 Task: Use the "Grammarly" extension for improving writing and grammar.
Action: Mouse moved to (1095, 30)
Screenshot: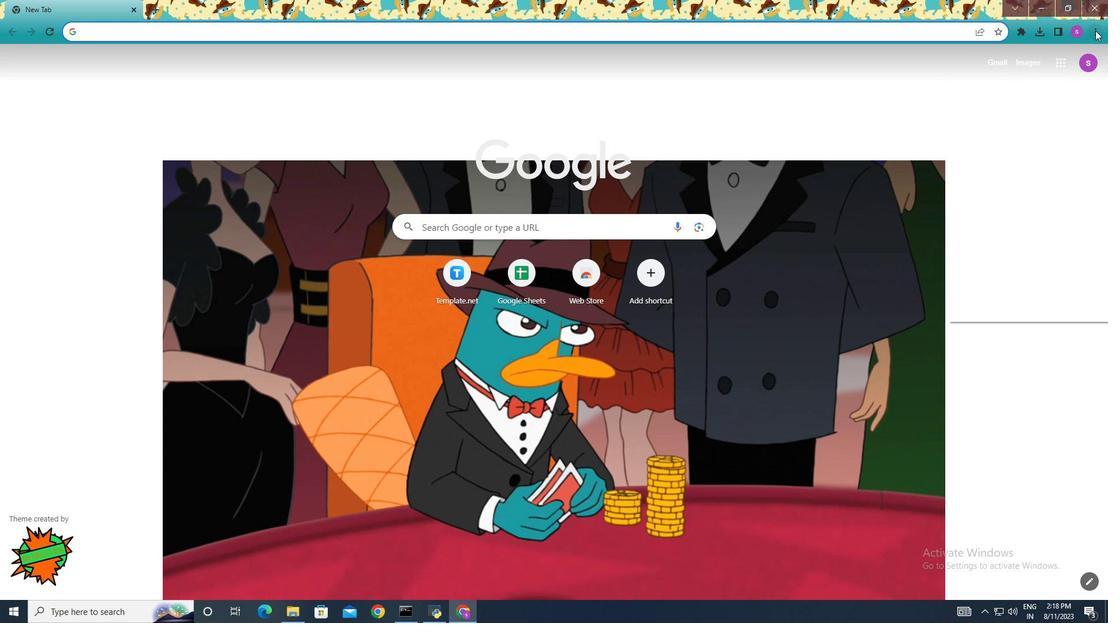 
Action: Mouse pressed left at (1095, 30)
Screenshot: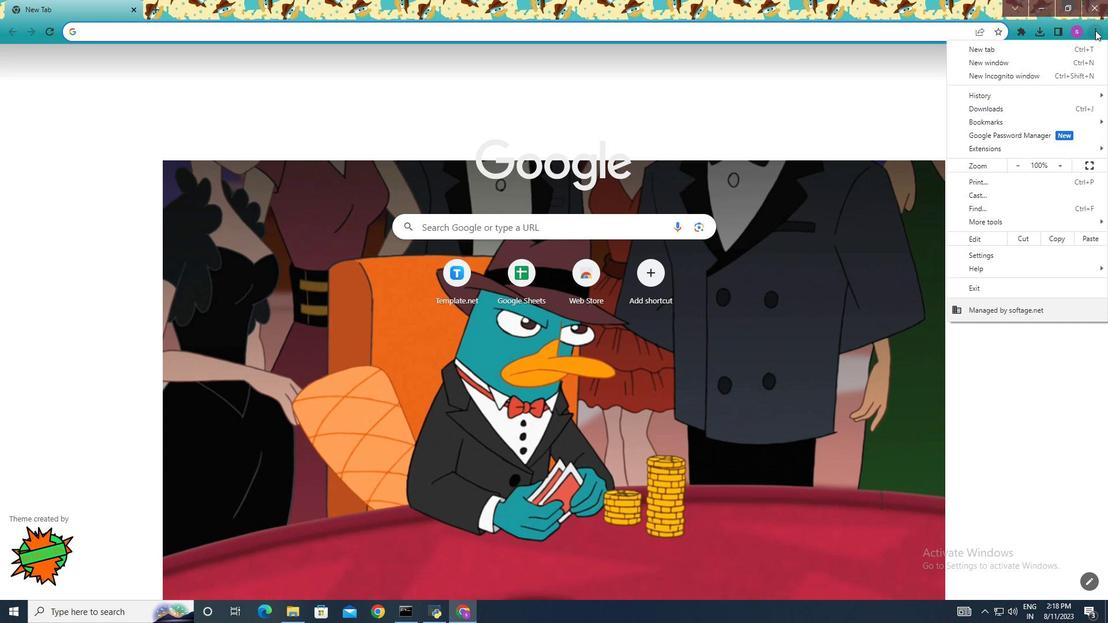 
Action: Mouse moved to (1014, 255)
Screenshot: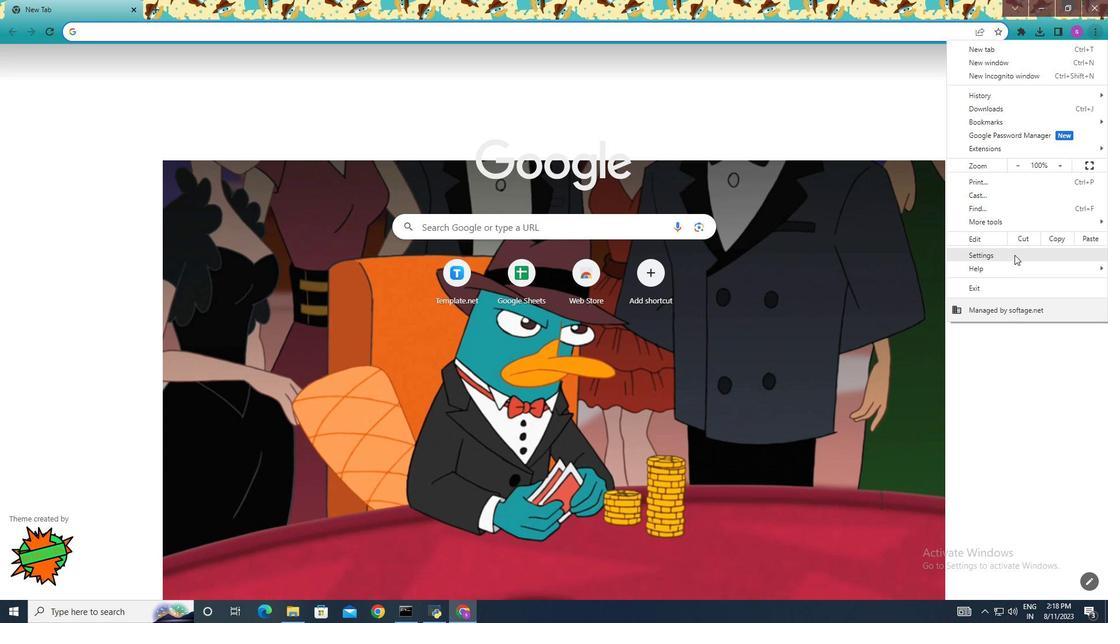 
Action: Mouse pressed left at (1014, 255)
Screenshot: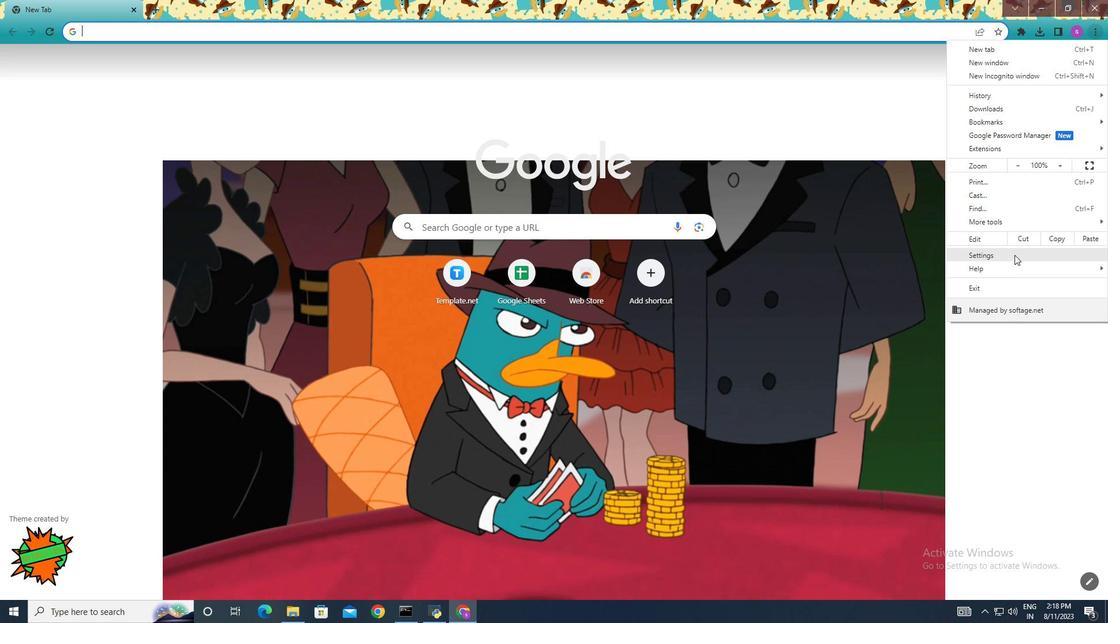 
Action: Mouse moved to (56, 412)
Screenshot: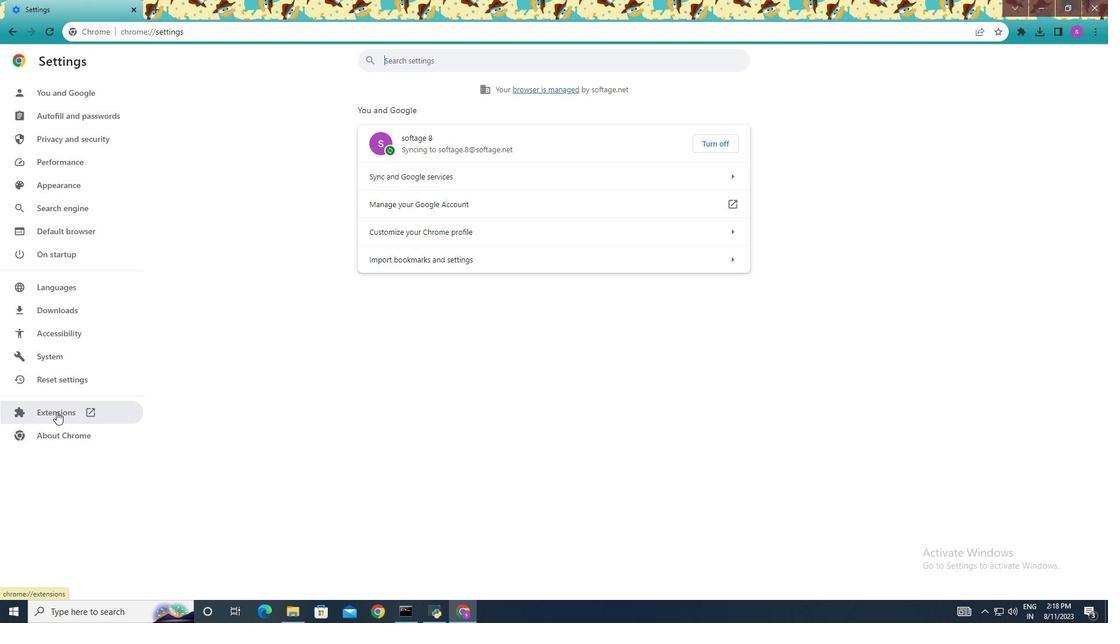 
Action: Mouse pressed left at (56, 412)
Screenshot: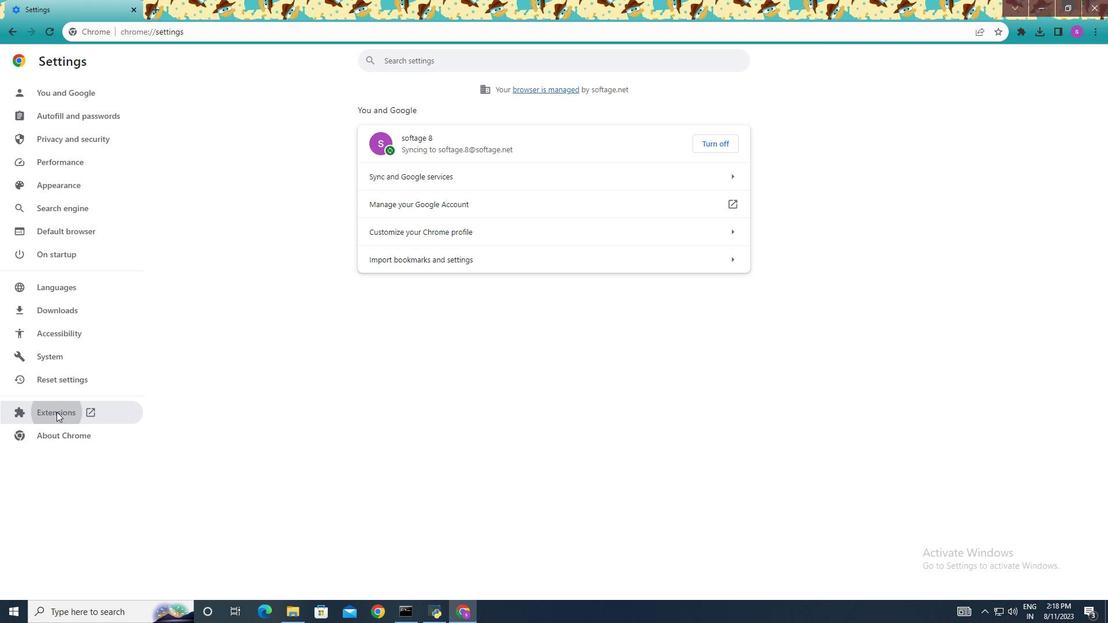 
Action: Mouse moved to (18, 61)
Screenshot: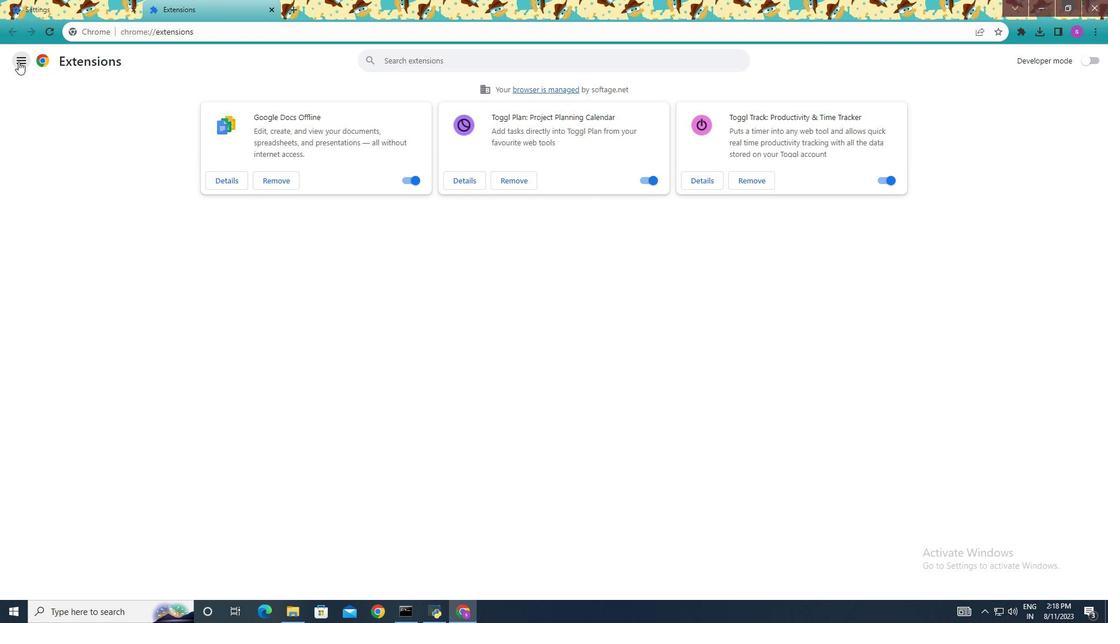 
Action: Mouse pressed left at (18, 61)
Screenshot: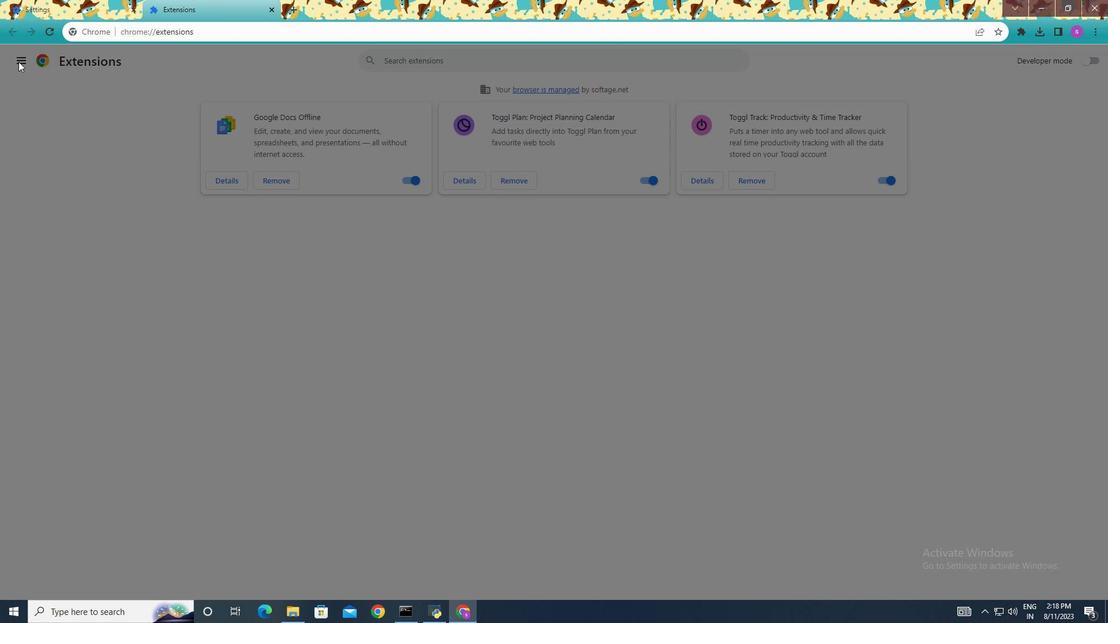 
Action: Mouse moved to (62, 587)
Screenshot: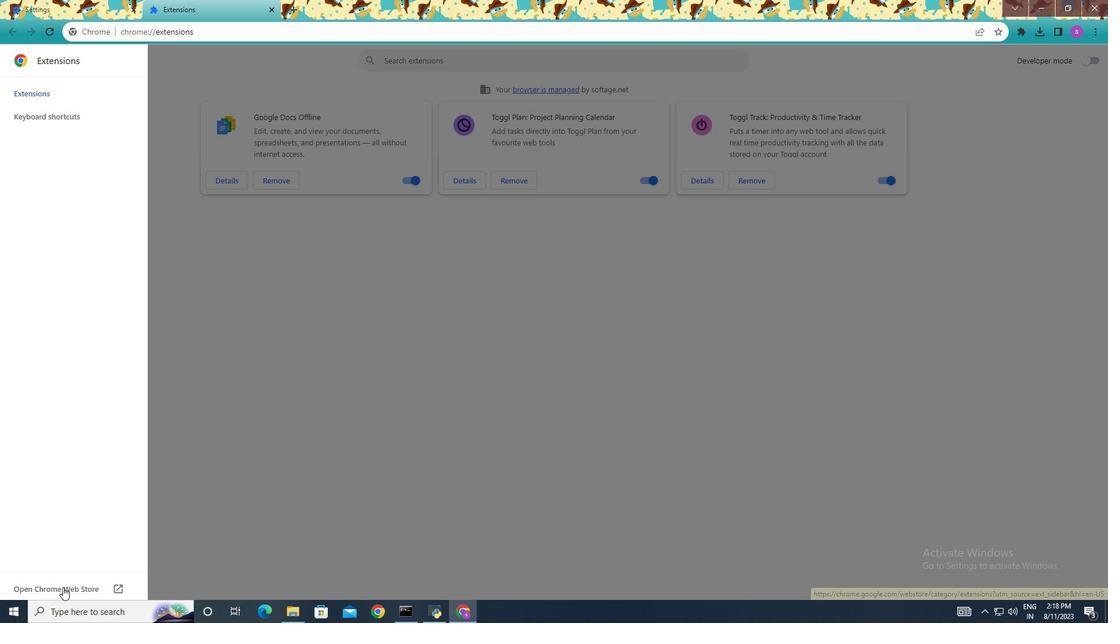 
Action: Mouse pressed left at (62, 587)
Screenshot: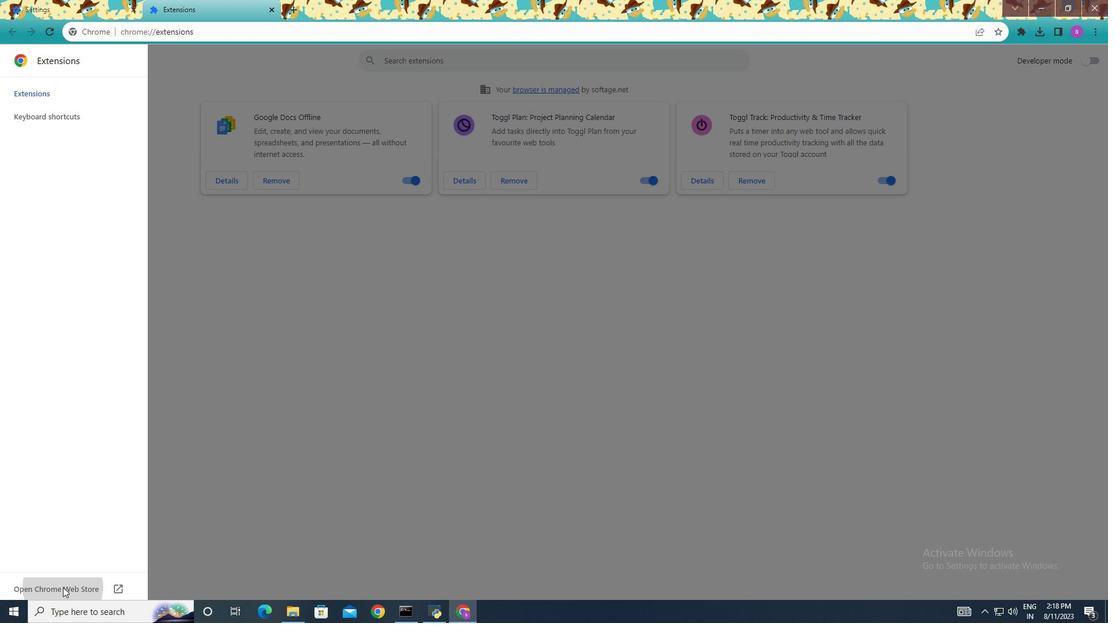 
Action: Mouse moved to (259, 100)
Screenshot: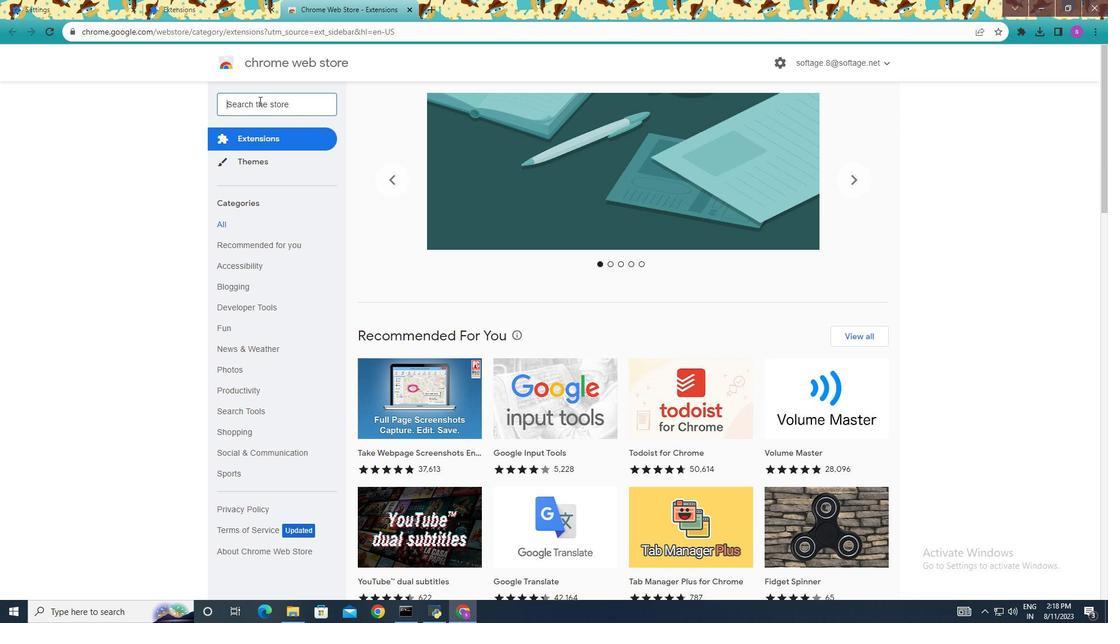 
Action: Mouse pressed left at (259, 100)
Screenshot: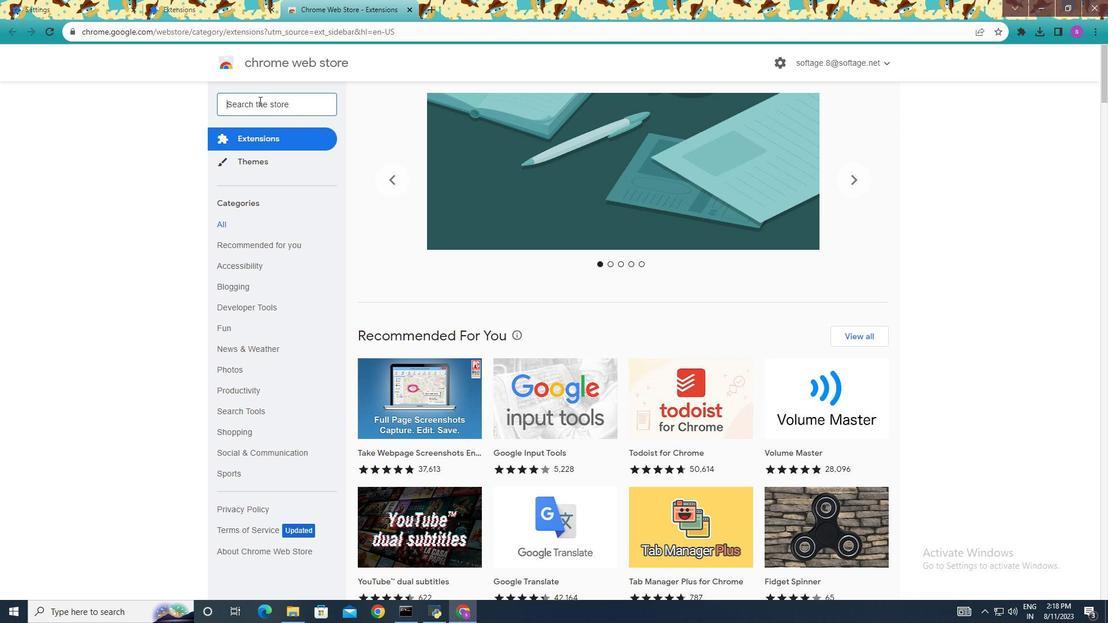 
Action: Mouse moved to (257, 100)
Screenshot: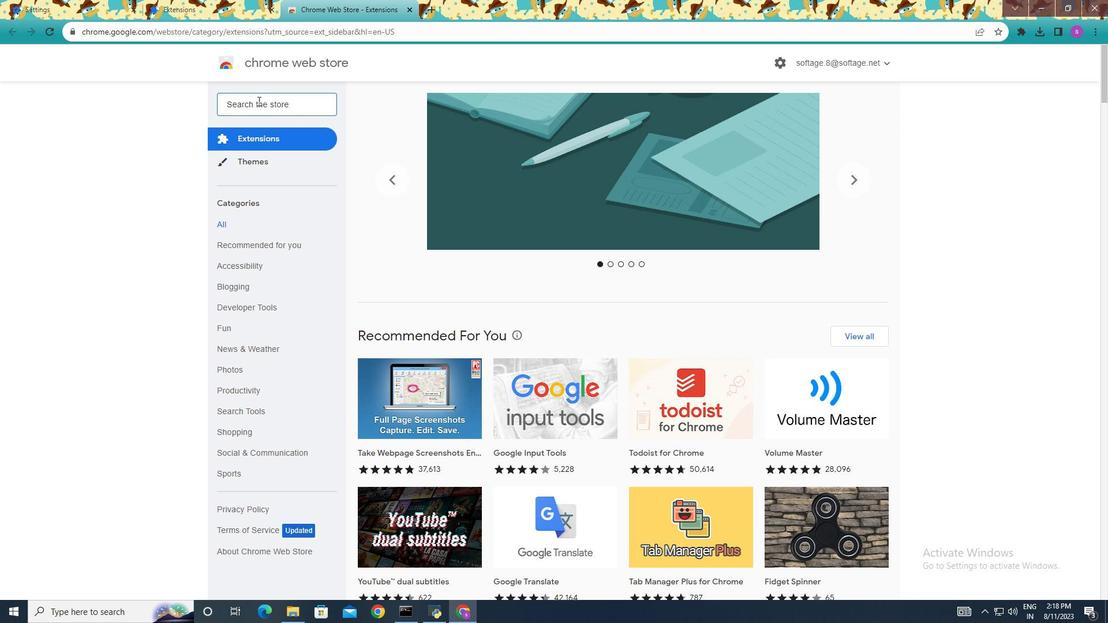 
Action: Key pressed <Key.shift>Grammarly
Screenshot: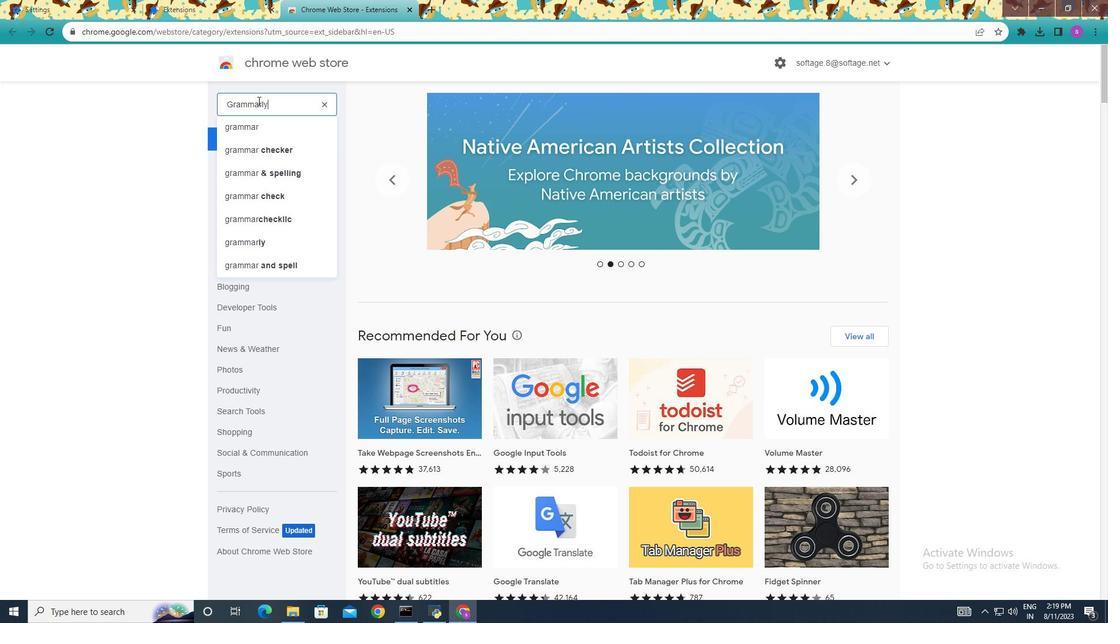 
Action: Mouse moved to (279, 131)
Screenshot: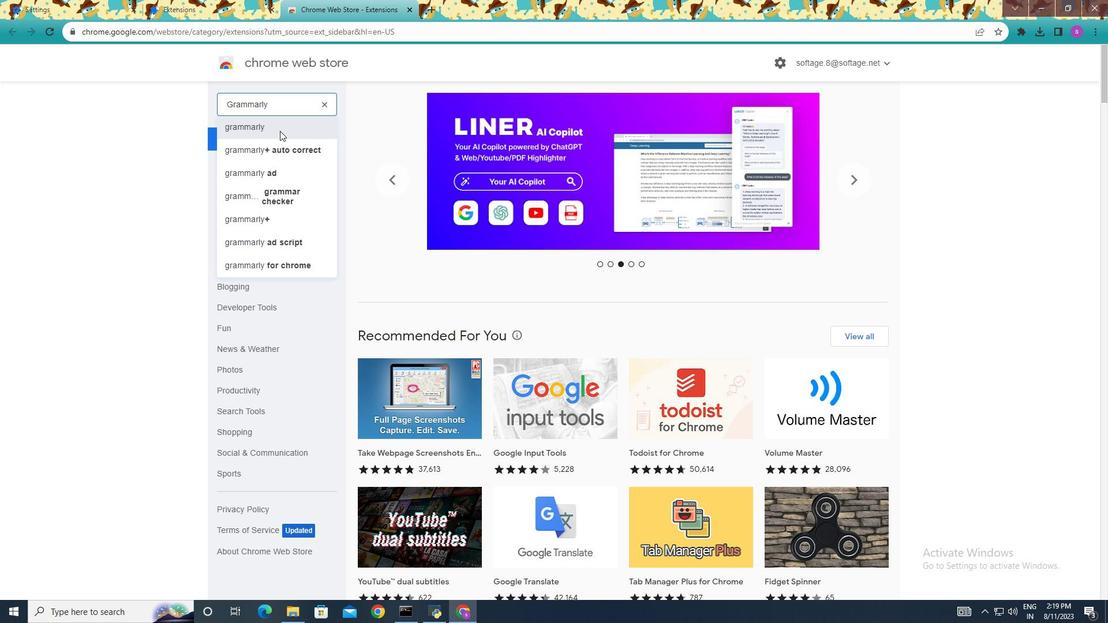 
Action: Mouse pressed left at (279, 131)
Screenshot: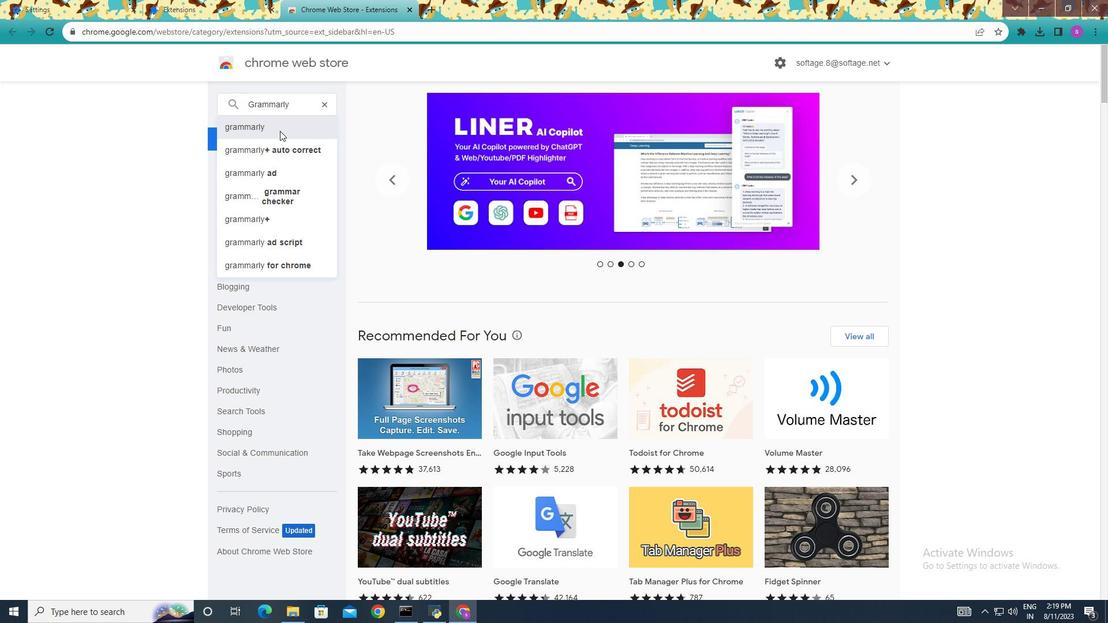 
Action: Mouse moved to (410, 169)
Screenshot: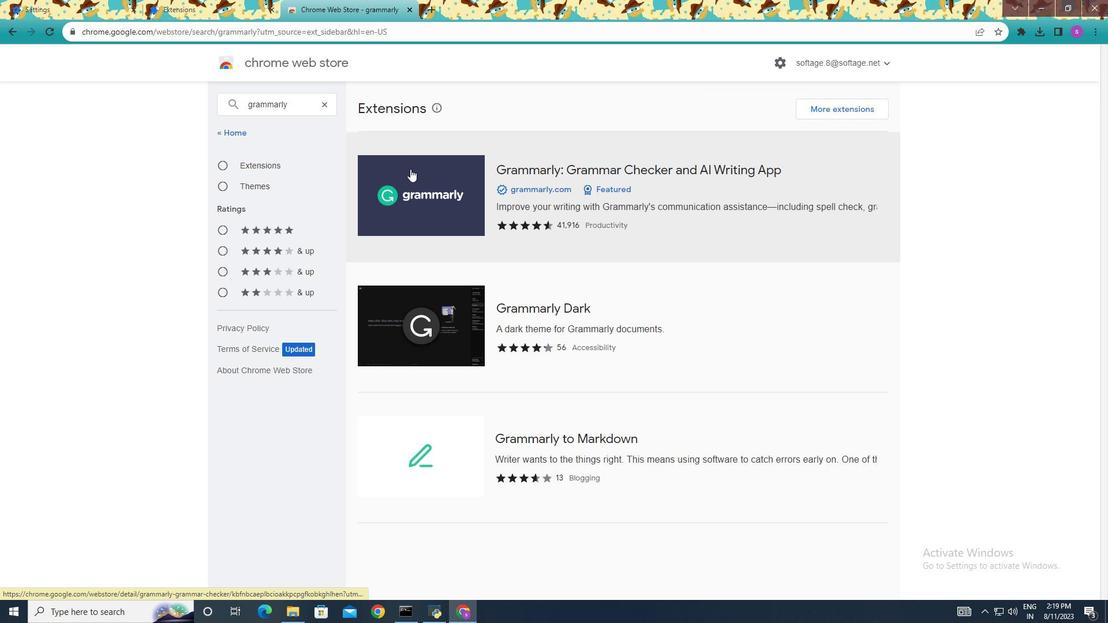 
Action: Mouse pressed left at (410, 169)
Screenshot: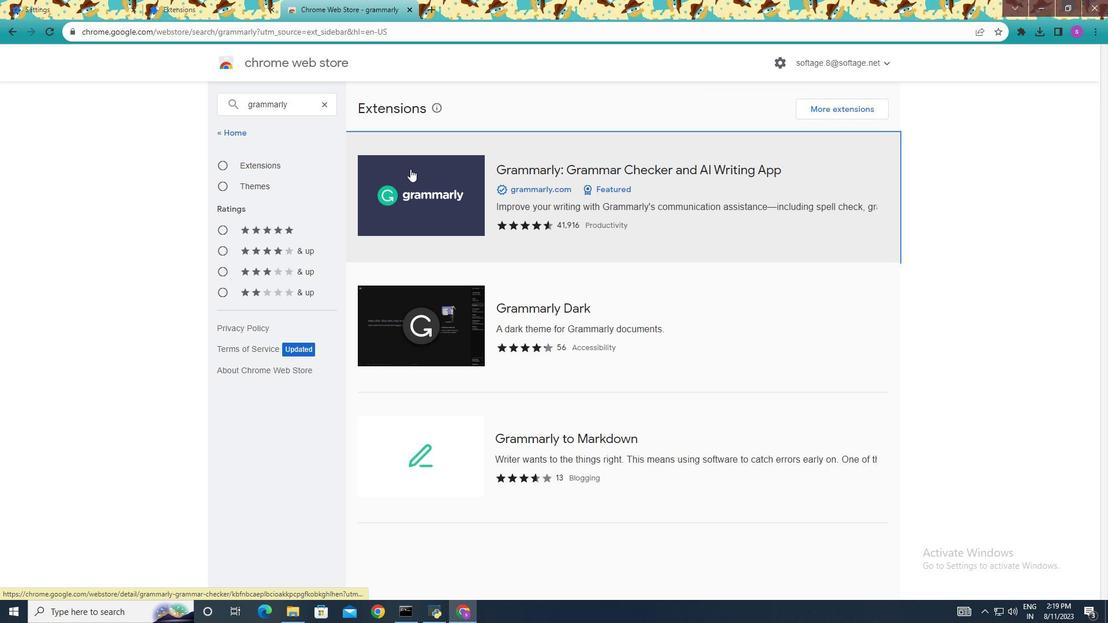 
Action: Mouse moved to (790, 143)
Screenshot: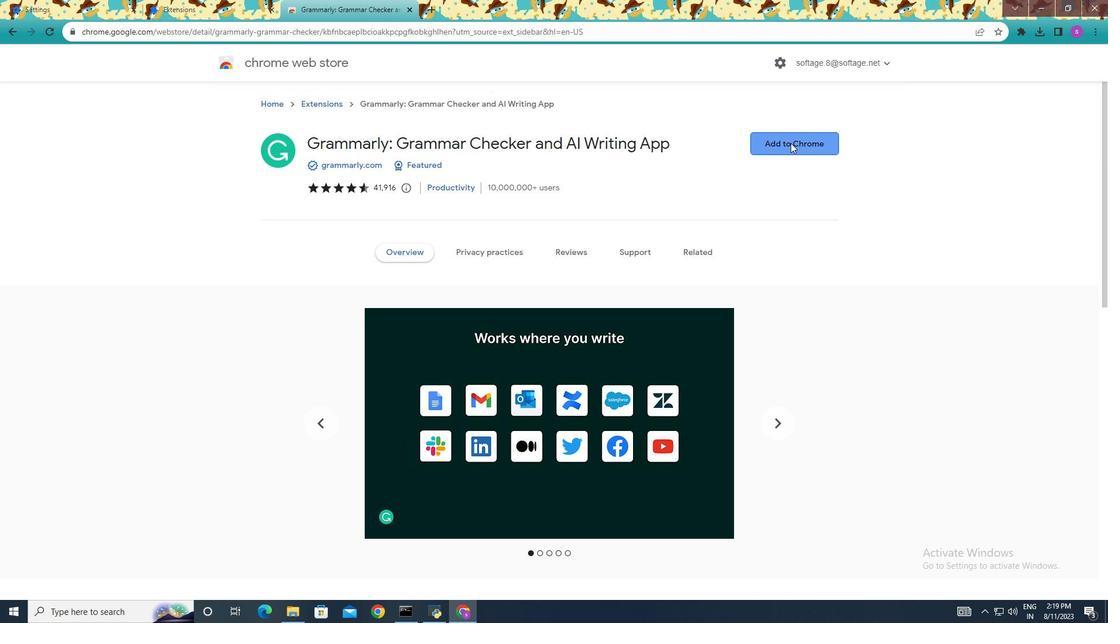 
Action: Mouse pressed left at (790, 143)
Screenshot: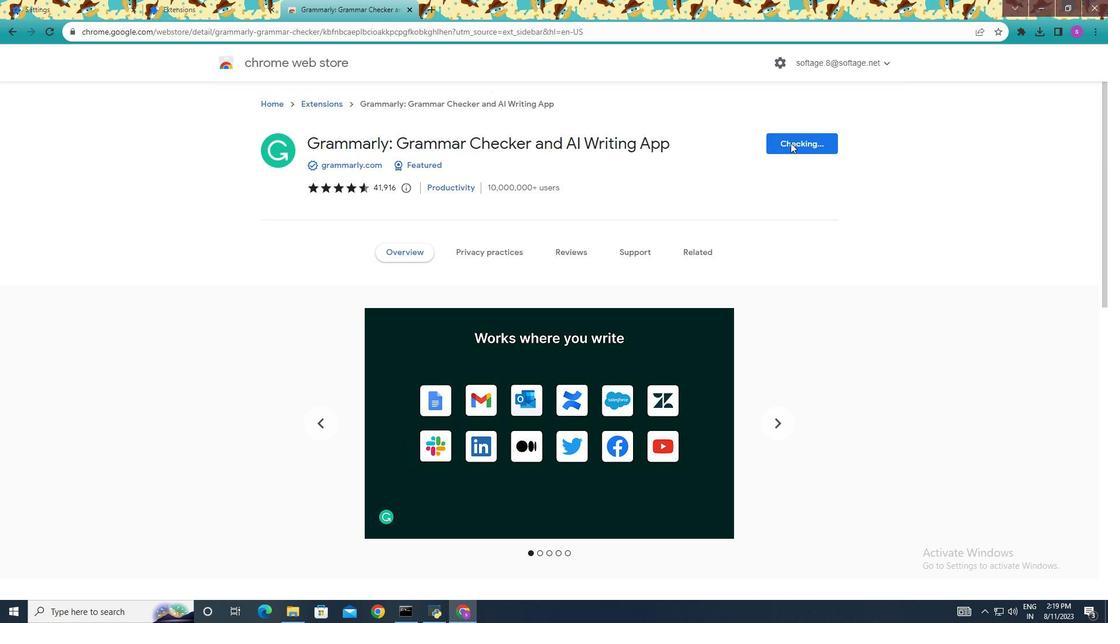 
Action: Mouse moved to (573, 155)
Screenshot: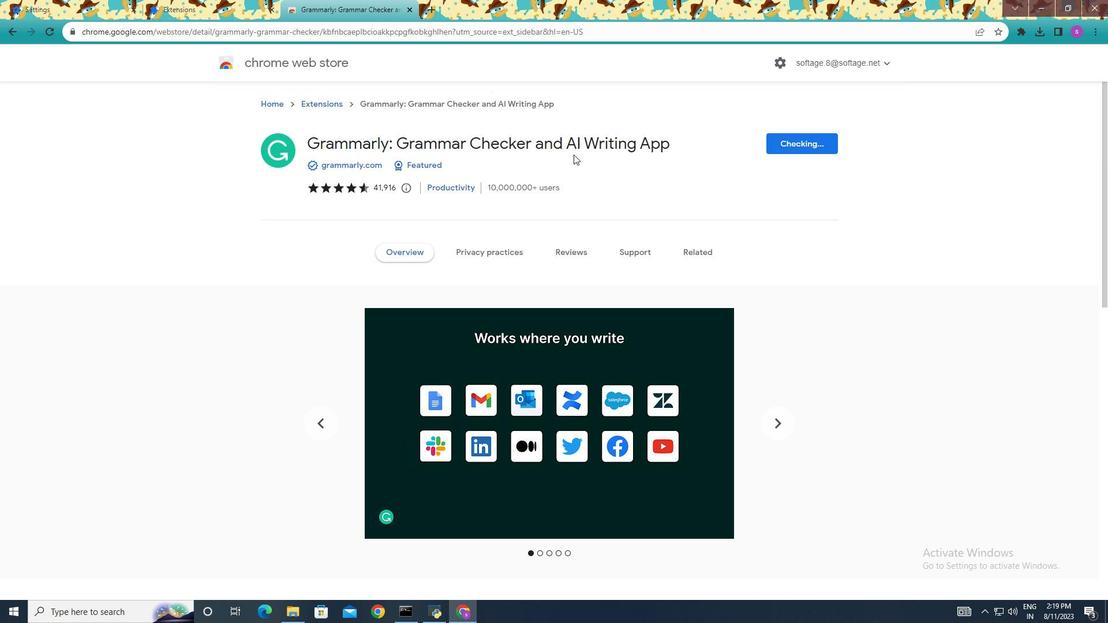 
Action: Mouse pressed left at (573, 155)
Screenshot: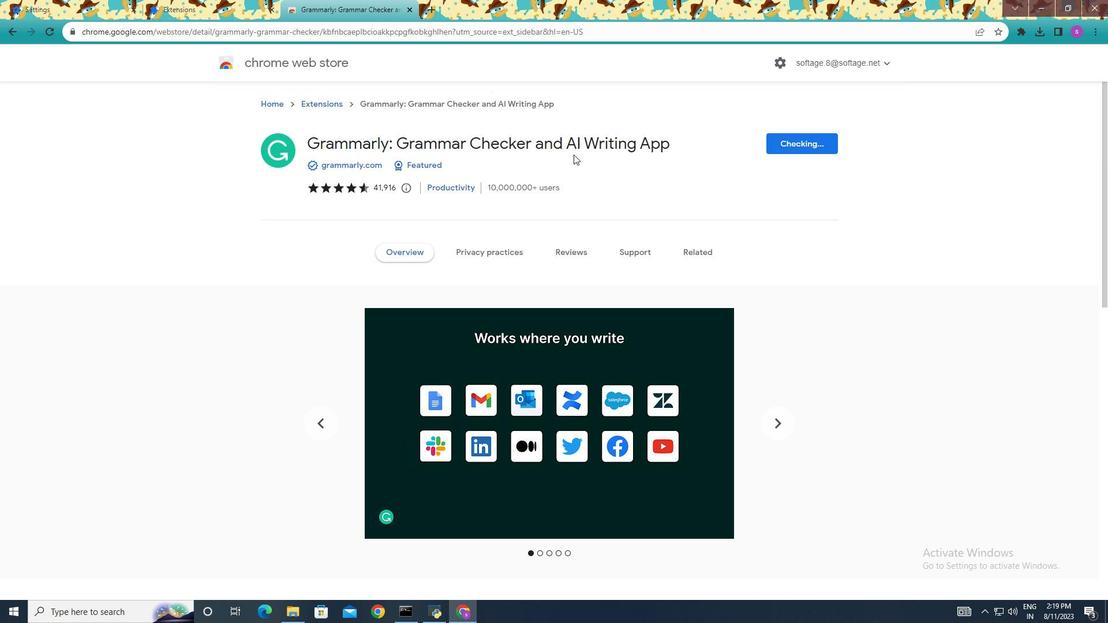 
Action: Mouse moved to (1039, 33)
Screenshot: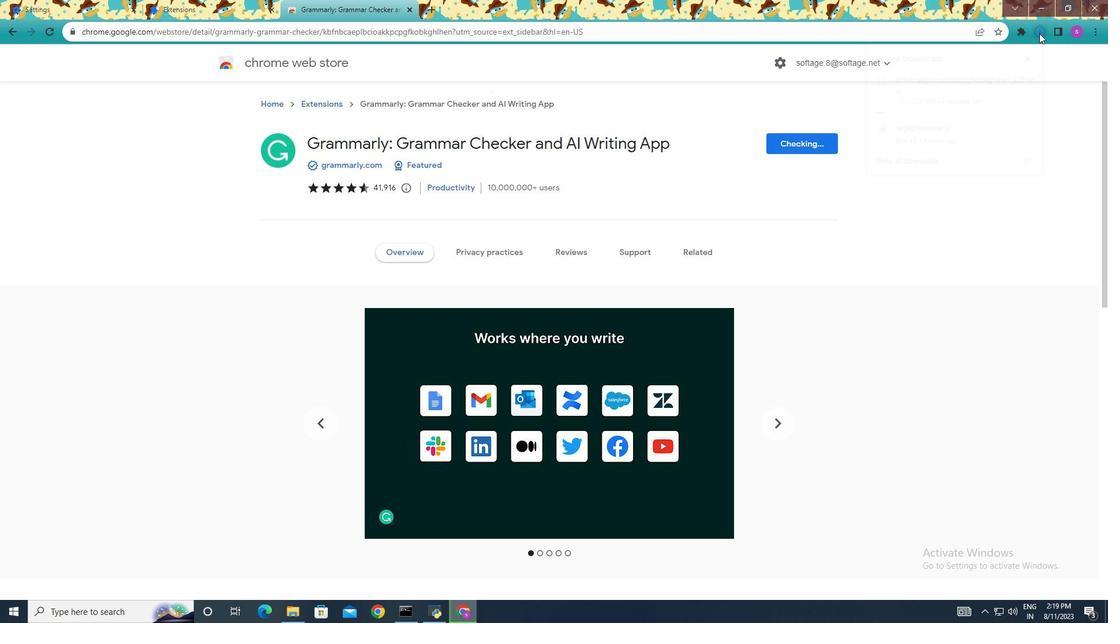 
Action: Mouse pressed left at (1039, 33)
Screenshot: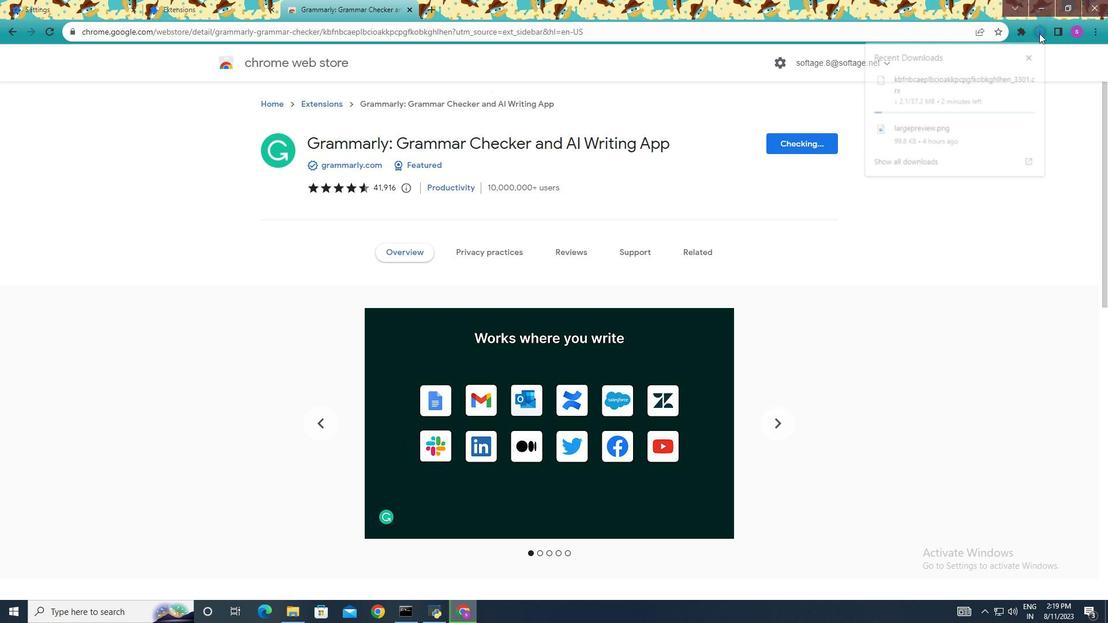 
Action: Mouse moved to (1031, 56)
Screenshot: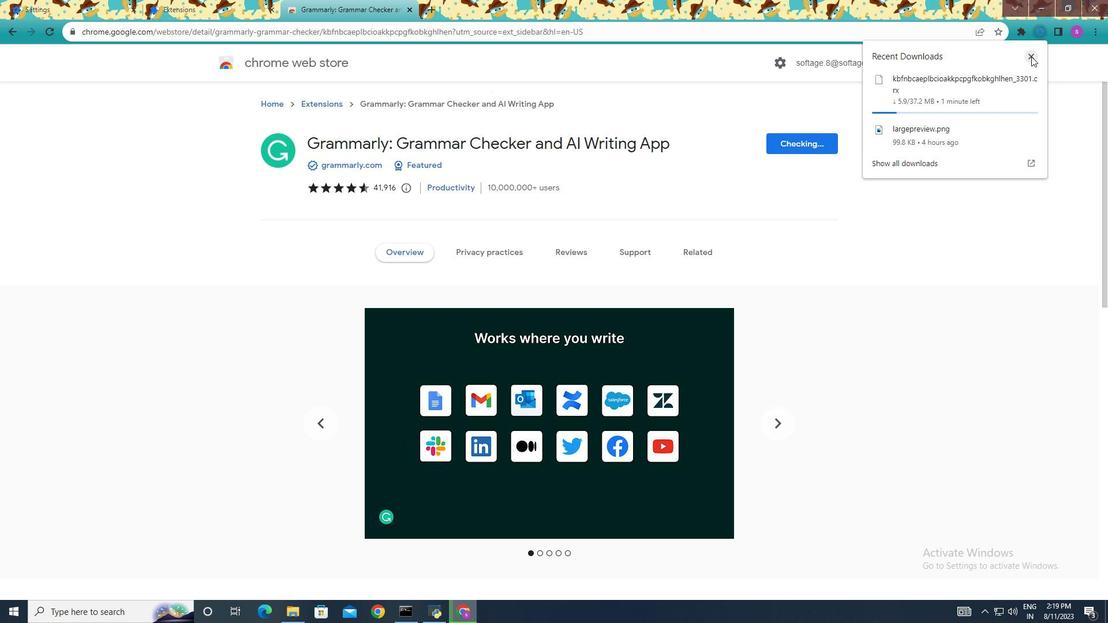 
Action: Mouse pressed left at (1031, 56)
Screenshot: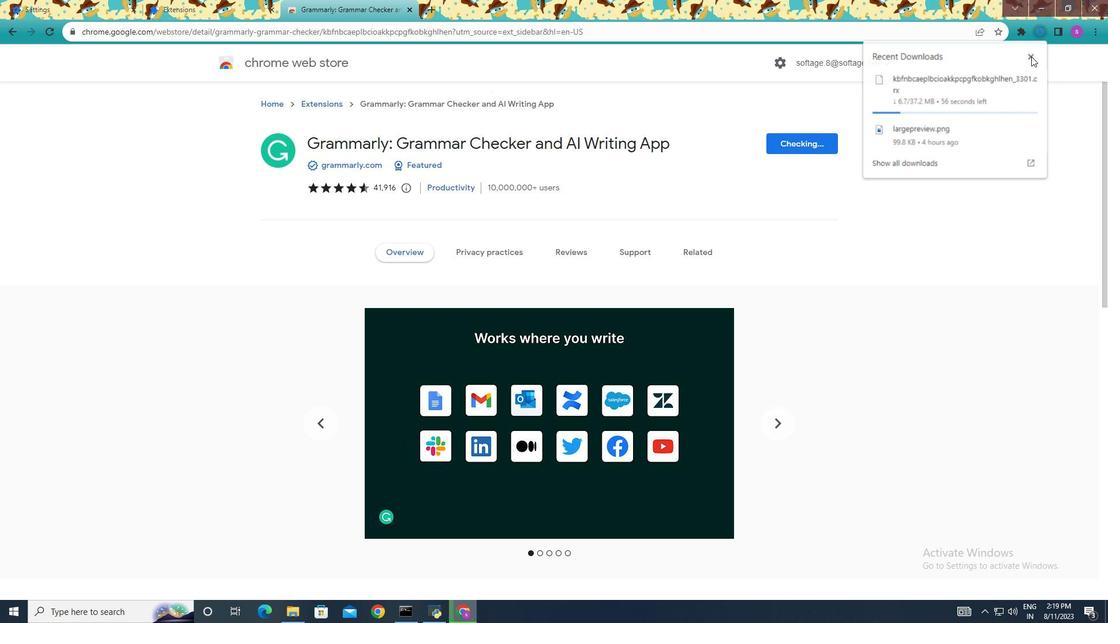 
Action: Mouse moved to (802, 151)
Screenshot: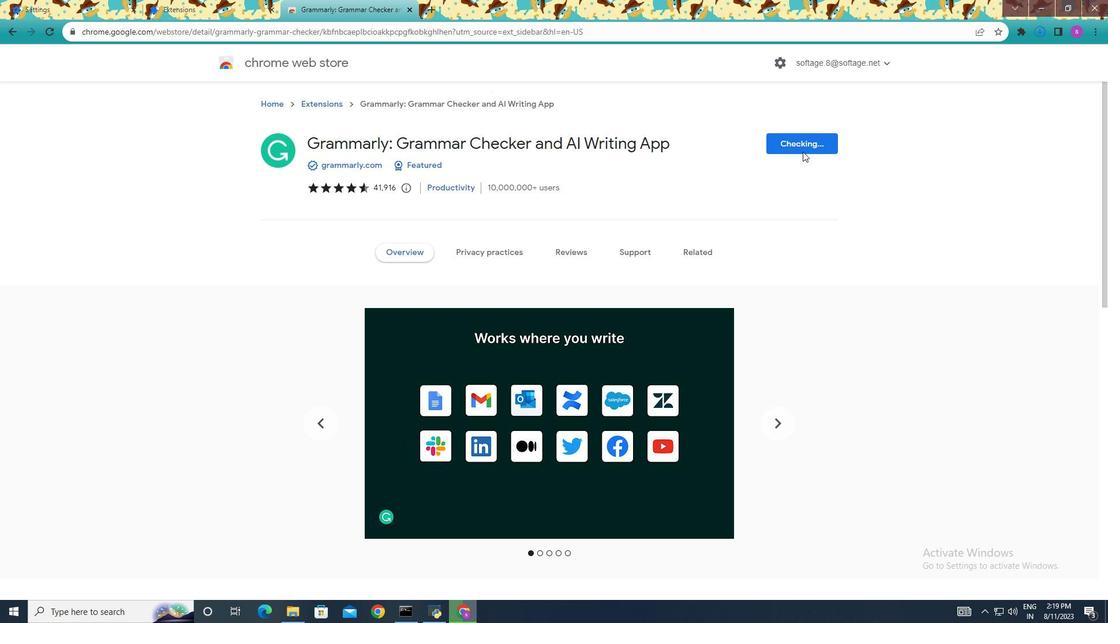 
Action: Mouse scrolled (802, 151) with delta (0, 0)
Screenshot: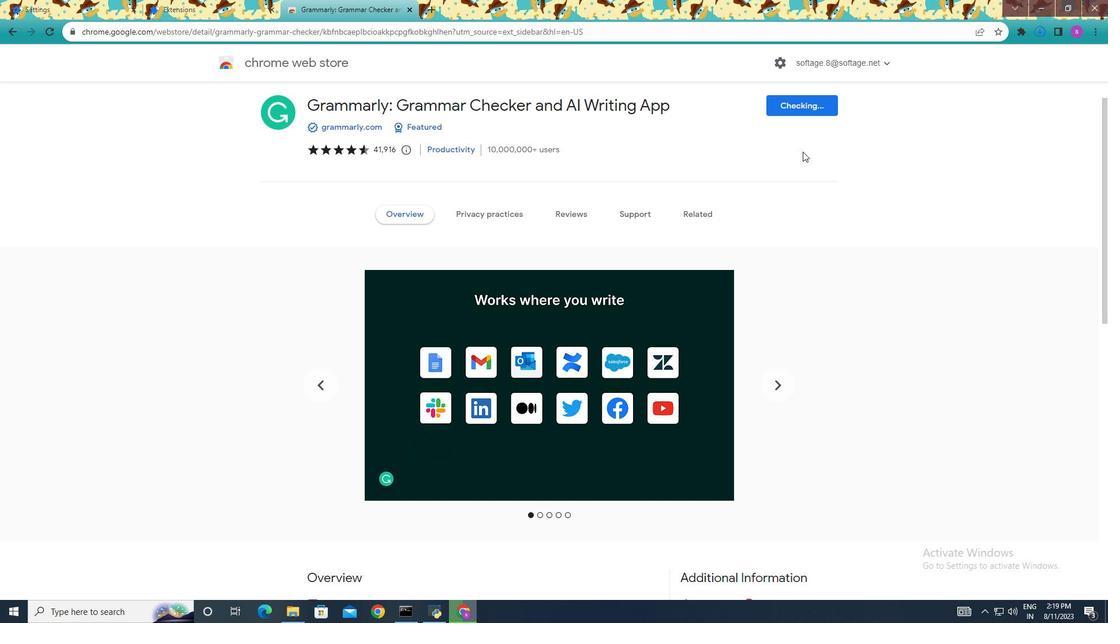 
Action: Mouse moved to (804, 150)
Screenshot: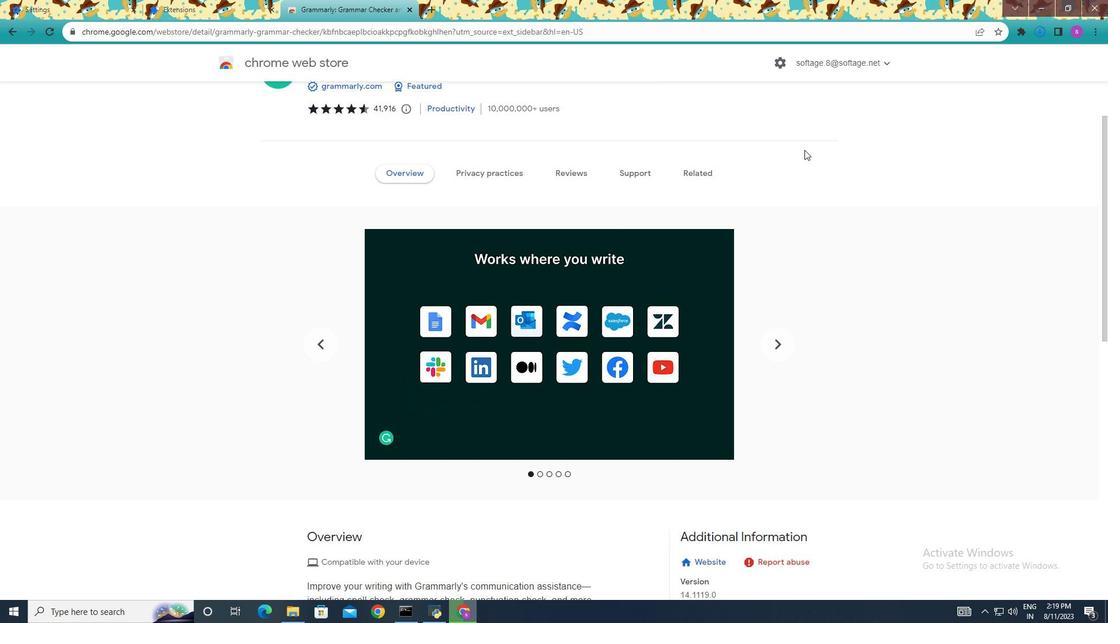 
Action: Mouse scrolled (804, 149) with delta (0, 0)
Screenshot: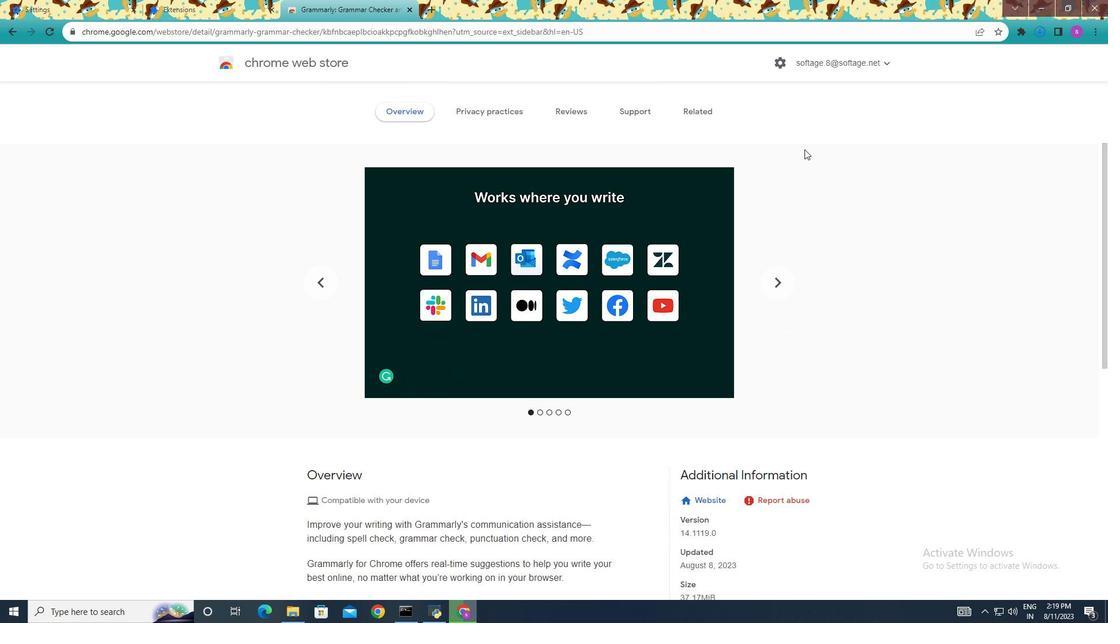 
Action: Mouse scrolled (804, 149) with delta (0, 0)
Screenshot: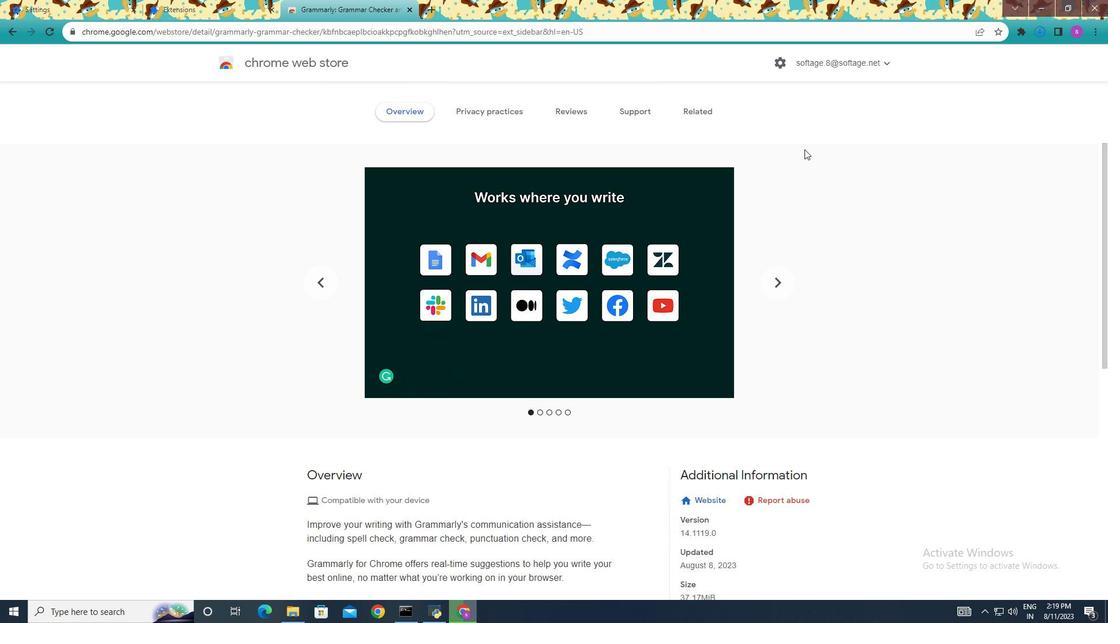 
Action: Mouse moved to (775, 247)
Screenshot: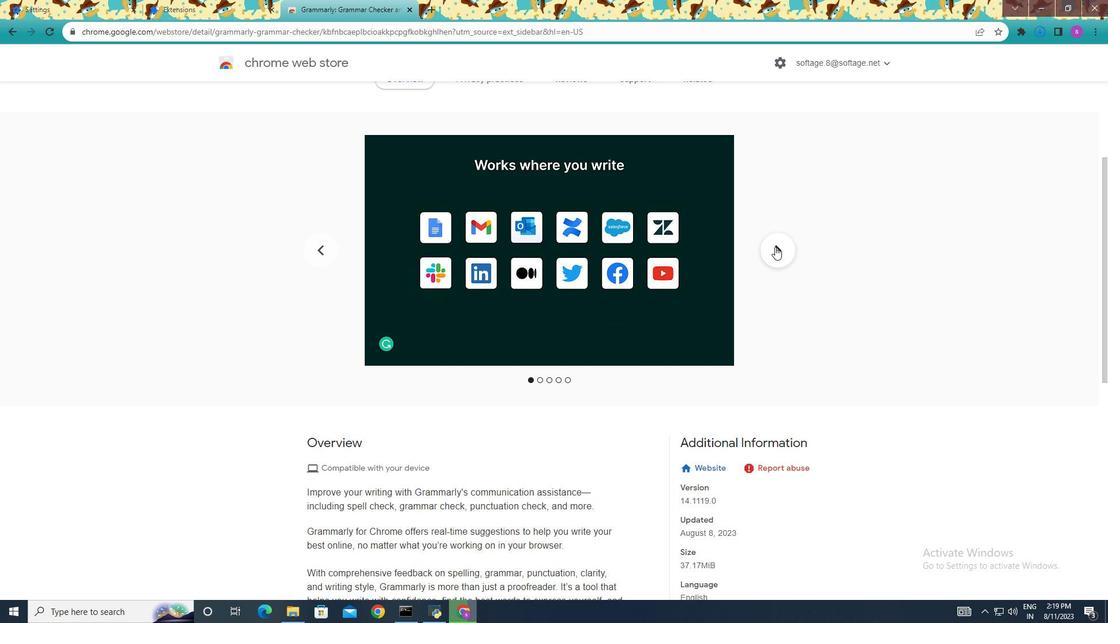 
Action: Mouse pressed left at (775, 247)
Screenshot: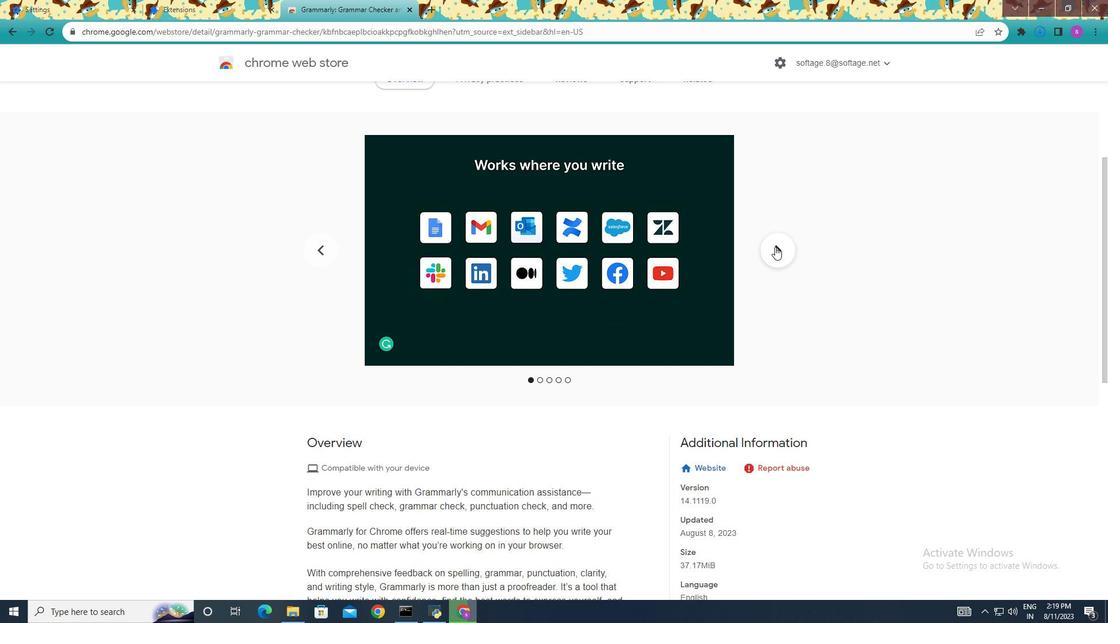 
Action: Mouse pressed left at (775, 247)
Screenshot: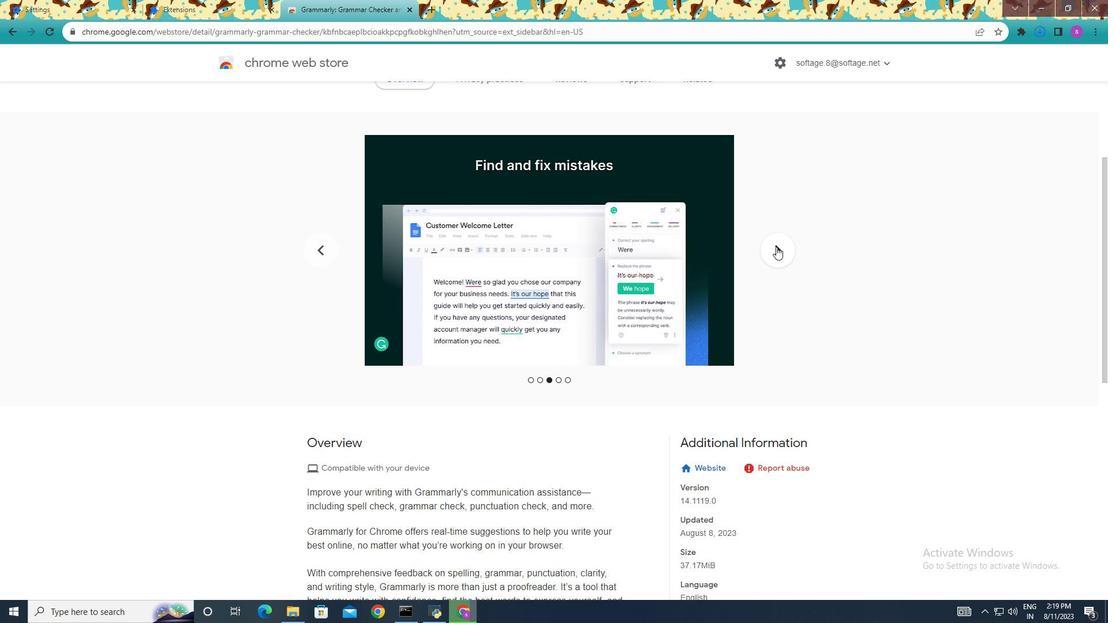 
Action: Mouse moved to (776, 252)
Screenshot: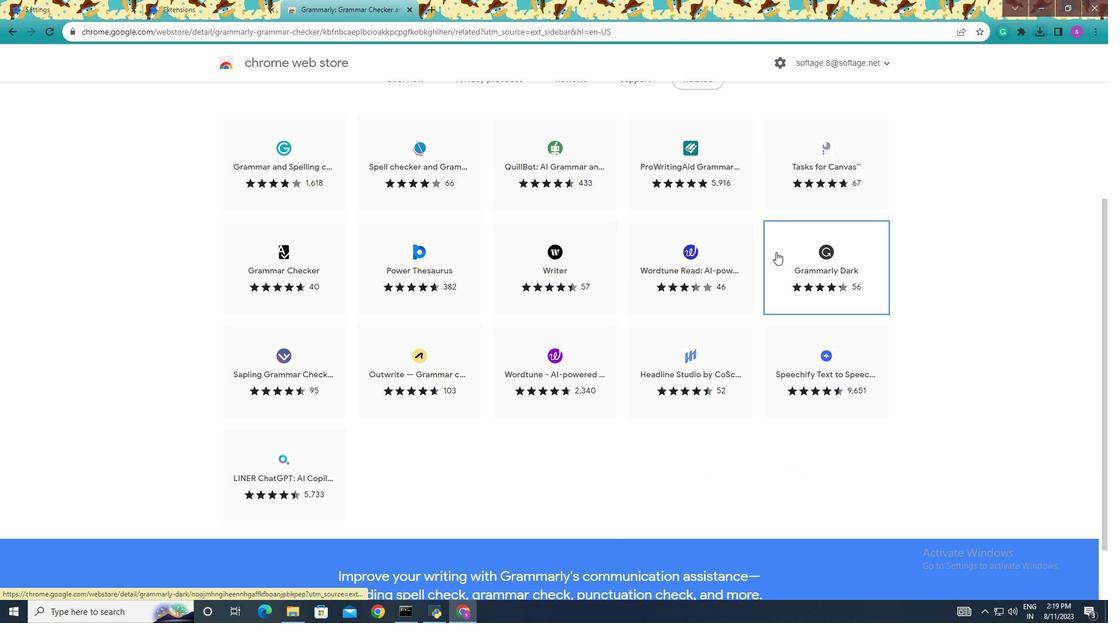 
Action: Mouse pressed left at (776, 252)
Screenshot: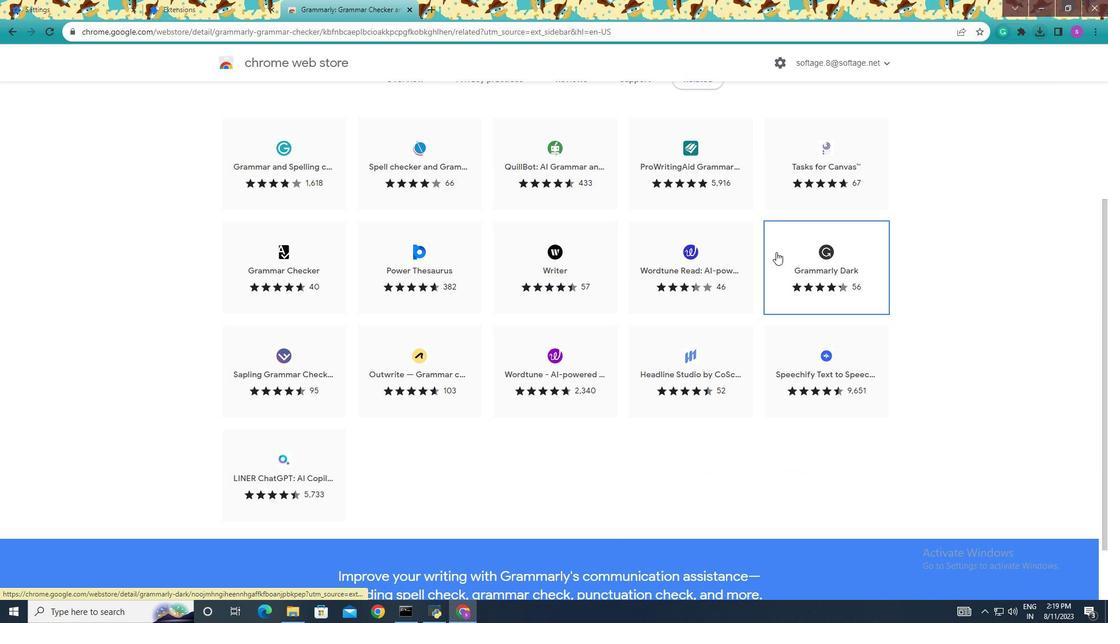 
Action: Mouse moved to (316, 5)
Screenshot: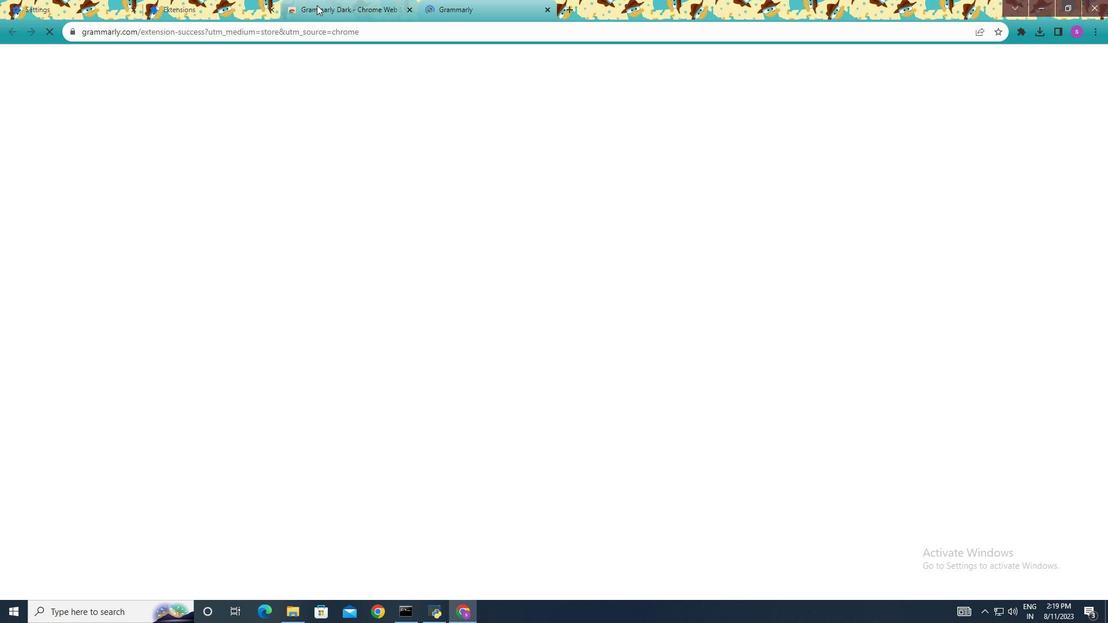 
Action: Mouse pressed left at (316, 5)
Screenshot: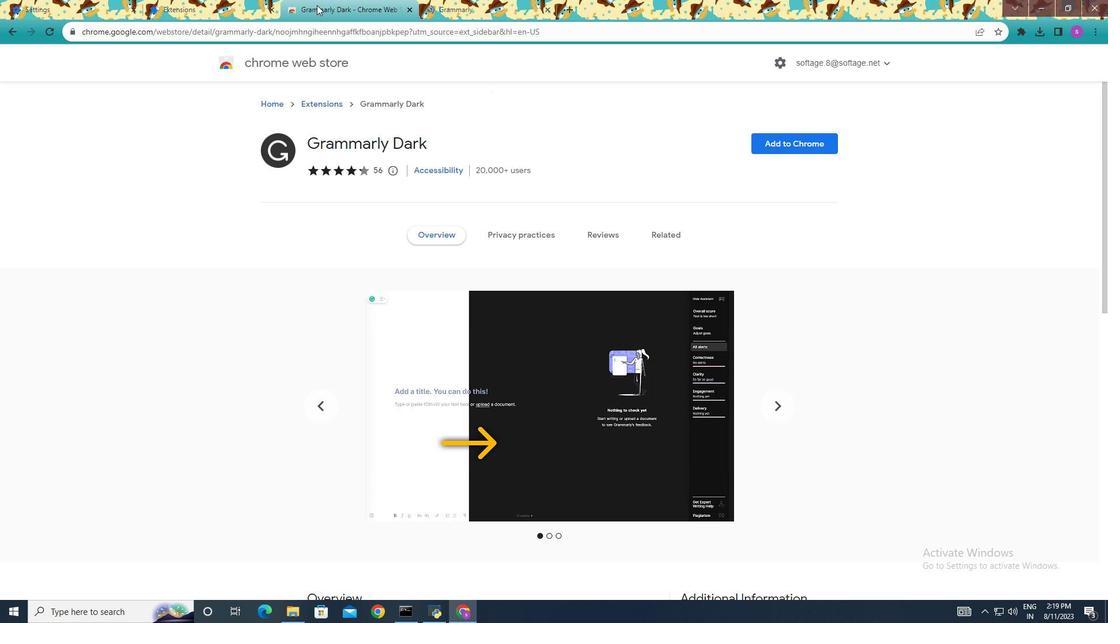 
Action: Mouse moved to (762, 319)
Screenshot: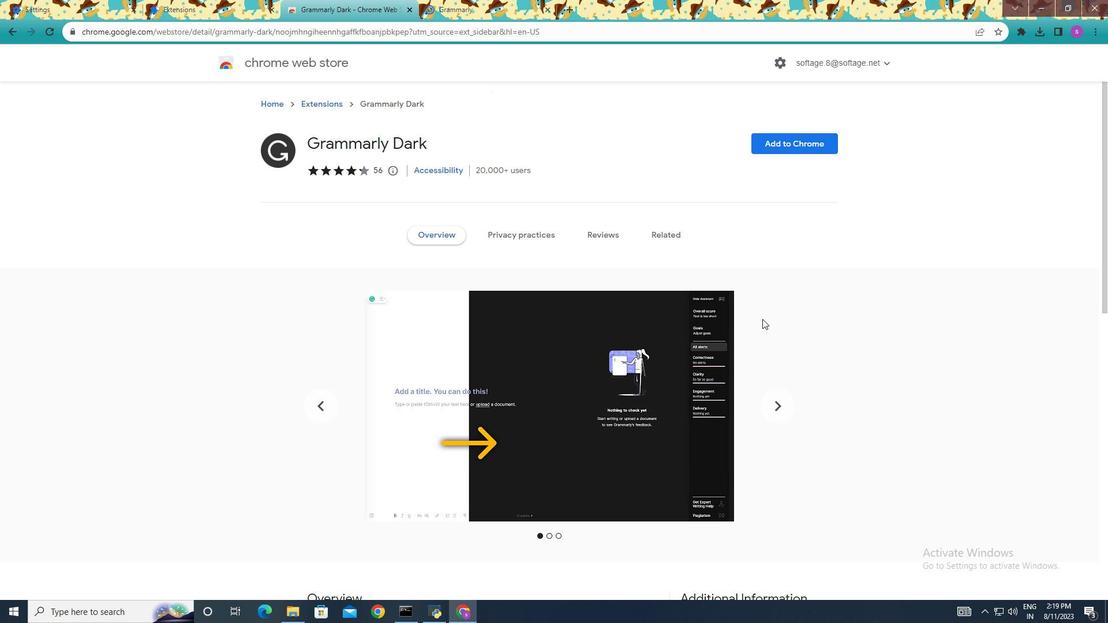 
Action: Mouse scrolled (762, 319) with delta (0, 0)
Screenshot: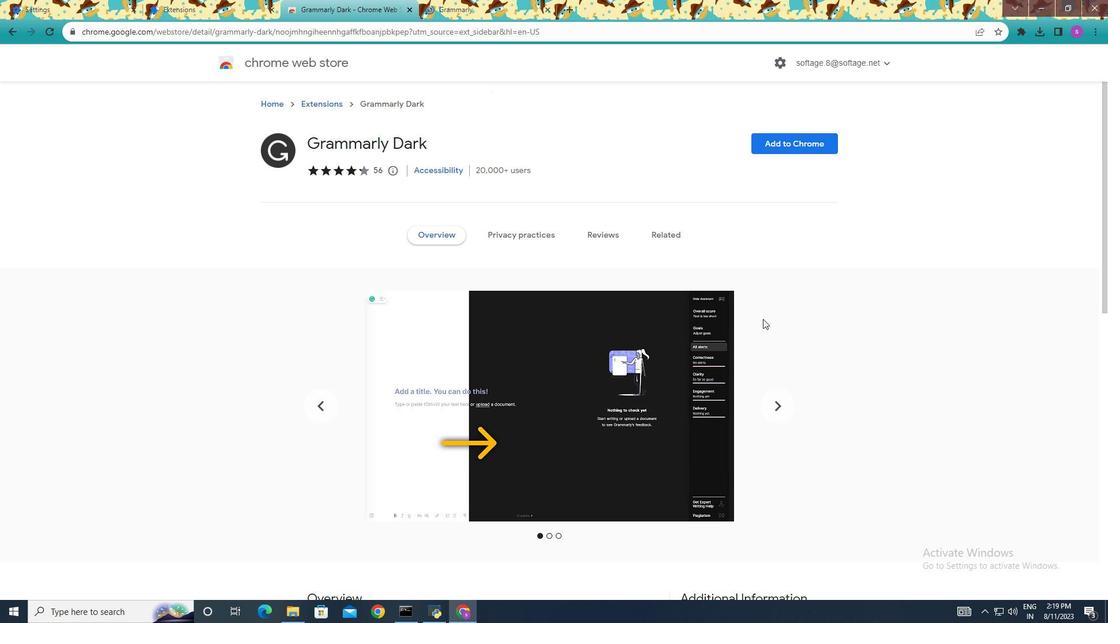 
Action: Mouse scrolled (762, 319) with delta (0, 0)
Screenshot: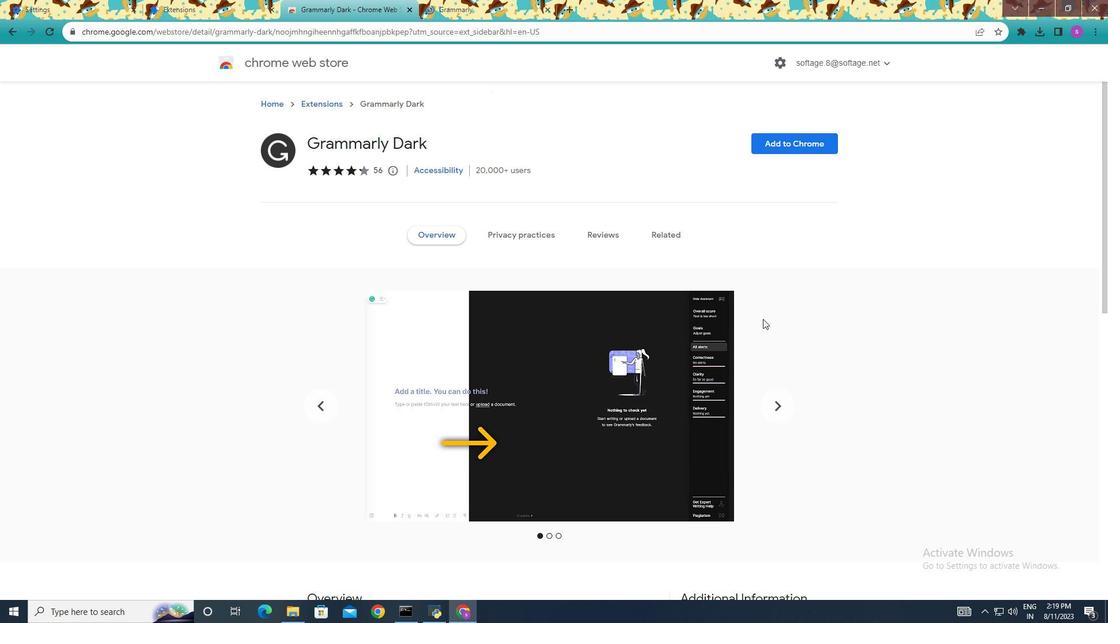 
Action: Mouse scrolled (762, 319) with delta (0, 0)
Screenshot: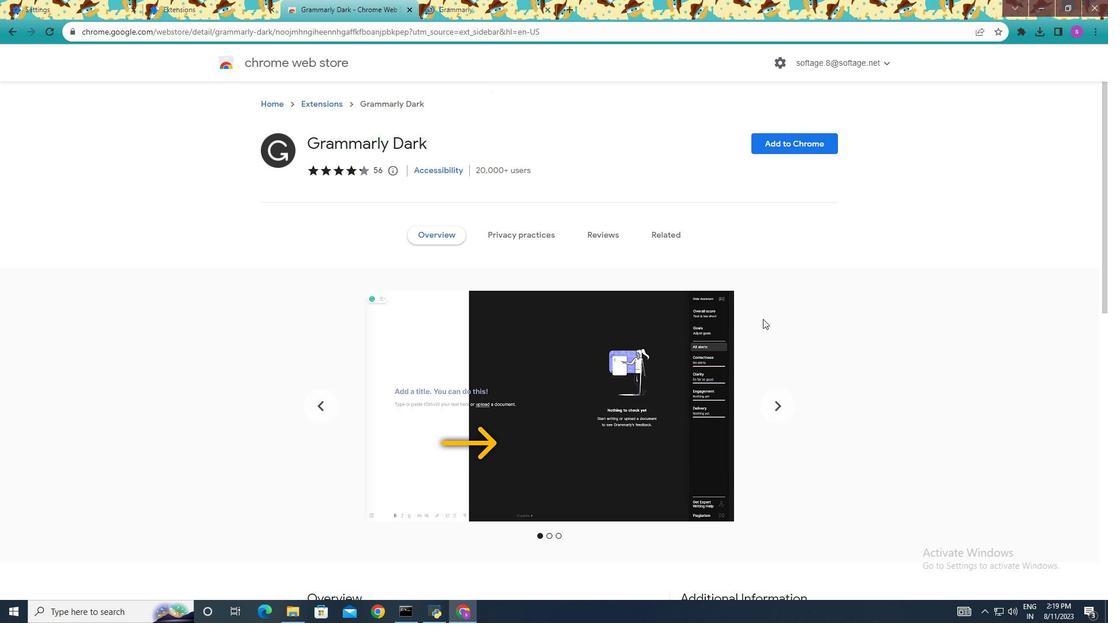 
Action: Mouse scrolled (762, 319) with delta (0, 0)
Screenshot: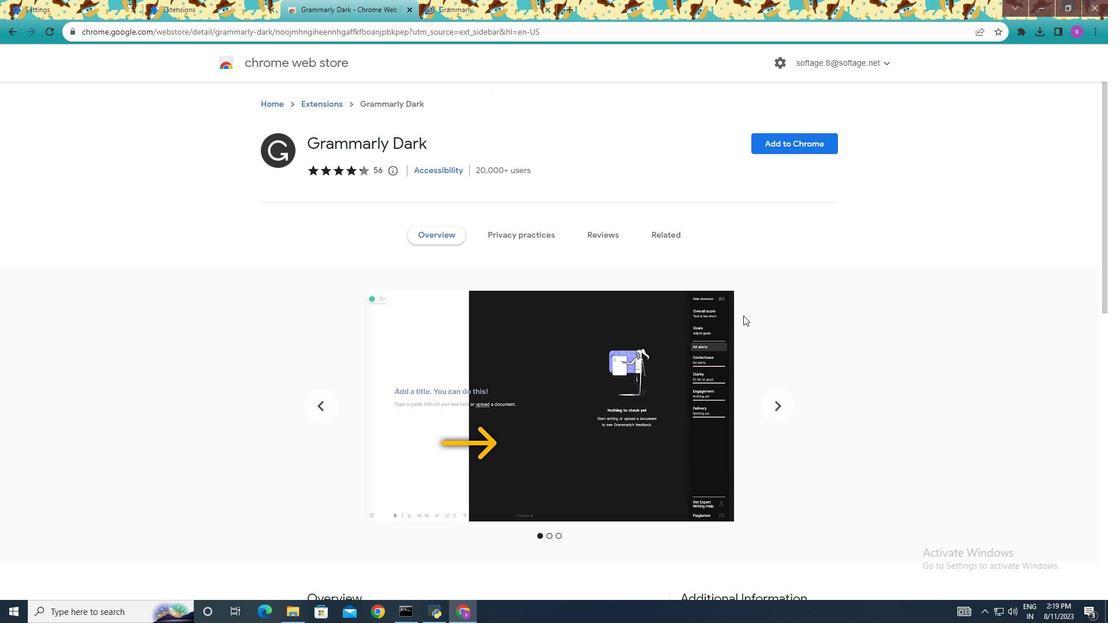 
Action: Mouse moved to (10, 30)
Screenshot: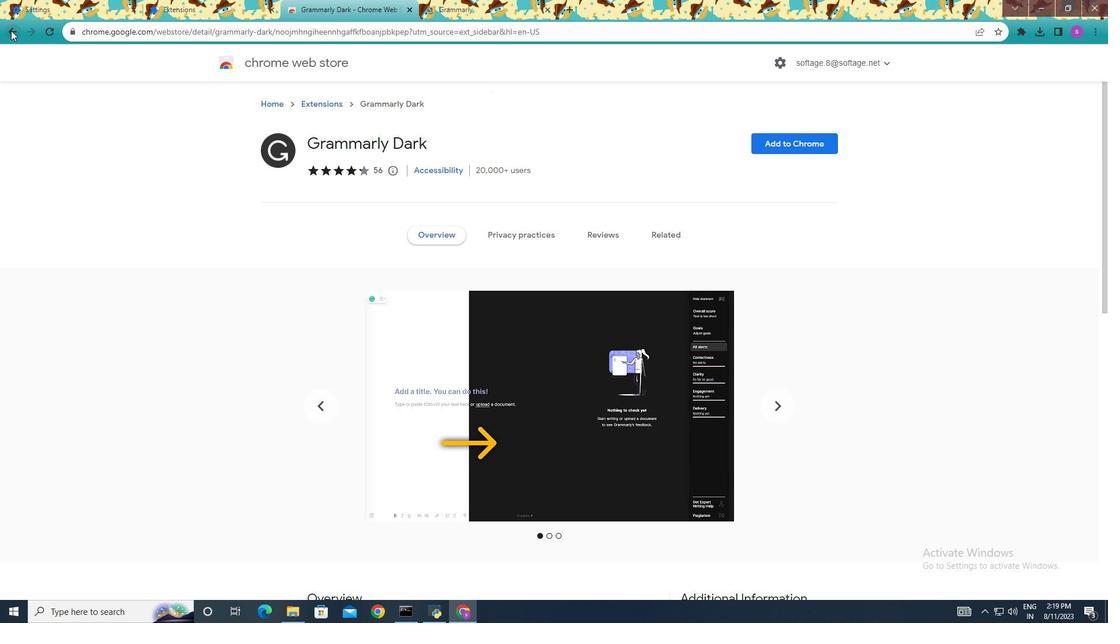 
Action: Mouse pressed left at (10, 30)
Screenshot: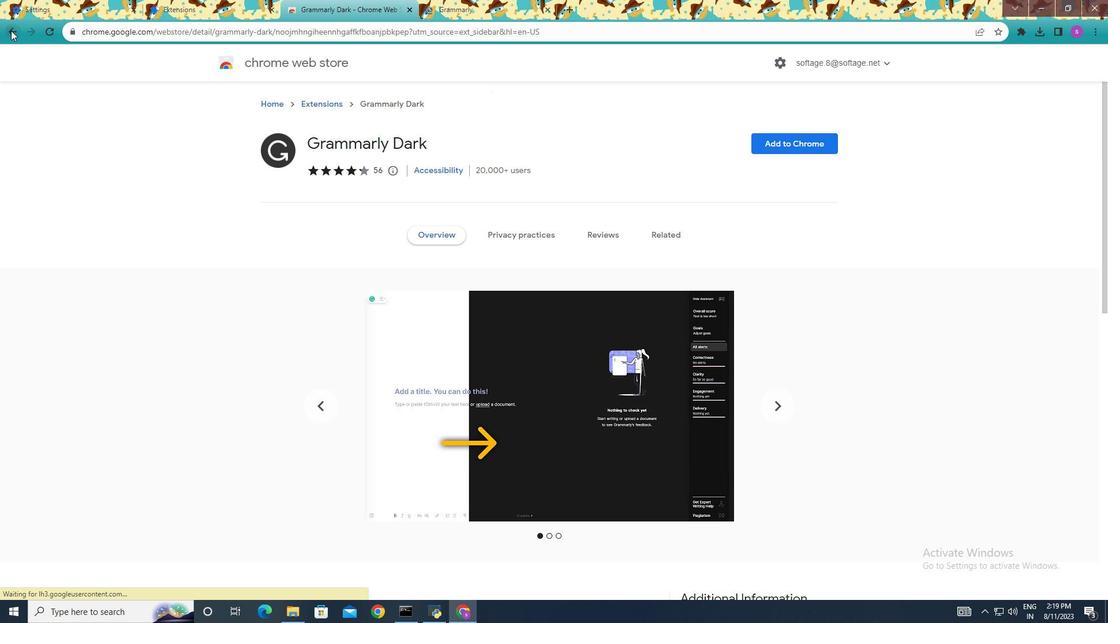 
Action: Mouse moved to (1022, 33)
Screenshot: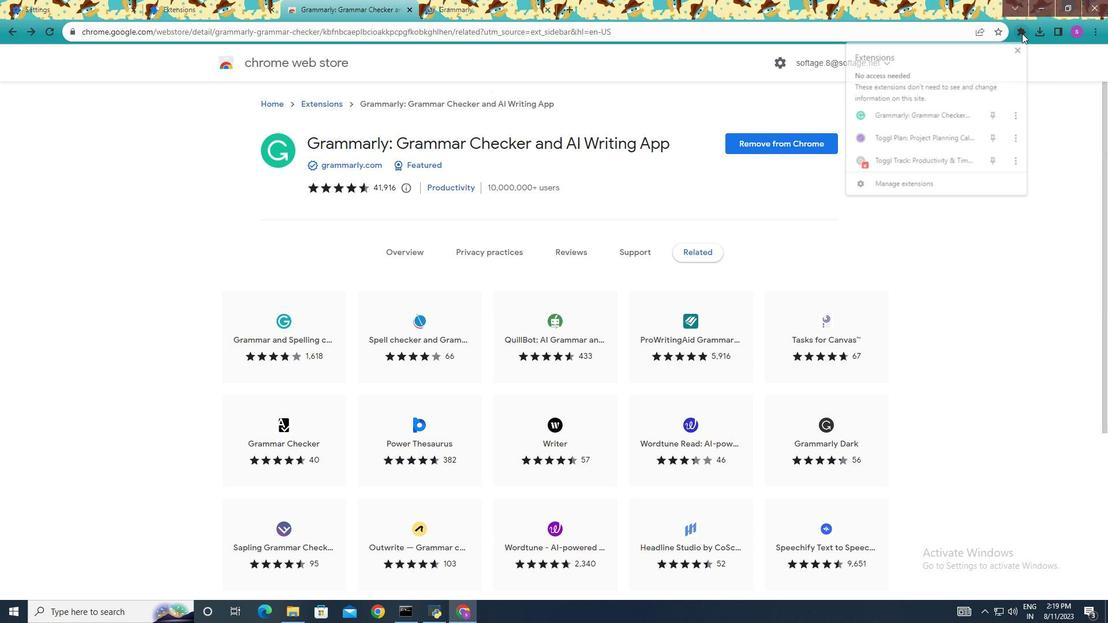 
Action: Mouse pressed left at (1022, 33)
Screenshot: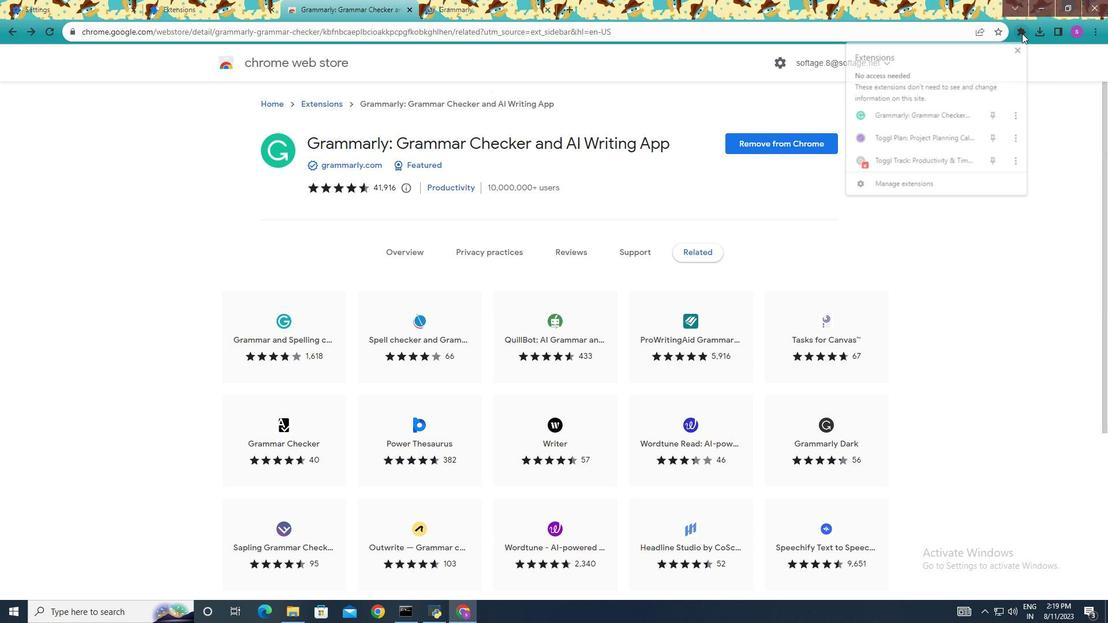 
Action: Mouse moved to (928, 116)
Screenshot: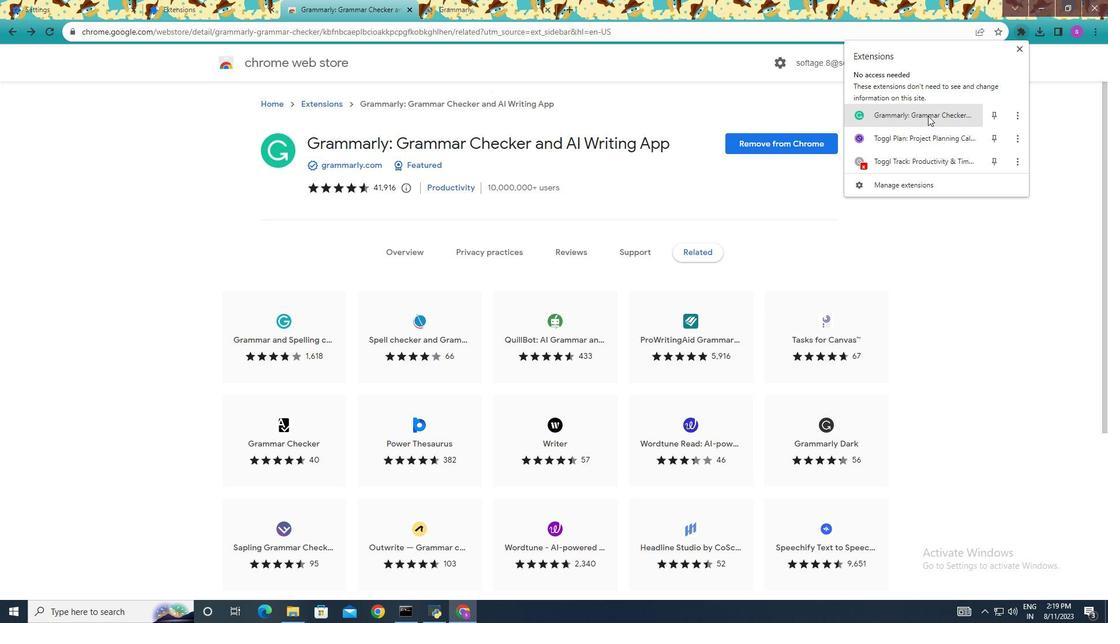 
Action: Mouse pressed left at (928, 116)
Screenshot: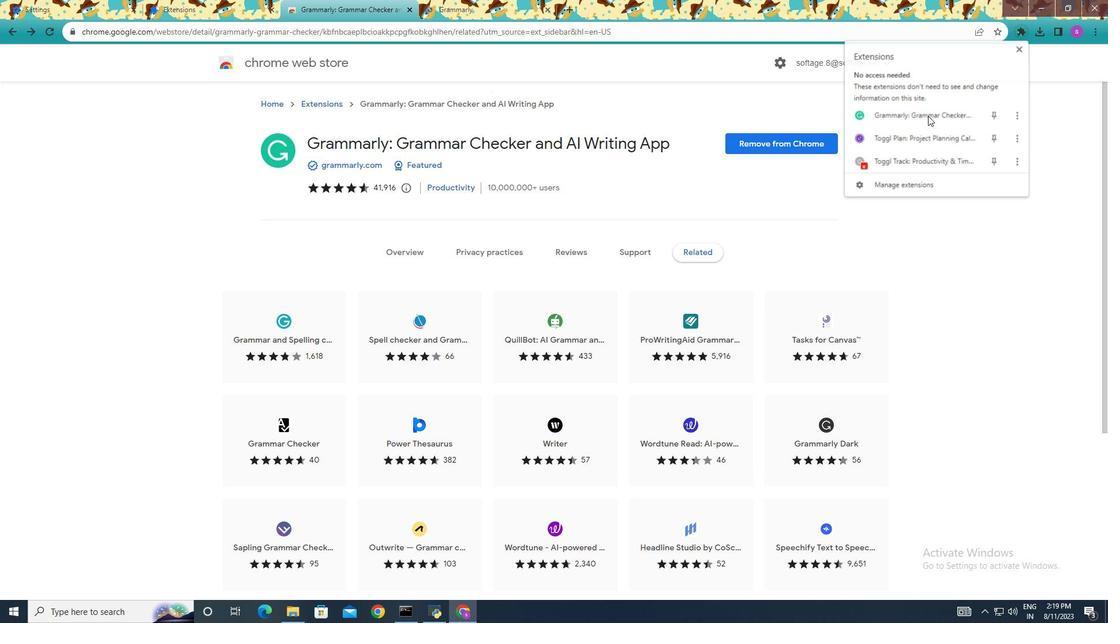 
Action: Mouse moved to (861, 191)
Screenshot: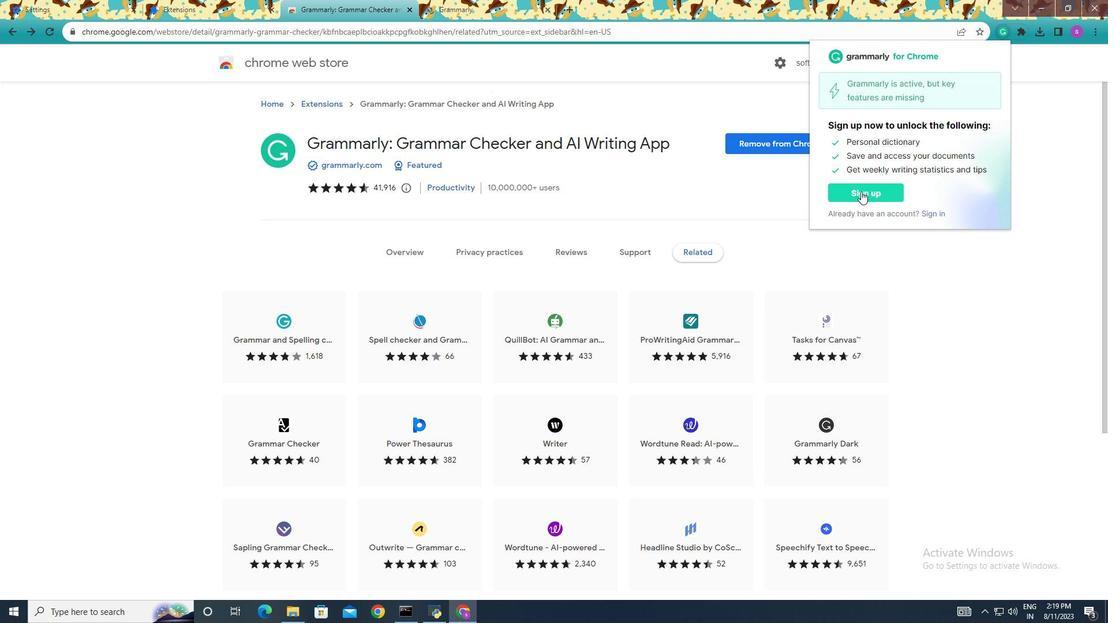 
Action: Mouse pressed left at (861, 191)
Screenshot: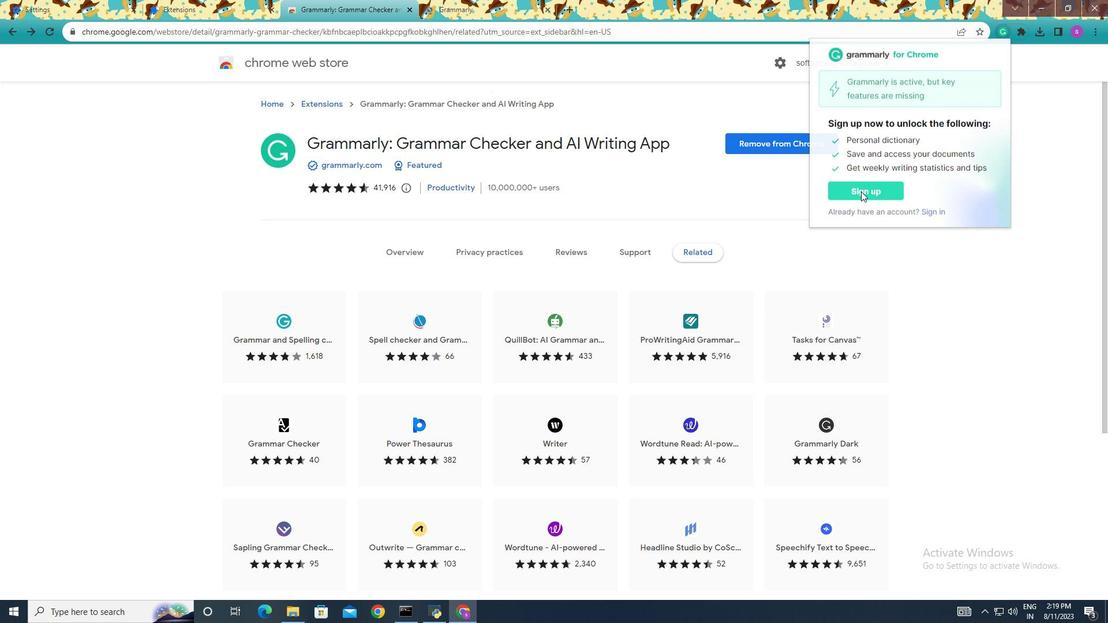 
Action: Mouse moved to (560, 274)
Screenshot: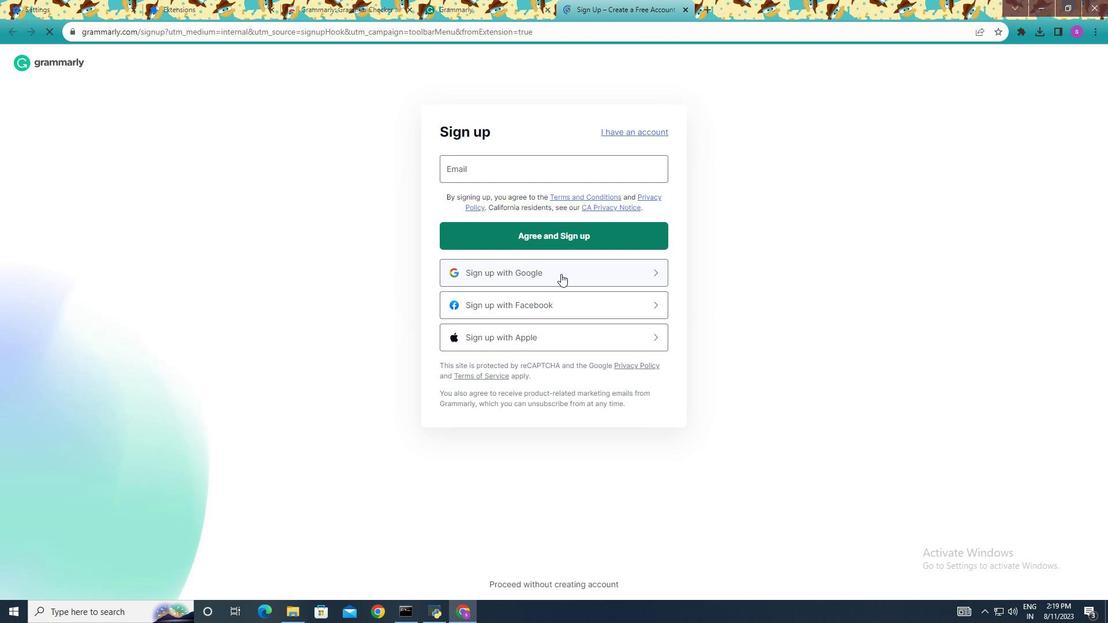 
Action: Mouse pressed left at (560, 274)
Screenshot: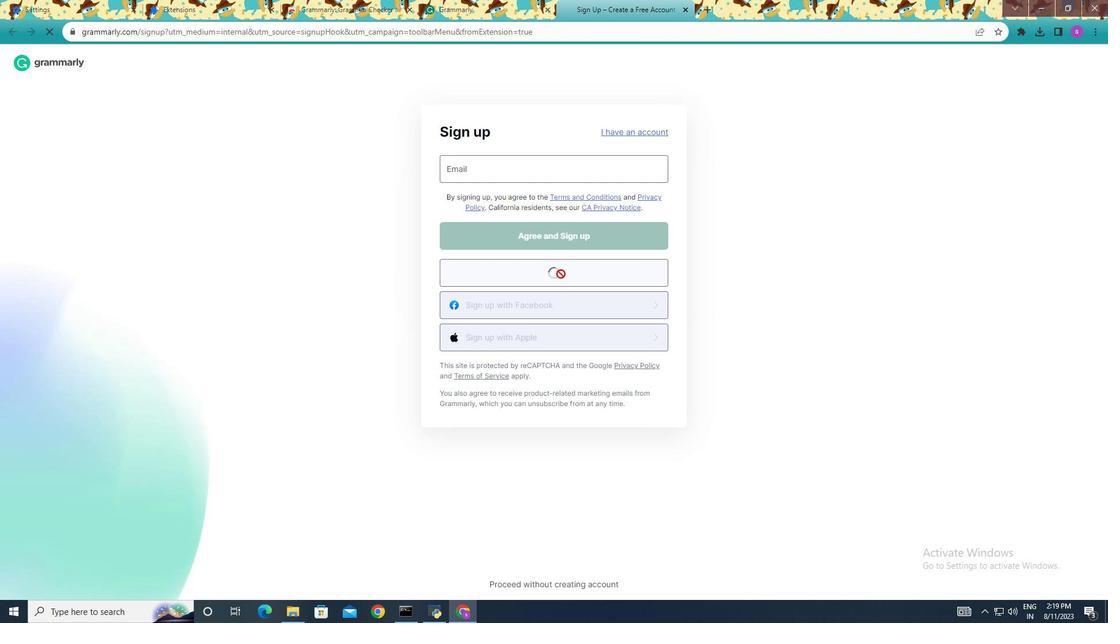 
Action: Mouse moved to (500, 322)
Screenshot: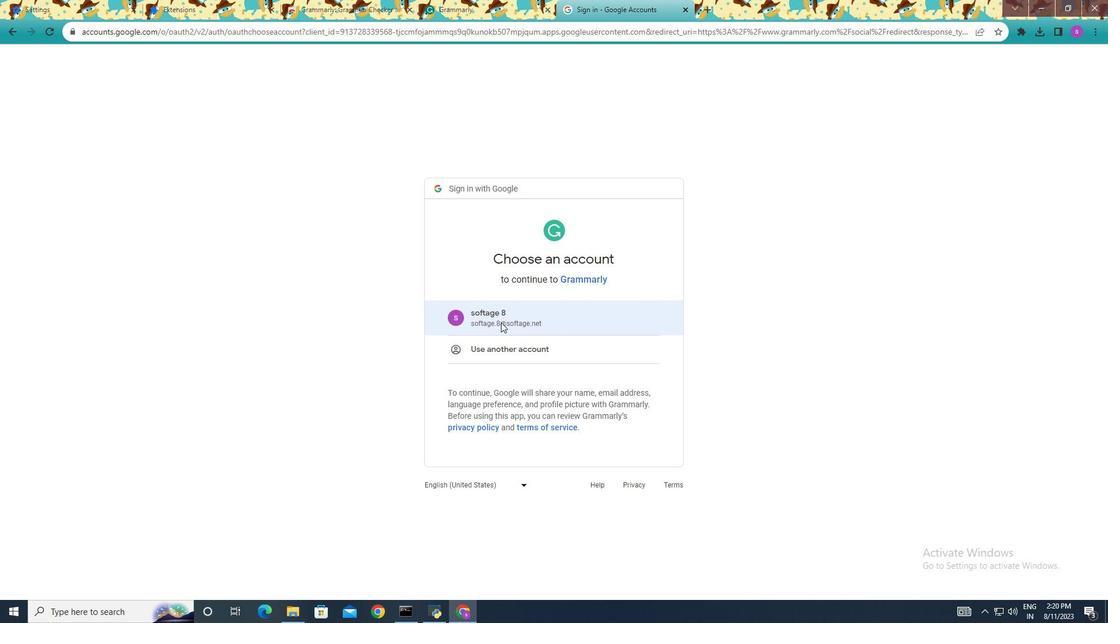 
Action: Mouse pressed left at (500, 322)
Screenshot: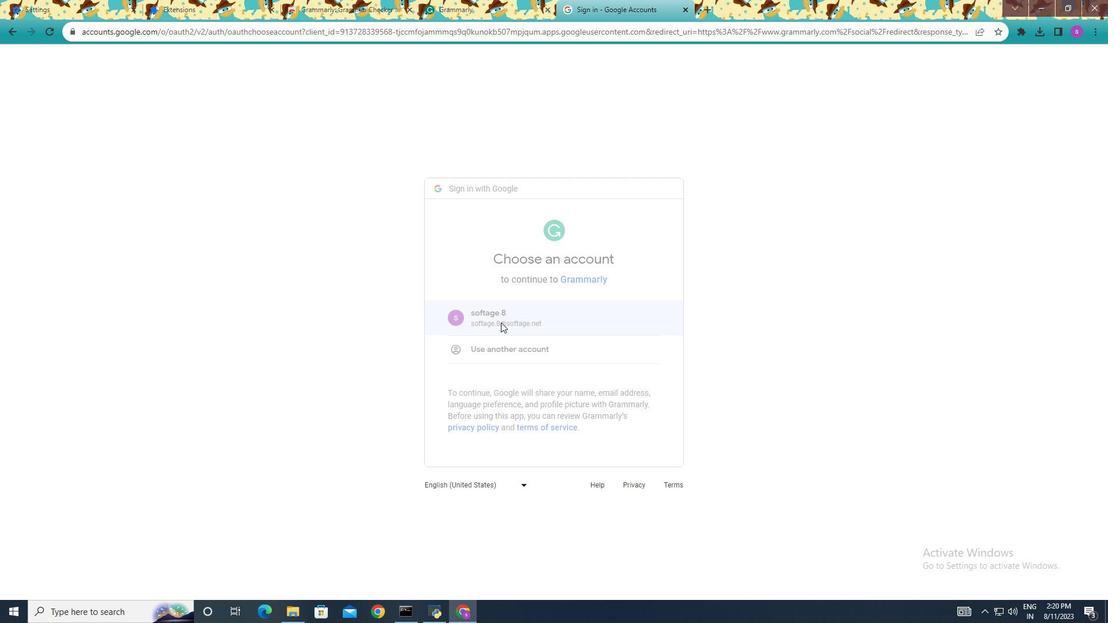 
Action: Mouse moved to (189, 278)
Screenshot: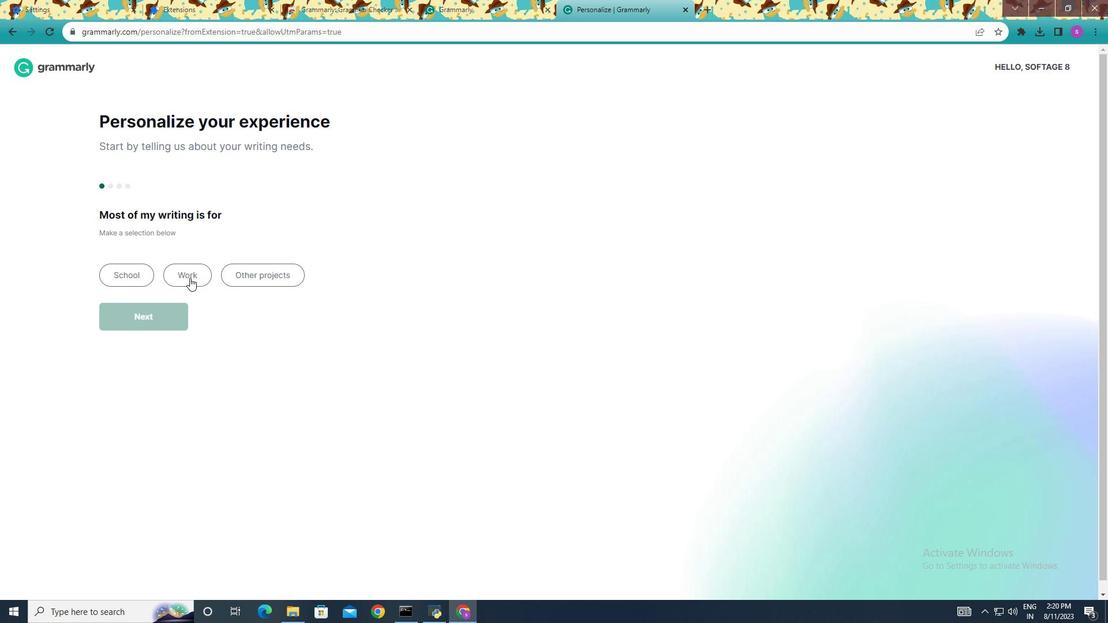 
Action: Mouse pressed left at (189, 278)
Screenshot: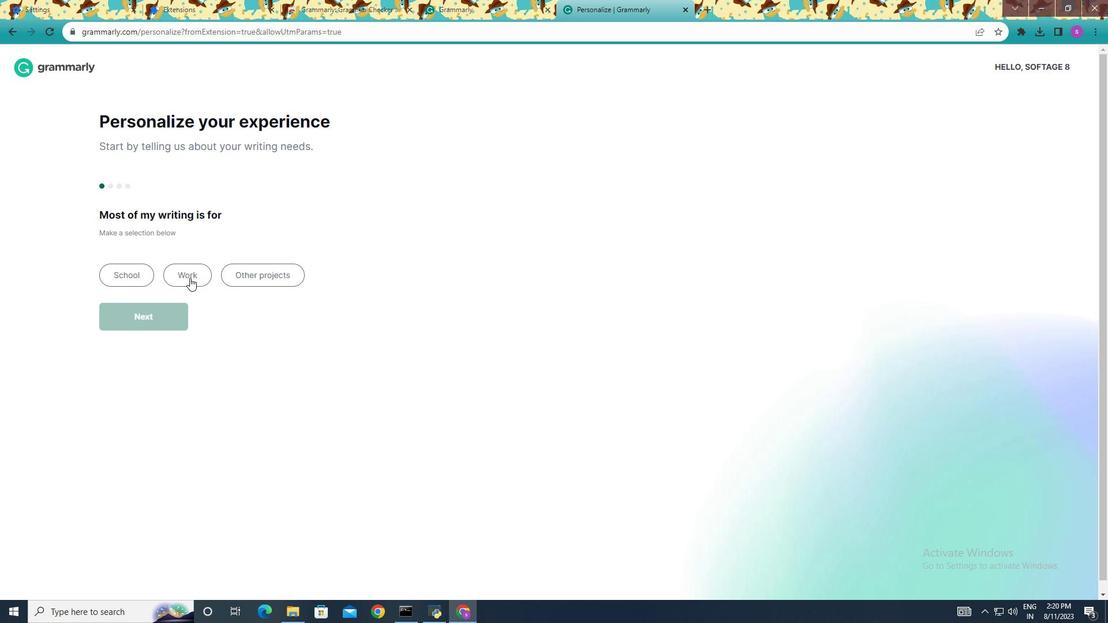 
Action: Mouse moved to (132, 322)
Screenshot: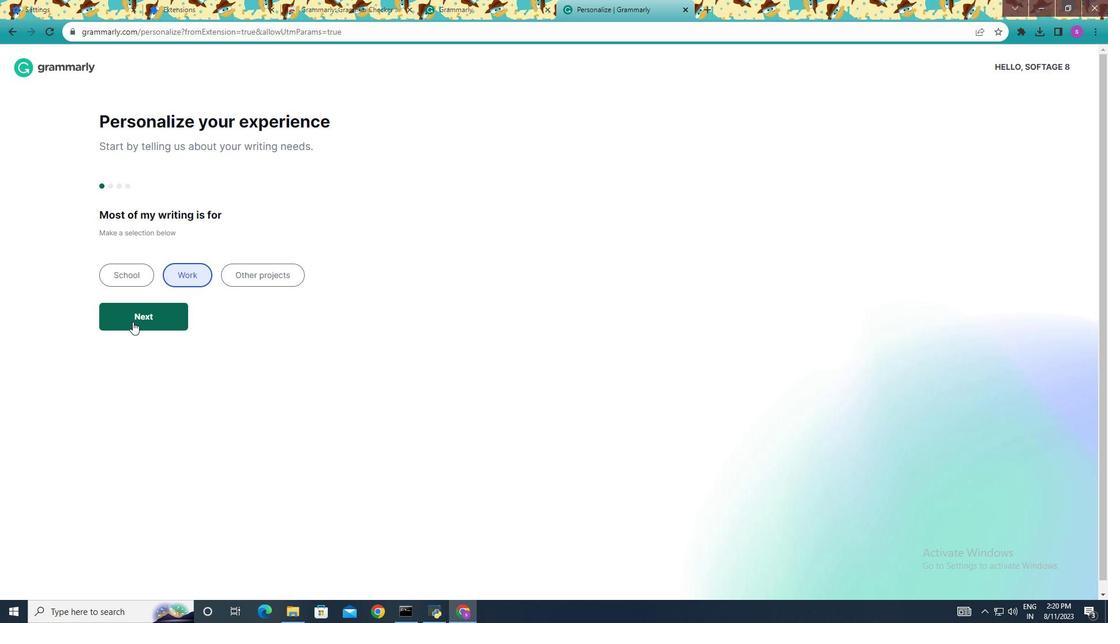 
Action: Mouse pressed left at (132, 322)
Screenshot: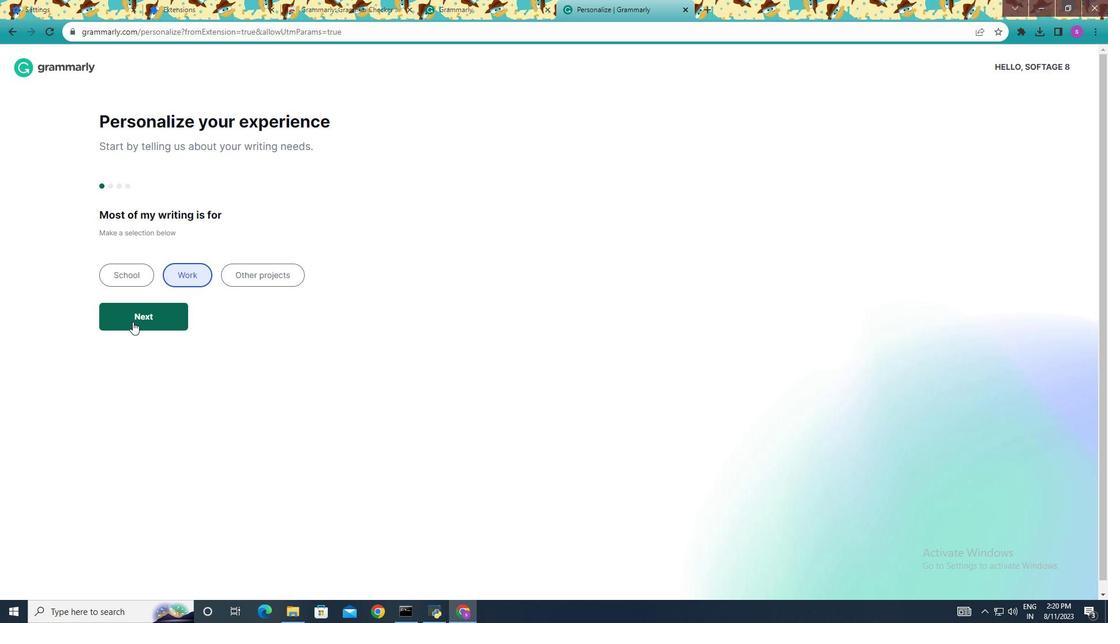 
Action: Mouse moved to (457, 211)
Screenshot: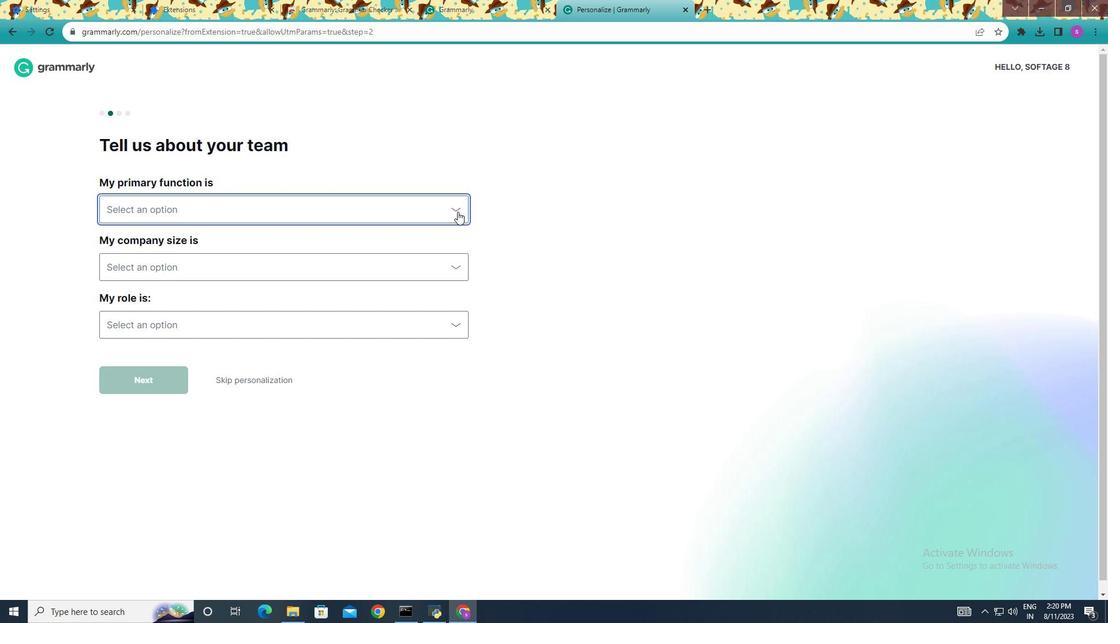 
Action: Mouse pressed left at (457, 211)
Screenshot: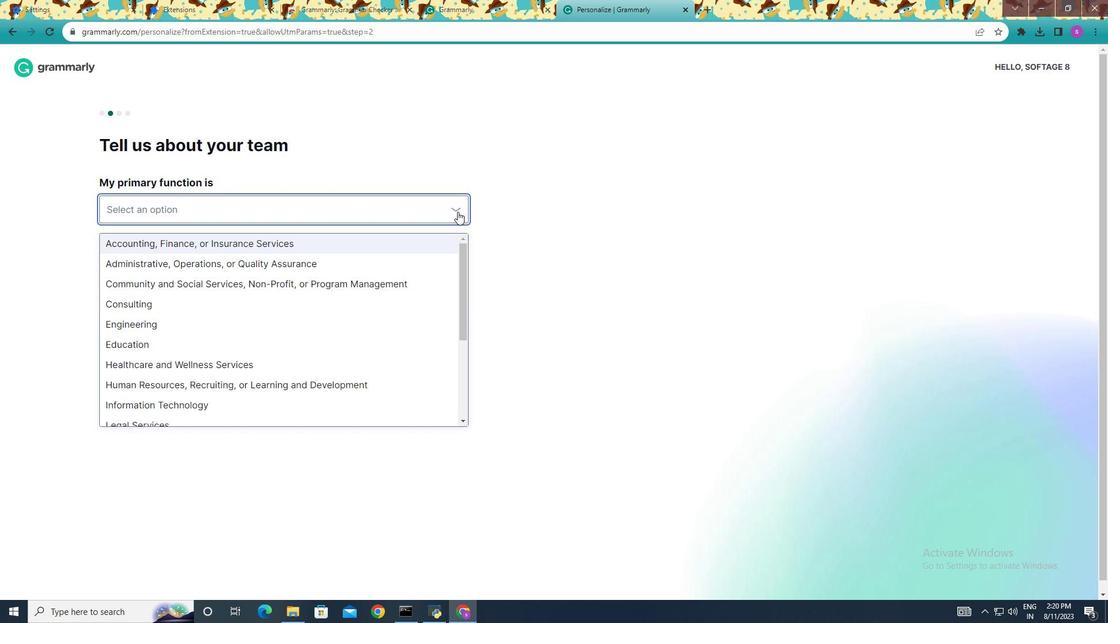 
Action: Mouse moved to (143, 342)
Screenshot: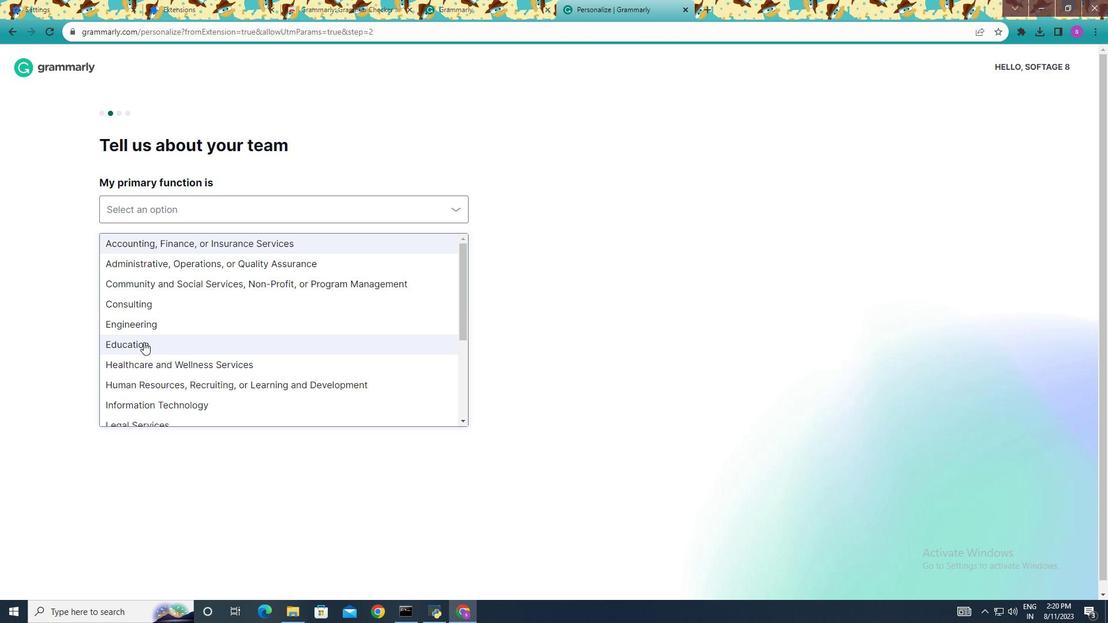 
Action: Mouse pressed left at (143, 342)
Screenshot: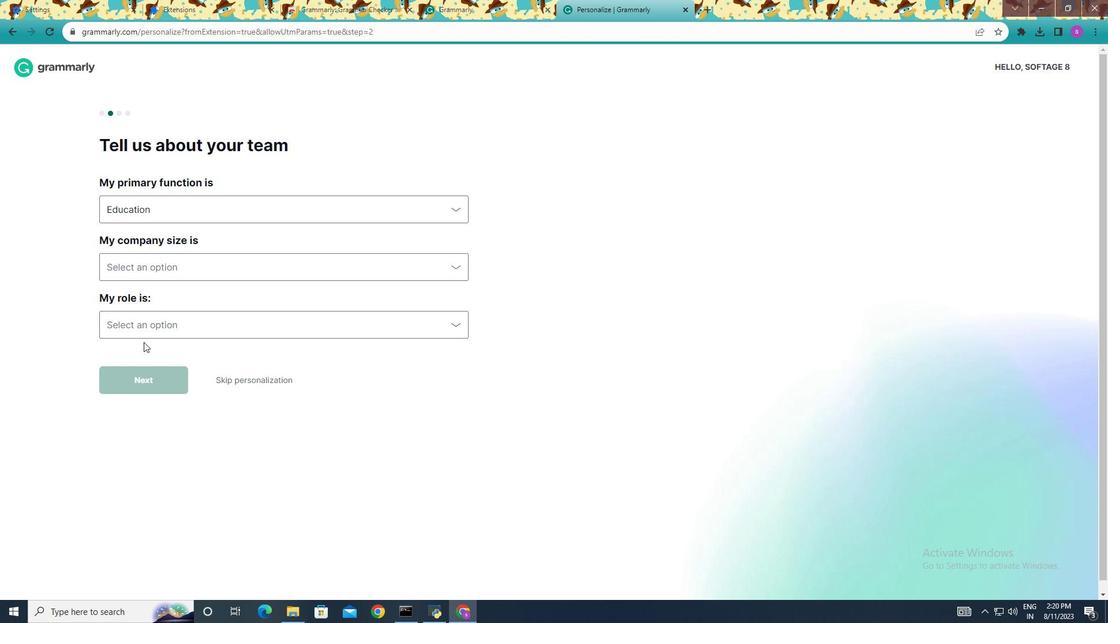 
Action: Mouse moved to (457, 268)
Screenshot: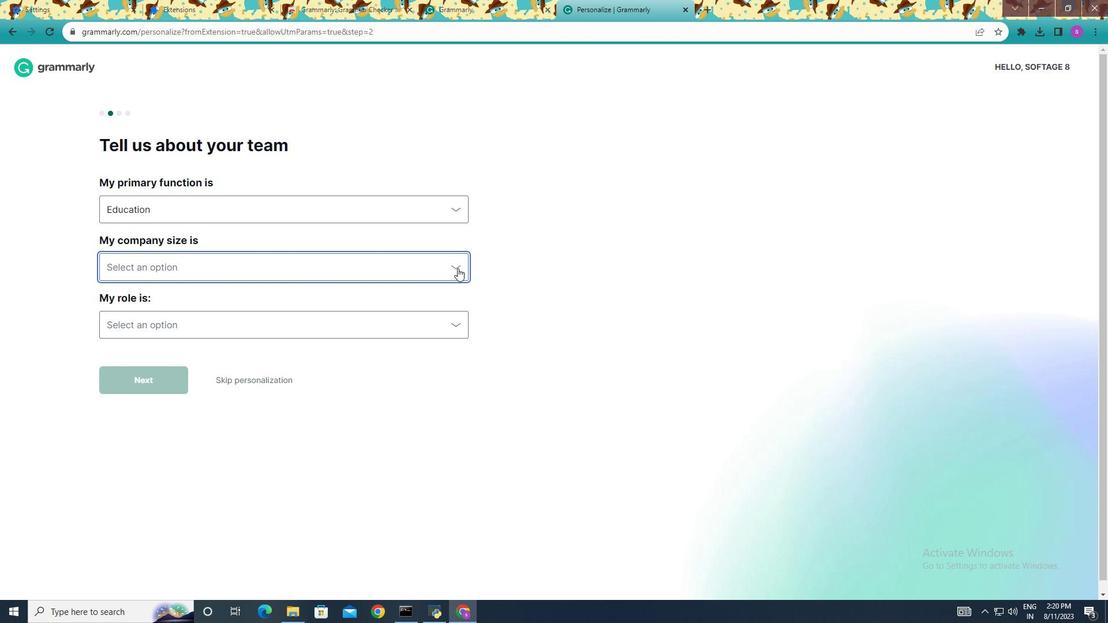 
Action: Mouse pressed left at (457, 268)
Screenshot: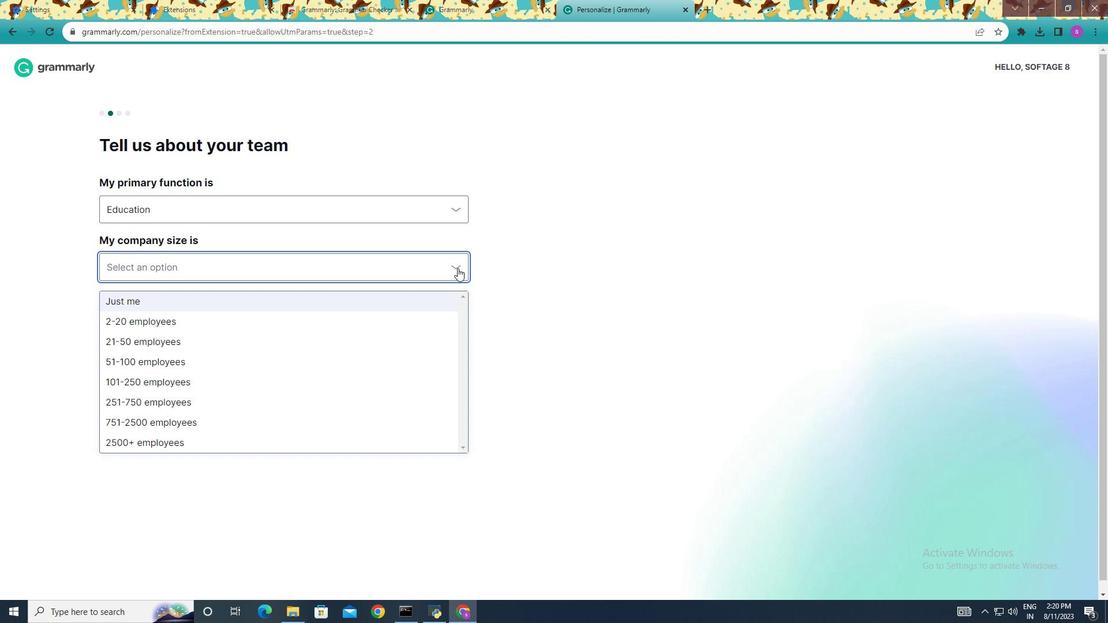 
Action: Mouse moved to (185, 302)
Screenshot: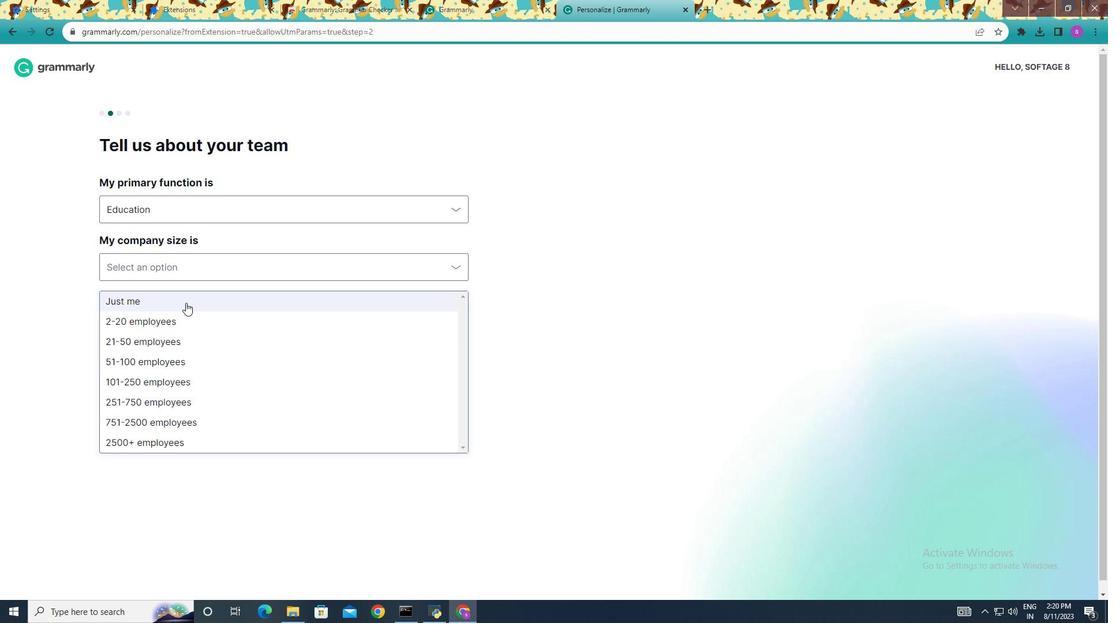 
Action: Mouse pressed left at (185, 302)
Screenshot: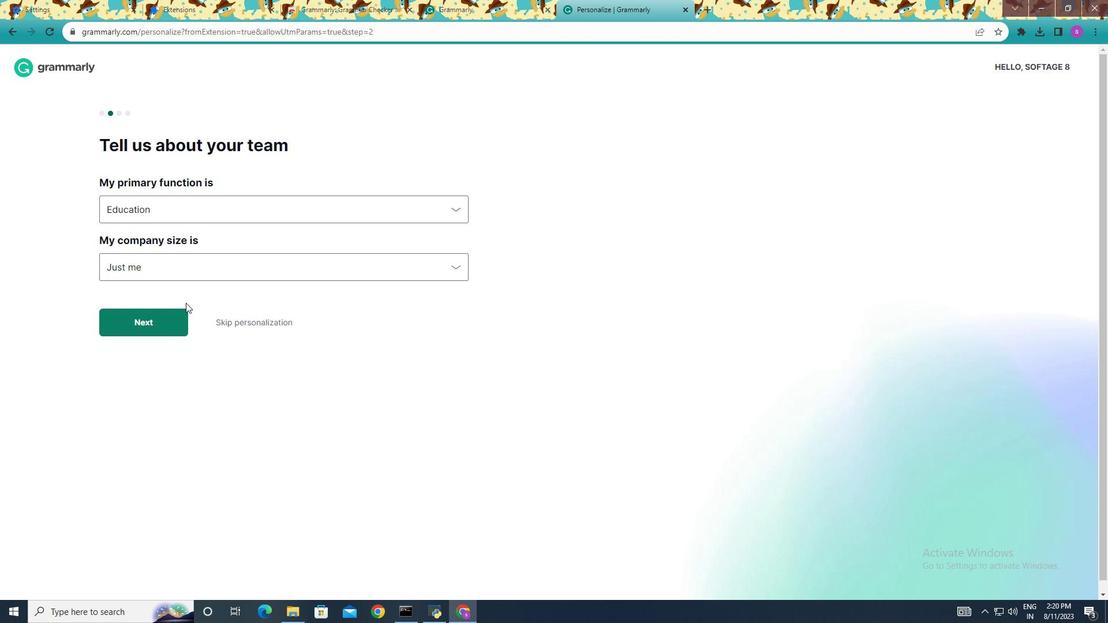 
Action: Mouse moved to (138, 323)
Screenshot: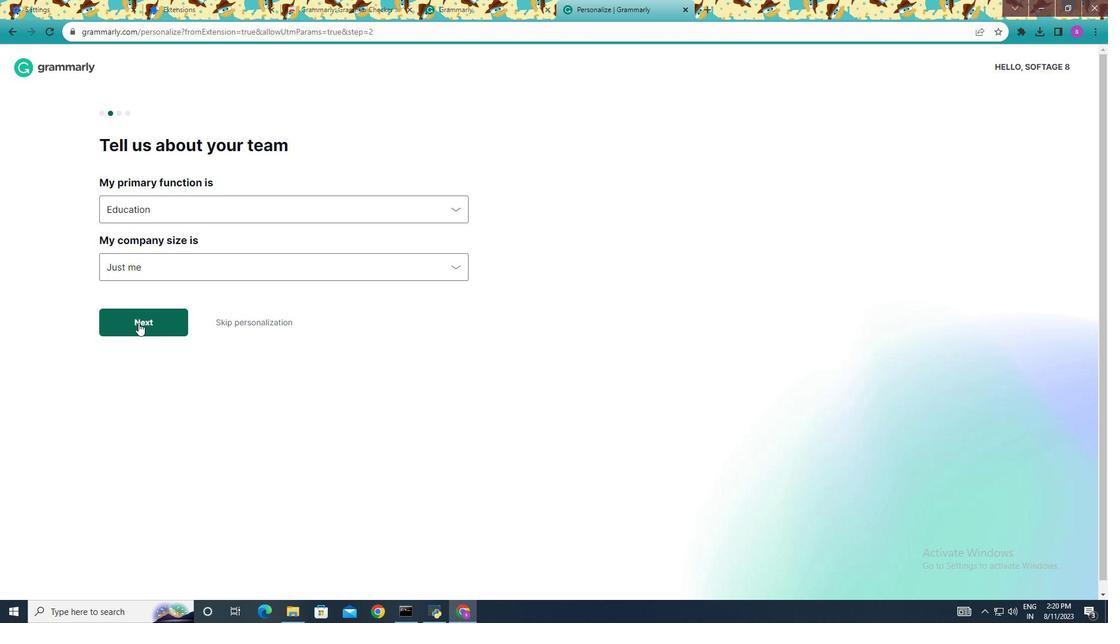 
Action: Mouse pressed left at (138, 323)
Screenshot: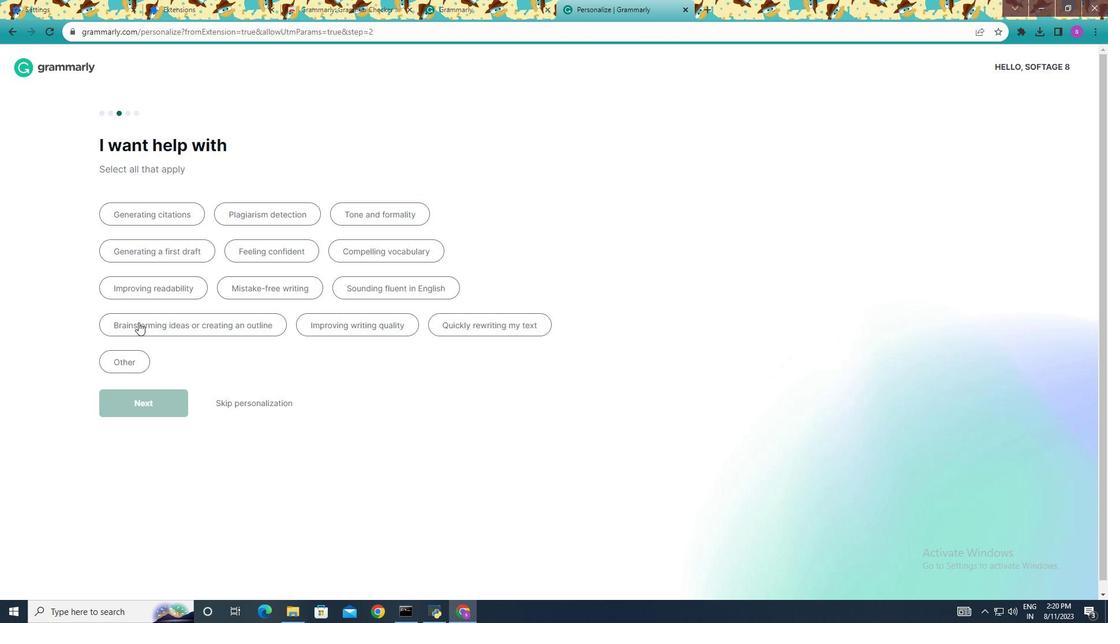 
Action: Mouse moved to (121, 361)
Screenshot: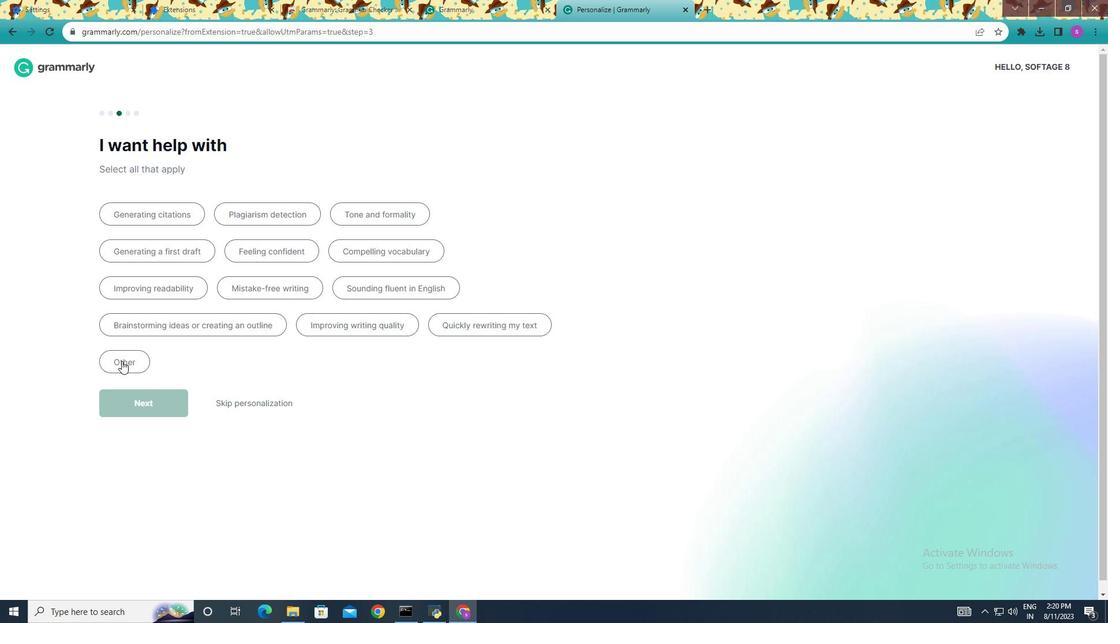 
Action: Mouse pressed left at (121, 361)
Screenshot: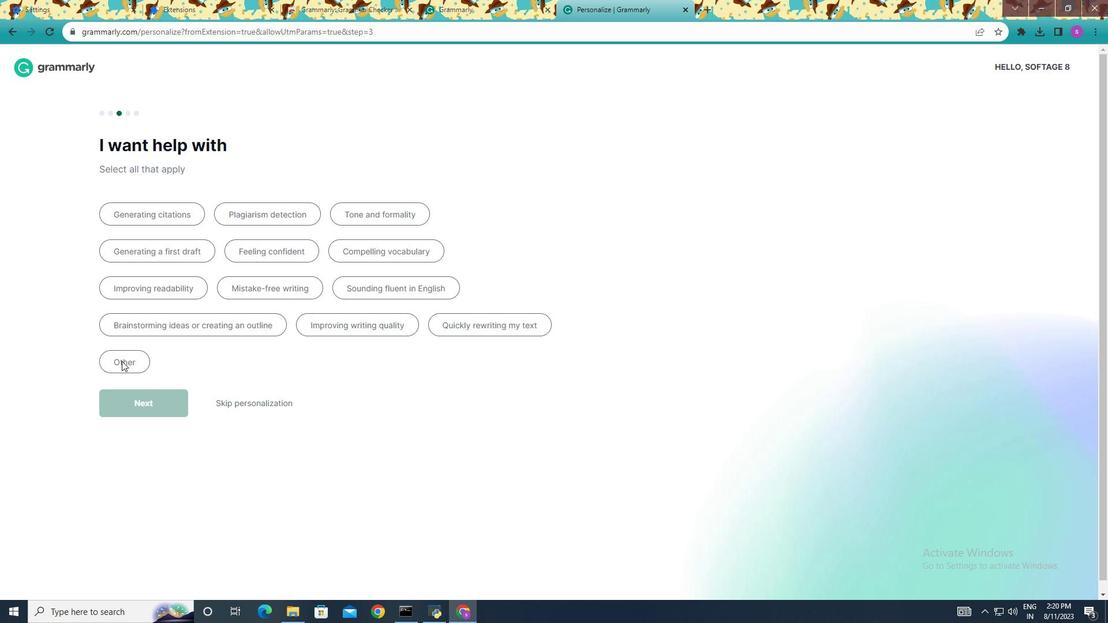 
Action: Mouse moved to (156, 412)
Screenshot: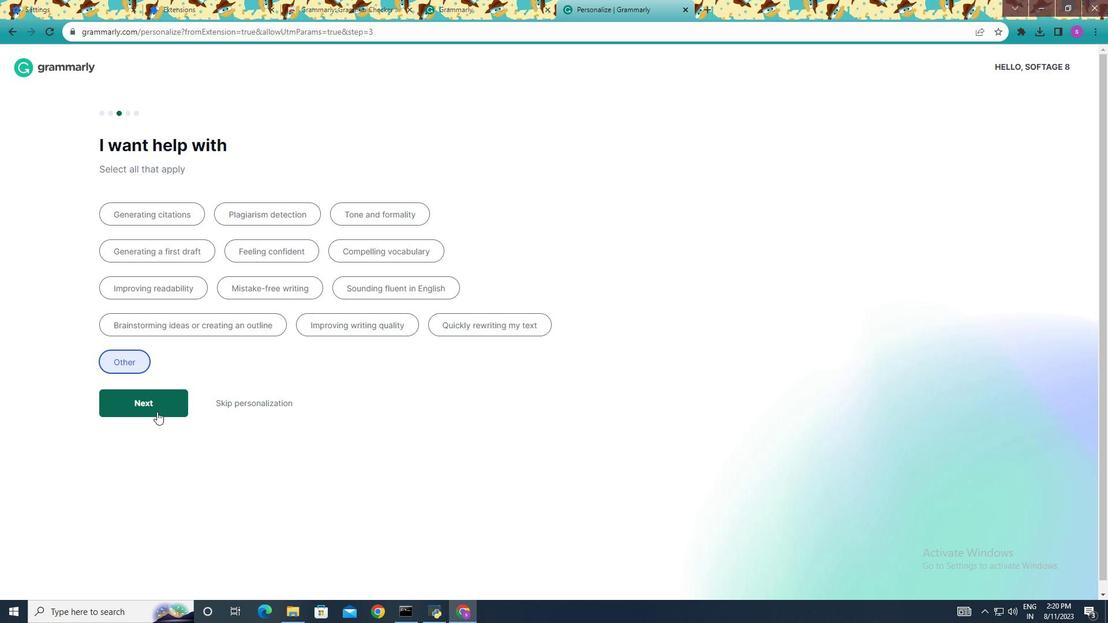 
Action: Mouse pressed left at (156, 412)
Screenshot: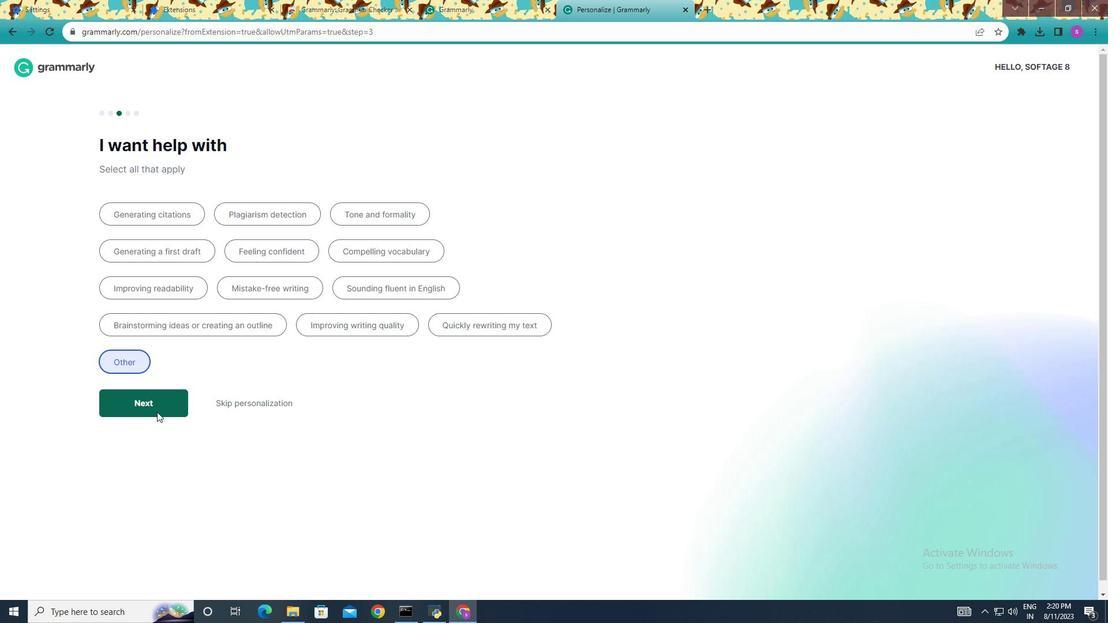 
Action: Mouse moved to (203, 222)
Screenshot: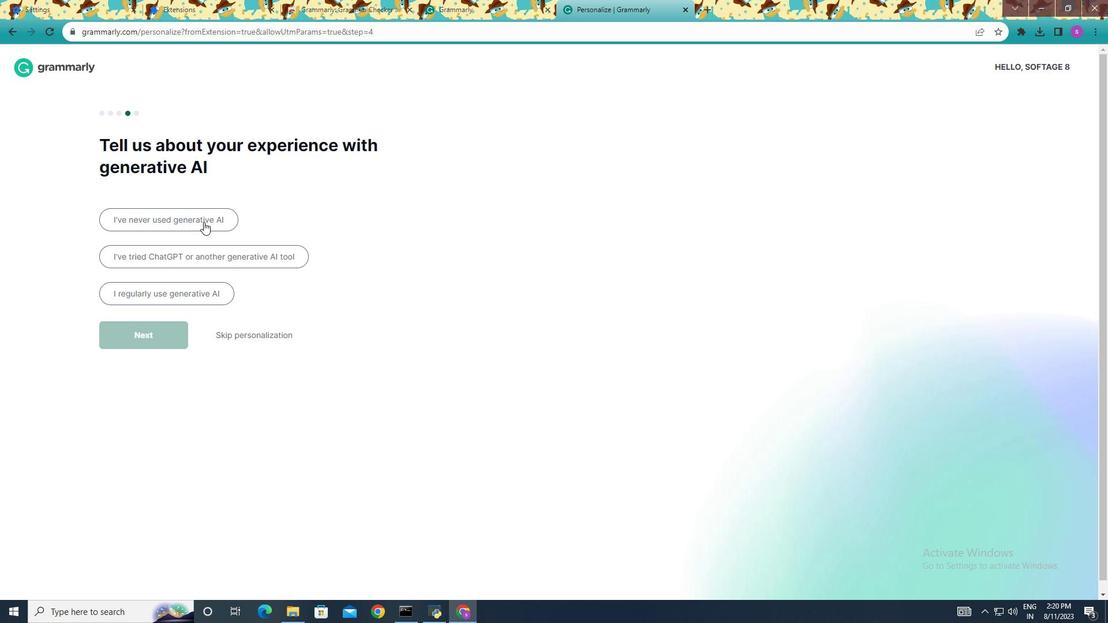 
Action: Mouse pressed left at (203, 222)
Screenshot: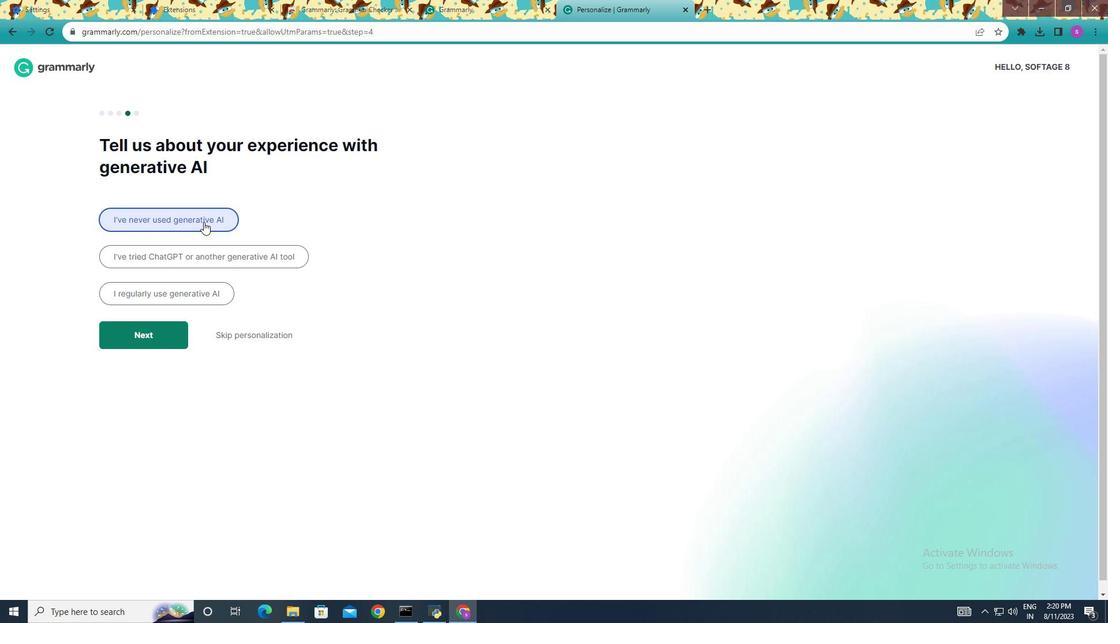 
Action: Mouse moved to (165, 334)
Screenshot: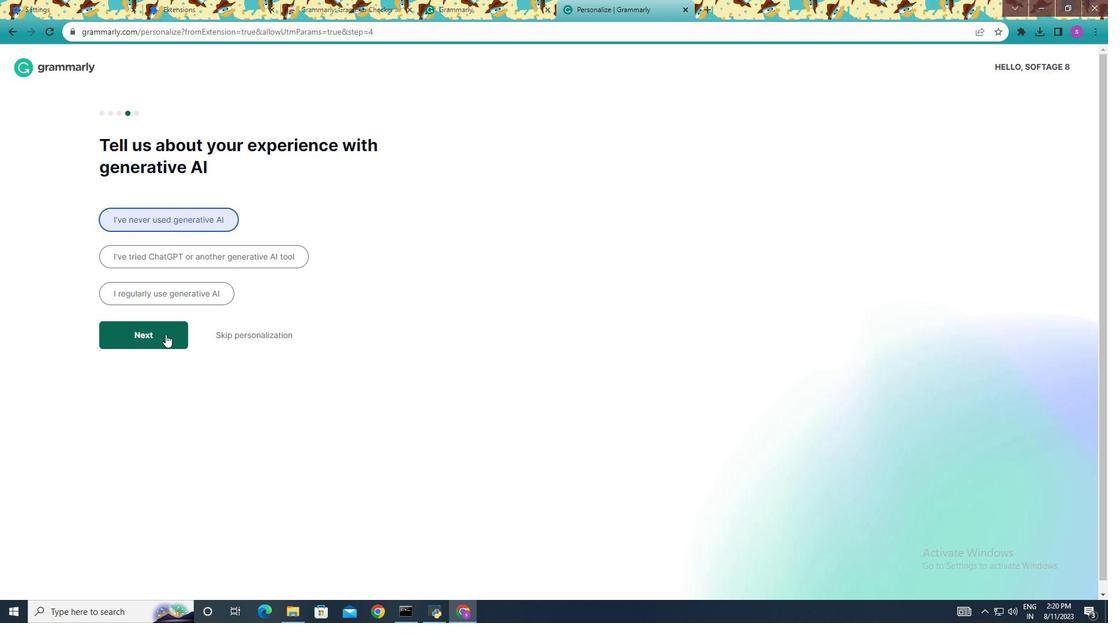 
Action: Mouse pressed left at (165, 334)
Screenshot: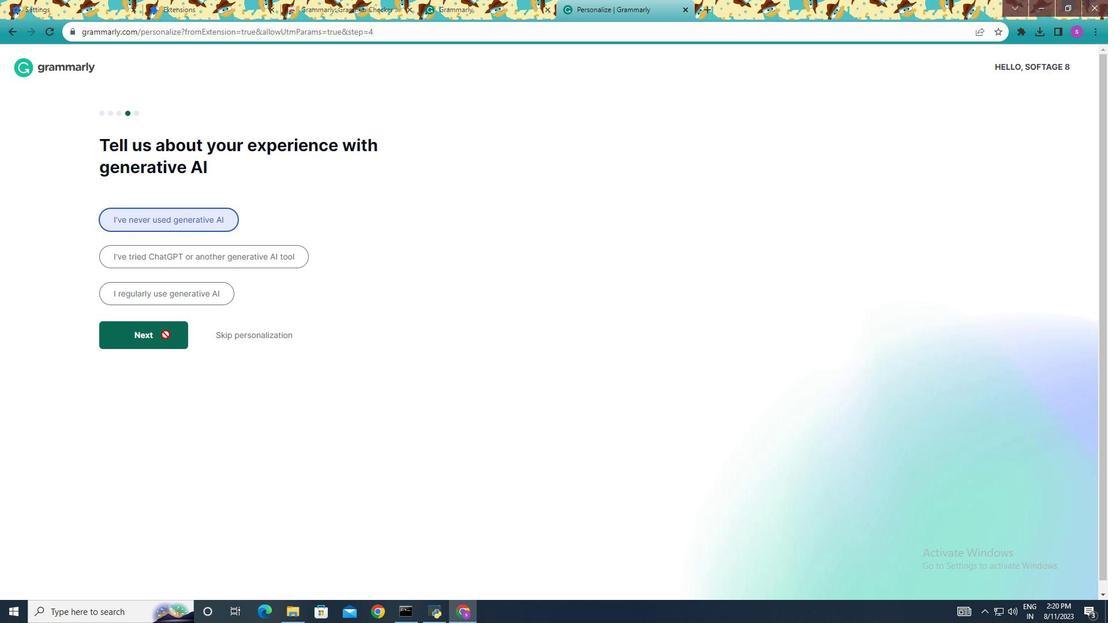 
Action: Mouse moved to (322, 216)
Screenshot: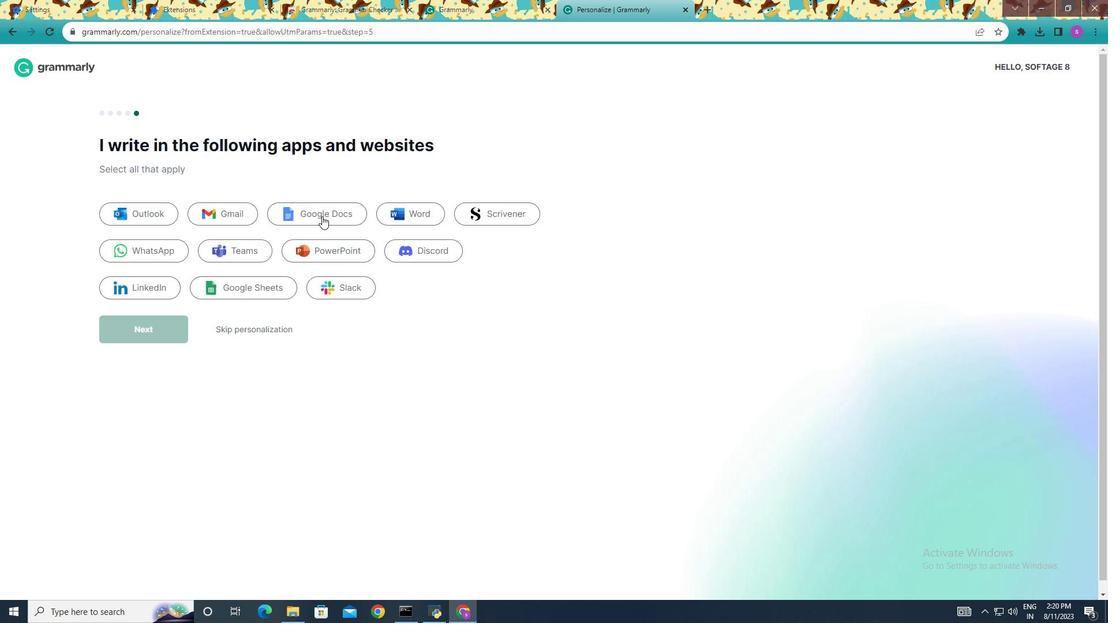
Action: Mouse pressed left at (322, 216)
Screenshot: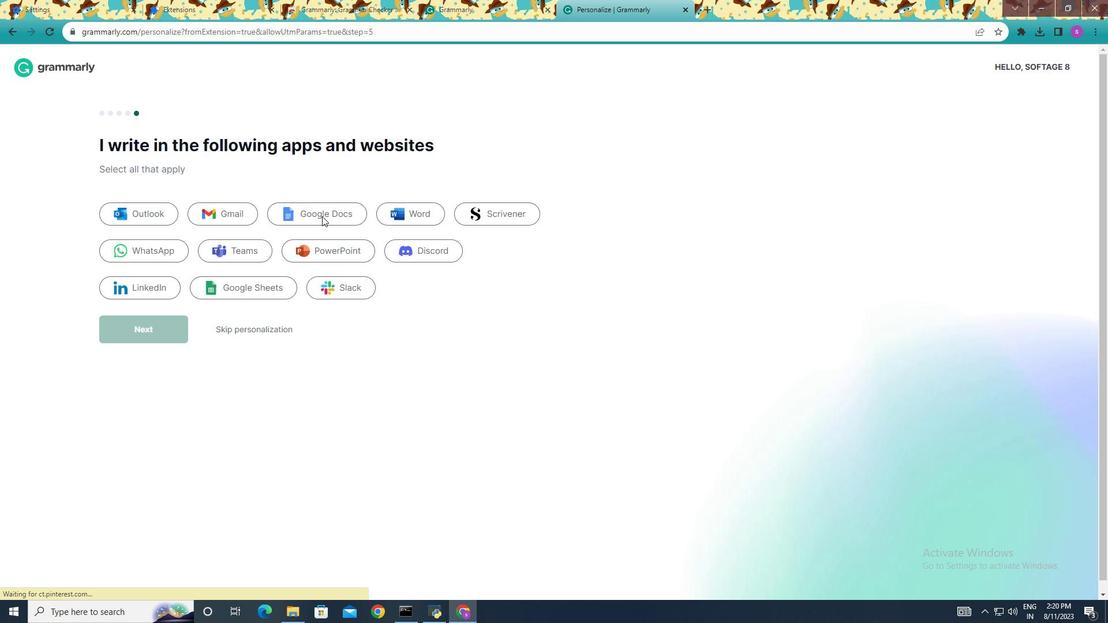 
Action: Mouse moved to (143, 339)
Screenshot: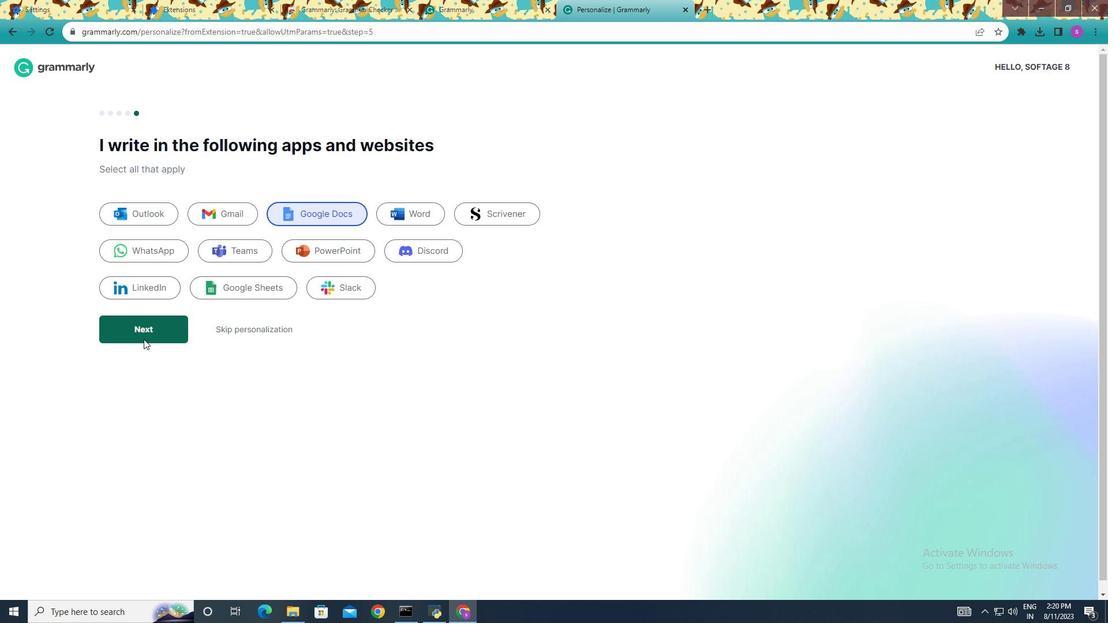 
Action: Mouse pressed left at (143, 339)
Screenshot: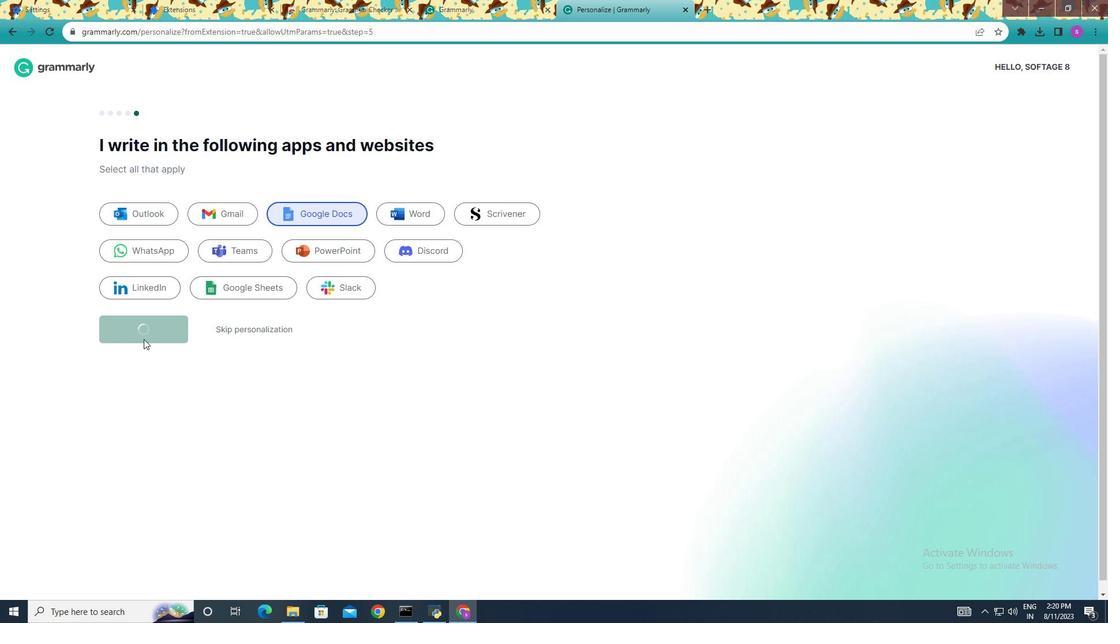 
Action: Mouse moved to (543, 413)
Screenshot: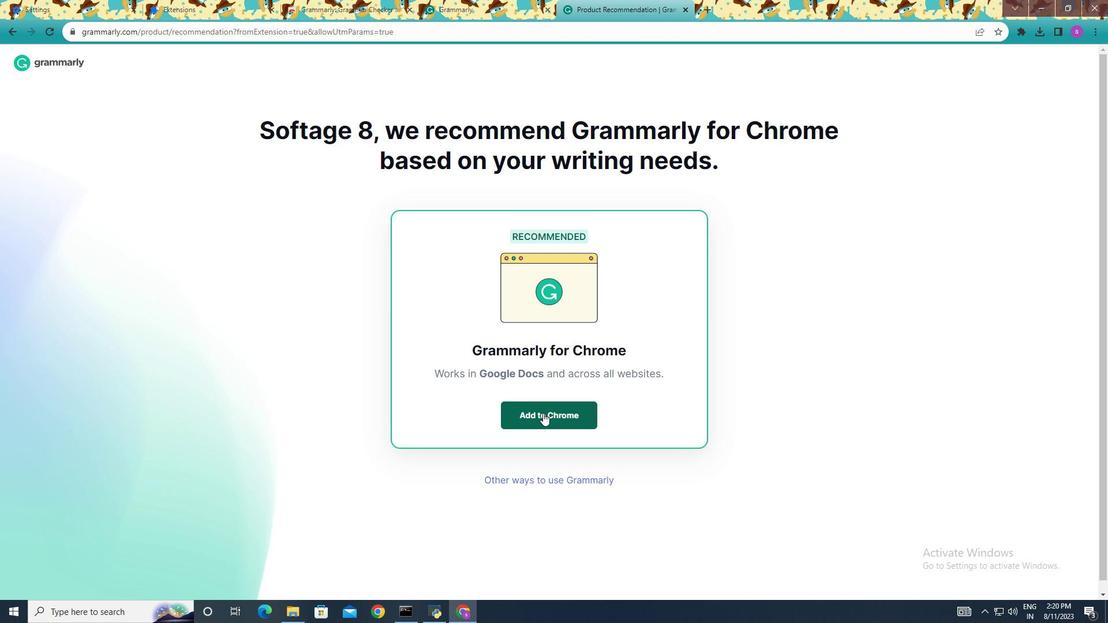 
Action: Mouse pressed left at (543, 413)
Screenshot: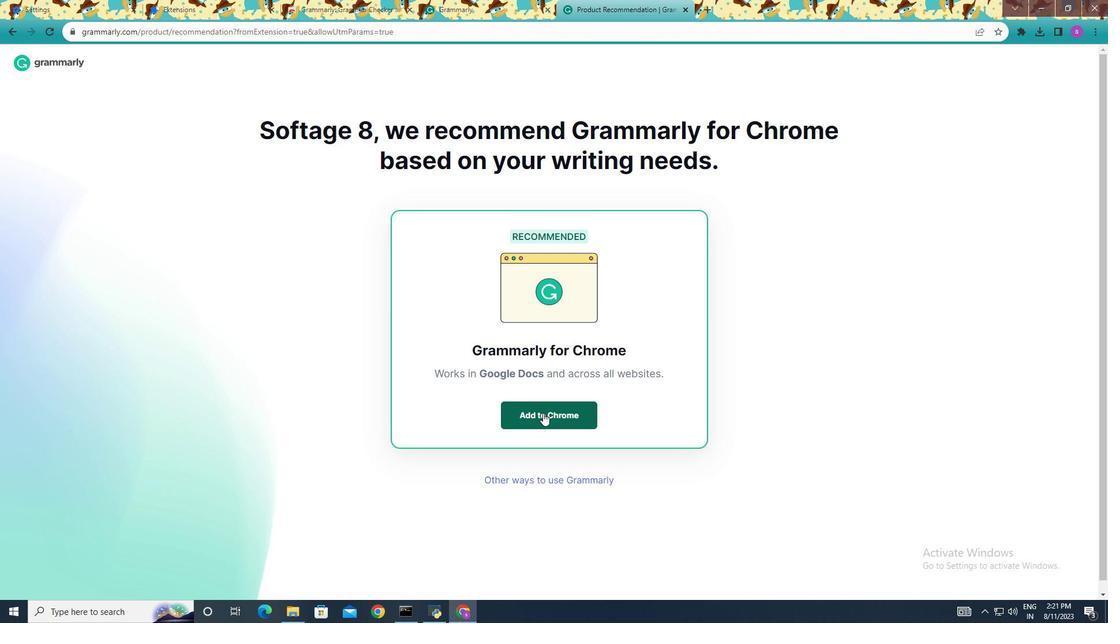 
Action: Mouse moved to (550, 408)
Screenshot: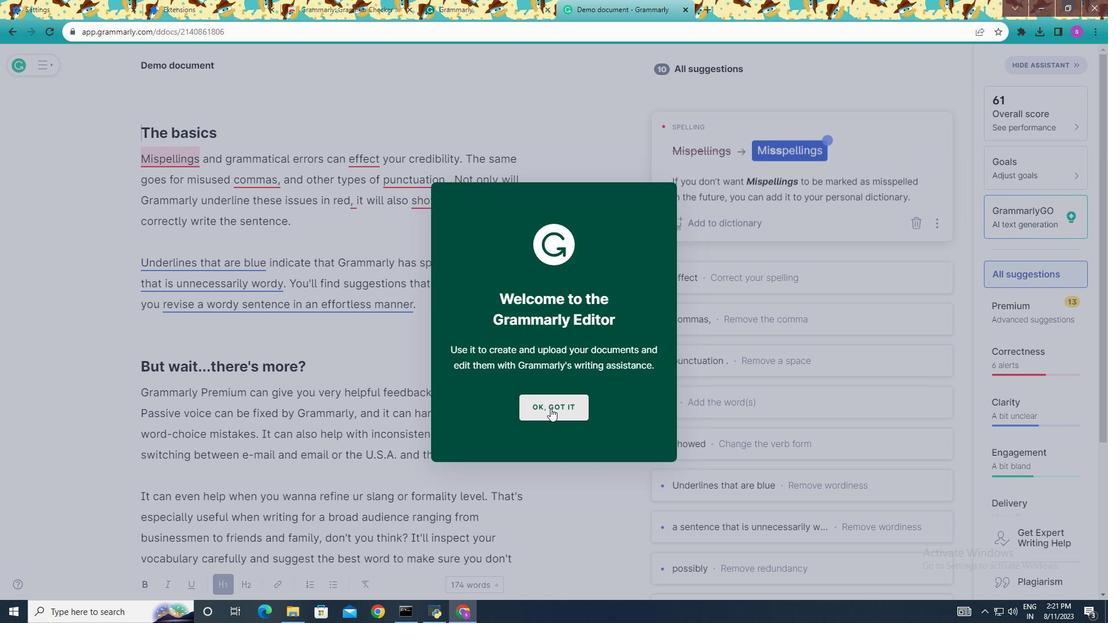 
Action: Mouse pressed left at (550, 408)
Screenshot: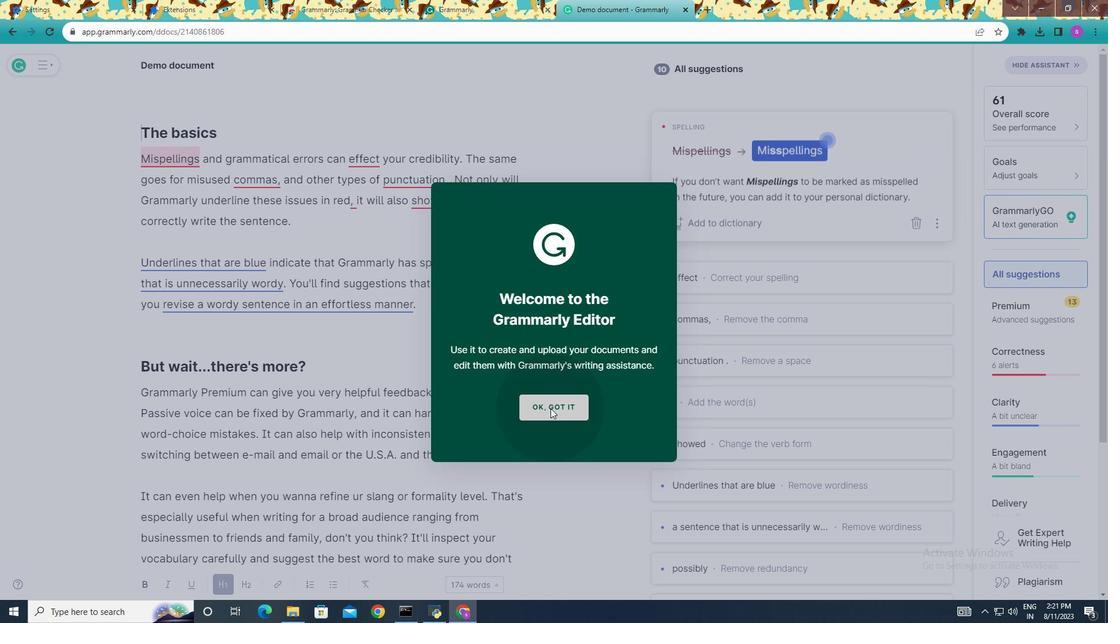 
Action: Mouse moved to (662, 255)
Screenshot: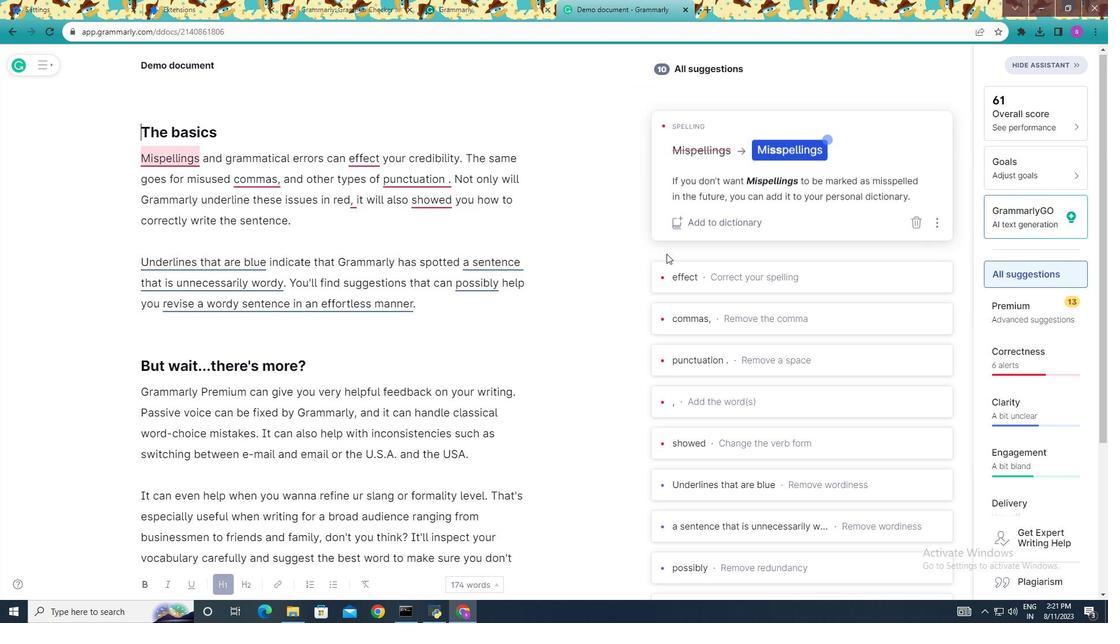 
Action: Mouse scrolled (662, 255) with delta (0, 0)
Screenshot: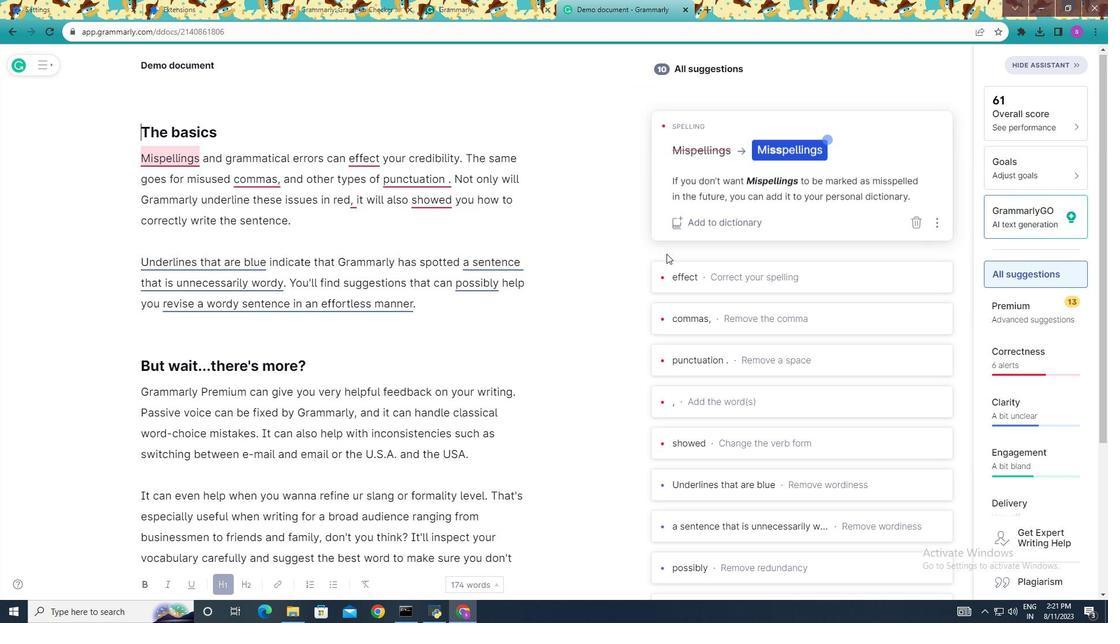 
Action: Mouse scrolled (662, 255) with delta (0, 0)
Screenshot: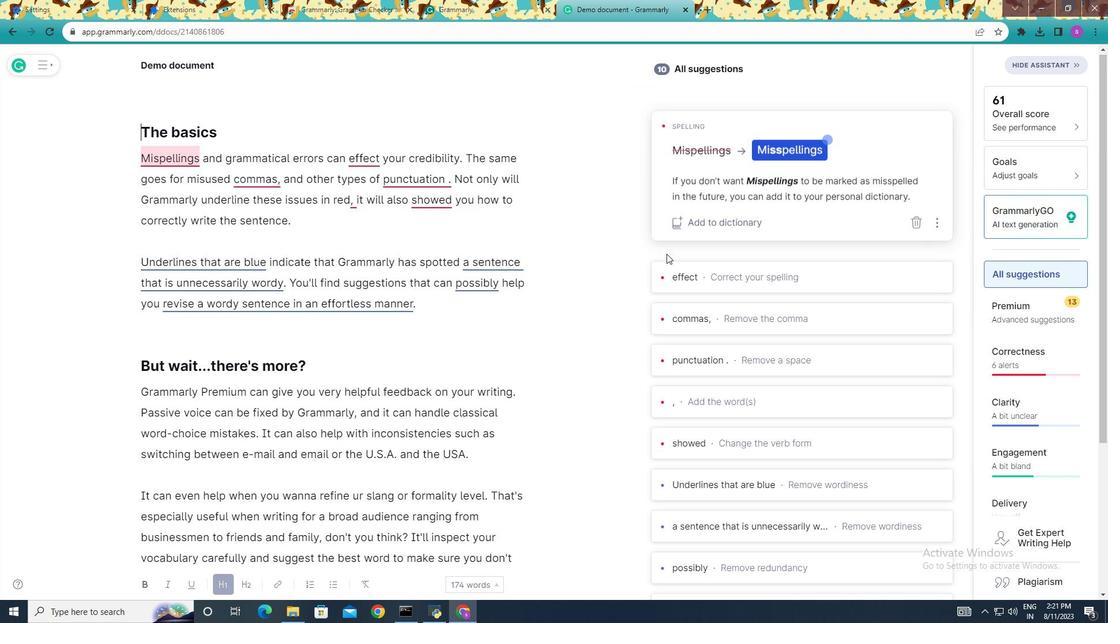 
Action: Mouse scrolled (662, 255) with delta (0, 0)
Screenshot: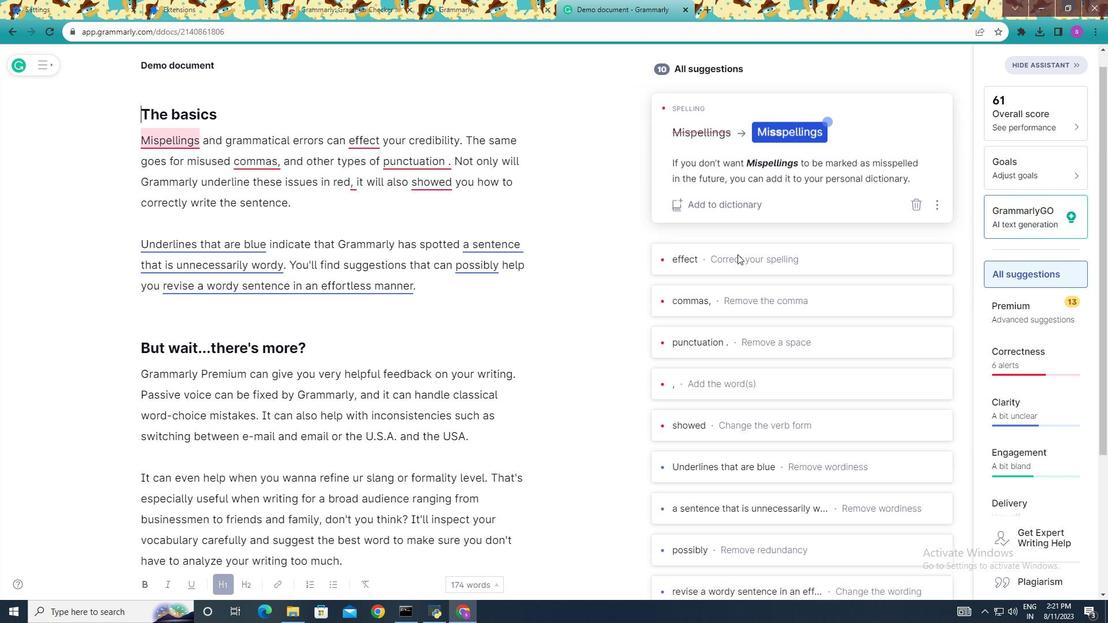 
Action: Mouse scrolled (662, 255) with delta (0, 0)
Screenshot: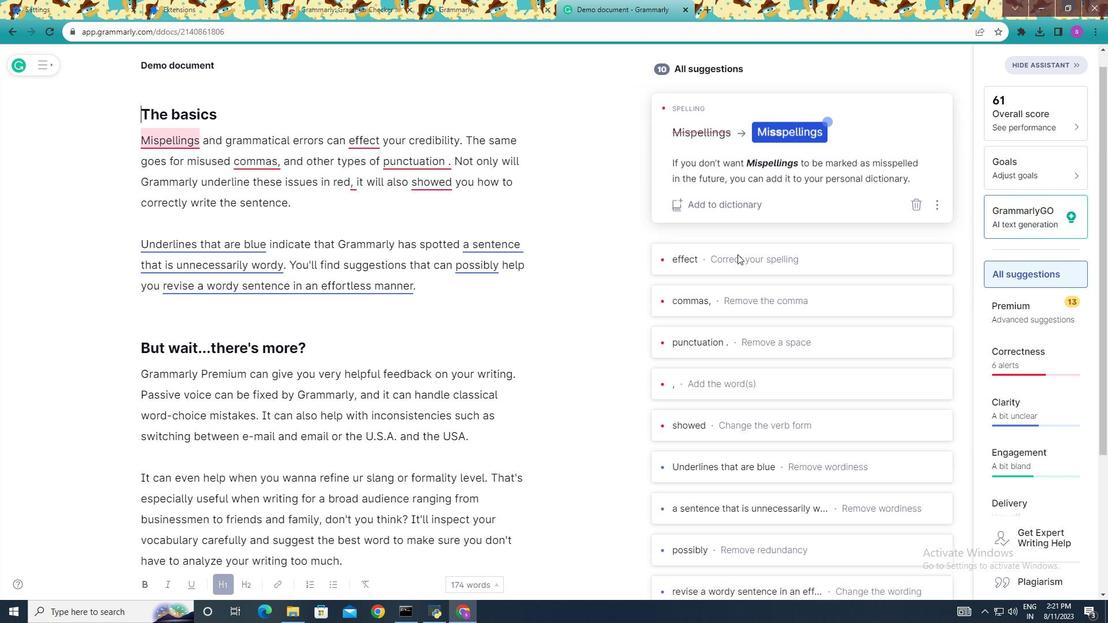 
Action: Mouse moved to (351, 270)
Screenshot: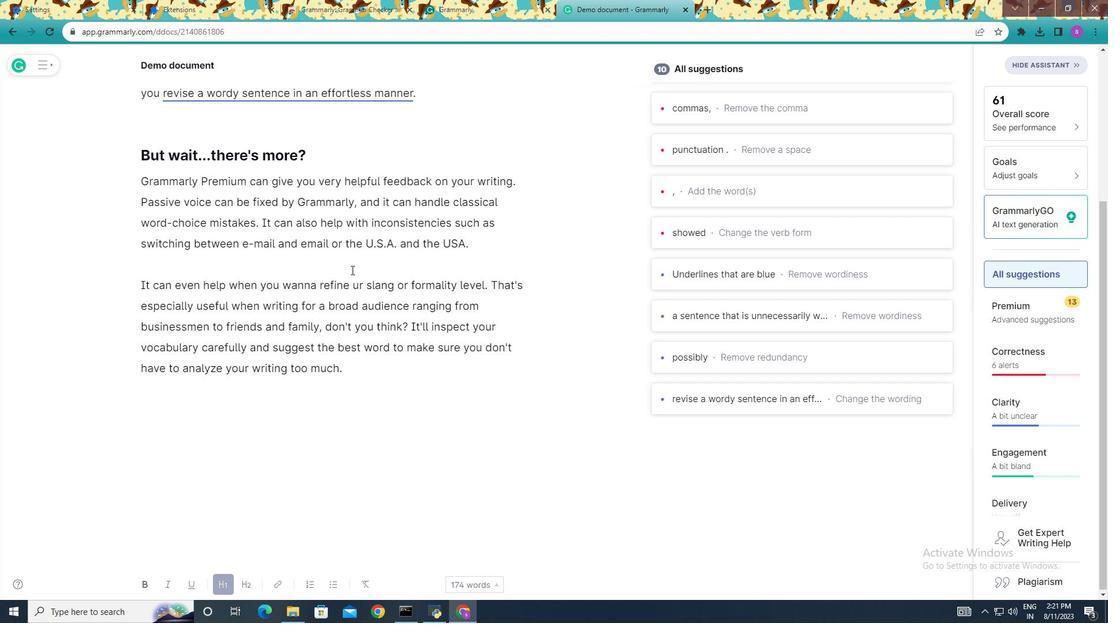 
Action: Mouse scrolled (351, 270) with delta (0, 0)
Screenshot: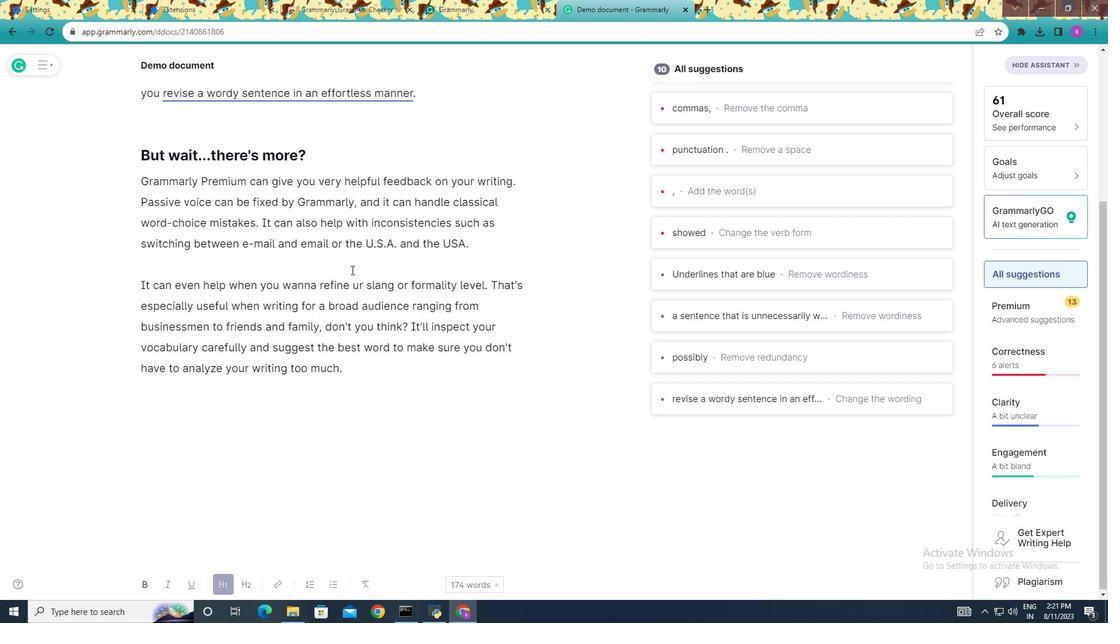 
Action: Mouse scrolled (351, 270) with delta (0, 0)
Screenshot: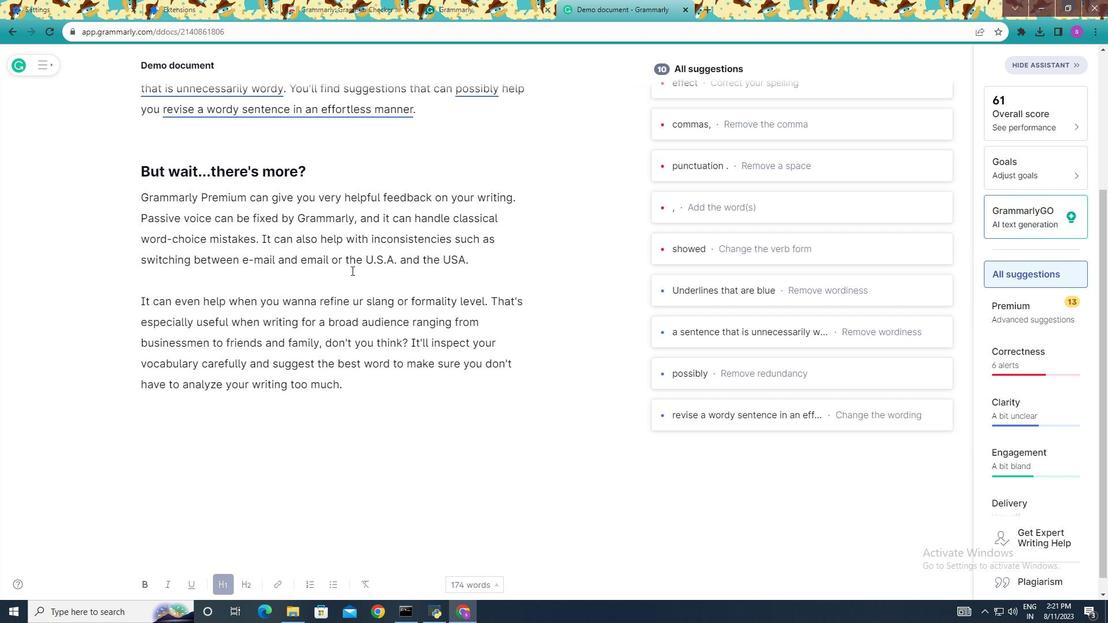 
Action: Mouse scrolled (351, 270) with delta (0, 0)
Screenshot: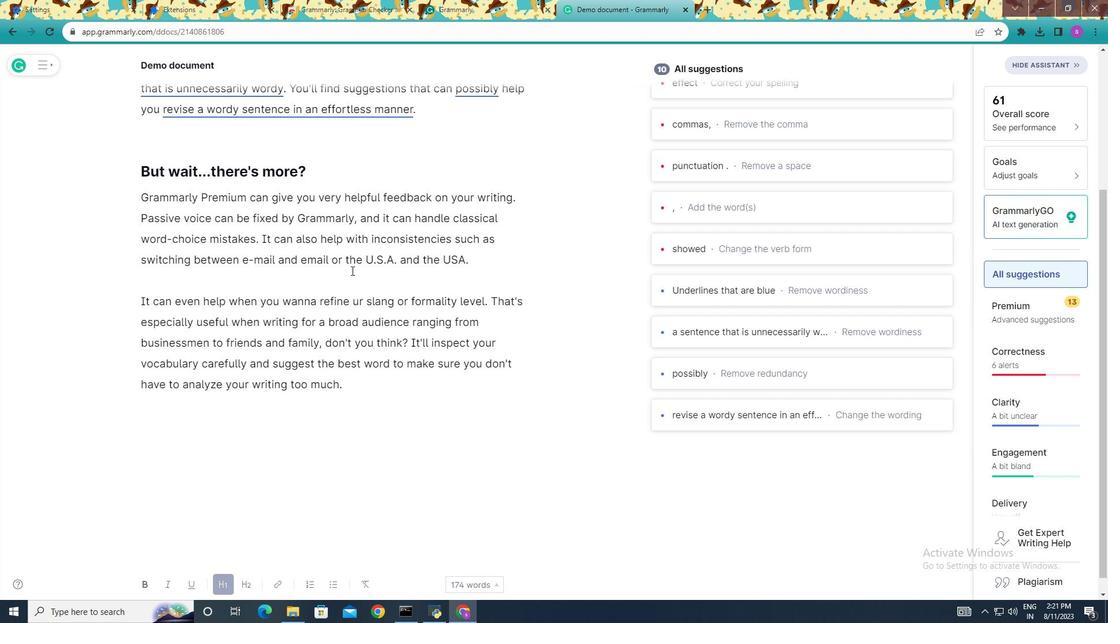
Action: Mouse scrolled (351, 270) with delta (0, 0)
Screenshot: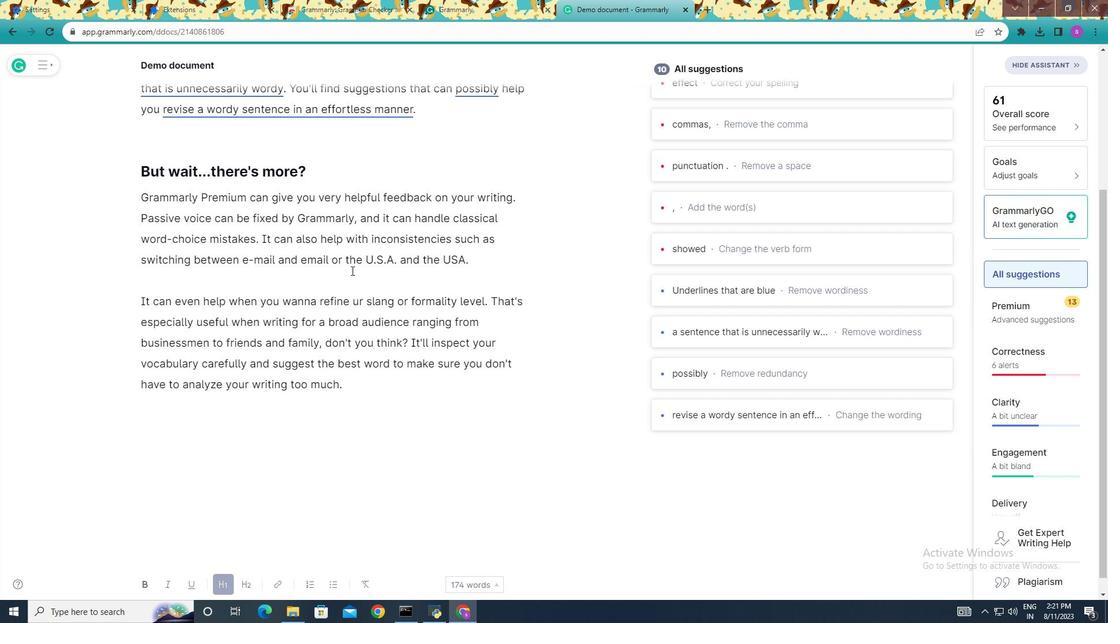 
Action: Mouse scrolled (351, 270) with delta (0, 0)
Screenshot: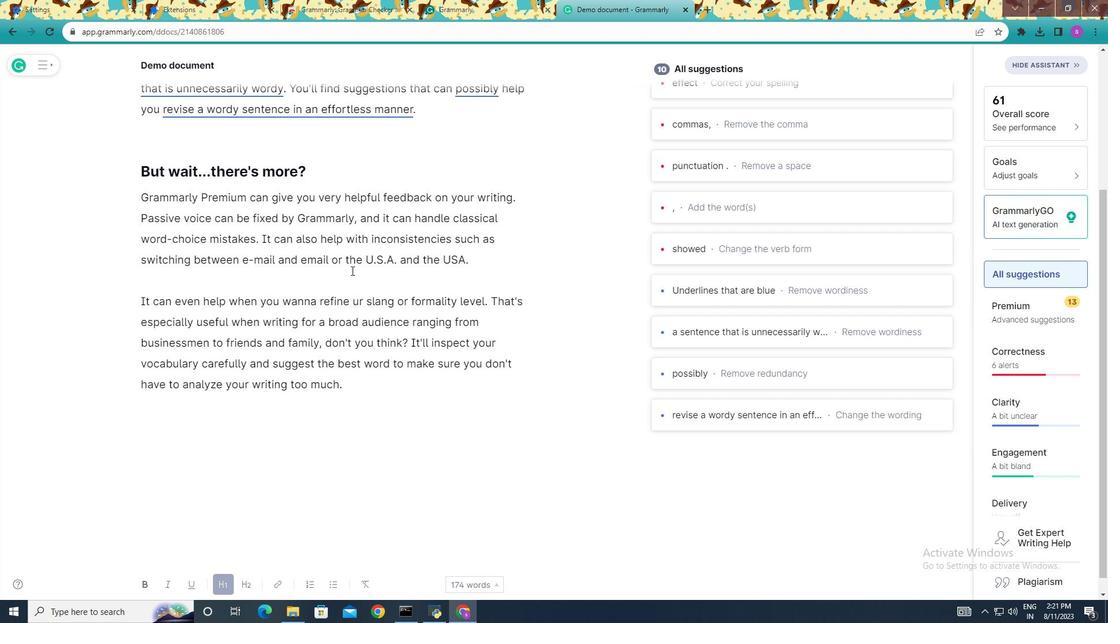 
Action: Mouse moved to (351, 270)
Screenshot: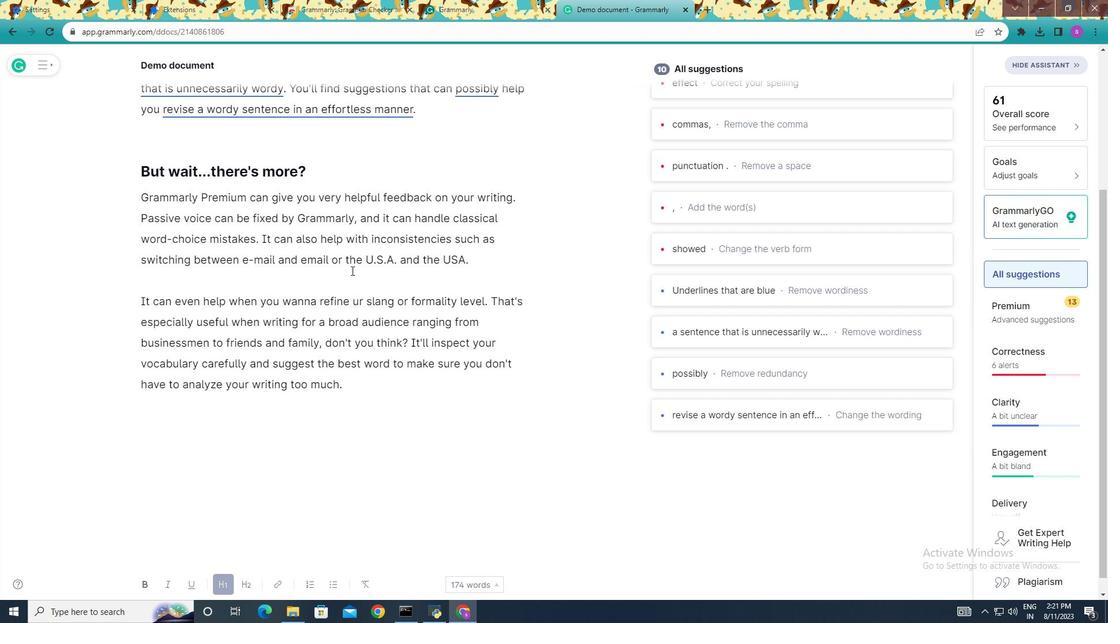 
Action: Mouse scrolled (351, 271) with delta (0, 0)
Screenshot: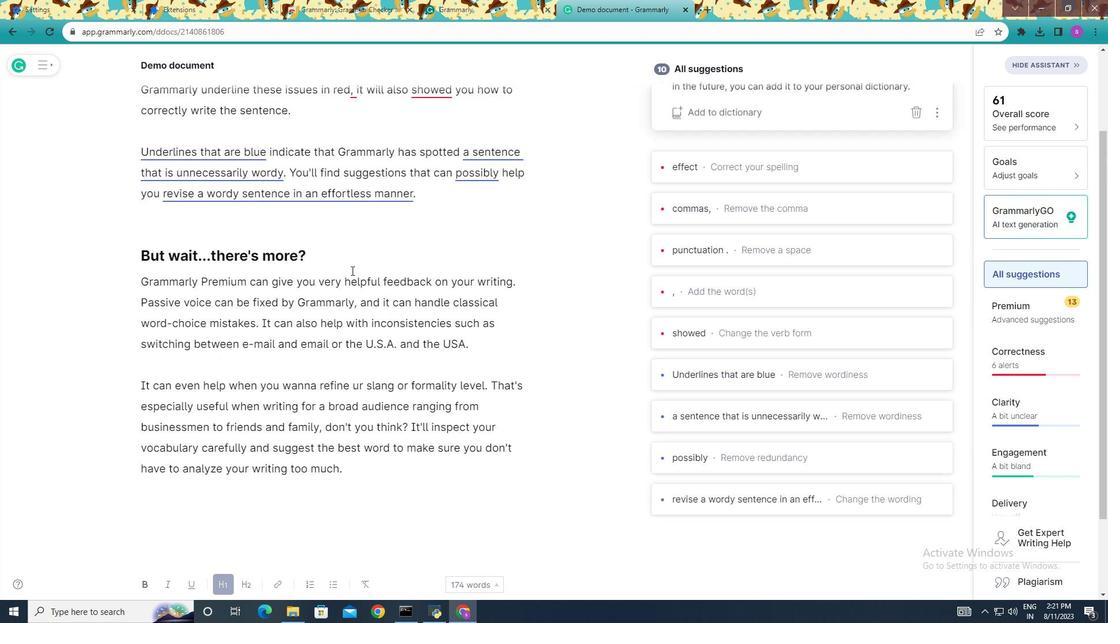
Action: Mouse scrolled (351, 271) with delta (0, 0)
Screenshot: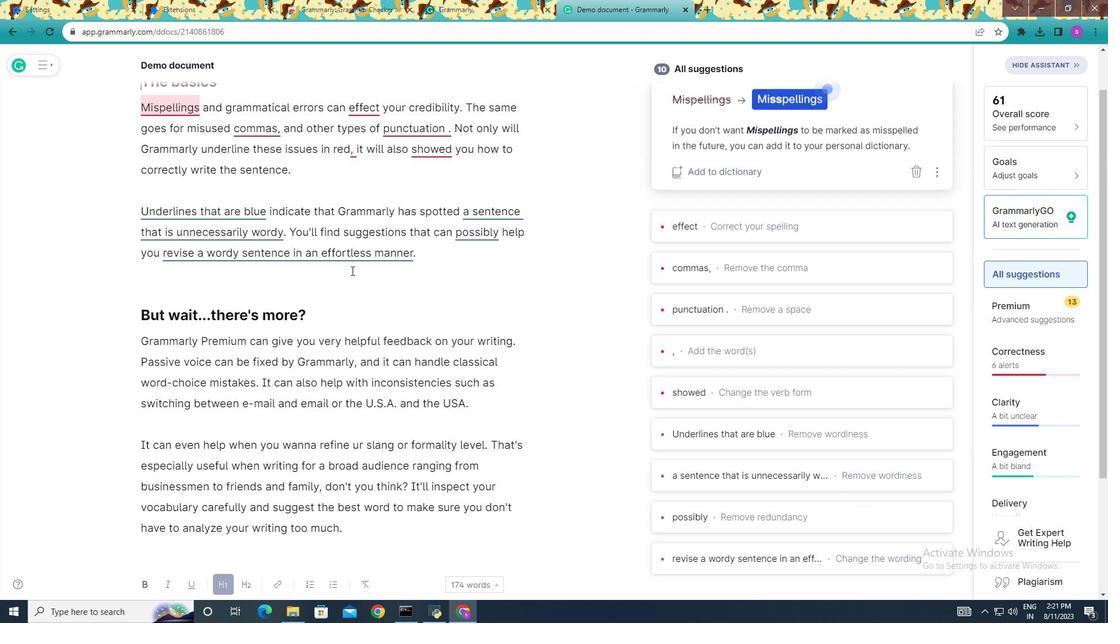 
Action: Mouse scrolled (351, 271) with delta (0, 0)
Screenshot: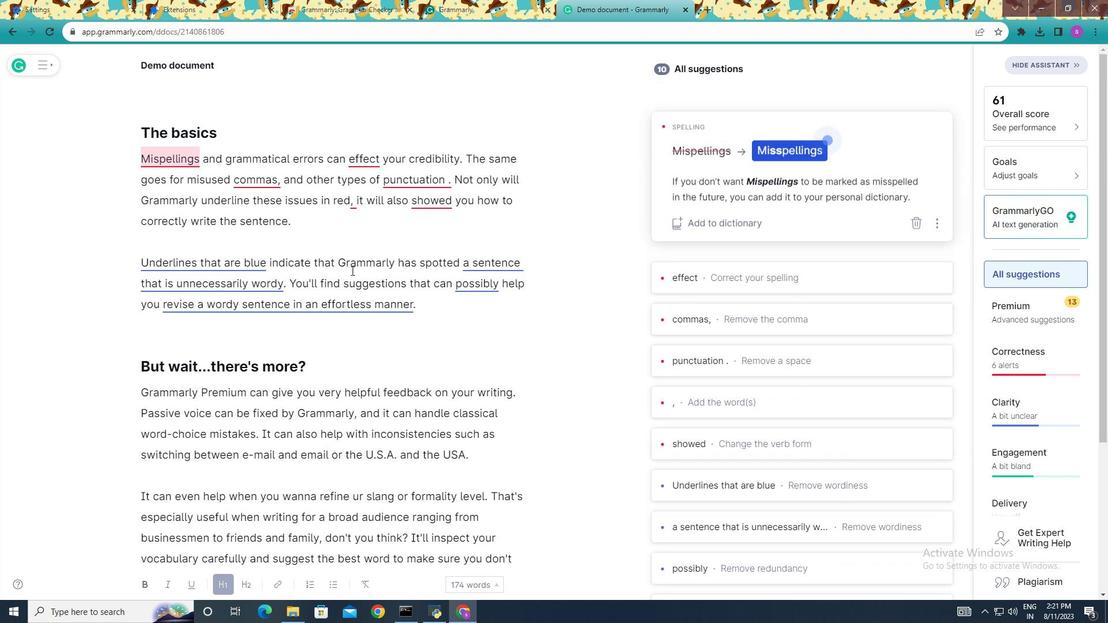 
Action: Mouse moved to (398, 181)
Screenshot: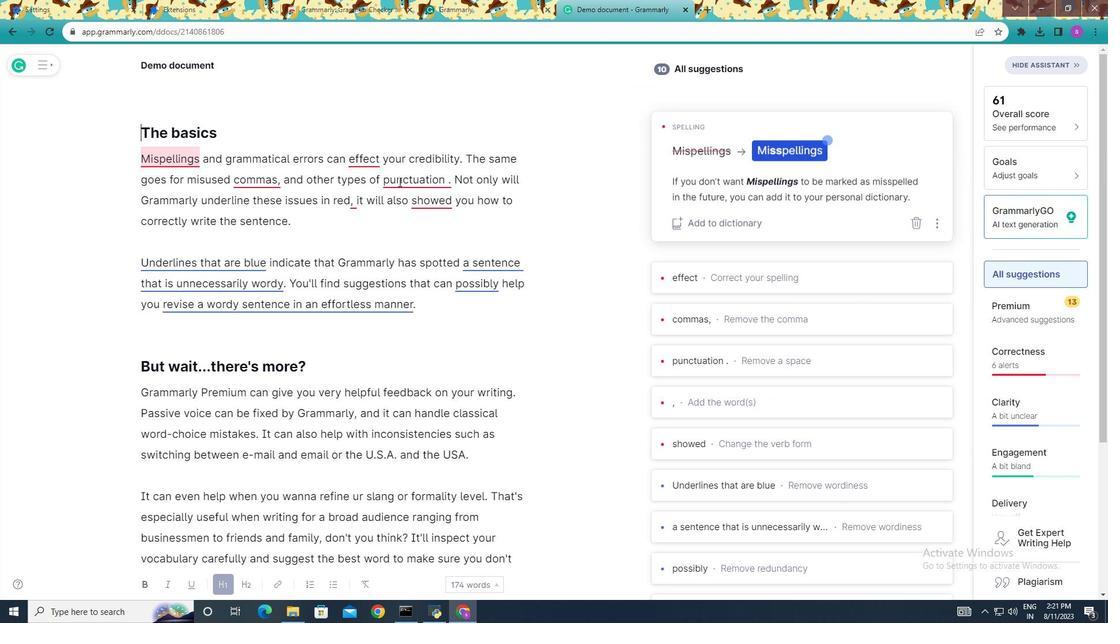 
Action: Mouse pressed left at (398, 181)
Screenshot: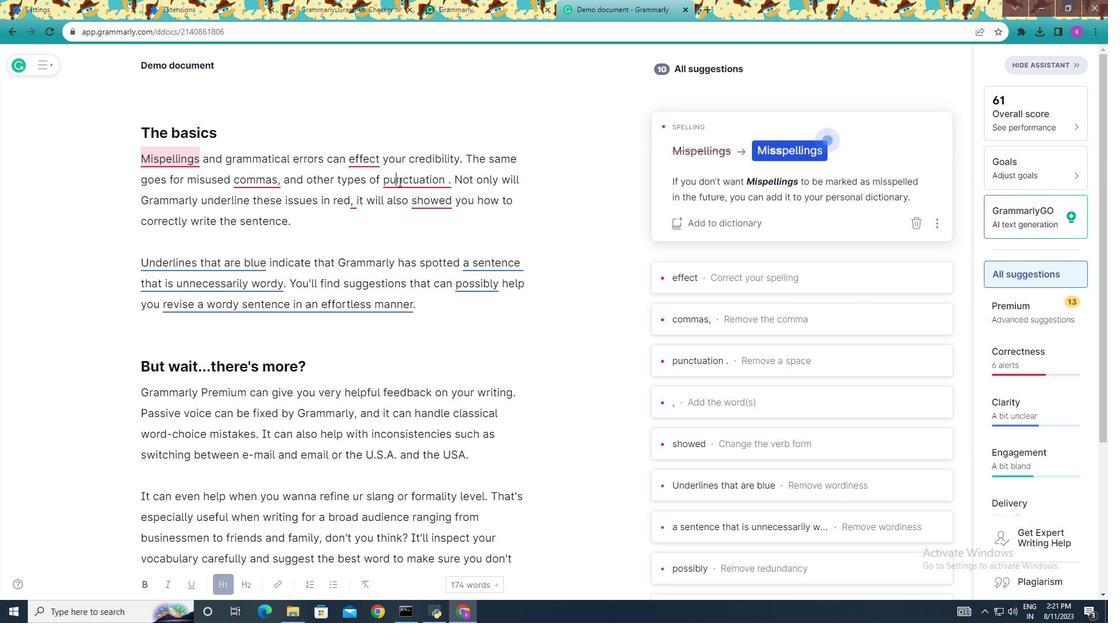 
Action: Mouse moved to (682, 170)
Screenshot: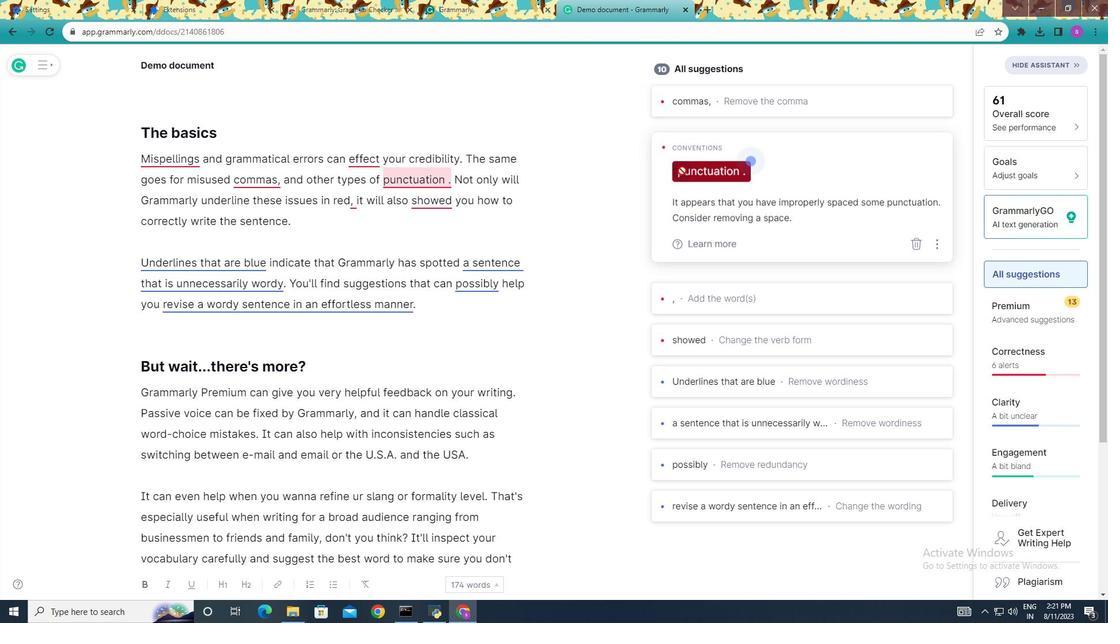 
Action: Mouse pressed left at (682, 170)
Screenshot: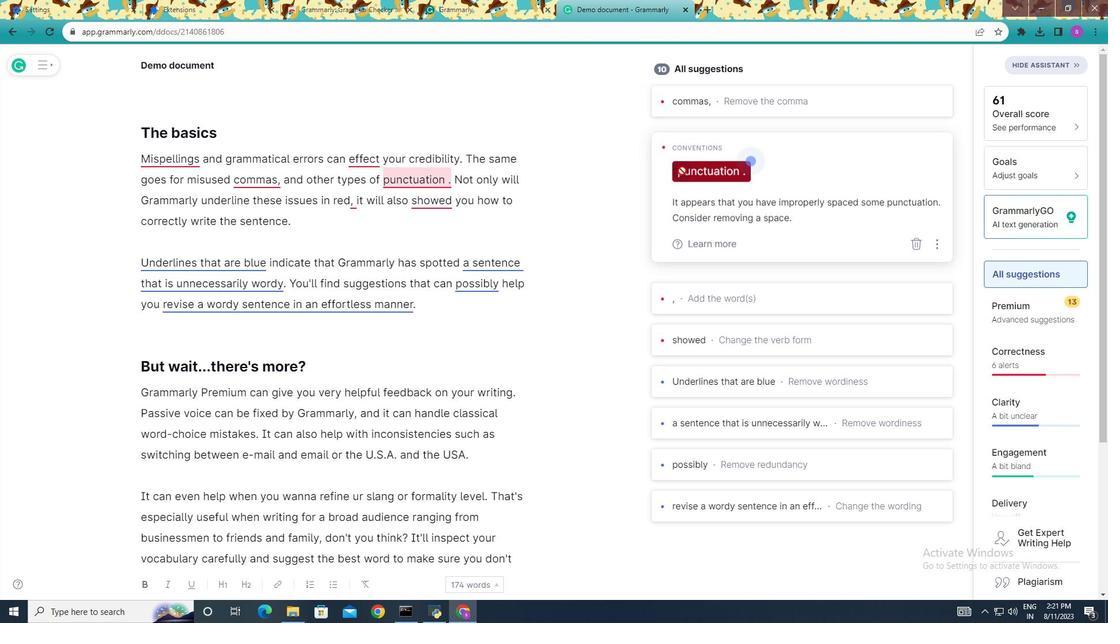 
Action: Mouse moved to (425, 208)
Screenshot: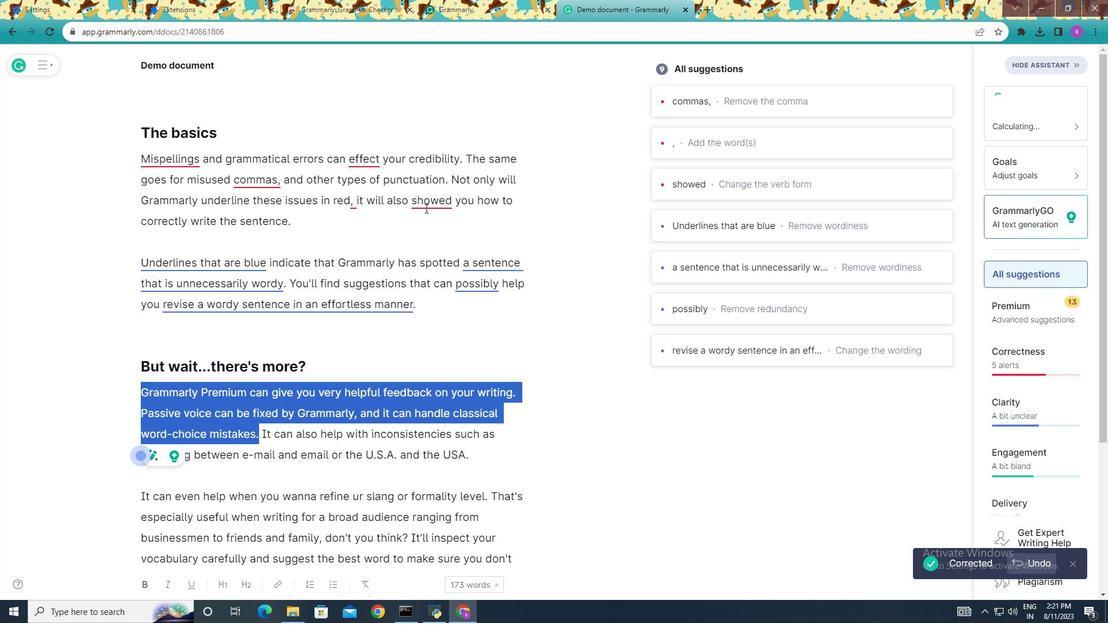 
Action: Mouse pressed left at (425, 208)
Screenshot: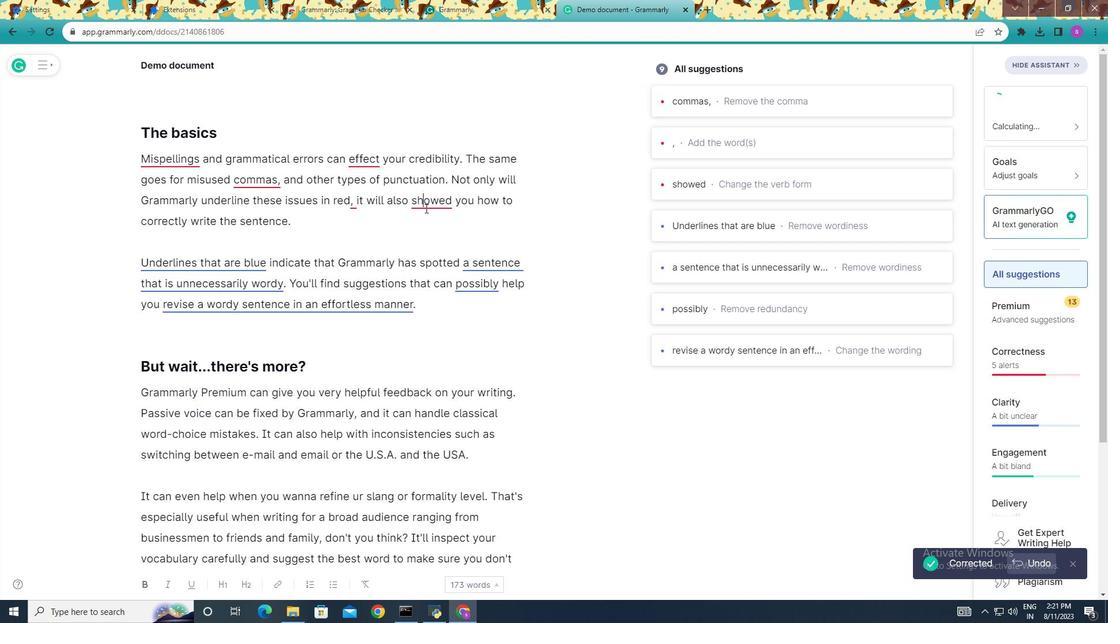 
Action: Mouse moved to (759, 188)
Screenshot: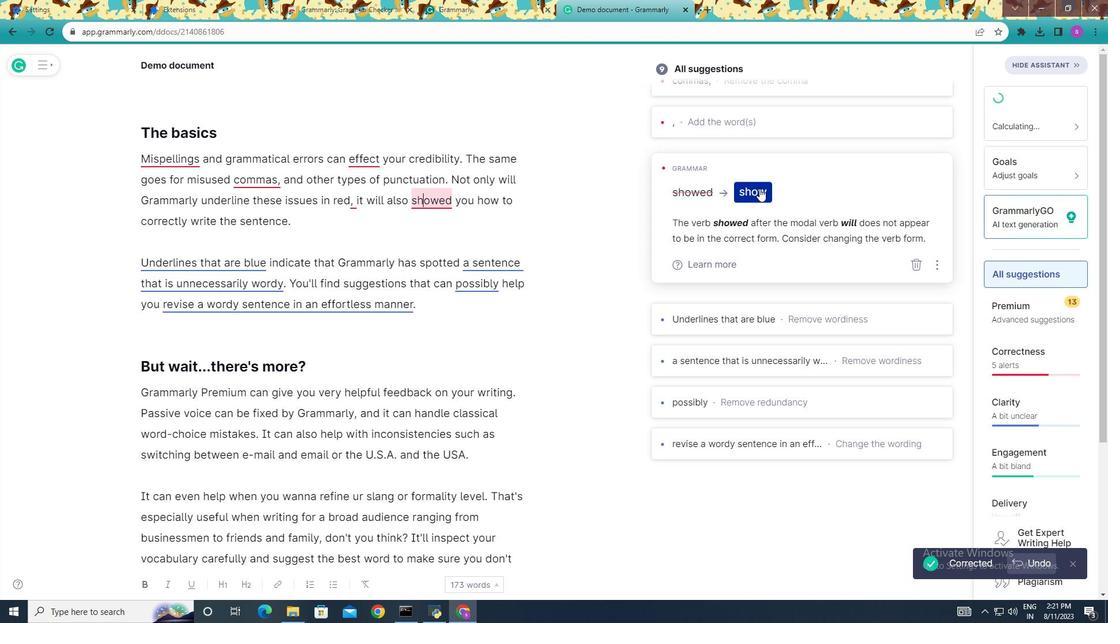 
Action: Mouse pressed left at (759, 188)
Screenshot: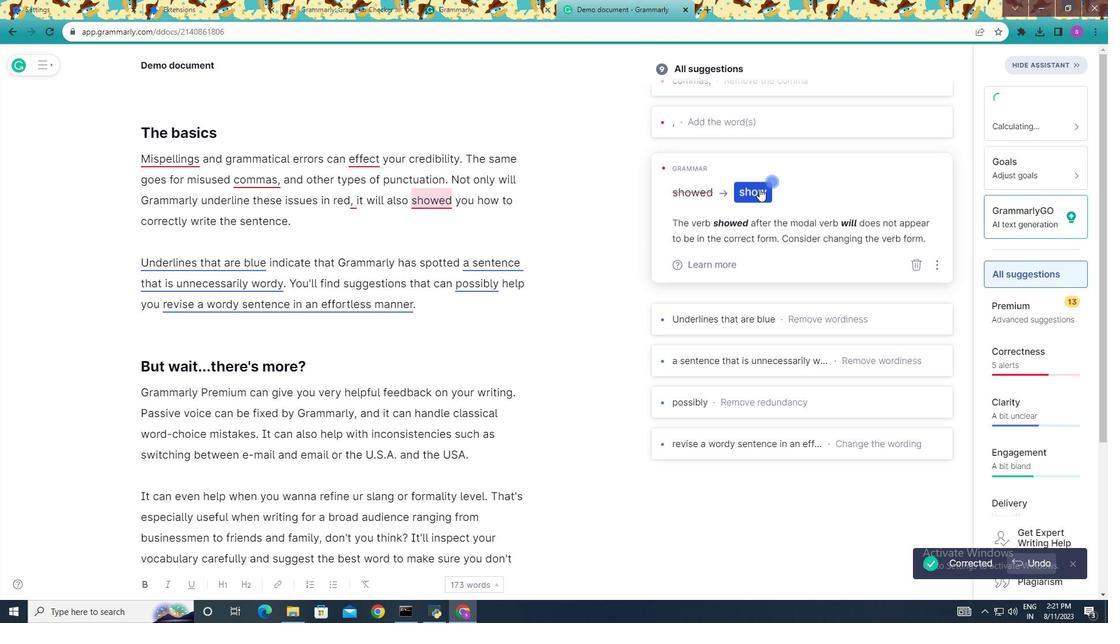 
Action: Mouse moved to (260, 184)
Screenshot: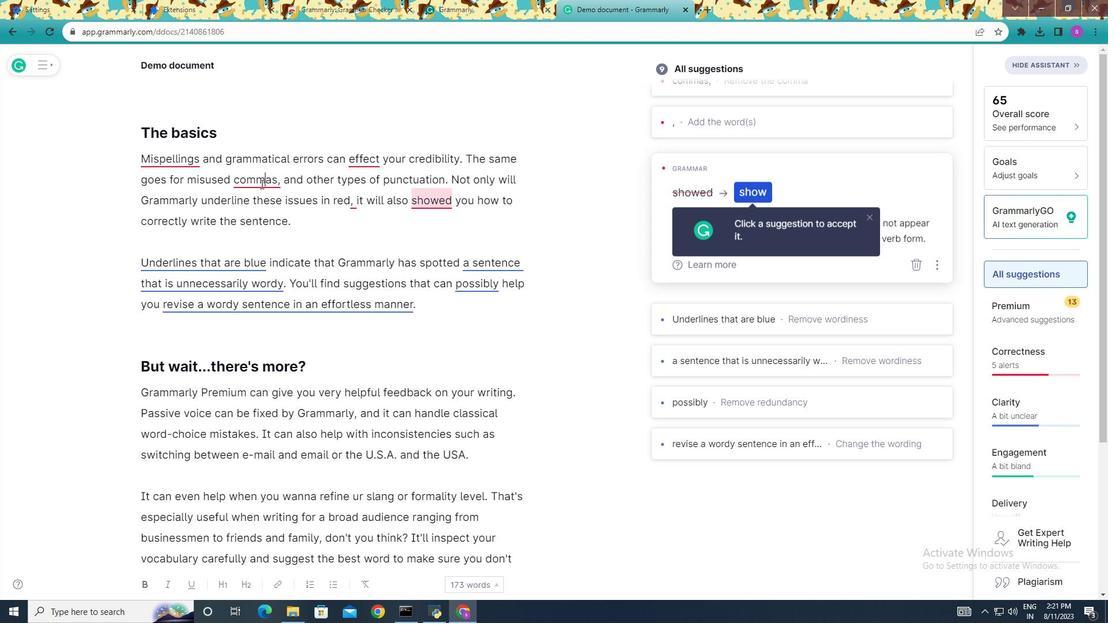 
Action: Mouse pressed left at (260, 184)
Screenshot: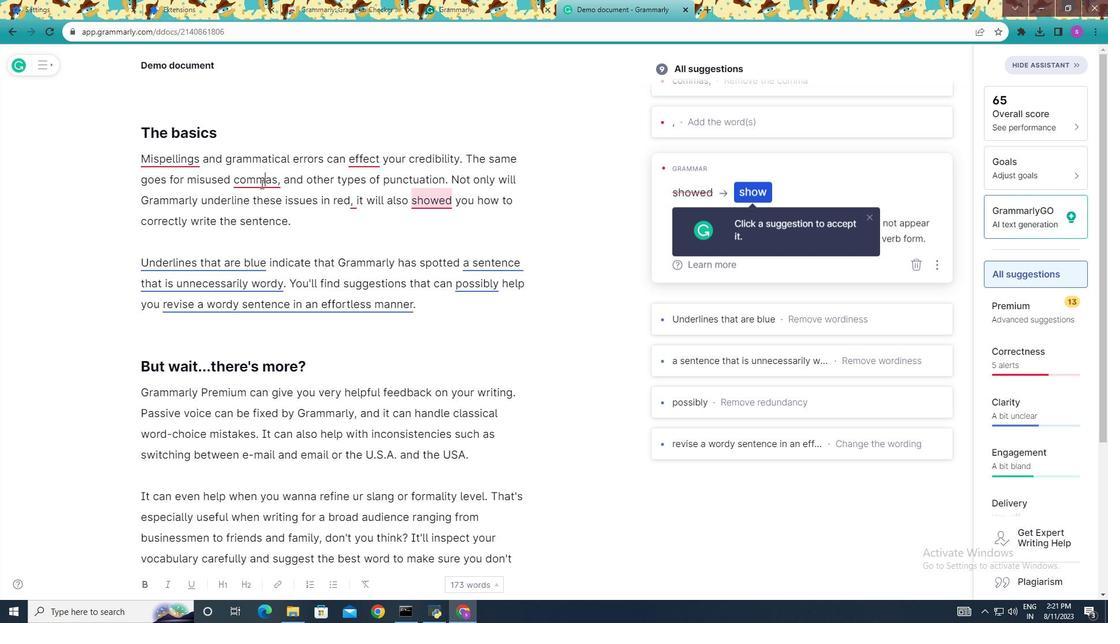 
Action: Mouse moved to (718, 174)
Screenshot: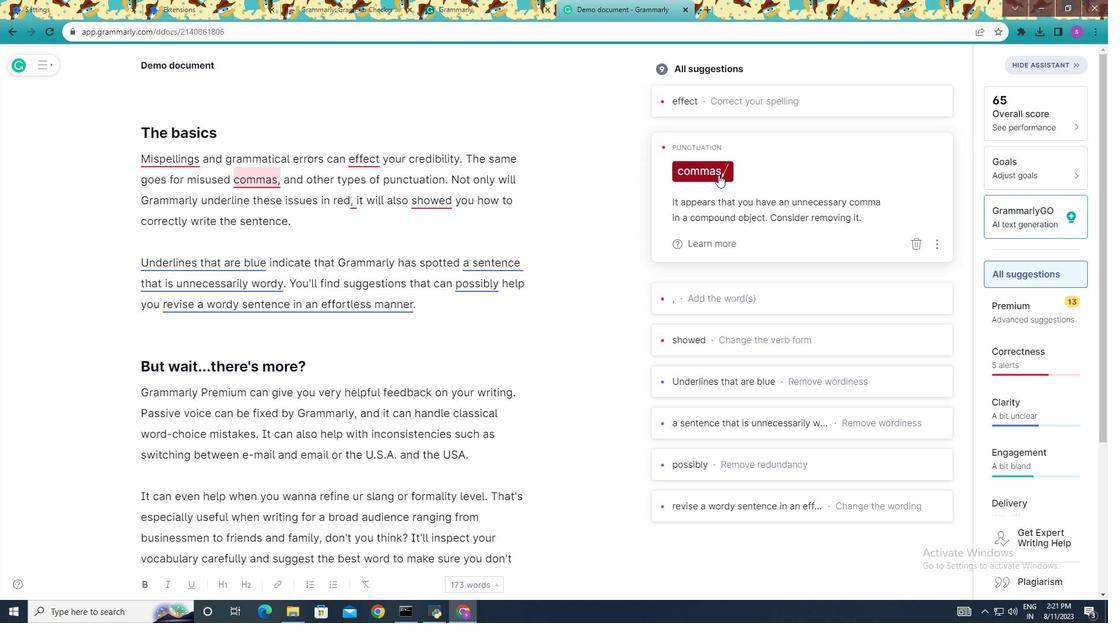 
Action: Mouse pressed left at (718, 174)
Screenshot: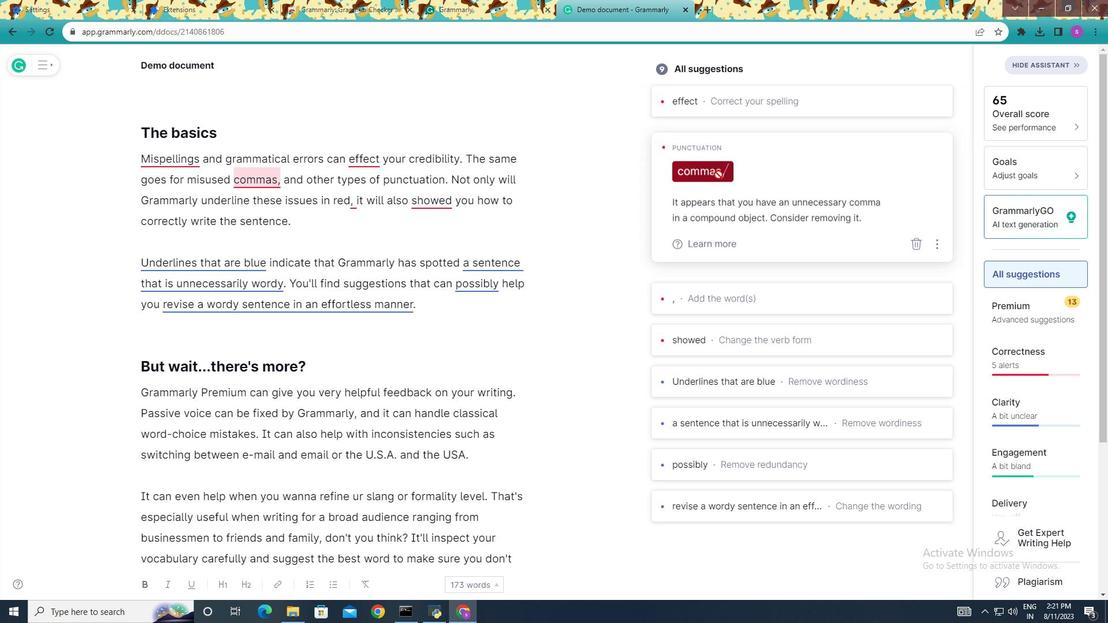 
Action: Mouse moved to (163, 161)
Screenshot: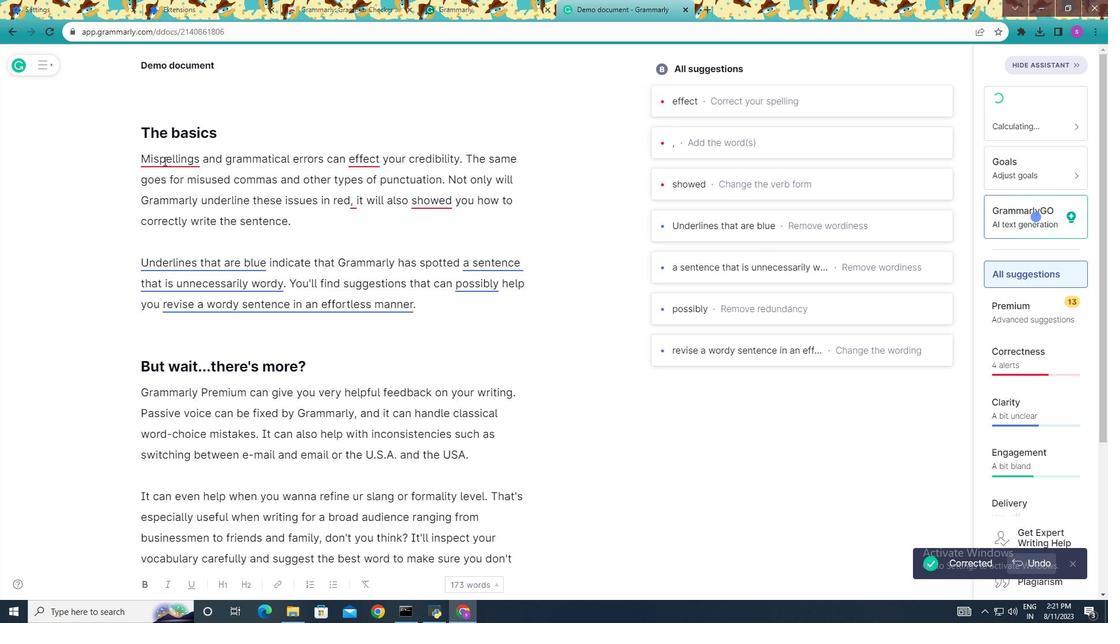 
Action: Mouse pressed left at (163, 161)
Screenshot: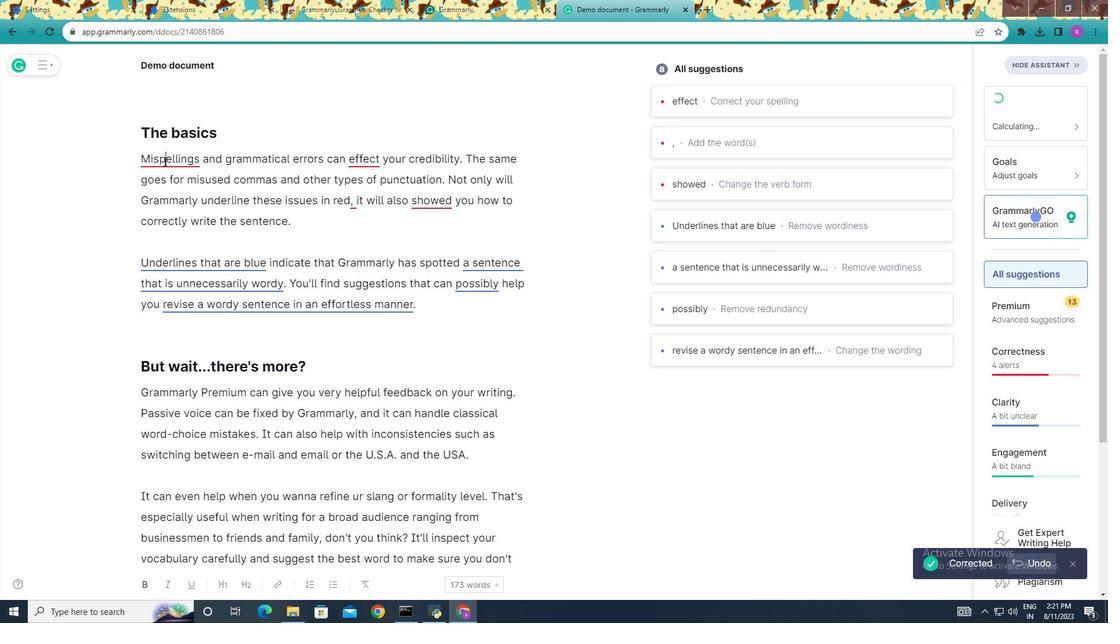 
Action: Mouse moved to (792, 147)
Screenshot: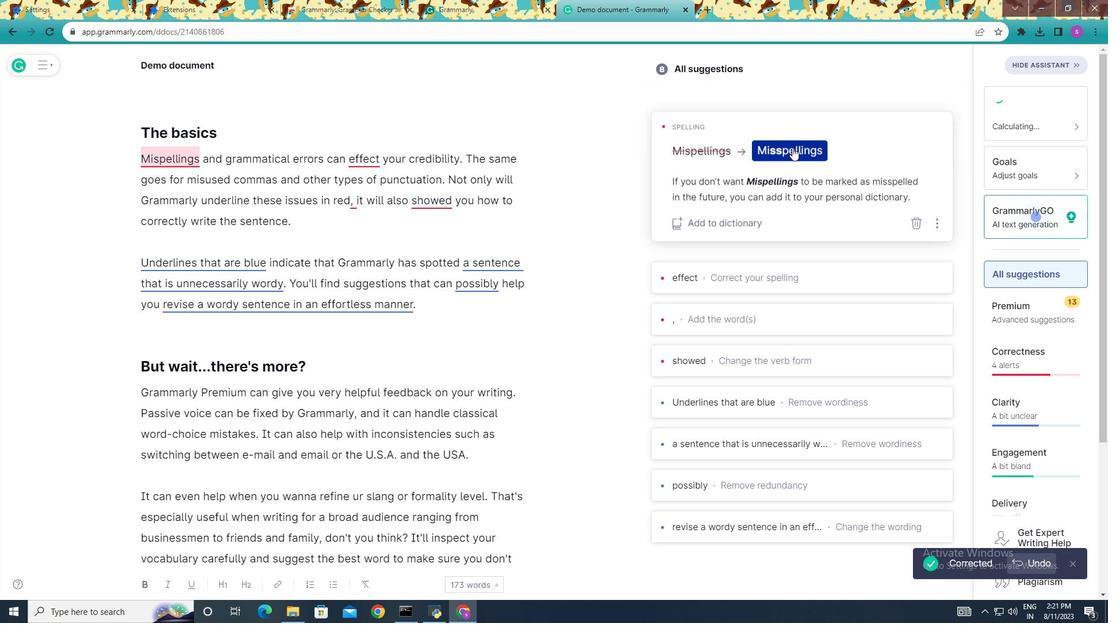 
Action: Mouse pressed left at (792, 147)
Screenshot: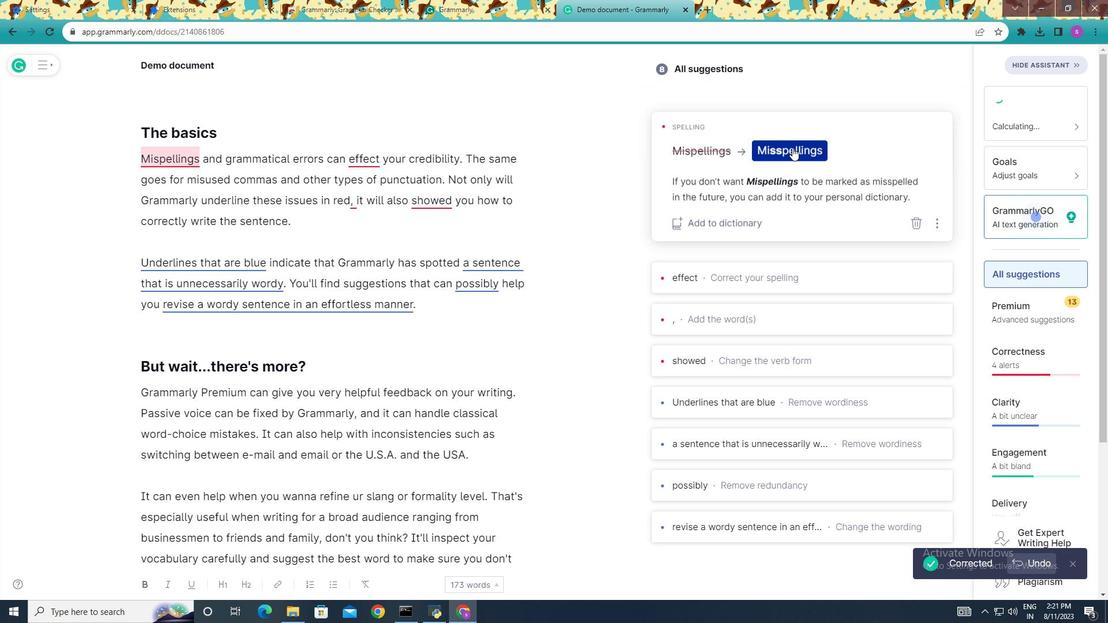 
Action: Mouse moved to (342, 258)
Screenshot: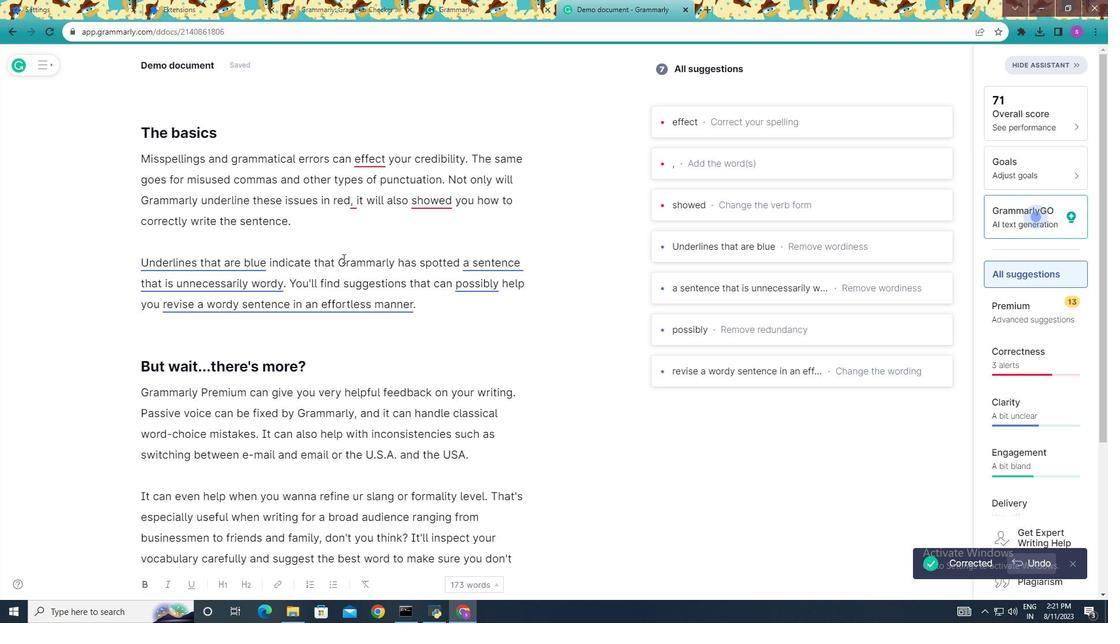 
Action: Mouse scrolled (342, 257) with delta (0, 0)
Screenshot: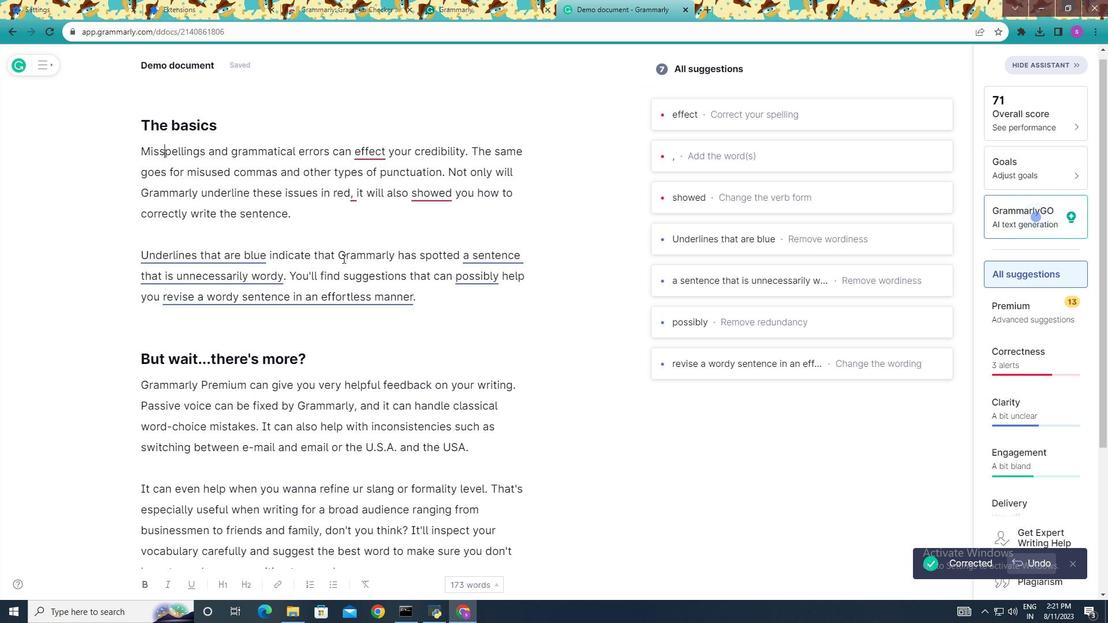 
Action: Mouse scrolled (342, 257) with delta (0, 0)
Screenshot: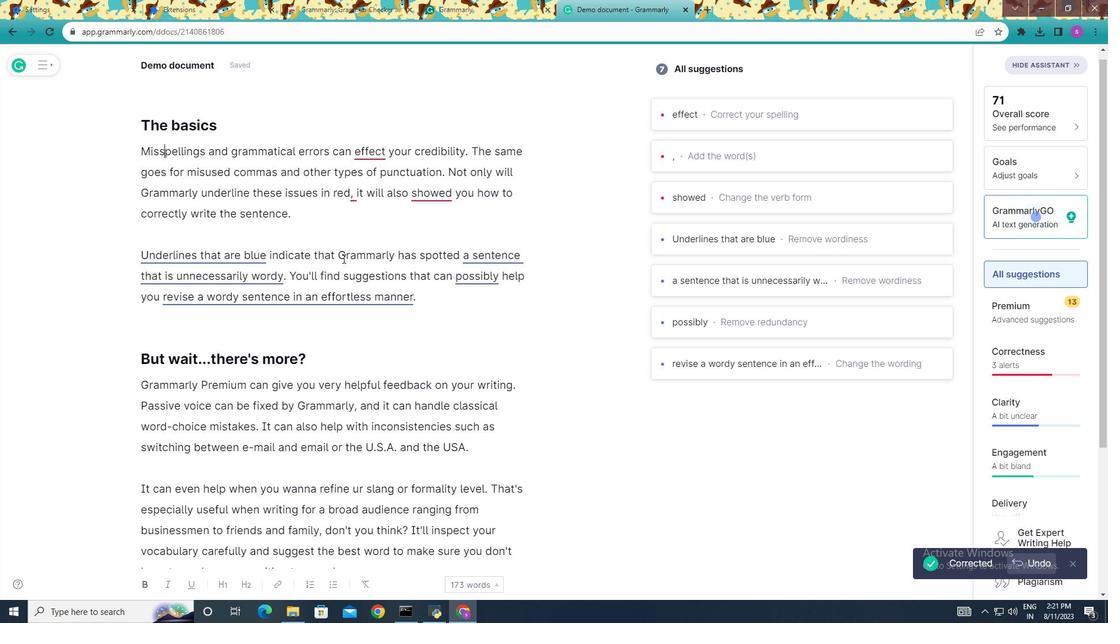 
Action: Mouse scrolled (342, 257) with delta (0, 0)
Screenshot: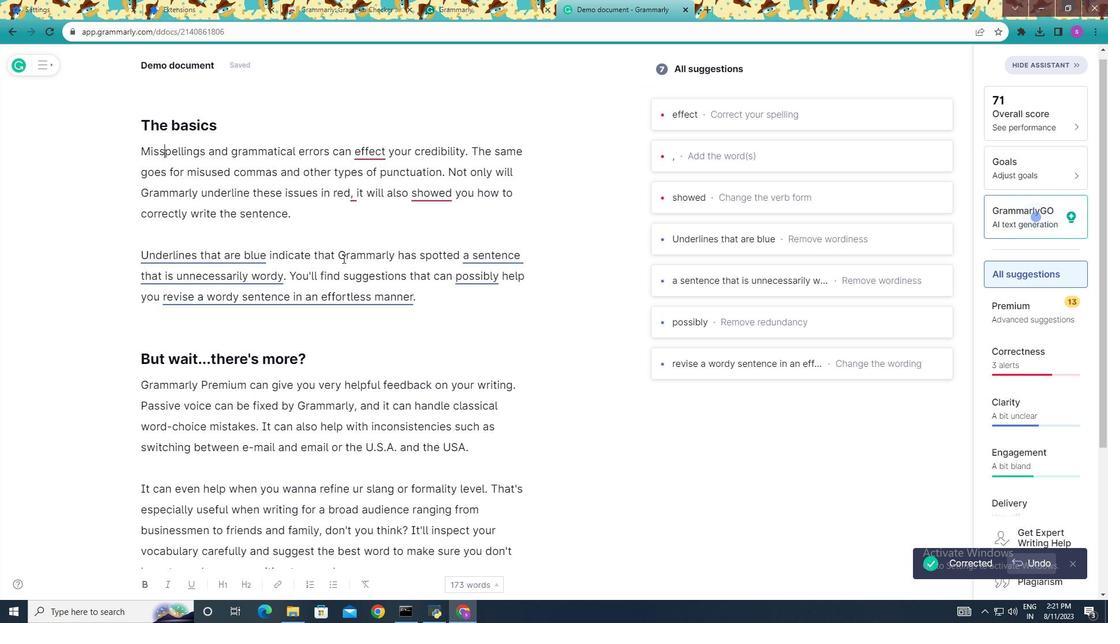 
Action: Mouse scrolled (342, 257) with delta (0, 0)
Screenshot: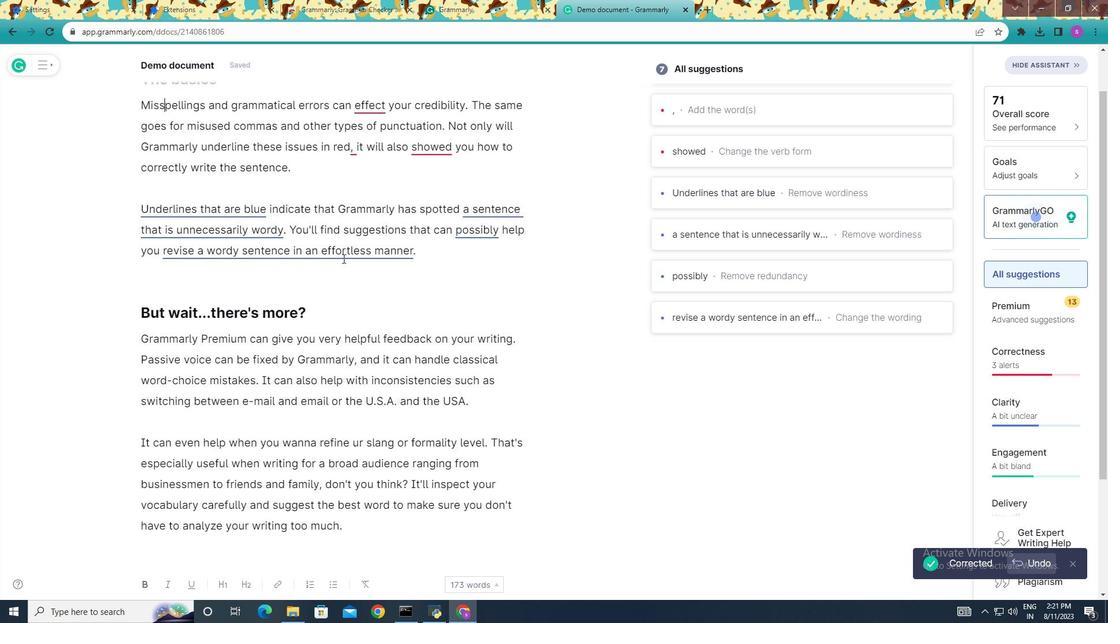 
Action: Mouse pressed middle at (342, 258)
Screenshot: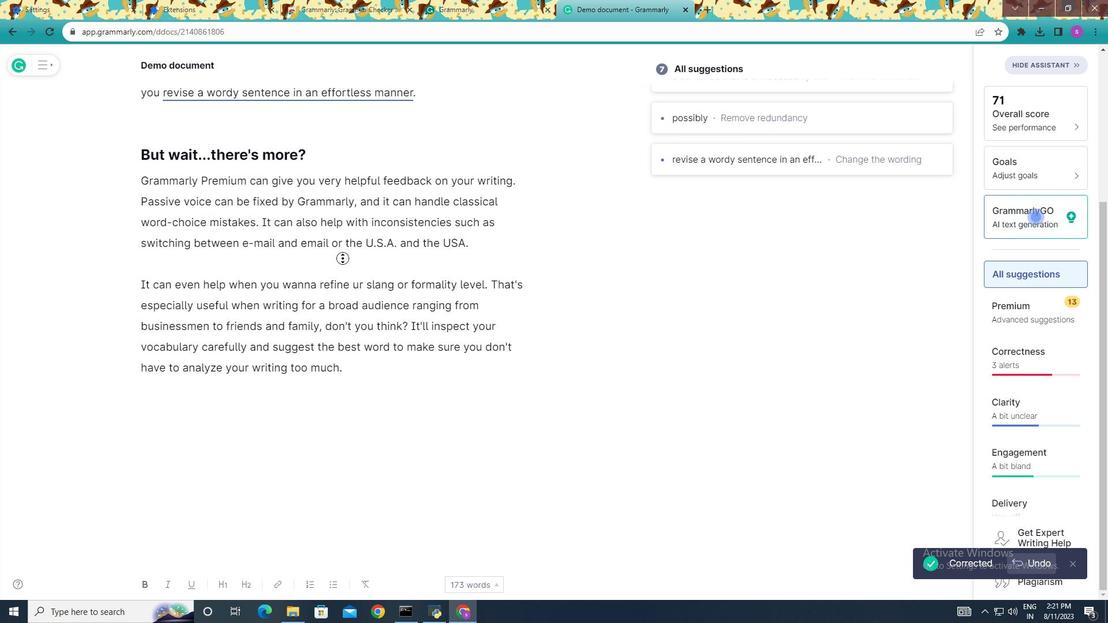 
Action: Mouse scrolled (342, 259) with delta (0, 0)
Screenshot: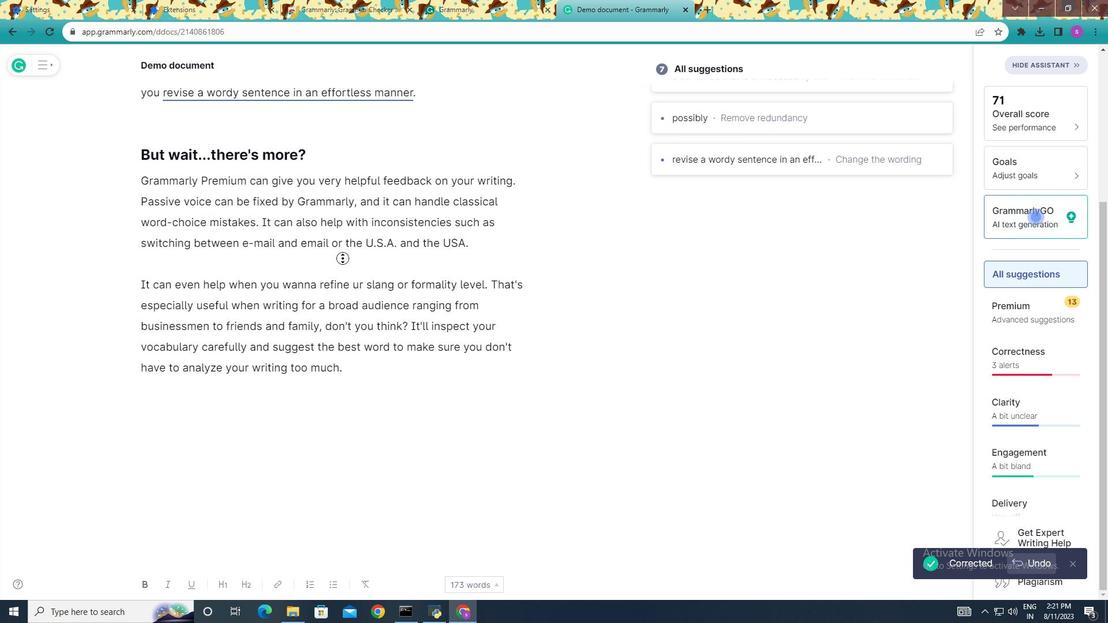 
Action: Mouse scrolled (342, 259) with delta (0, 0)
Screenshot: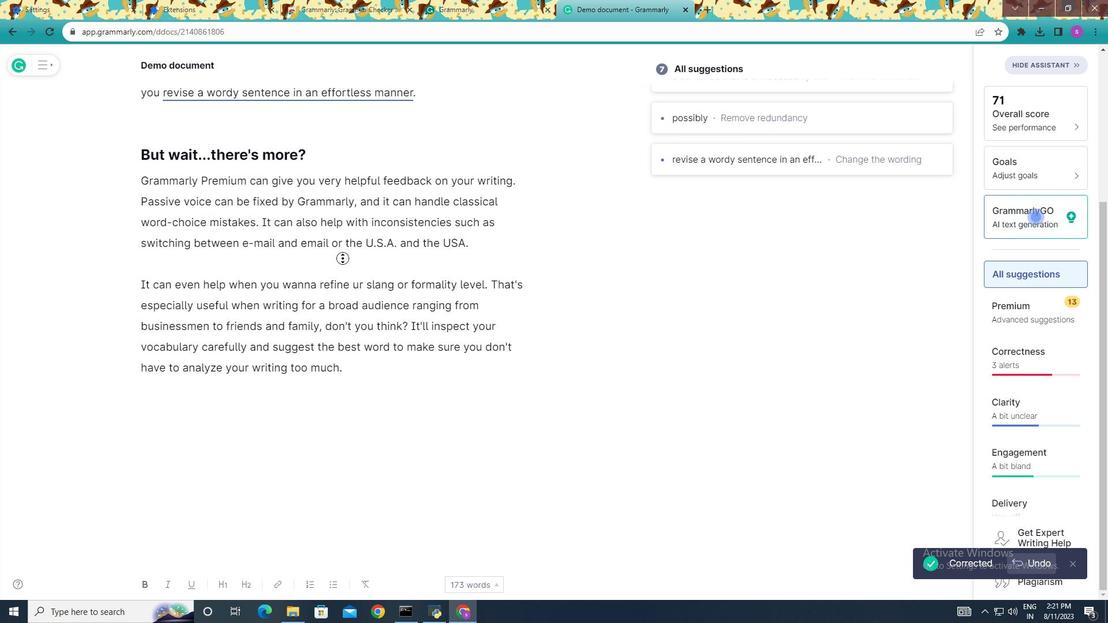 
Action: Mouse scrolled (342, 259) with delta (0, 0)
Screenshot: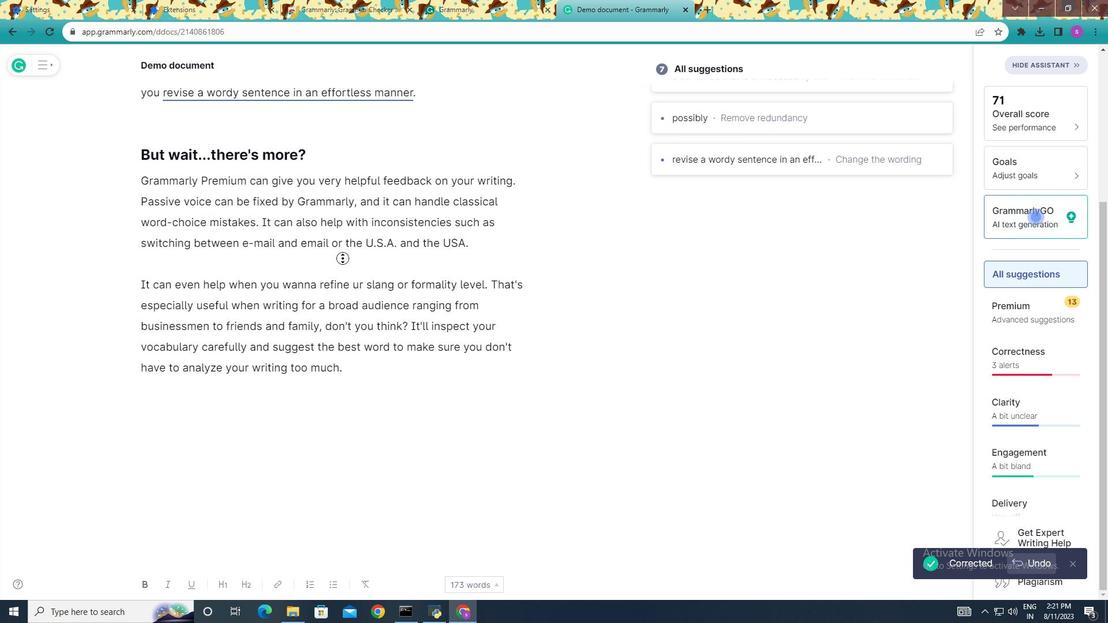 
Action: Mouse scrolled (342, 259) with delta (0, 0)
Screenshot: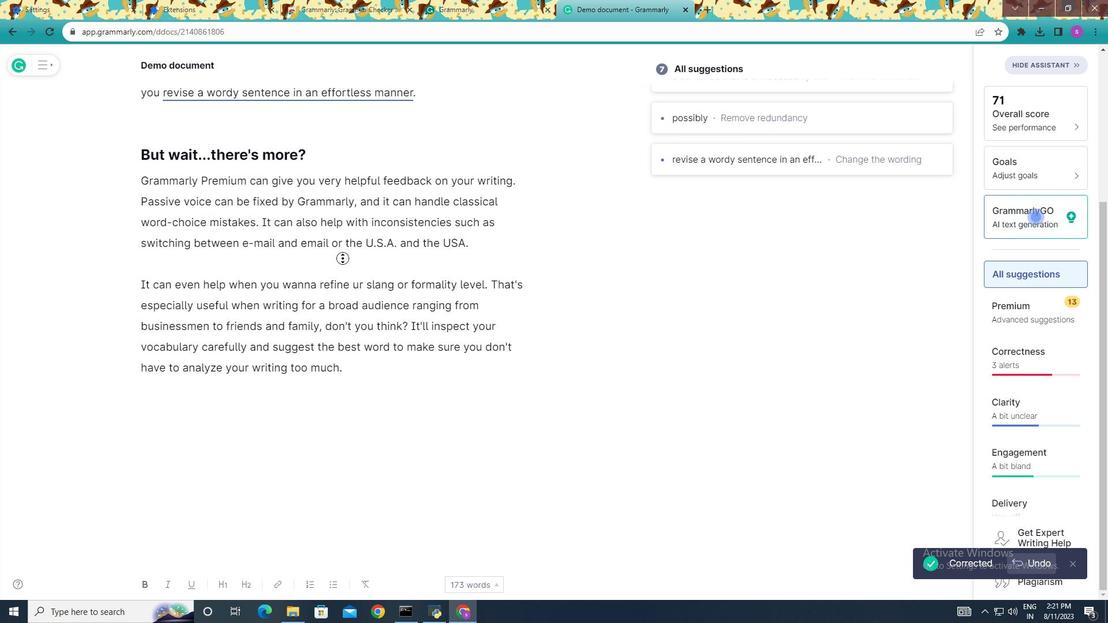 
Action: Mouse scrolled (342, 259) with delta (0, 0)
Screenshot: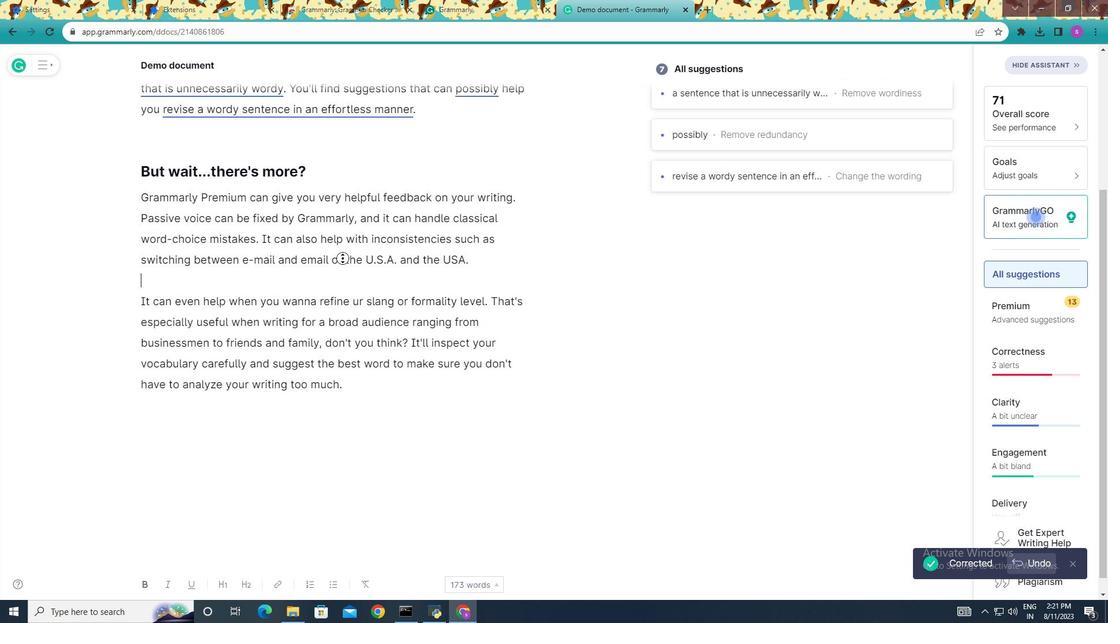 
Action: Mouse scrolled (342, 259) with delta (0, 0)
Screenshot: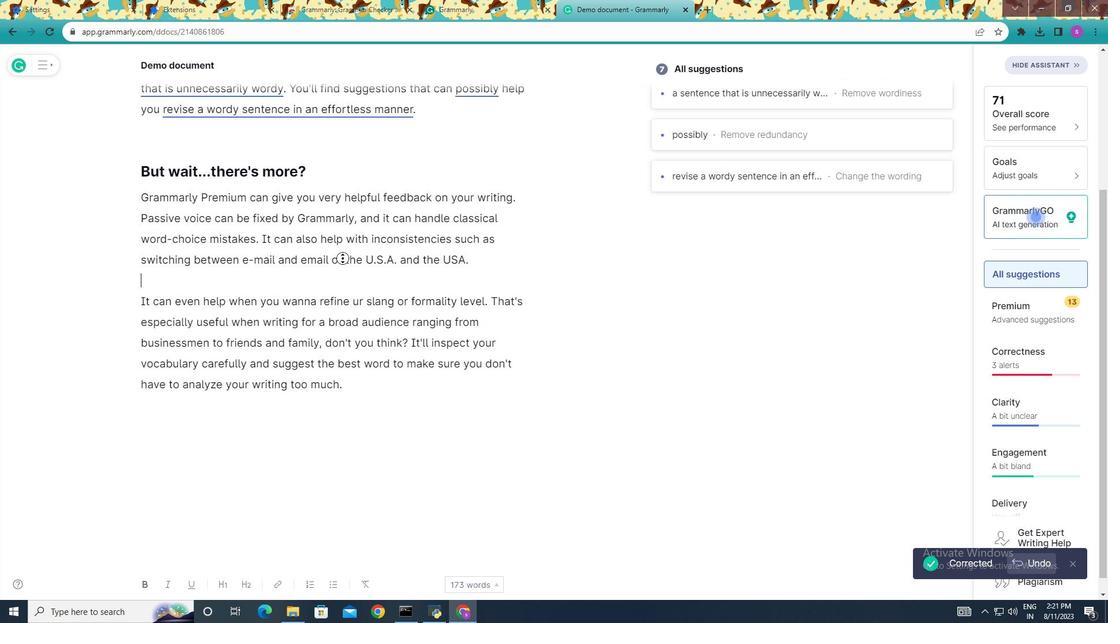 
Action: Mouse scrolled (342, 259) with delta (0, 0)
Screenshot: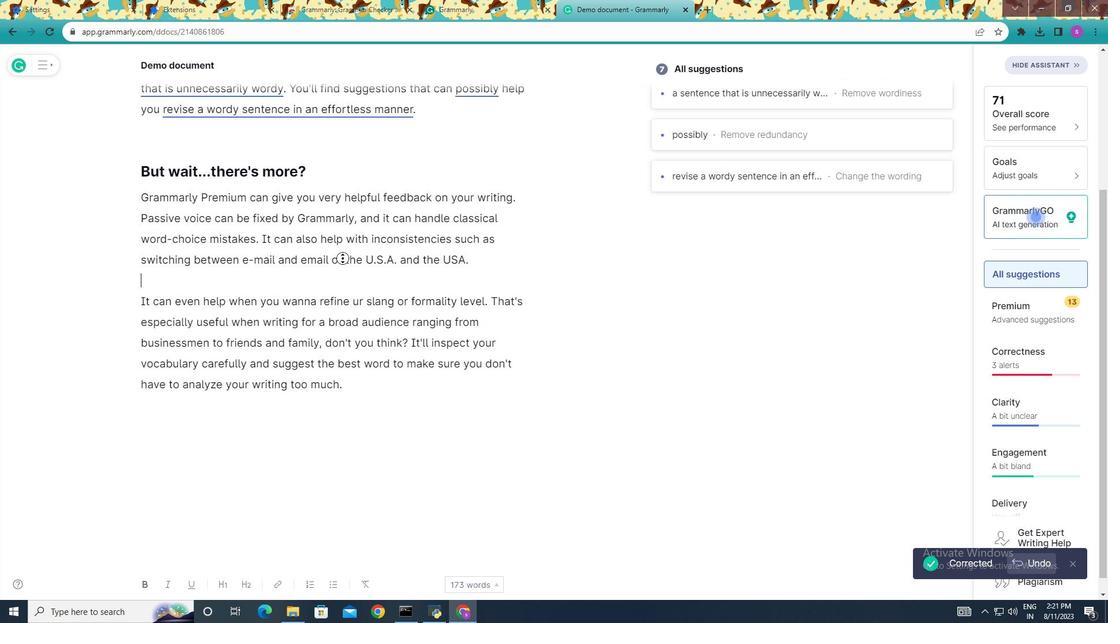 
Action: Mouse scrolled (342, 259) with delta (0, 0)
Screenshot: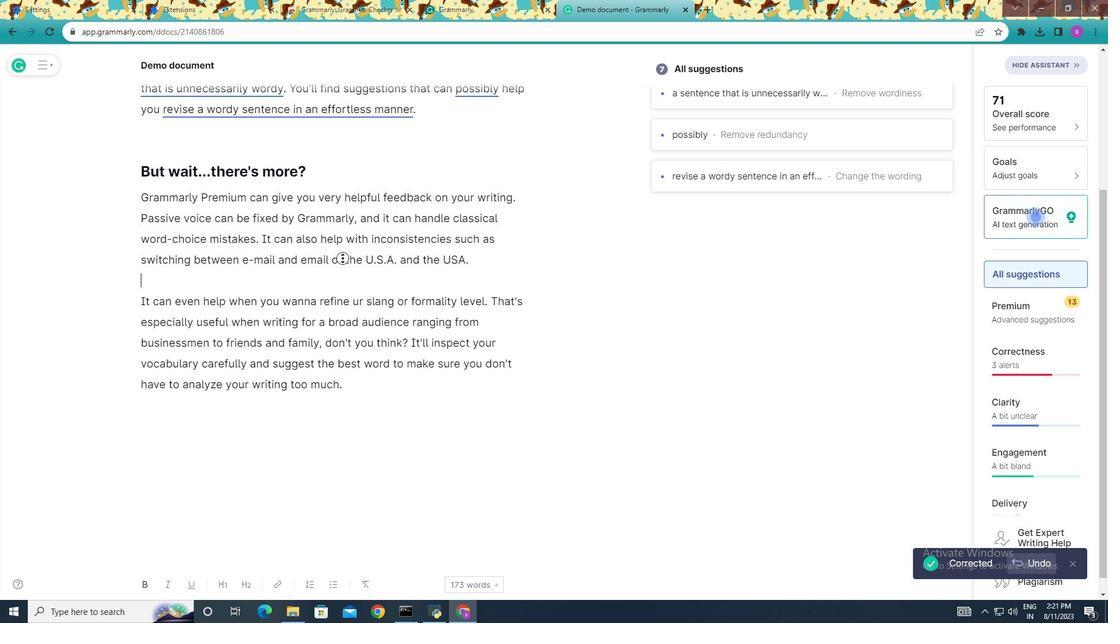 
Action: Mouse scrolled (342, 259) with delta (0, 0)
Screenshot: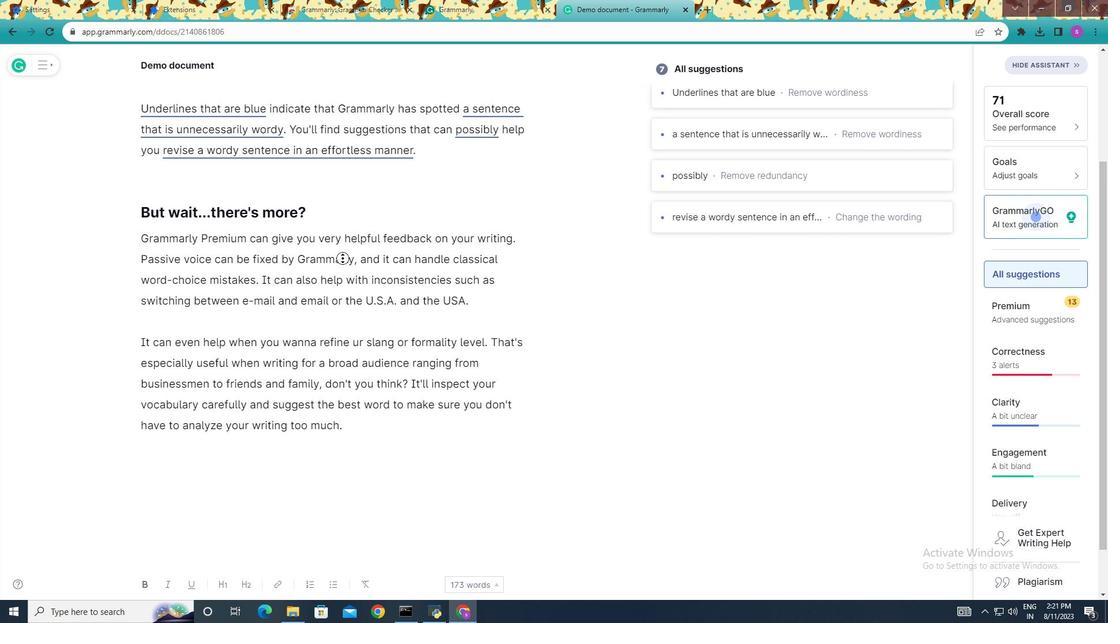 
Action: Mouse scrolled (342, 259) with delta (0, 0)
Screenshot: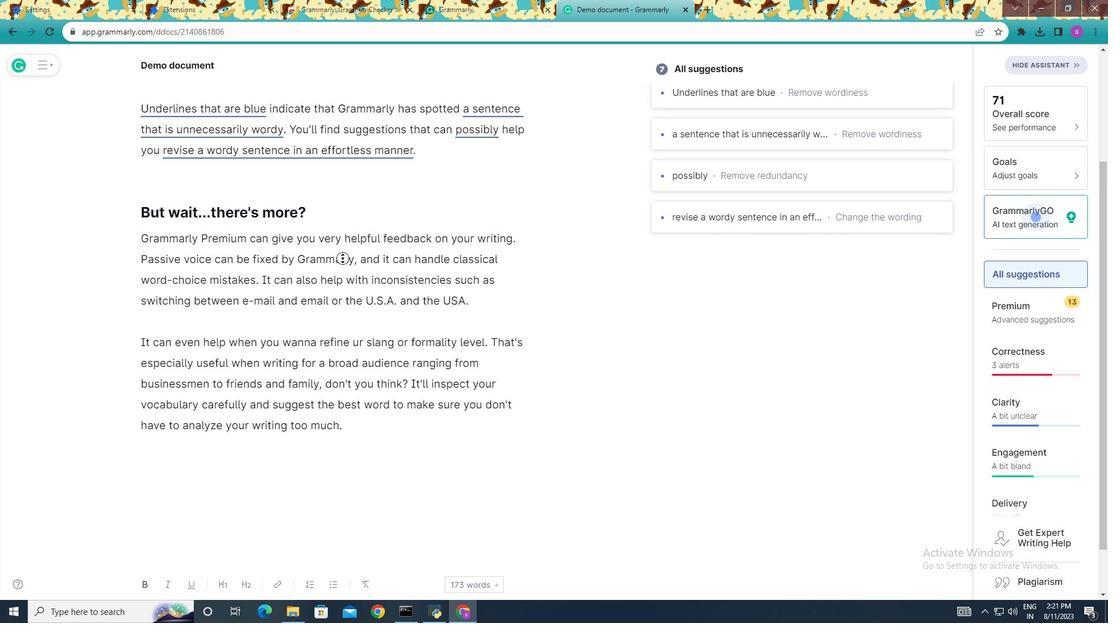 
Action: Mouse scrolled (342, 259) with delta (0, 0)
Screenshot: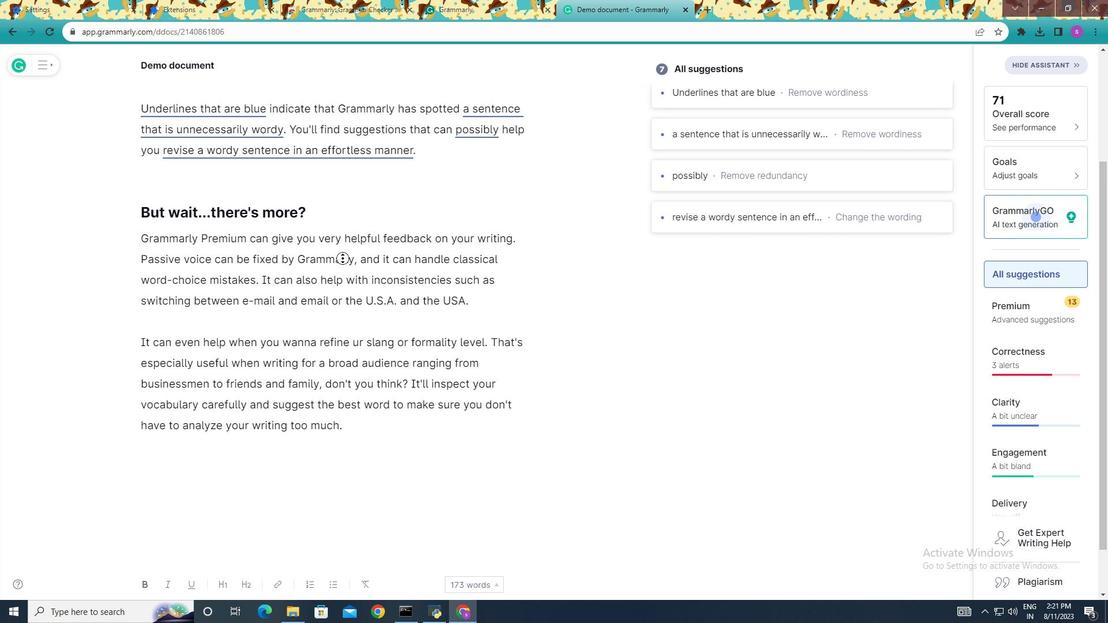 
Action: Mouse scrolled (342, 259) with delta (0, 0)
Screenshot: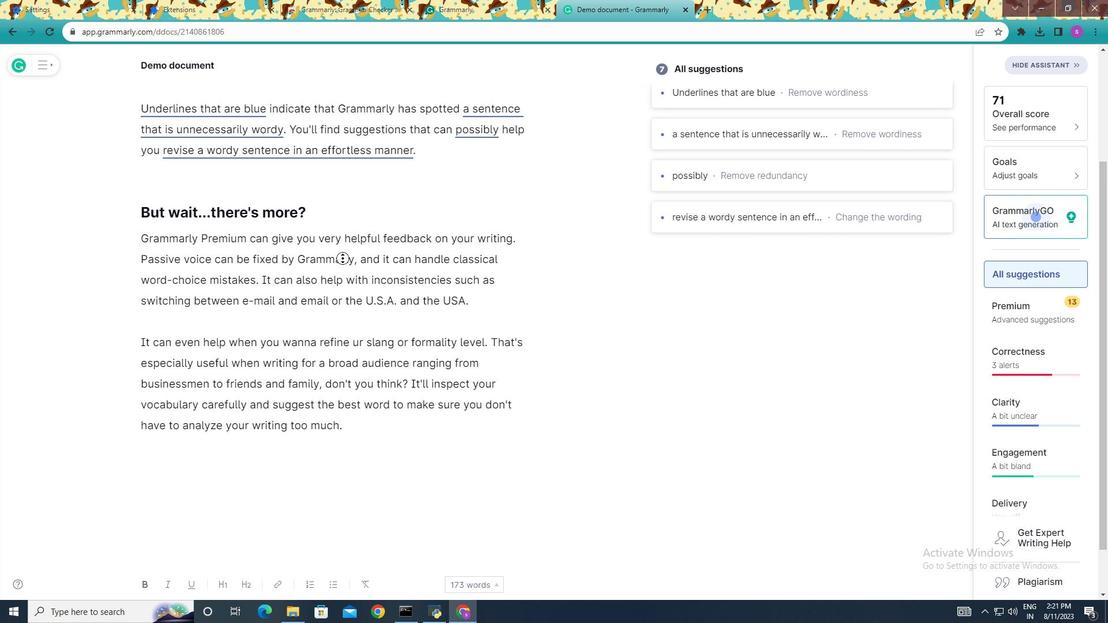 
Action: Mouse moved to (672, 312)
Screenshot: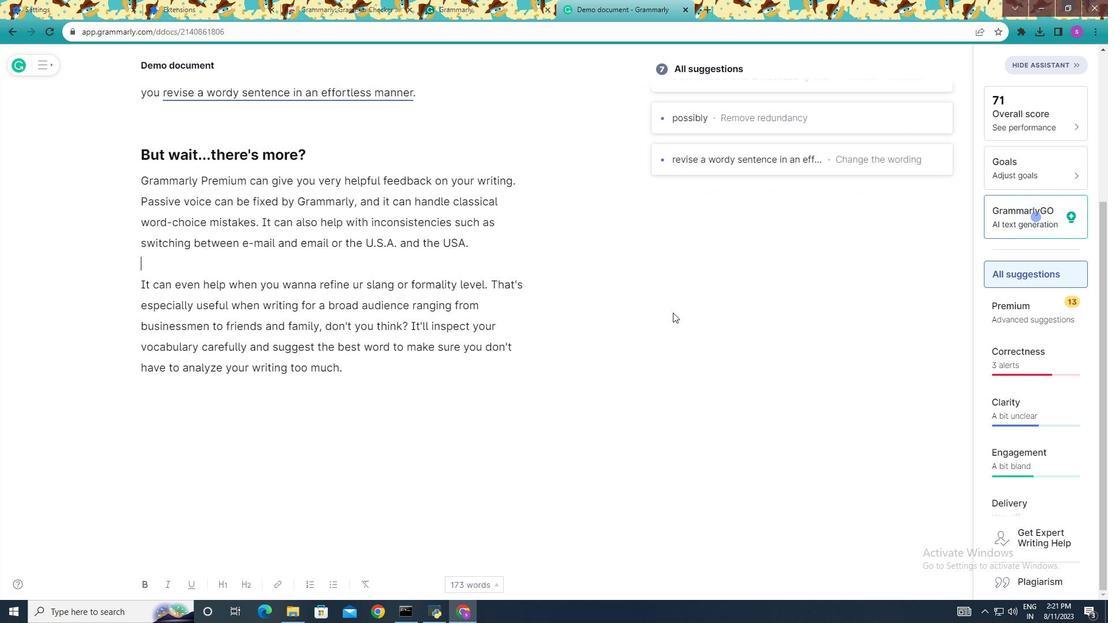 
Action: Mouse pressed left at (672, 312)
Screenshot: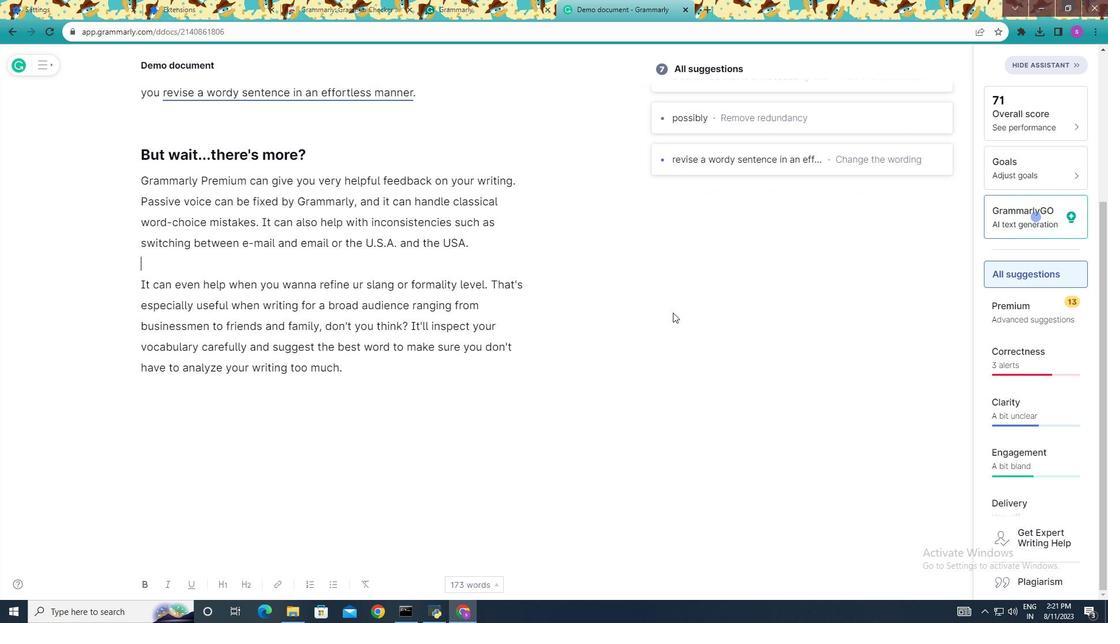 
Action: Mouse moved to (414, 334)
Screenshot: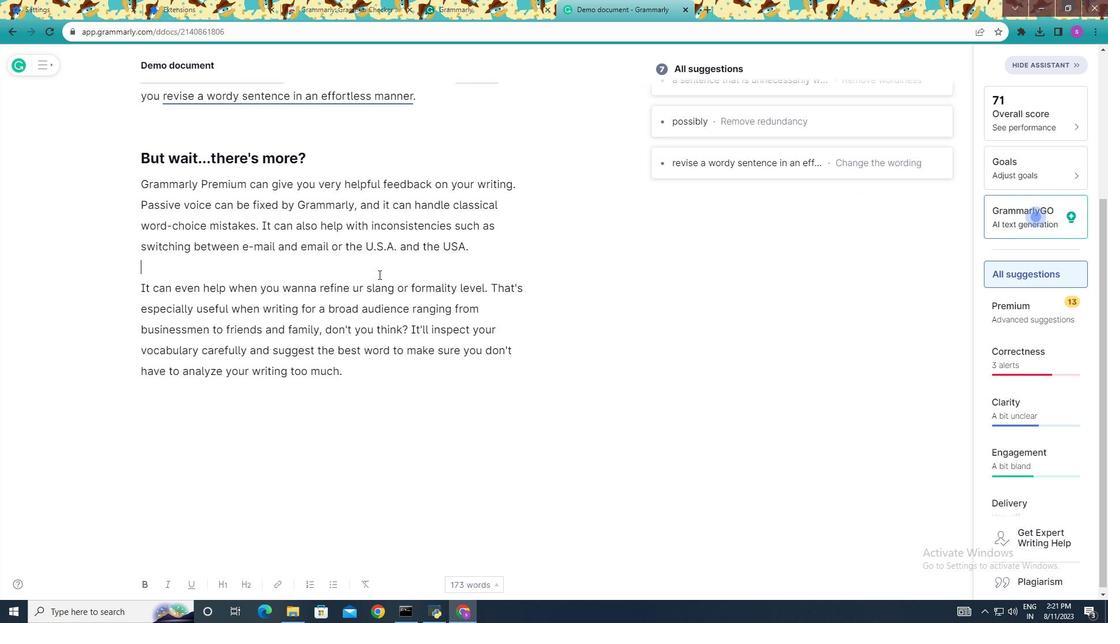 
Action: Mouse scrolled (414, 335) with delta (0, 0)
Screenshot: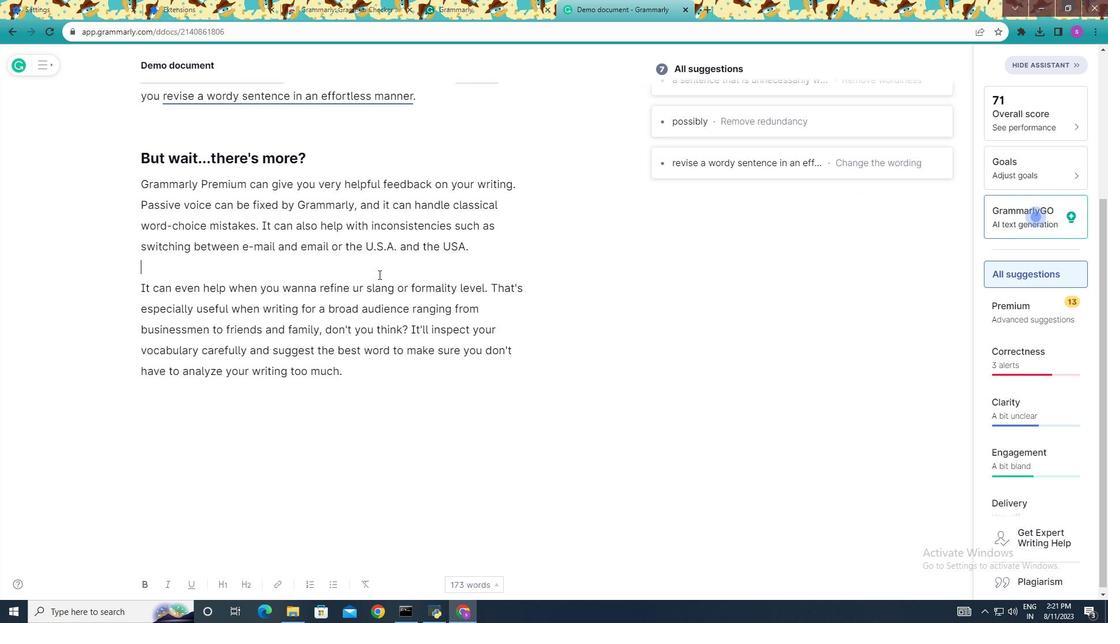 
Action: Mouse moved to (415, 334)
Screenshot: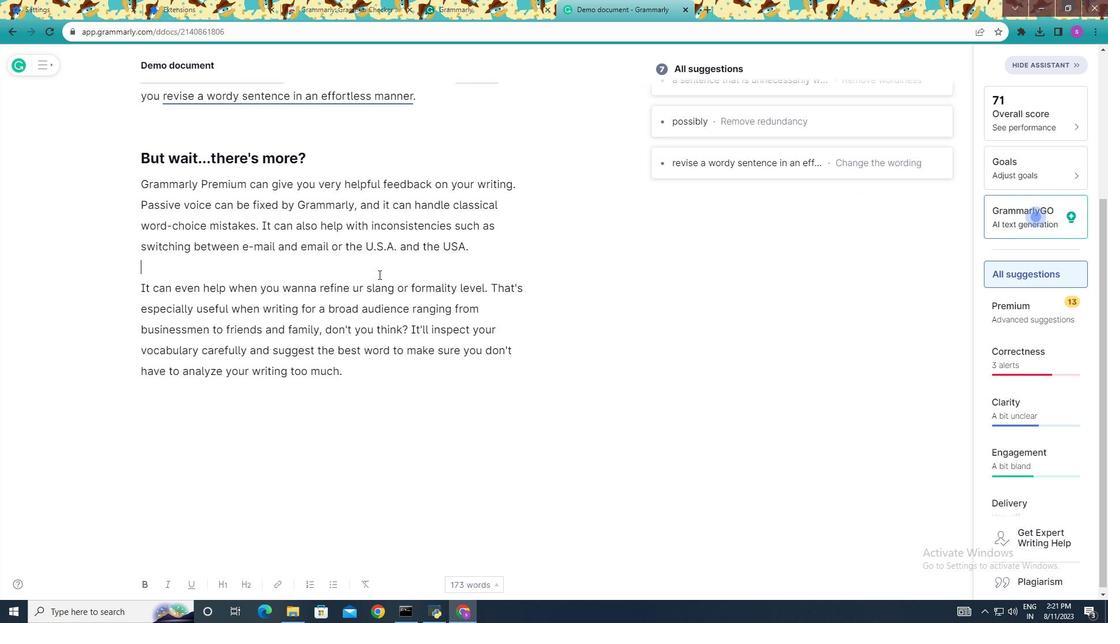 
Action: Mouse scrolled (415, 335) with delta (0, 0)
Screenshot: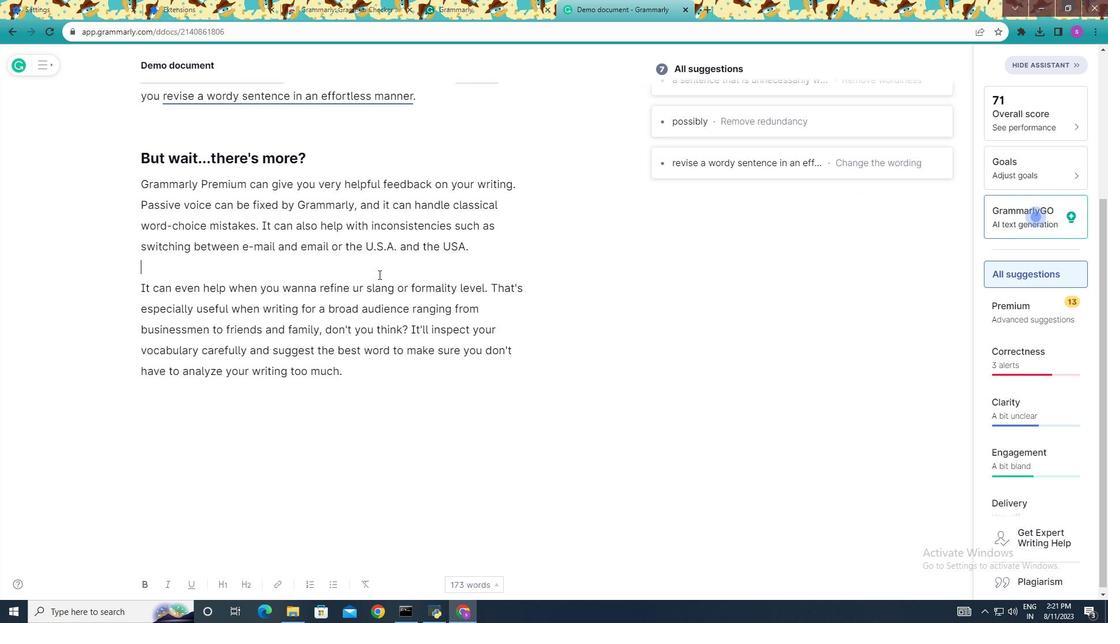 
Action: Mouse moved to (415, 334)
Screenshot: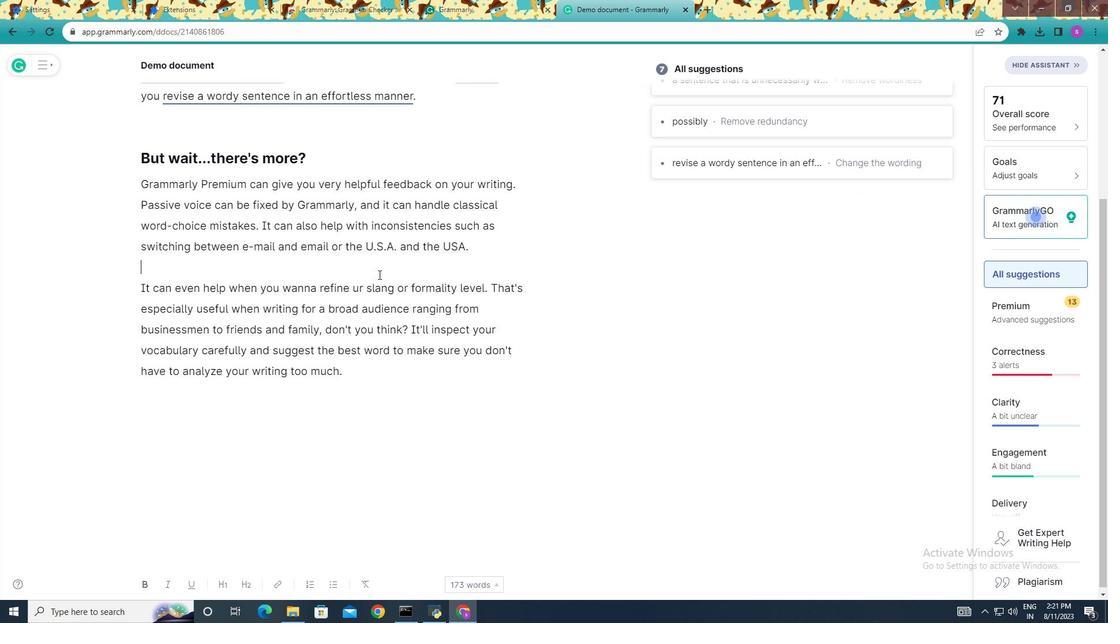 
Action: Mouse scrolled (415, 334) with delta (0, 0)
Screenshot: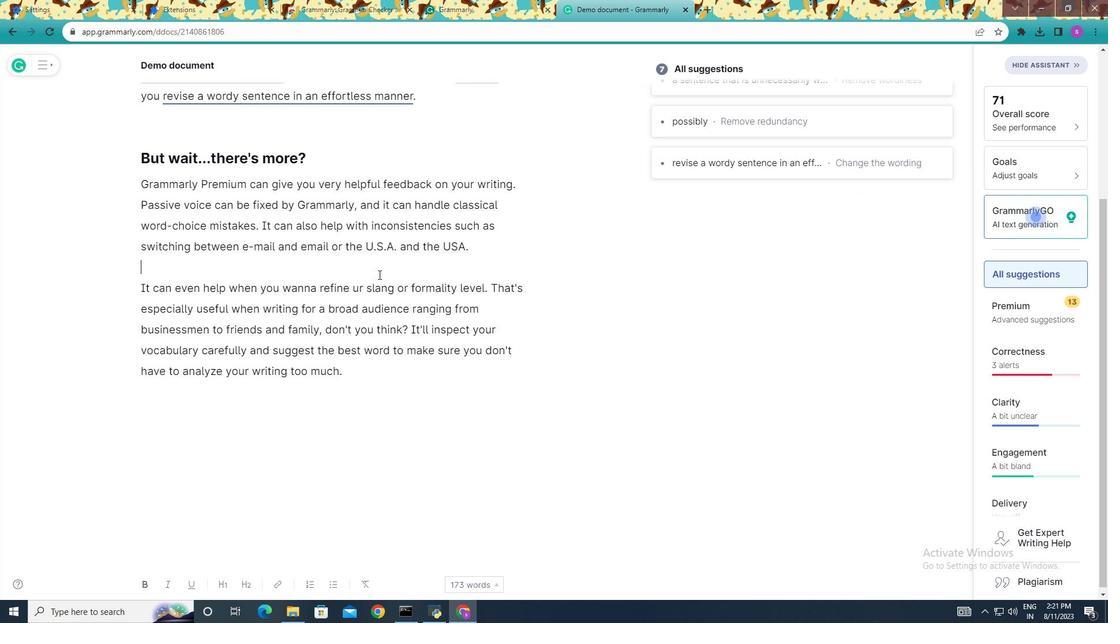 
Action: Mouse moved to (415, 334)
Screenshot: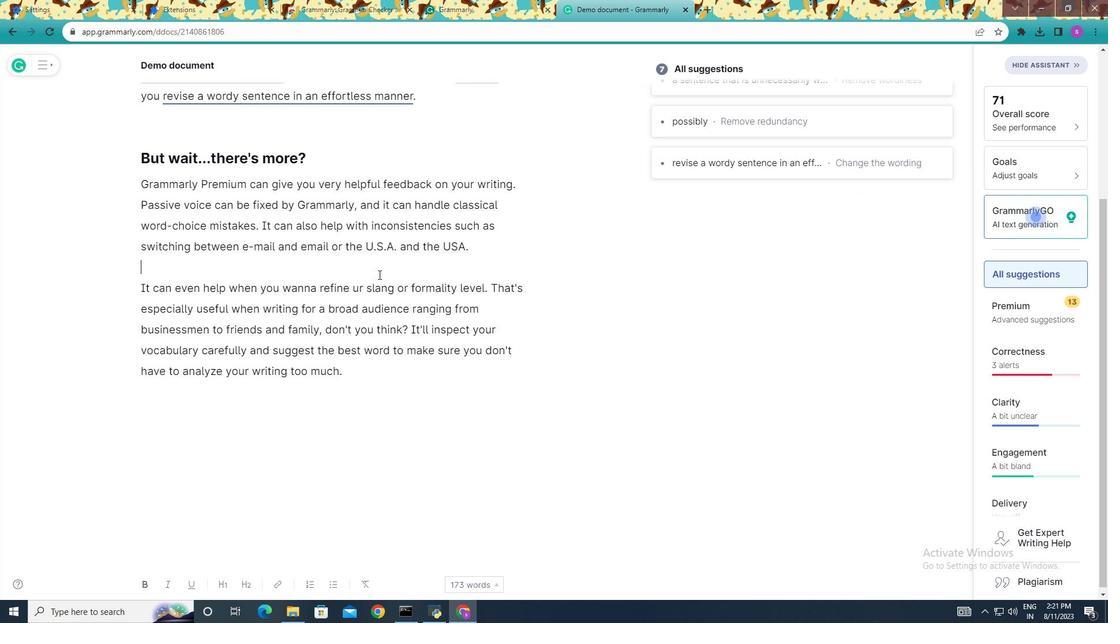 
Action: Mouse scrolled (415, 334) with delta (0, 0)
Screenshot: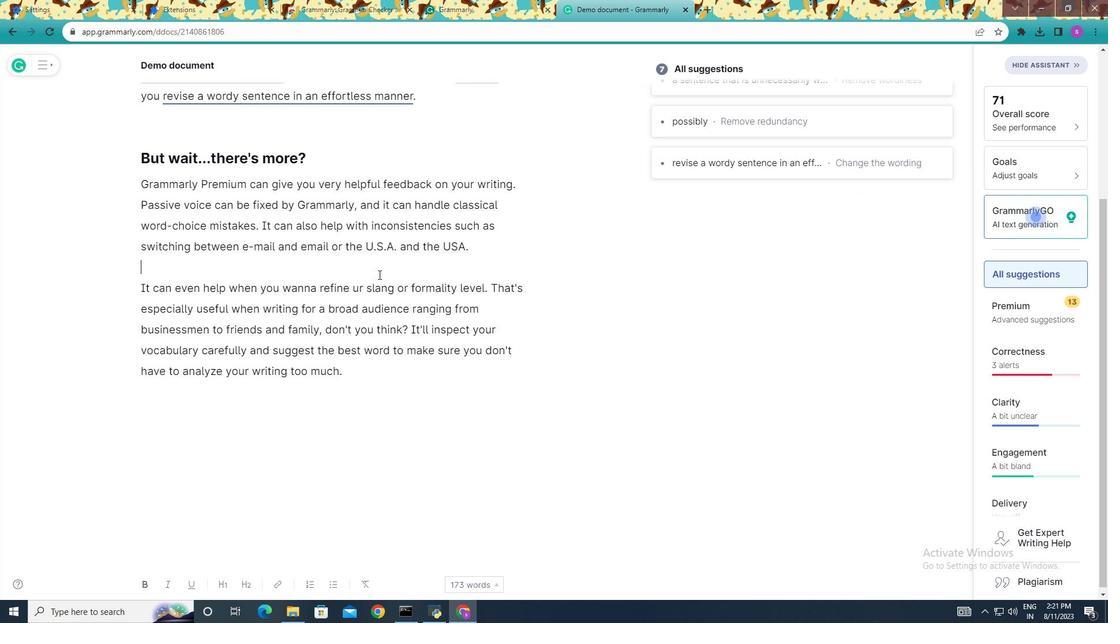 
Action: Mouse scrolled (415, 334) with delta (0, 0)
Screenshot: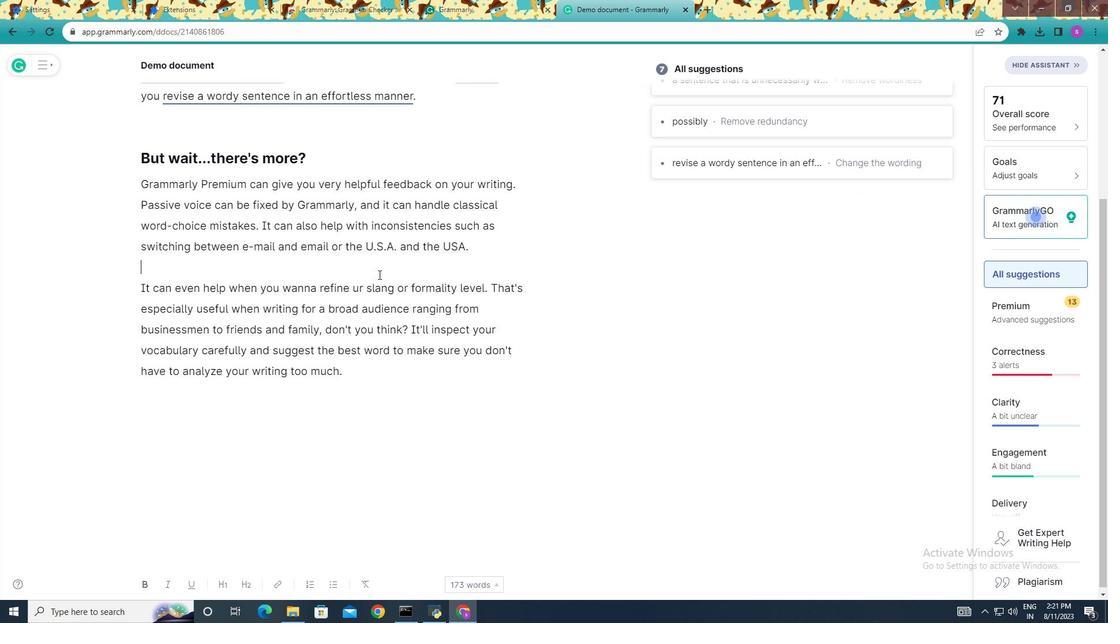 
Action: Mouse moved to (459, 261)
Screenshot: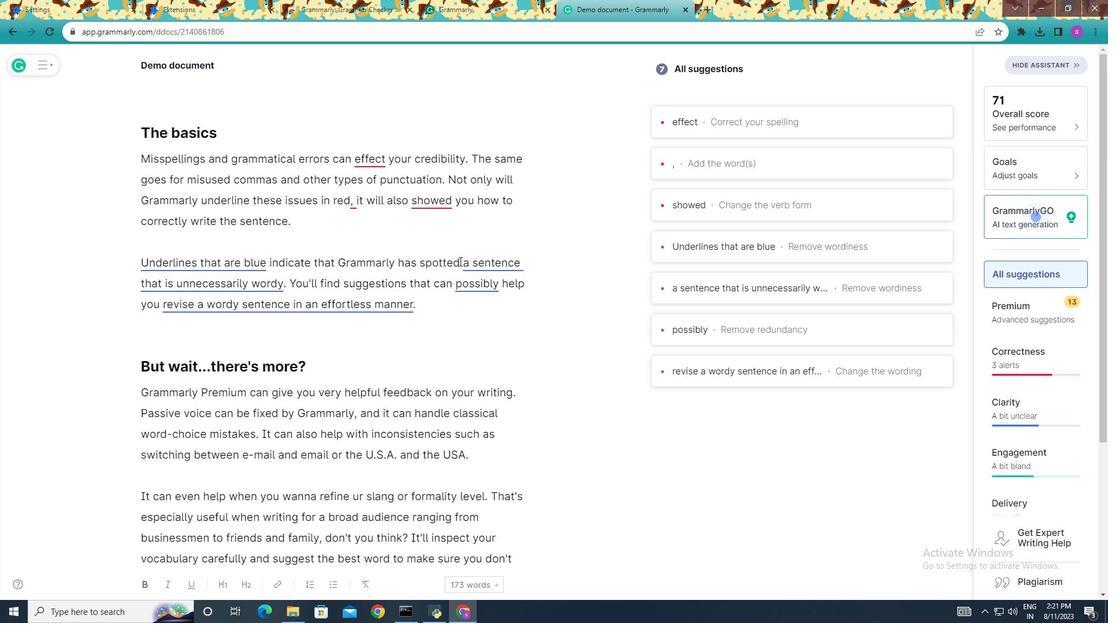
Action: Mouse scrolled (459, 262) with delta (0, 0)
Screenshot: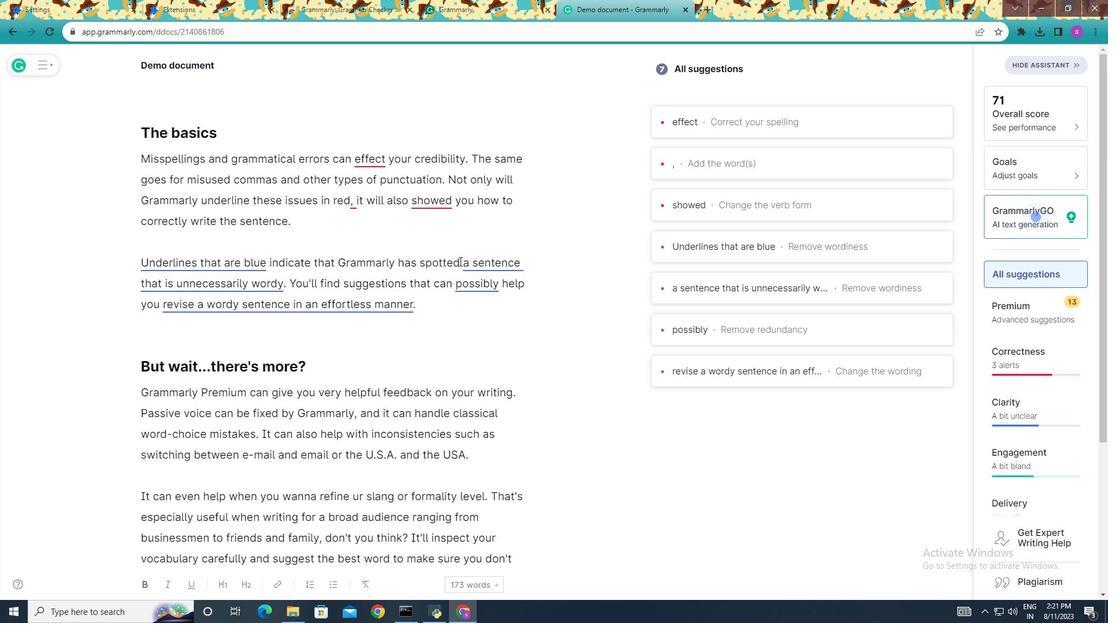 
Action: Mouse scrolled (459, 262) with delta (0, 0)
Screenshot: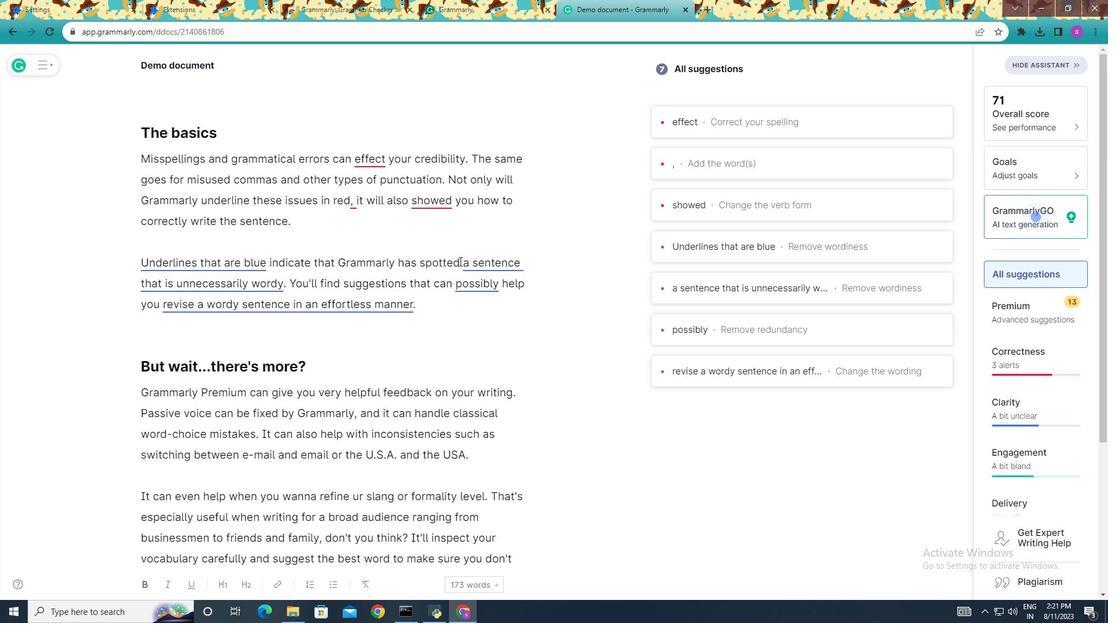 
Action: Mouse scrolled (459, 262) with delta (0, 0)
Screenshot: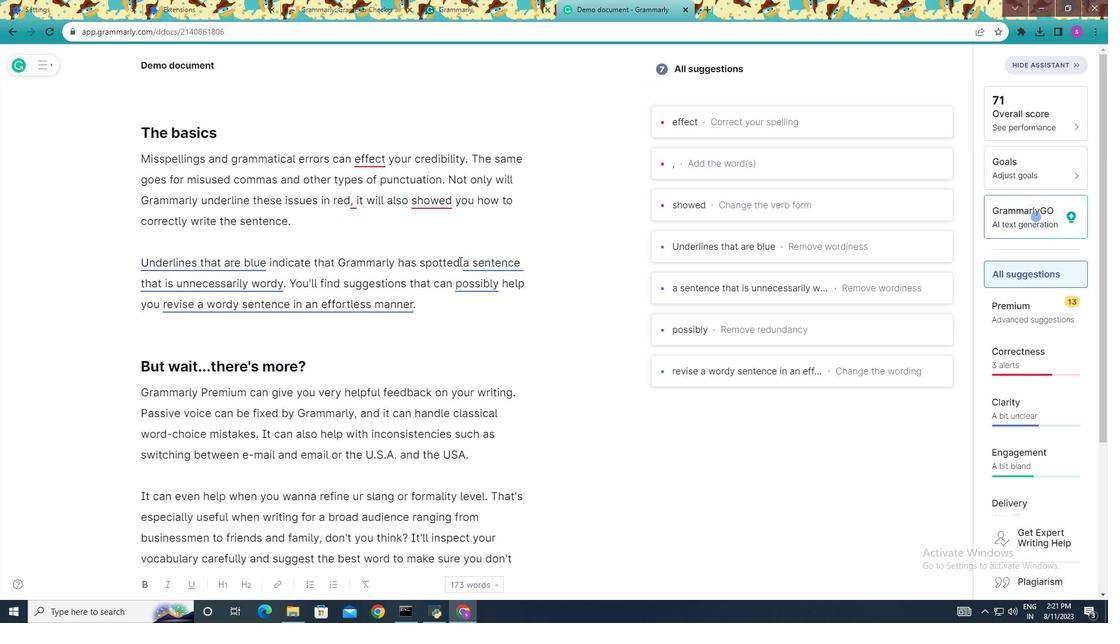 
Action: Mouse scrolled (459, 262) with delta (0, 0)
Screenshot: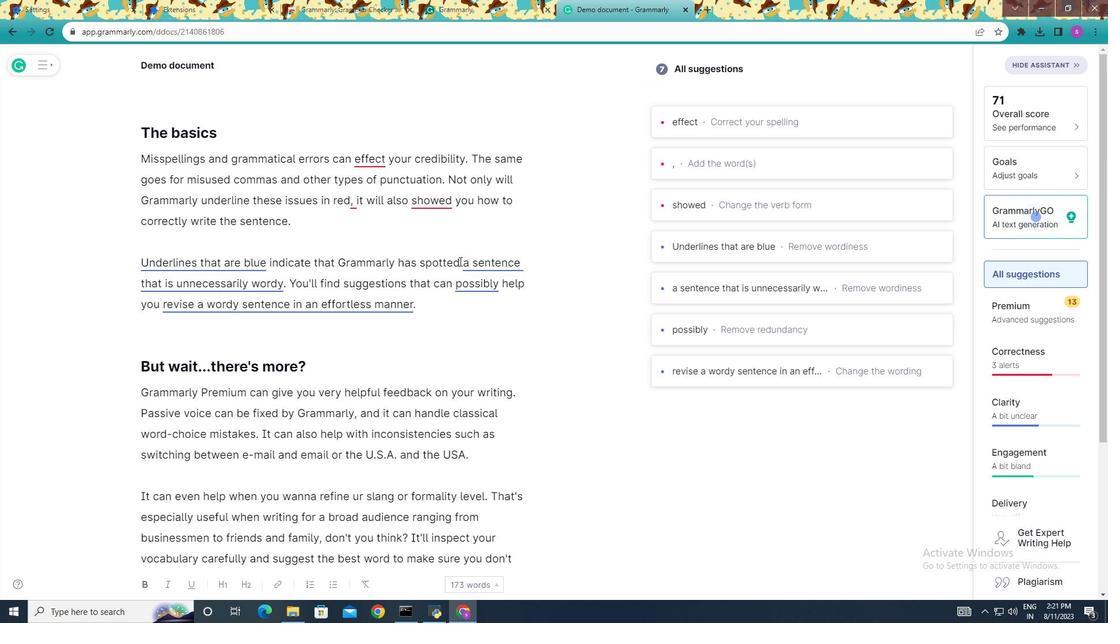 
Action: Mouse scrolled (459, 262) with delta (0, 0)
Screenshot: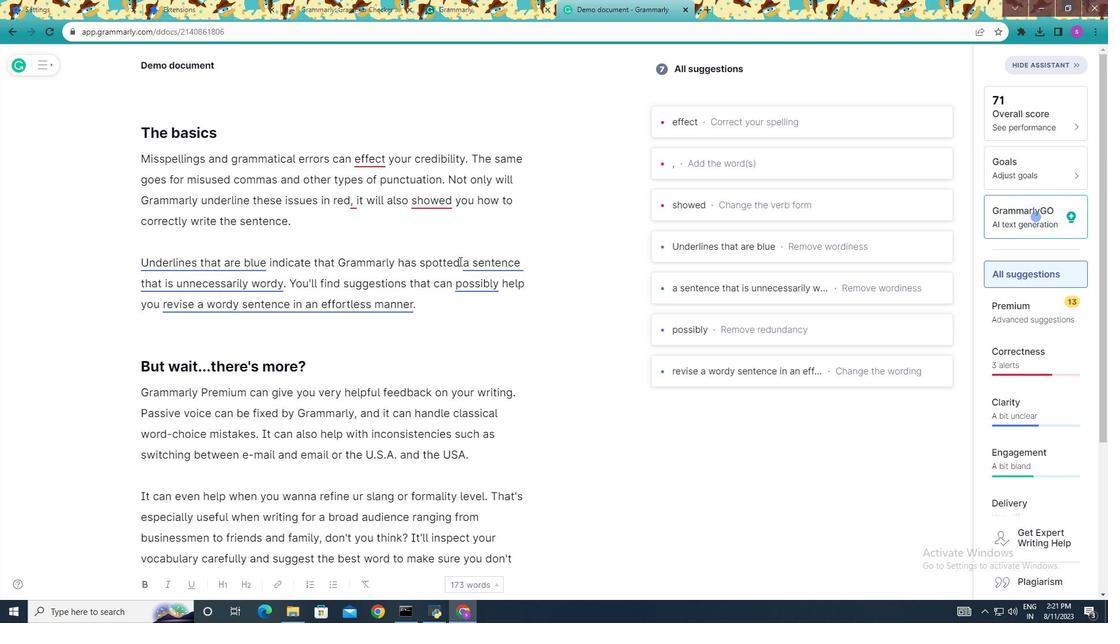
Action: Mouse moved to (363, 166)
Screenshot: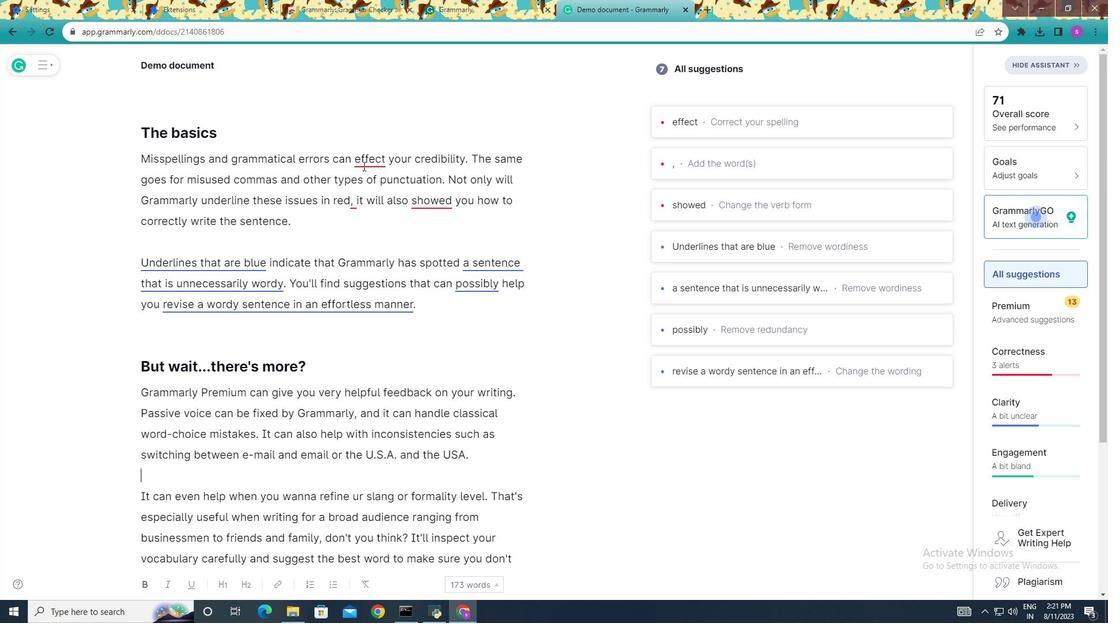 
Action: Mouse pressed left at (363, 166)
Screenshot: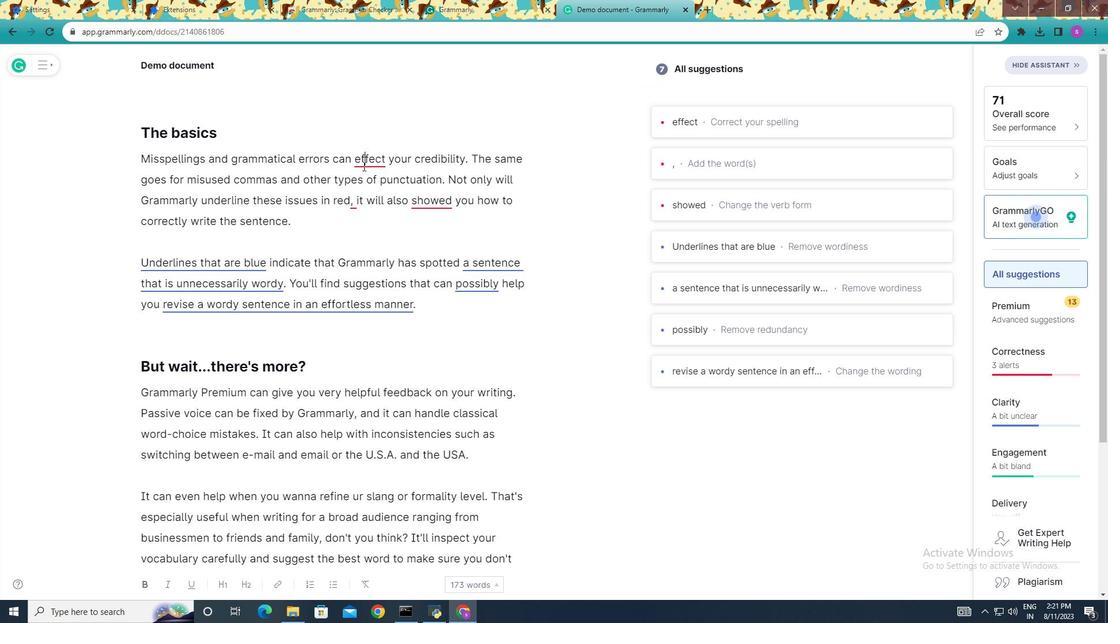 
Action: Mouse moved to (743, 146)
Screenshot: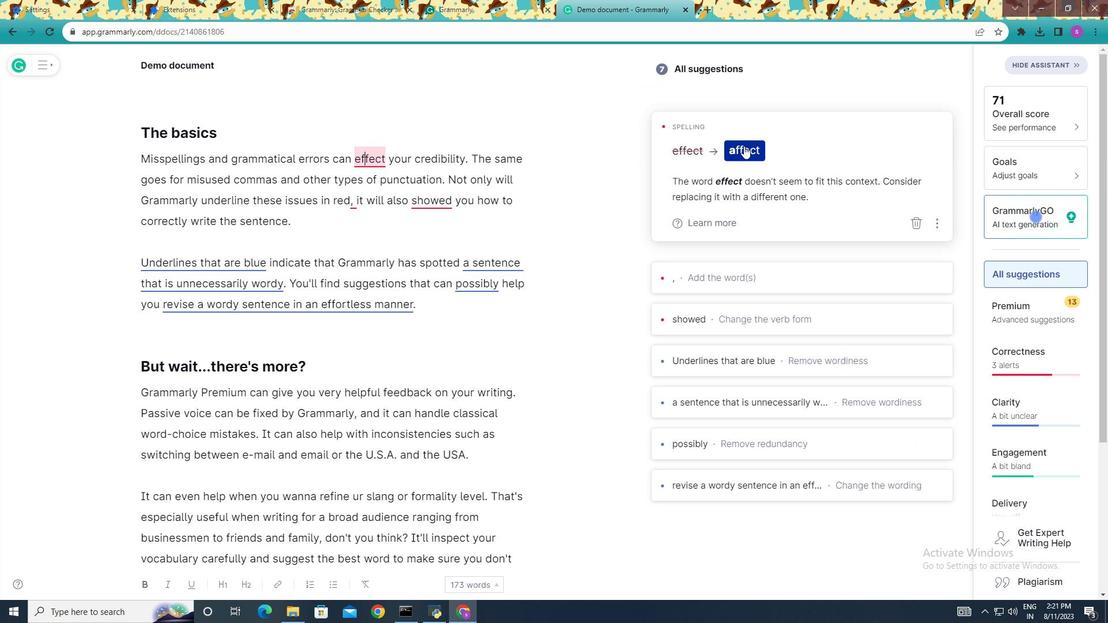 
Action: Mouse pressed left at (743, 146)
Screenshot: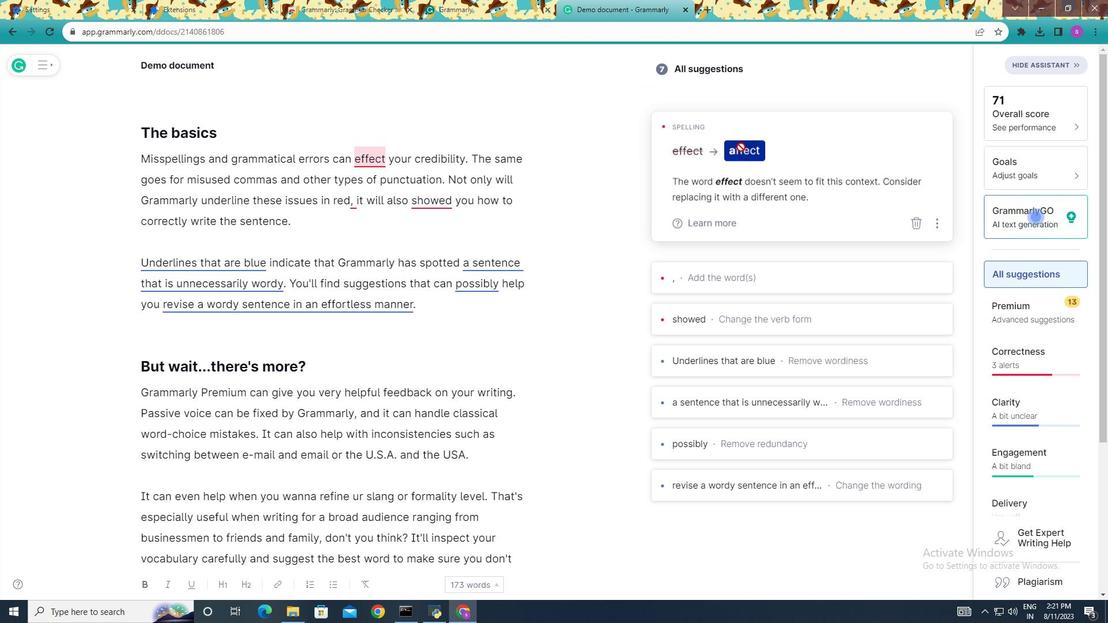 
Action: Mouse moved to (431, 195)
Screenshot: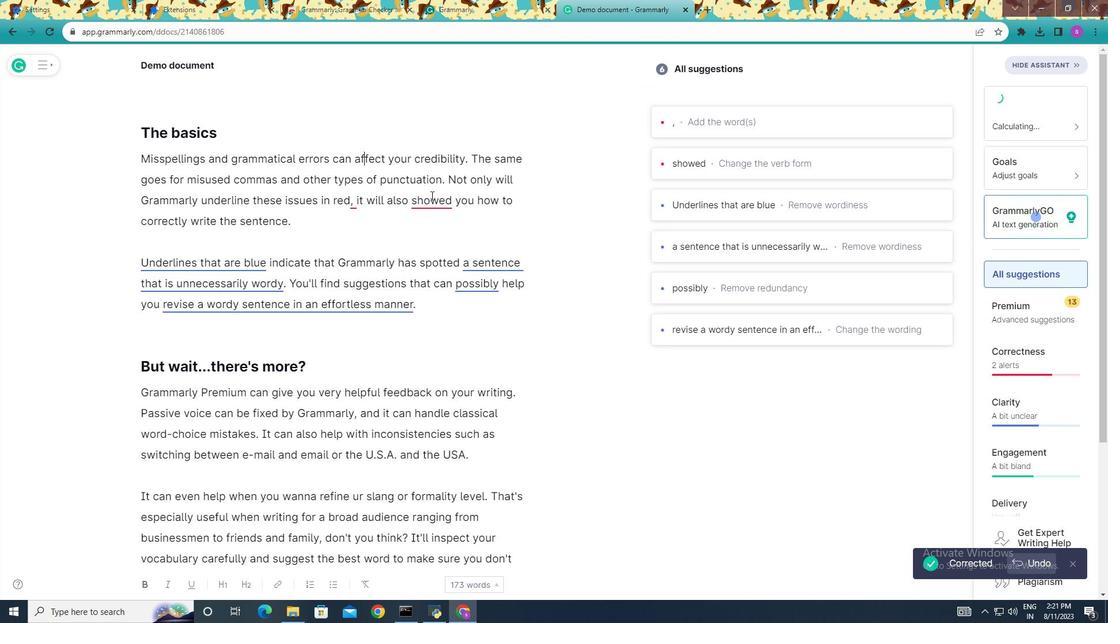 
Action: Mouse pressed left at (431, 195)
Screenshot: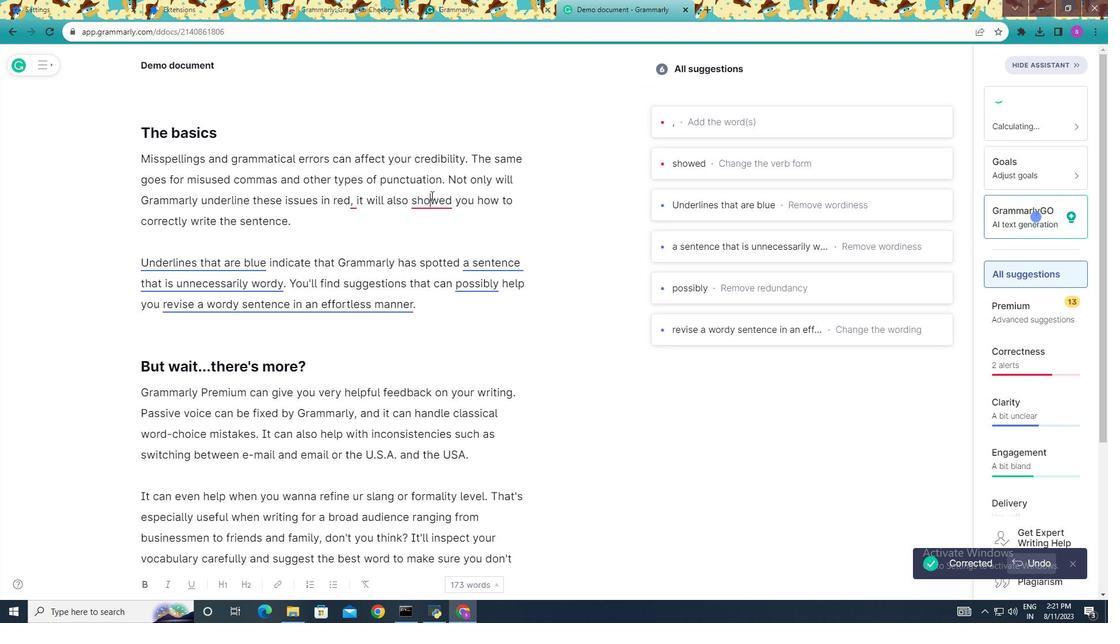 
Action: Mouse moved to (741, 192)
Screenshot: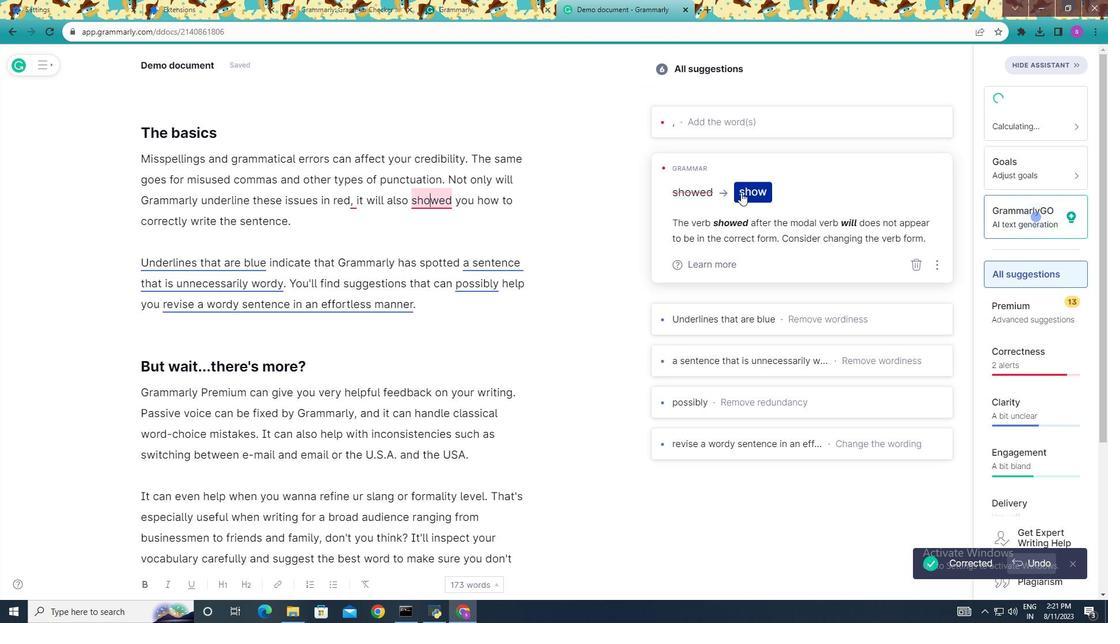 
Action: Mouse pressed left at (741, 192)
Screenshot: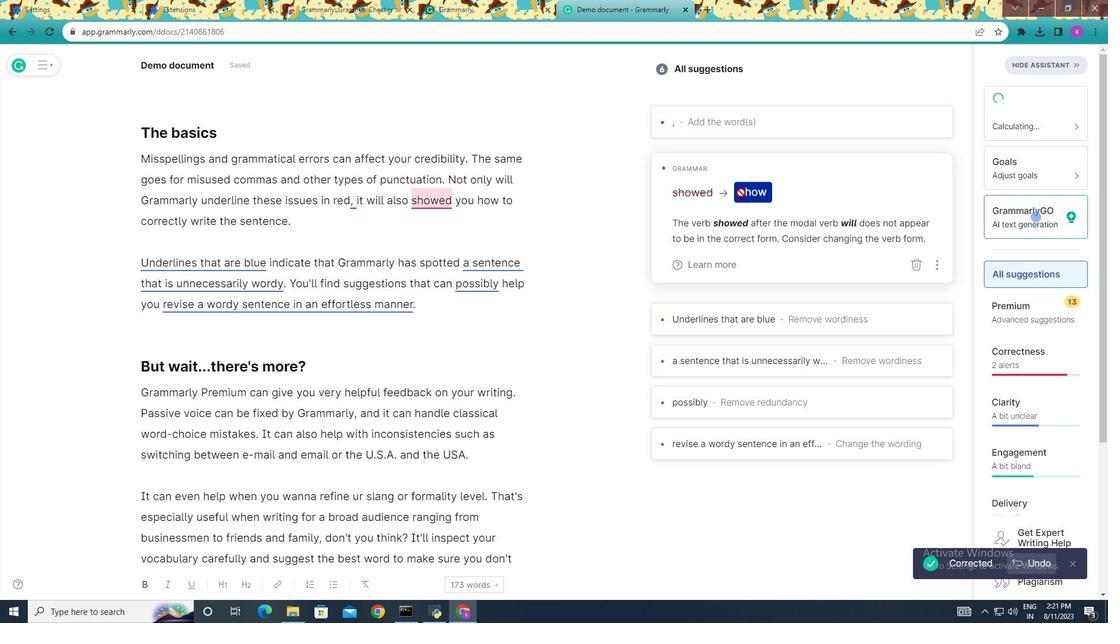 
Action: Mouse moved to (353, 203)
Screenshot: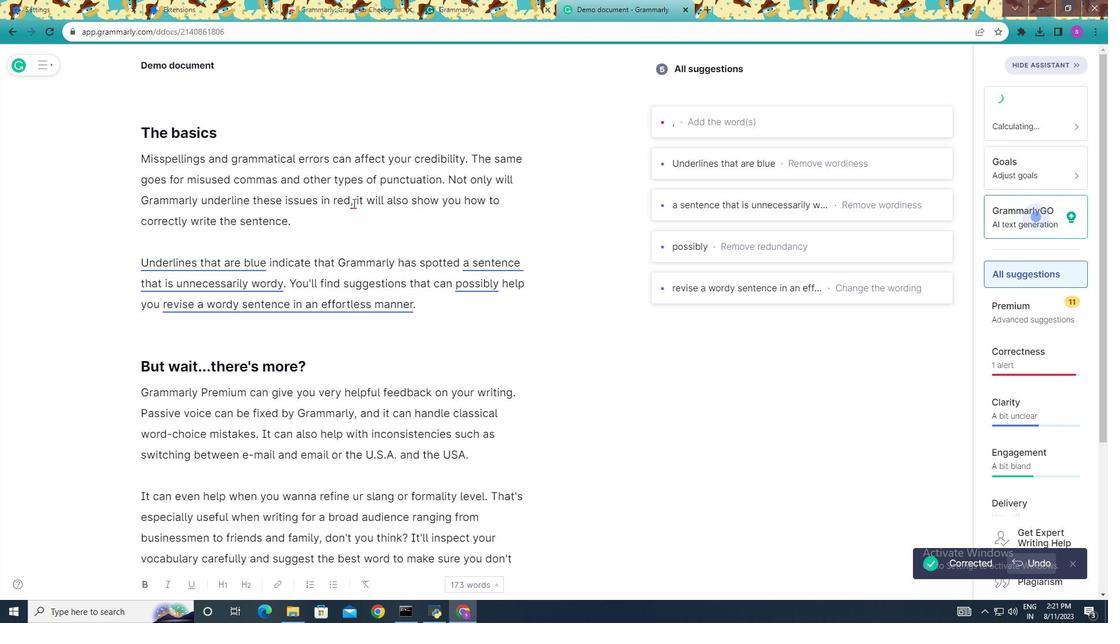 
Action: Mouse pressed left at (353, 203)
Screenshot: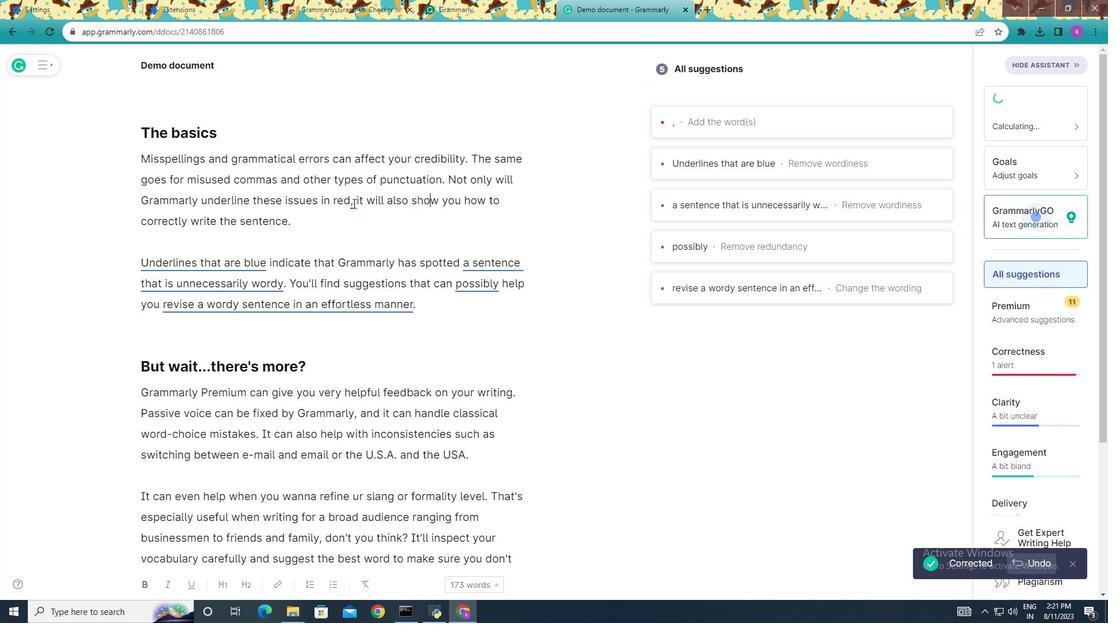 
Action: Mouse moved to (700, 191)
Screenshot: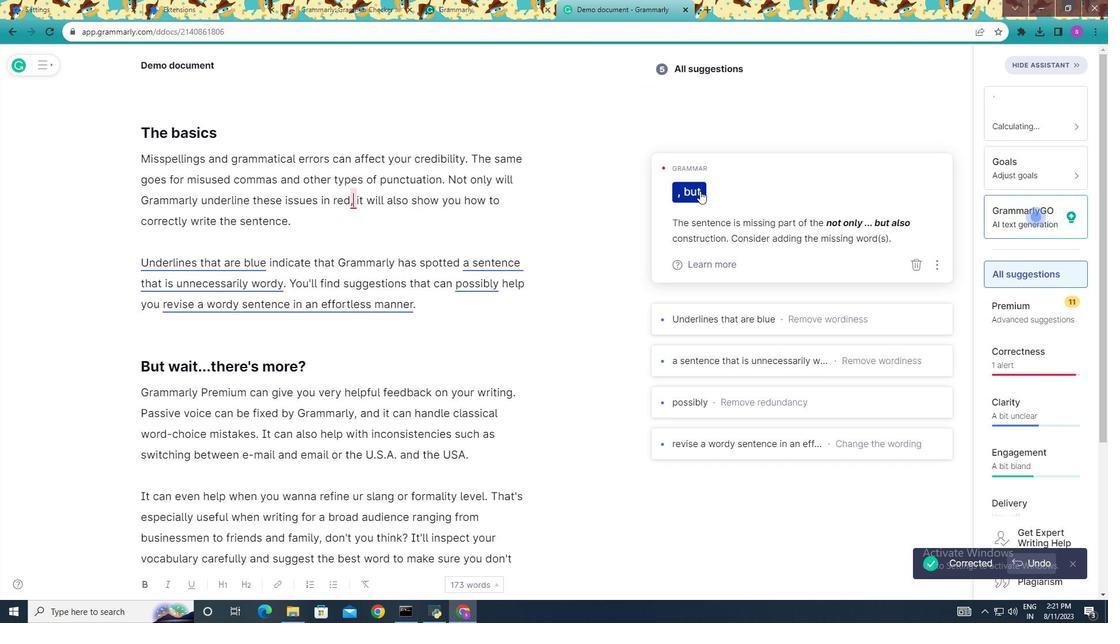 
Action: Mouse pressed left at (700, 191)
Screenshot: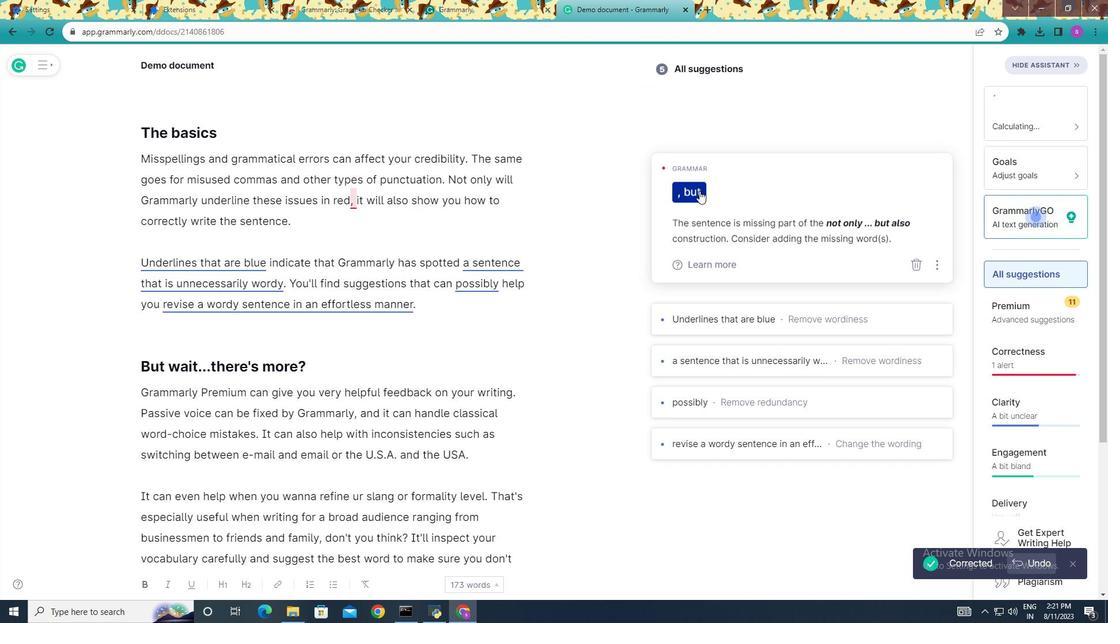 
Action: Mouse moved to (637, 525)
Screenshot: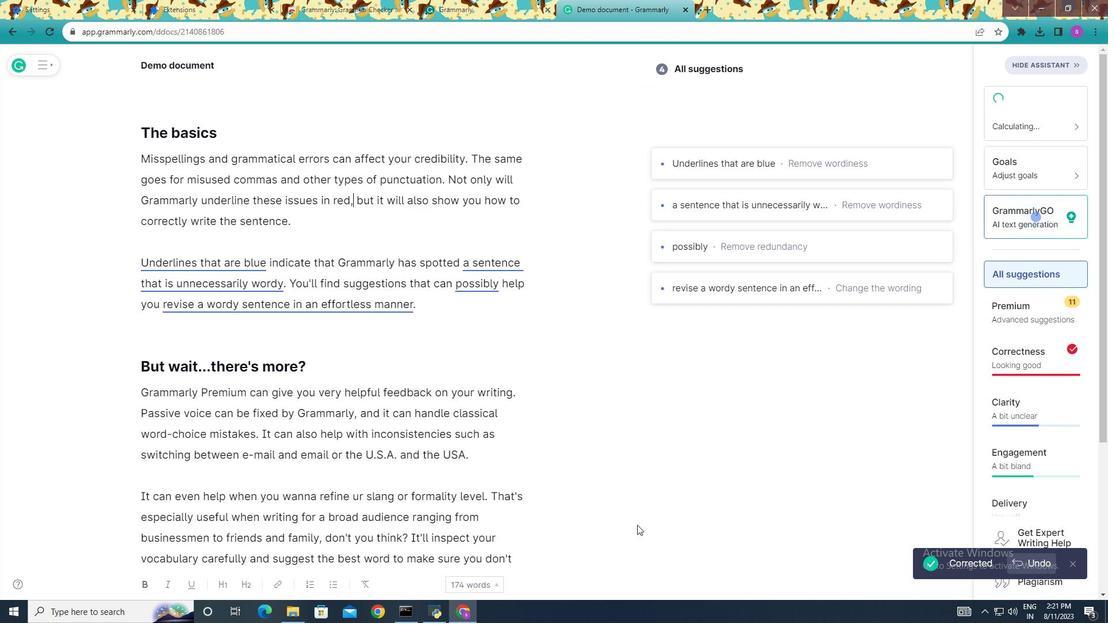 
Action: Mouse pressed left at (637, 525)
Screenshot: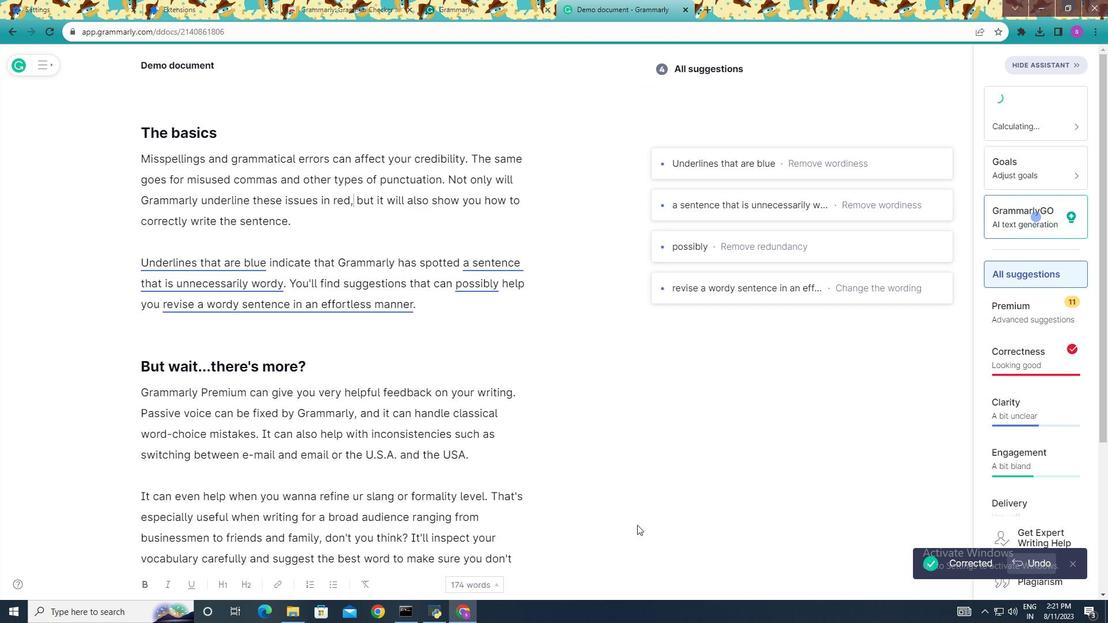 
Action: Mouse moved to (507, 330)
Screenshot: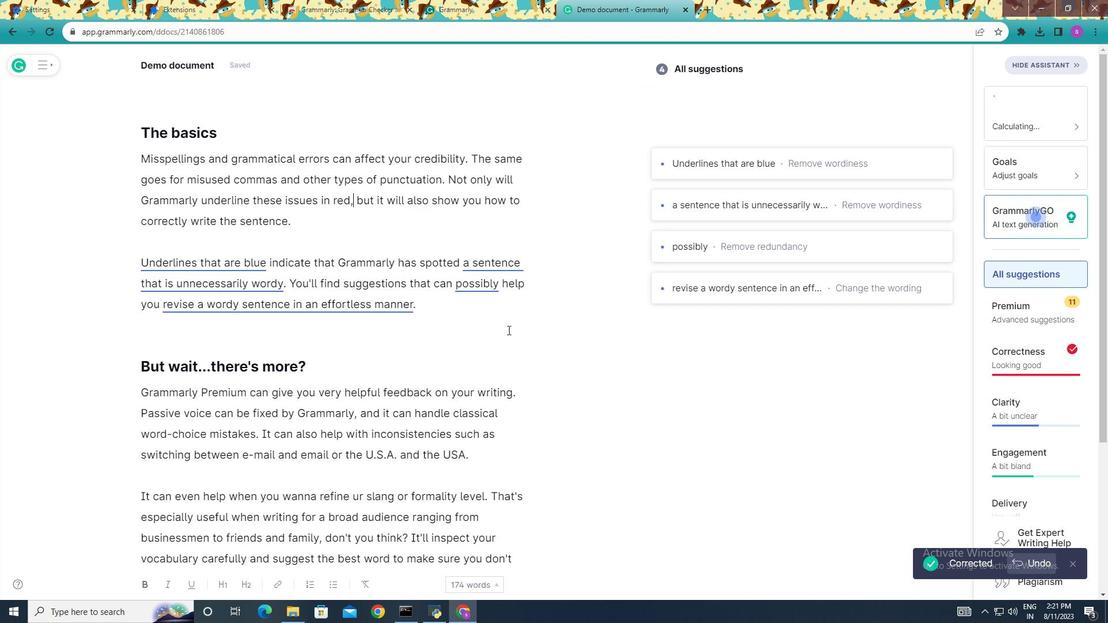
Action: Mouse scrolled (507, 329) with delta (0, 0)
Screenshot: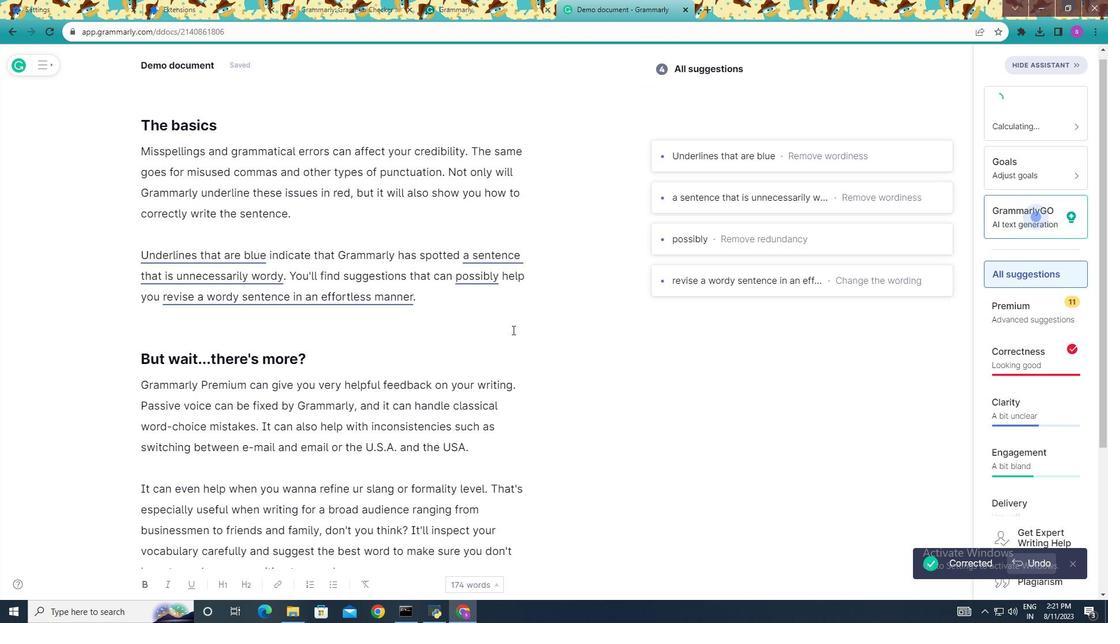 
Action: Mouse moved to (377, 257)
Screenshot: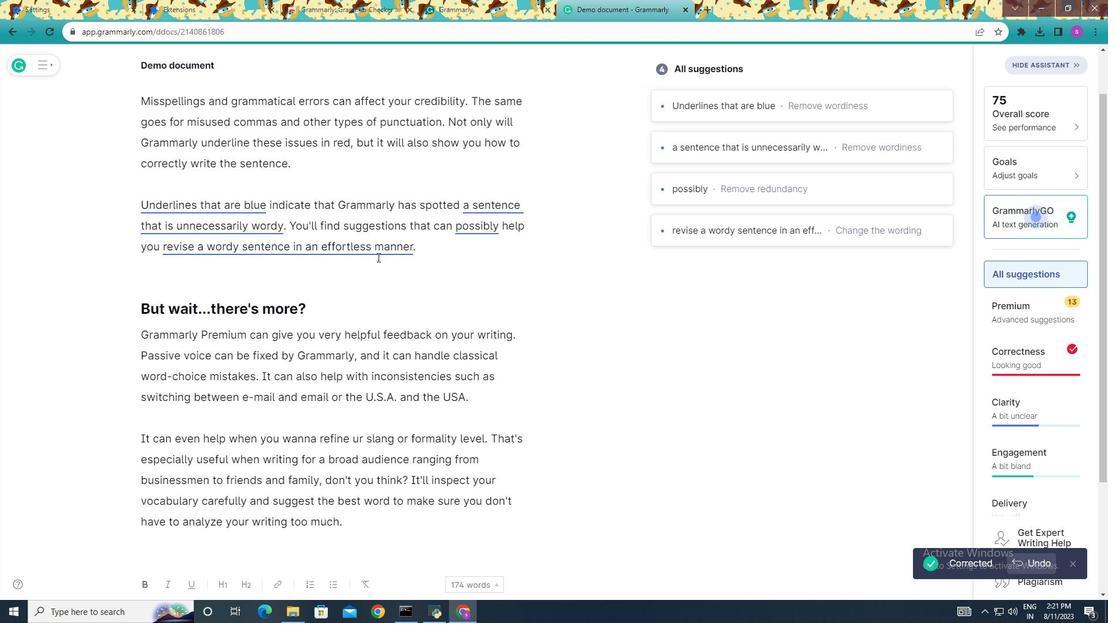 
Action: Mouse scrolled (377, 256) with delta (0, 0)
Screenshot: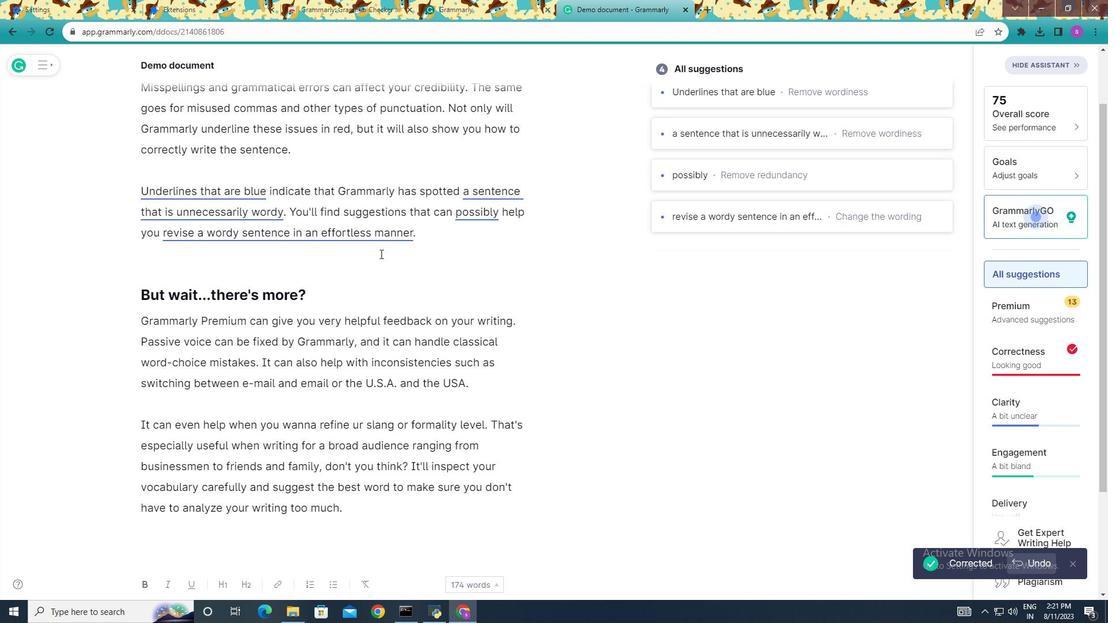 
Action: Mouse scrolled (377, 256) with delta (0, 0)
Screenshot: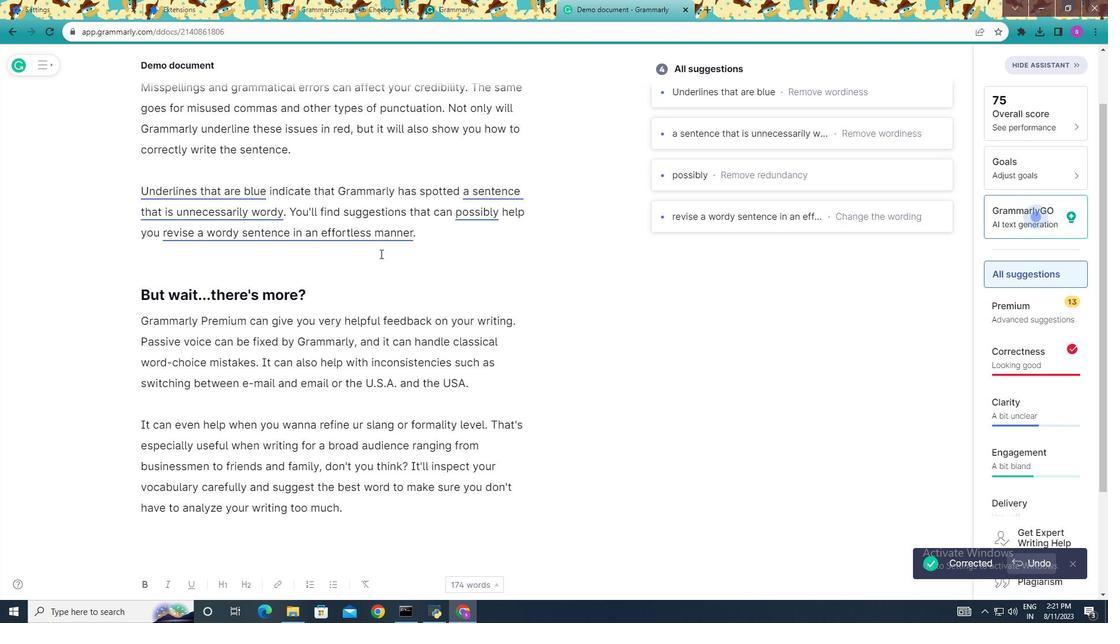 
Action: Mouse scrolled (377, 256) with delta (0, 0)
Screenshot: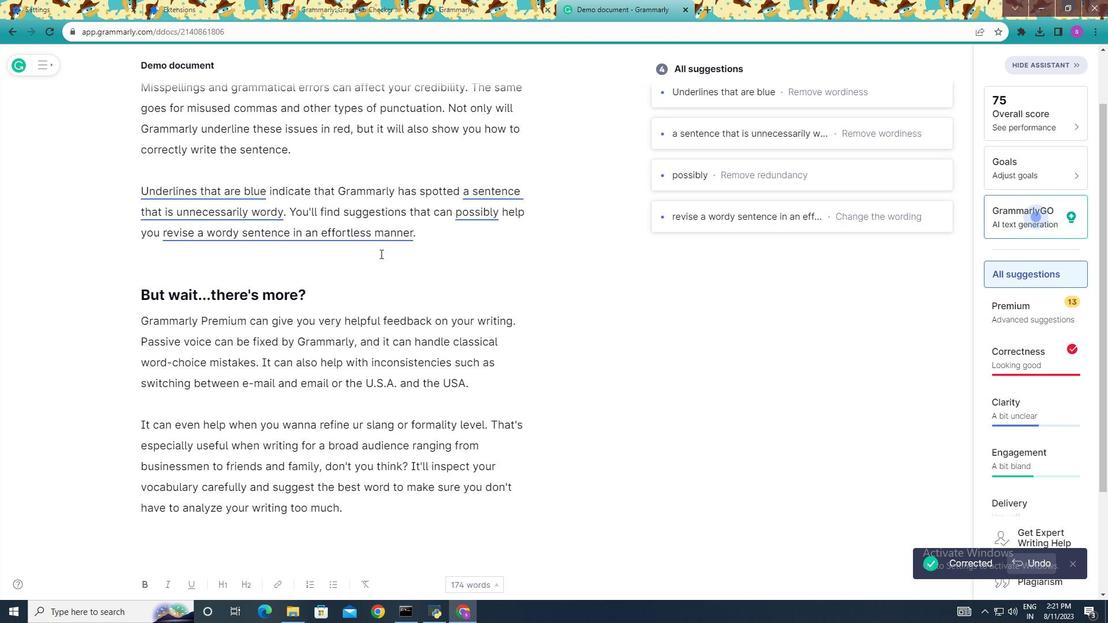 
Action: Mouse moved to (459, 327)
Screenshot: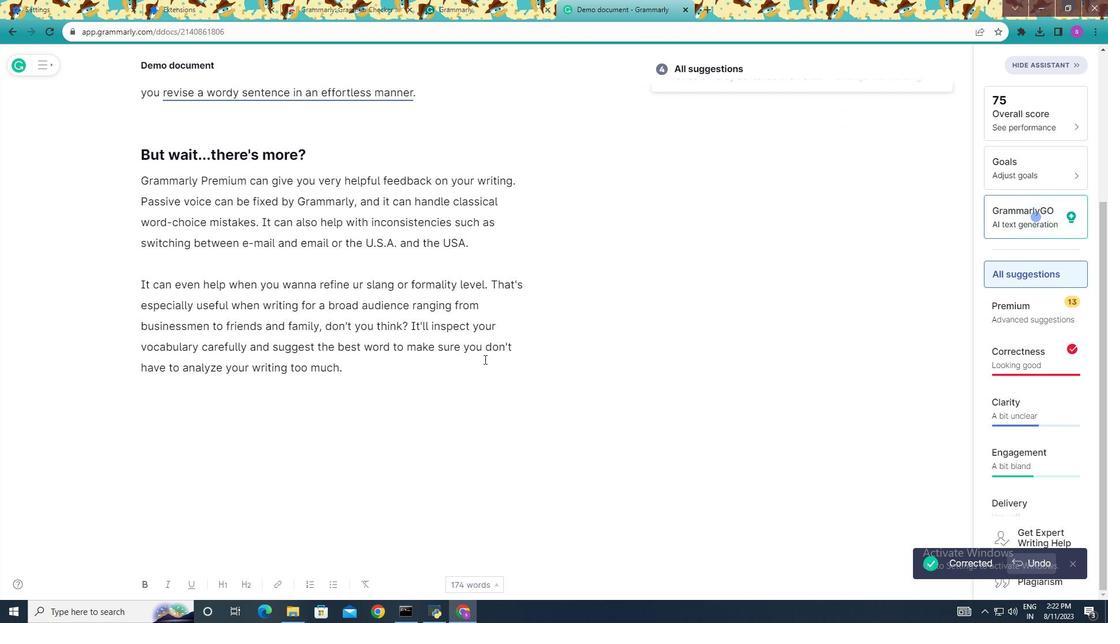 
Action: Mouse scrolled (459, 328) with delta (0, 0)
Screenshot: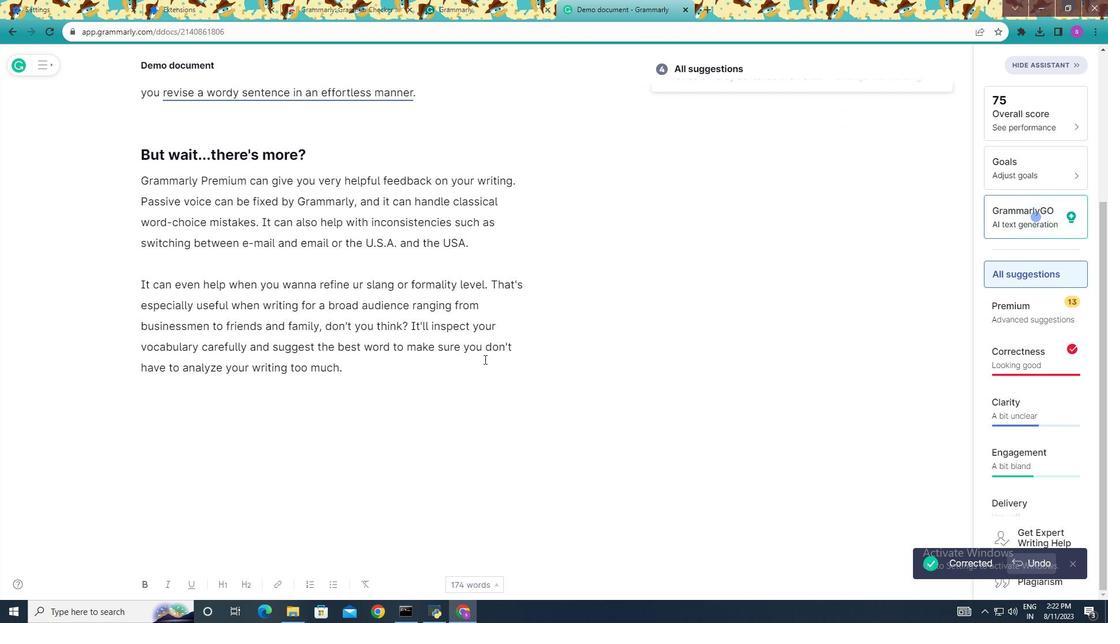 
Action: Mouse moved to (468, 338)
Screenshot: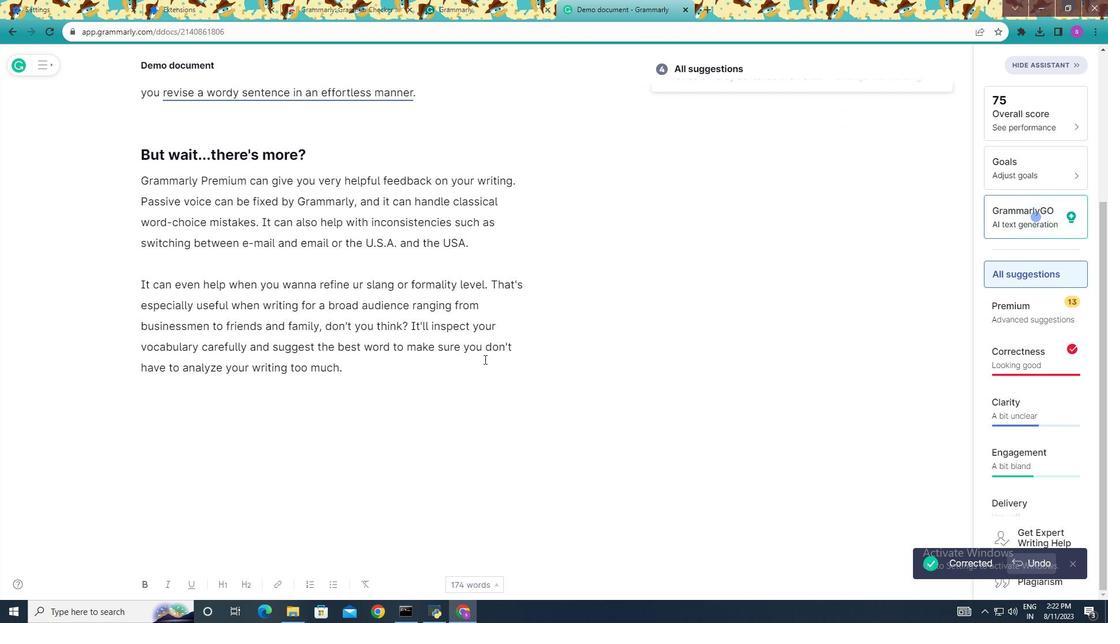 
Action: Mouse scrolled (468, 339) with delta (0, 0)
Screenshot: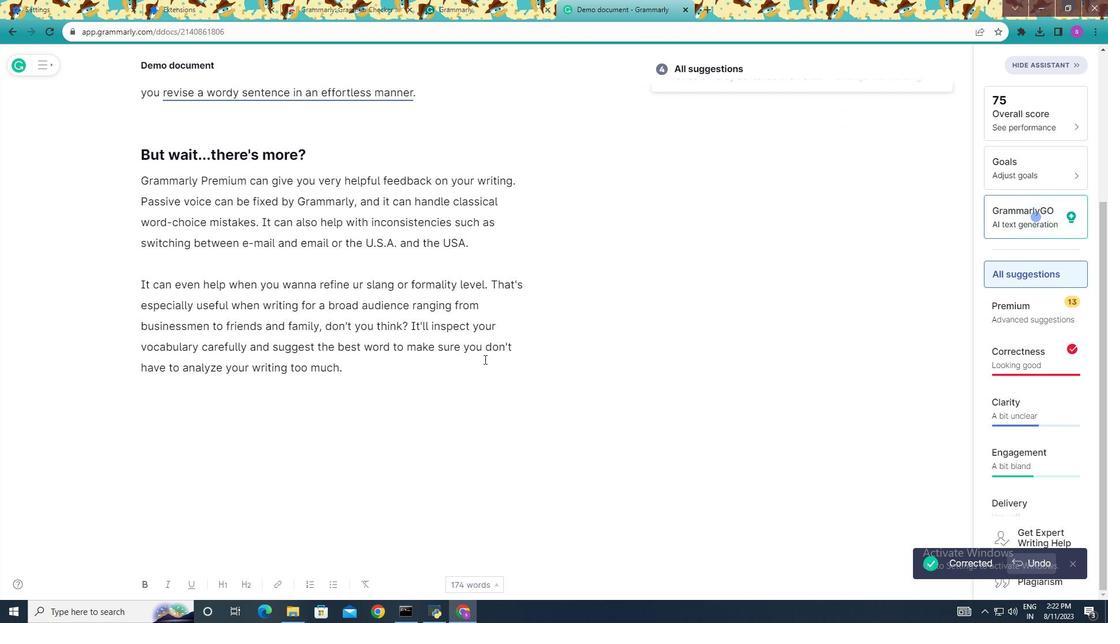 
Action: Mouse moved to (479, 353)
Screenshot: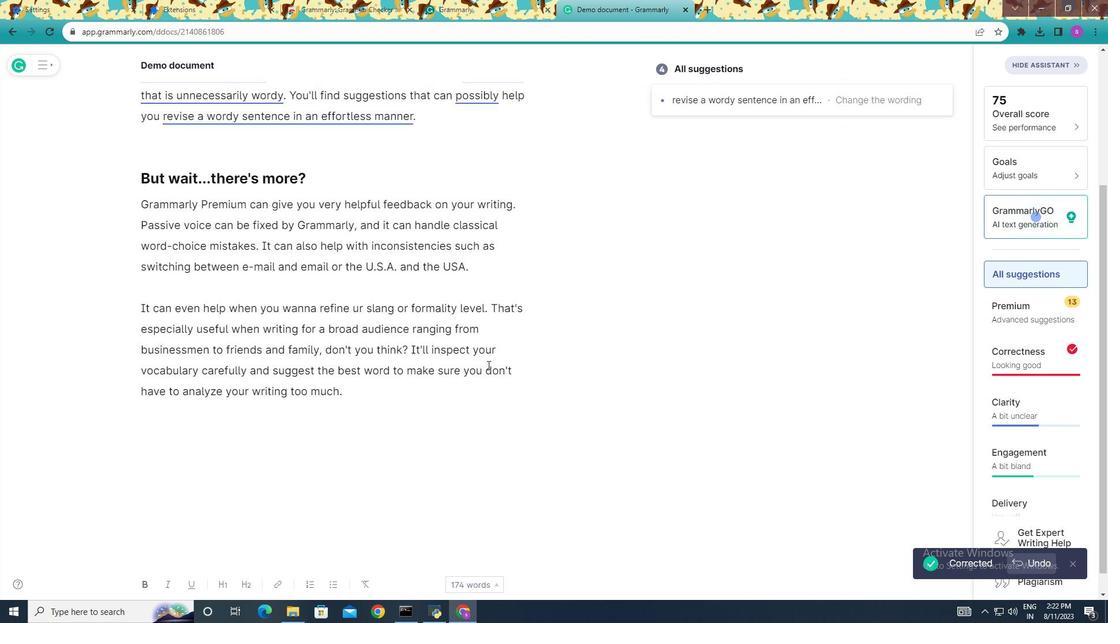
Action: Mouse scrolled (476, 350) with delta (0, 0)
Screenshot: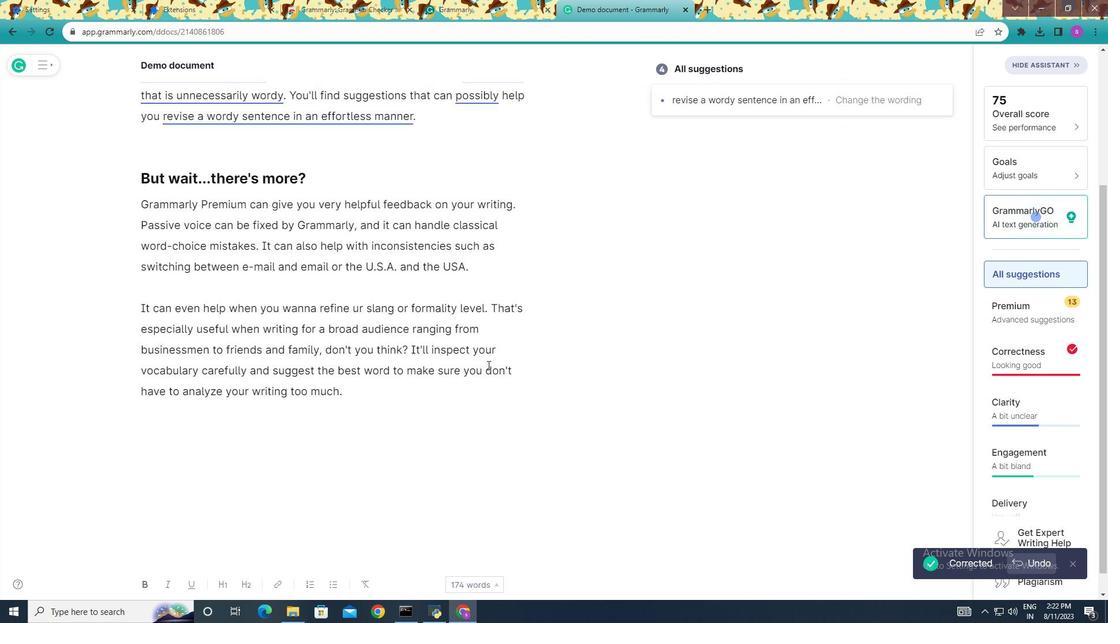 
Action: Mouse moved to (481, 356)
Screenshot: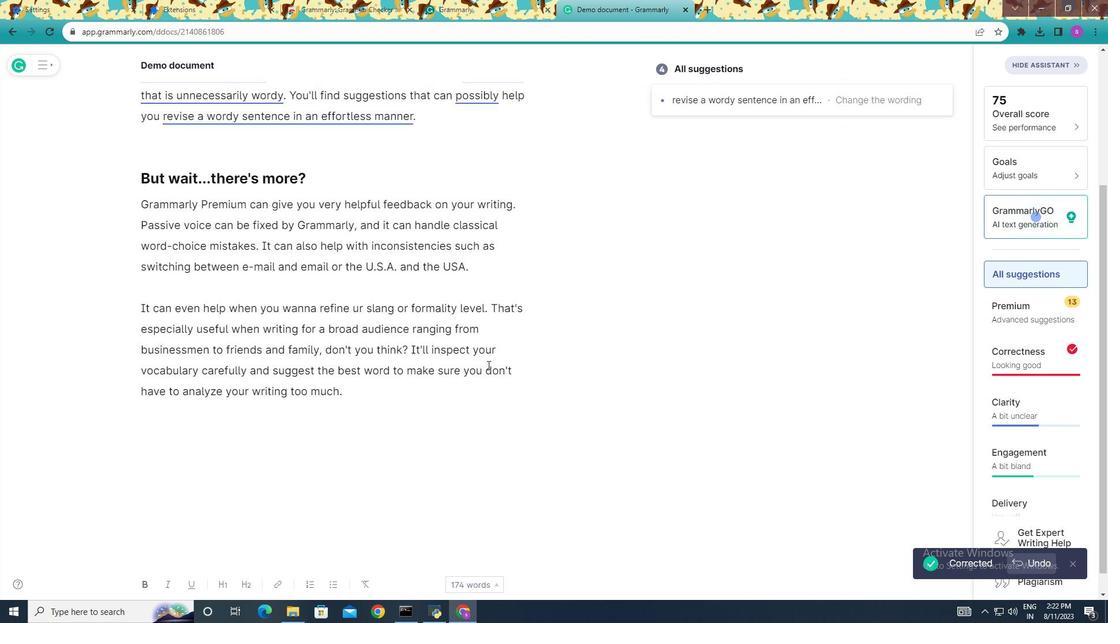 
Action: Mouse scrolled (481, 357) with delta (0, 0)
Screenshot: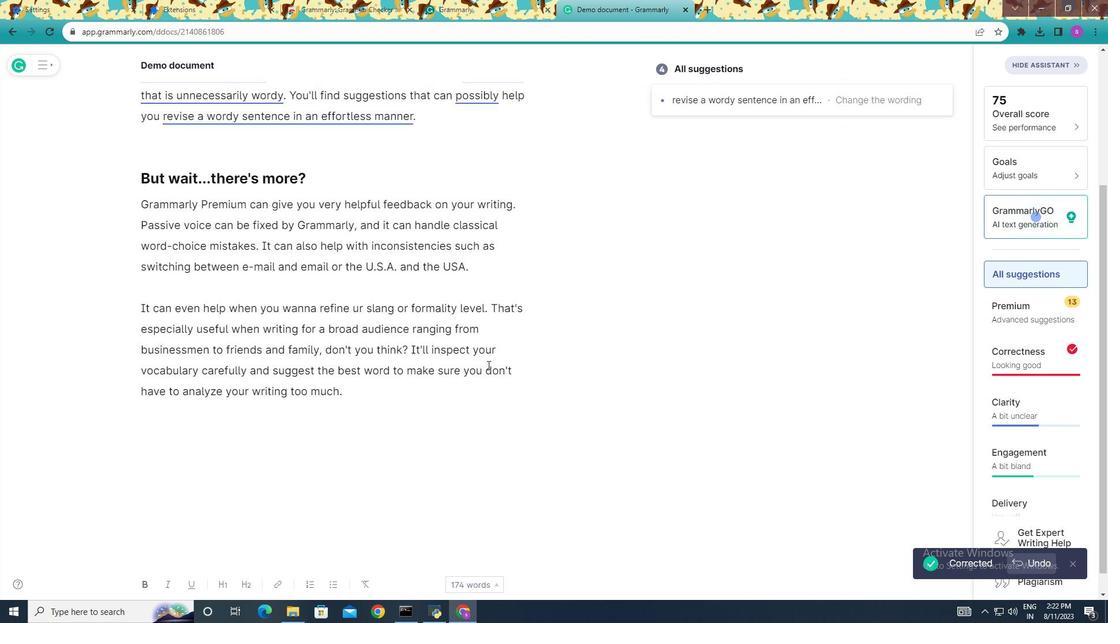
Action: Mouse moved to (484, 359)
Screenshot: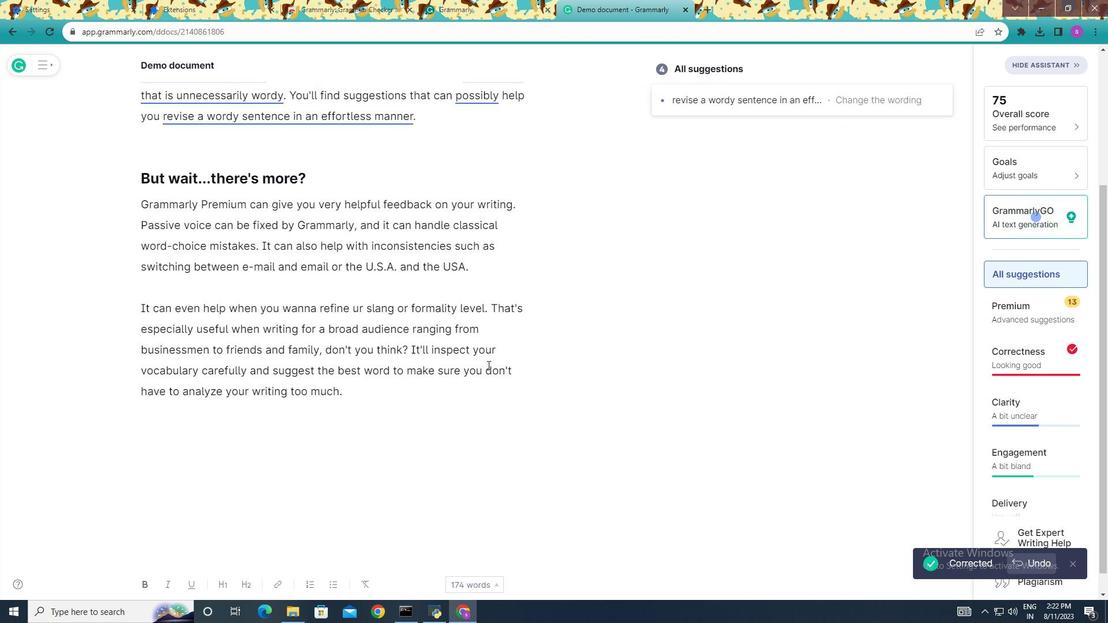 
Action: Mouse scrolled (484, 360) with delta (0, 0)
Screenshot: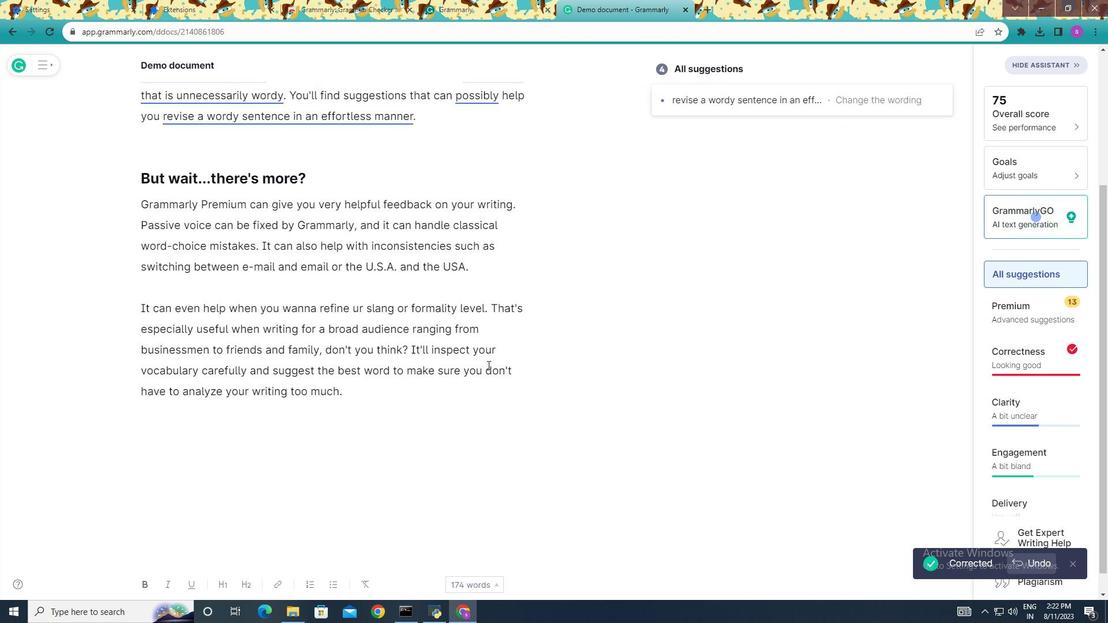 
Action: Mouse moved to (484, 365)
Screenshot: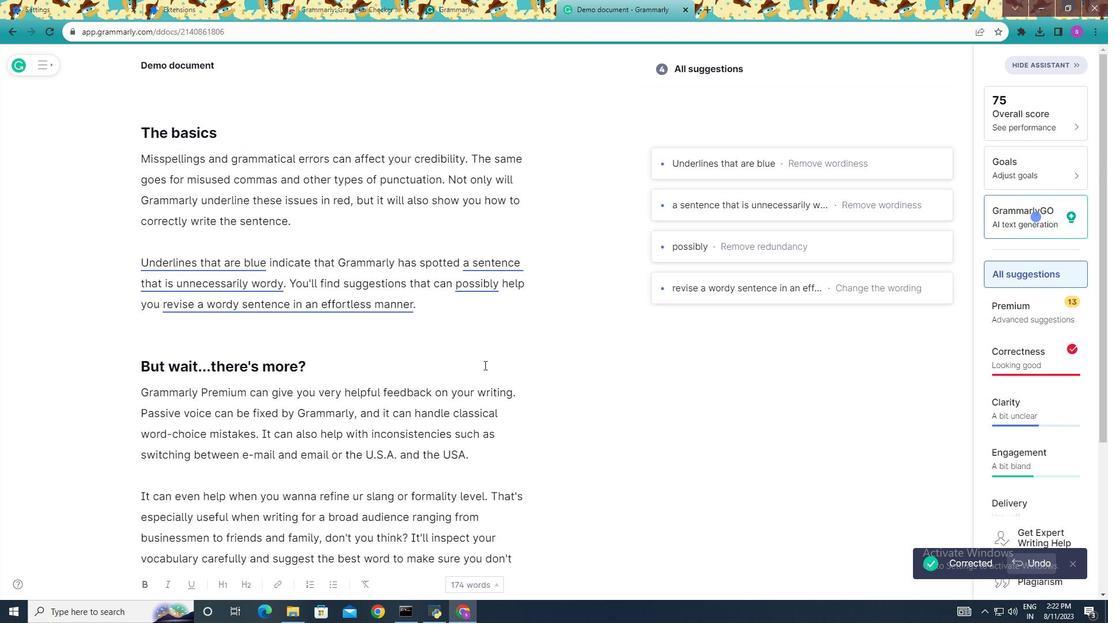 
Action: Mouse scrolled (484, 365) with delta (0, 0)
Screenshot: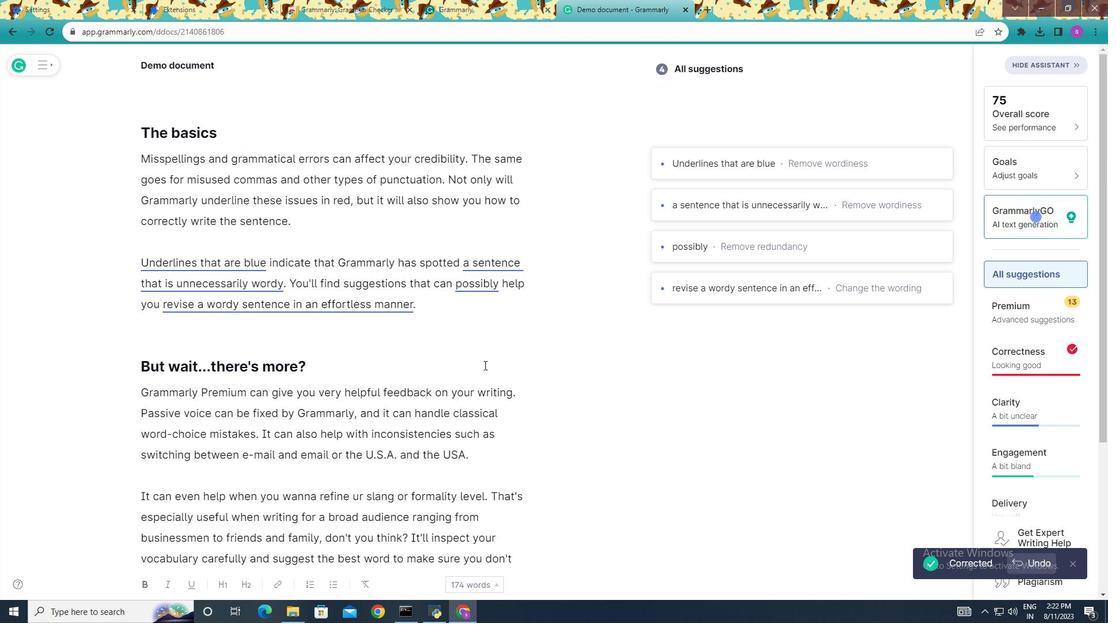 
Action: Mouse scrolled (484, 365) with delta (0, 0)
Screenshot: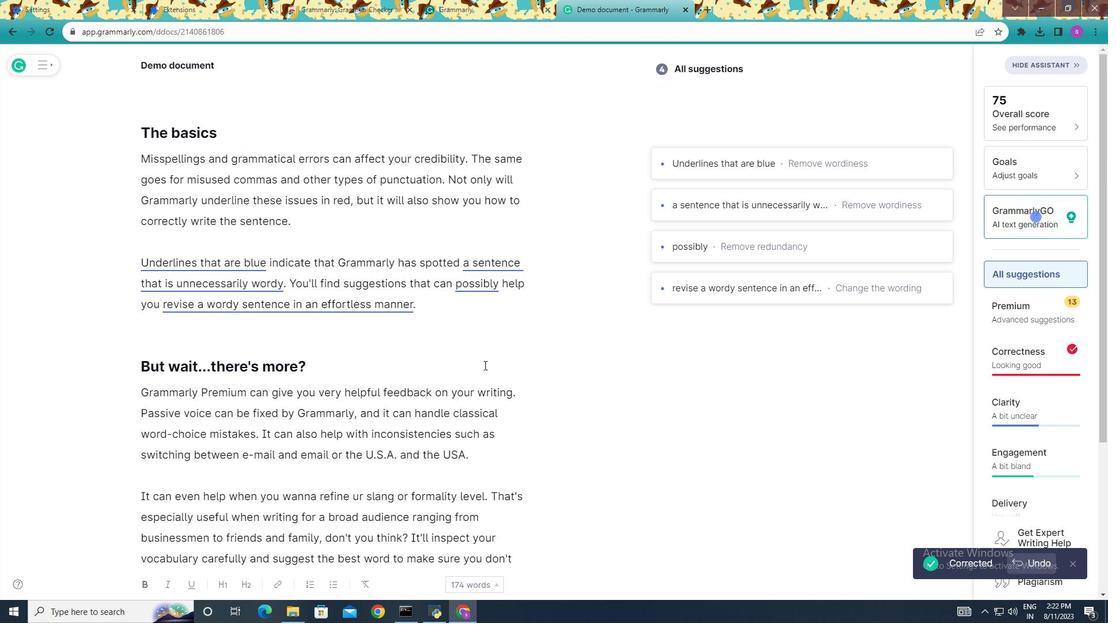 
Action: Mouse scrolled (484, 365) with delta (0, 0)
Screenshot: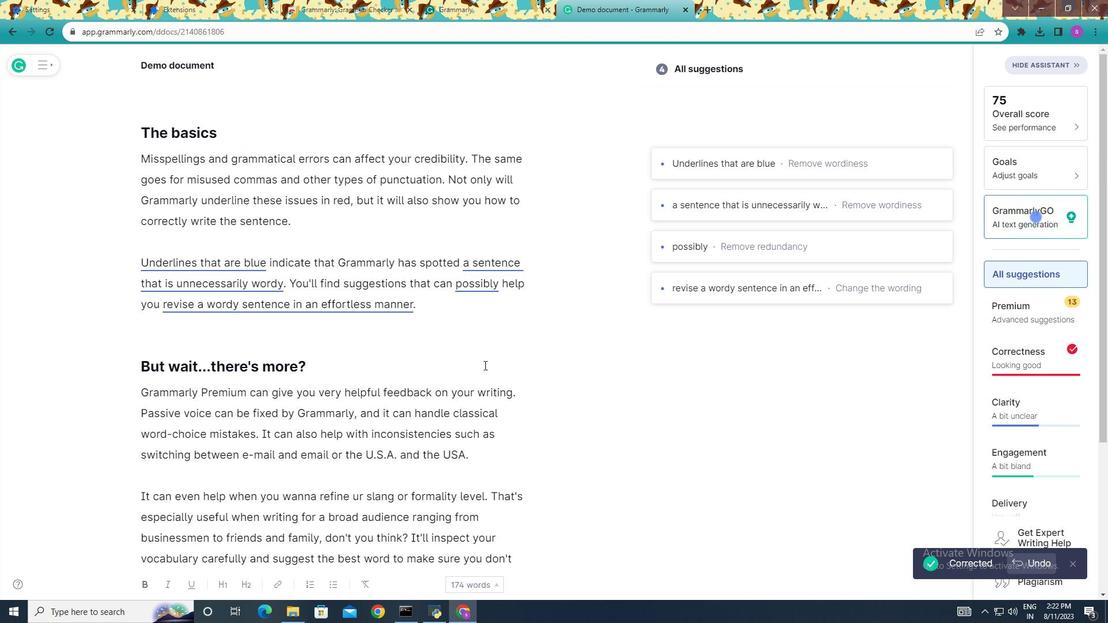 
Action: Mouse scrolled (484, 365) with delta (0, 0)
Screenshot: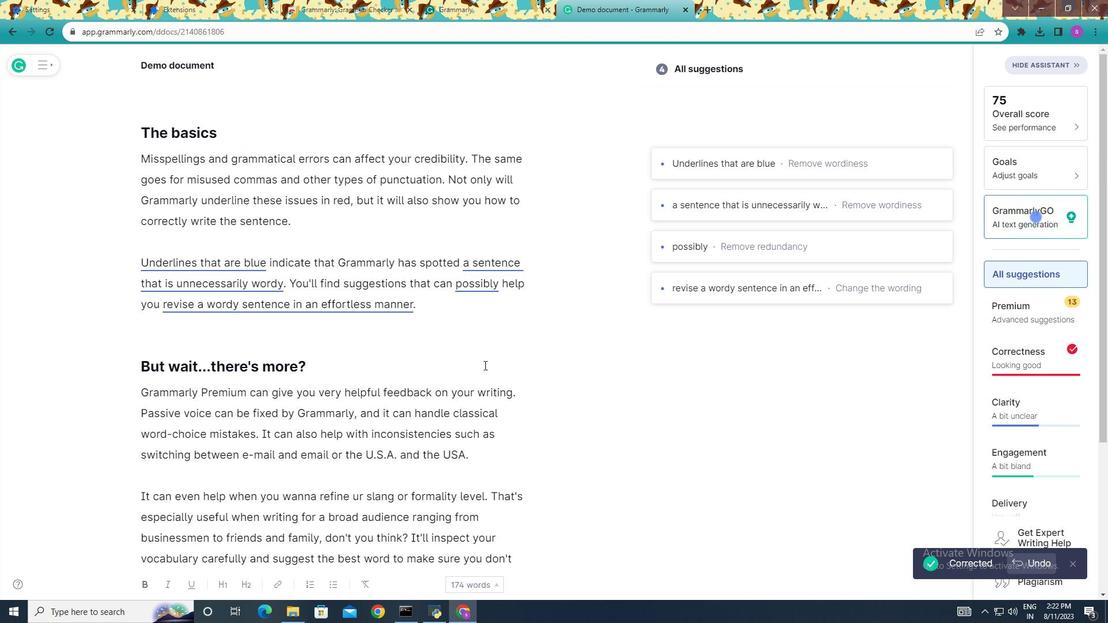 
Action: Mouse scrolled (484, 365) with delta (0, 0)
Screenshot: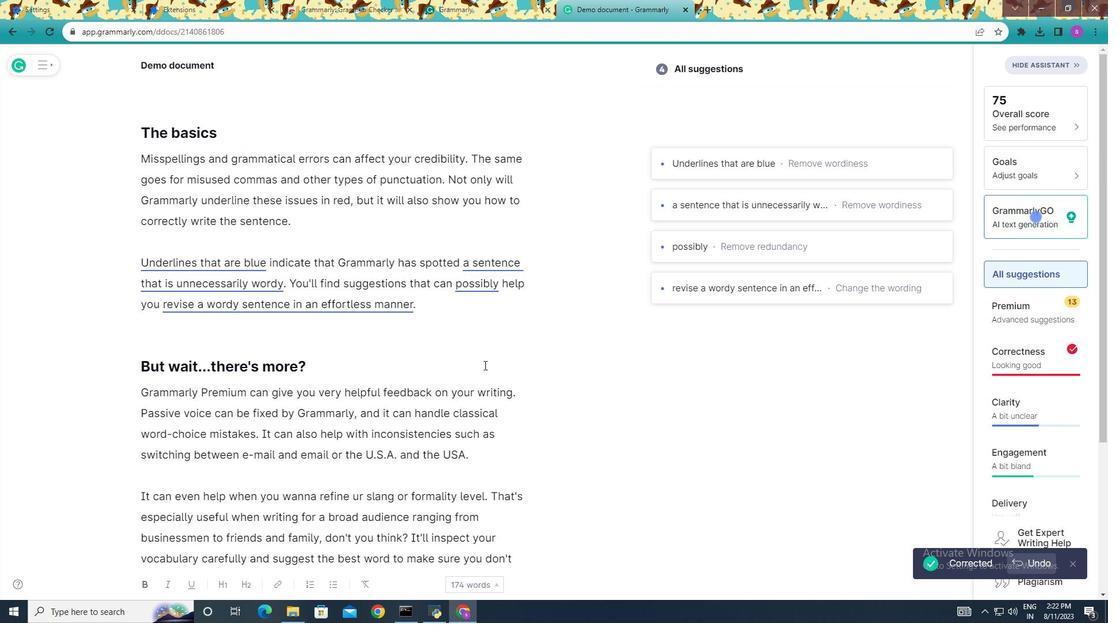 
Action: Mouse moved to (484, 365)
Screenshot: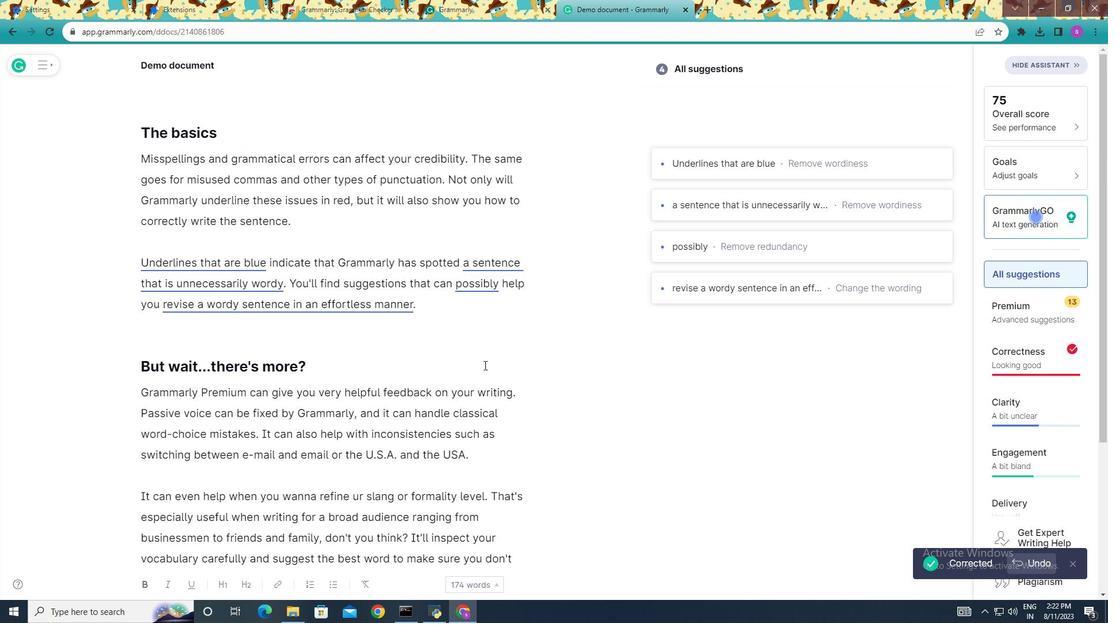 
Action: Mouse scrolled (484, 365) with delta (0, 0)
Screenshot: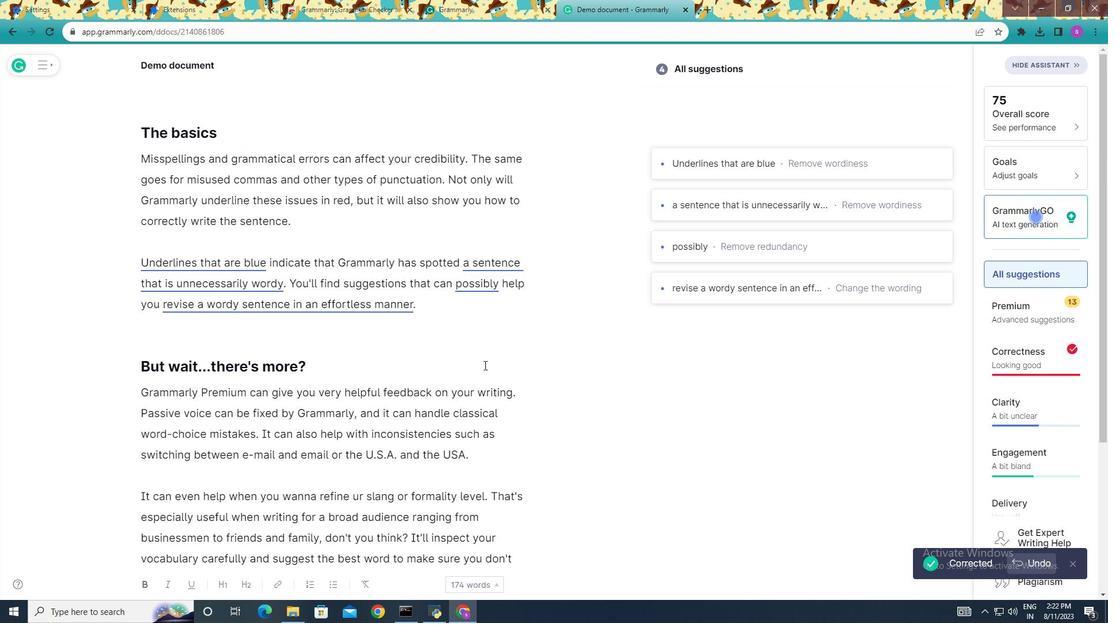 
Action: Mouse moved to (678, 296)
Screenshot: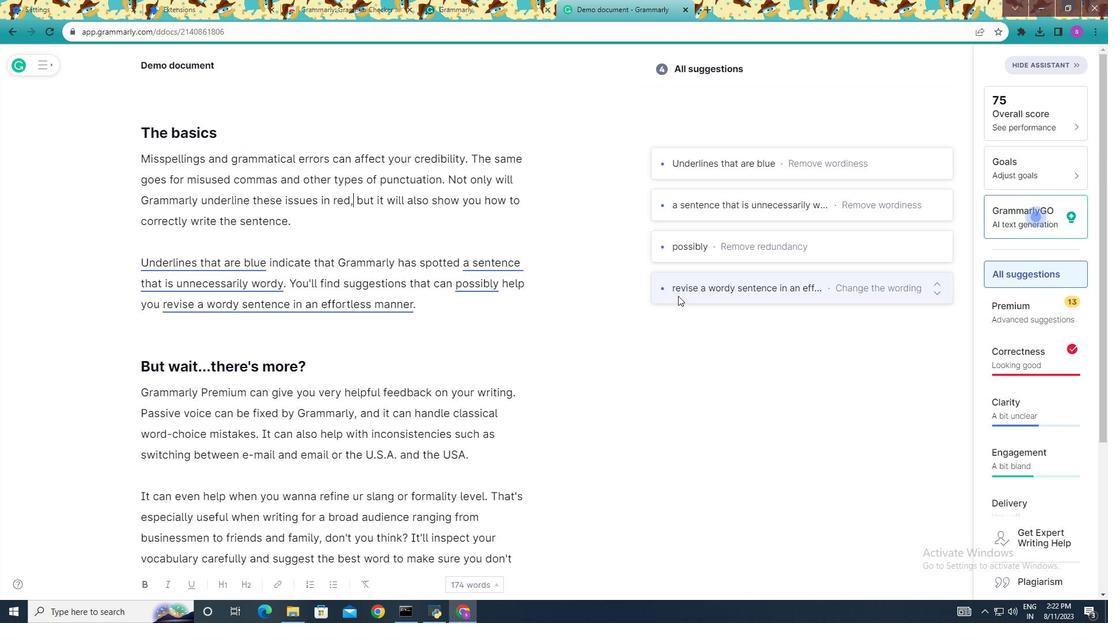 
Action: Mouse scrolled (678, 295) with delta (0, 0)
Screenshot: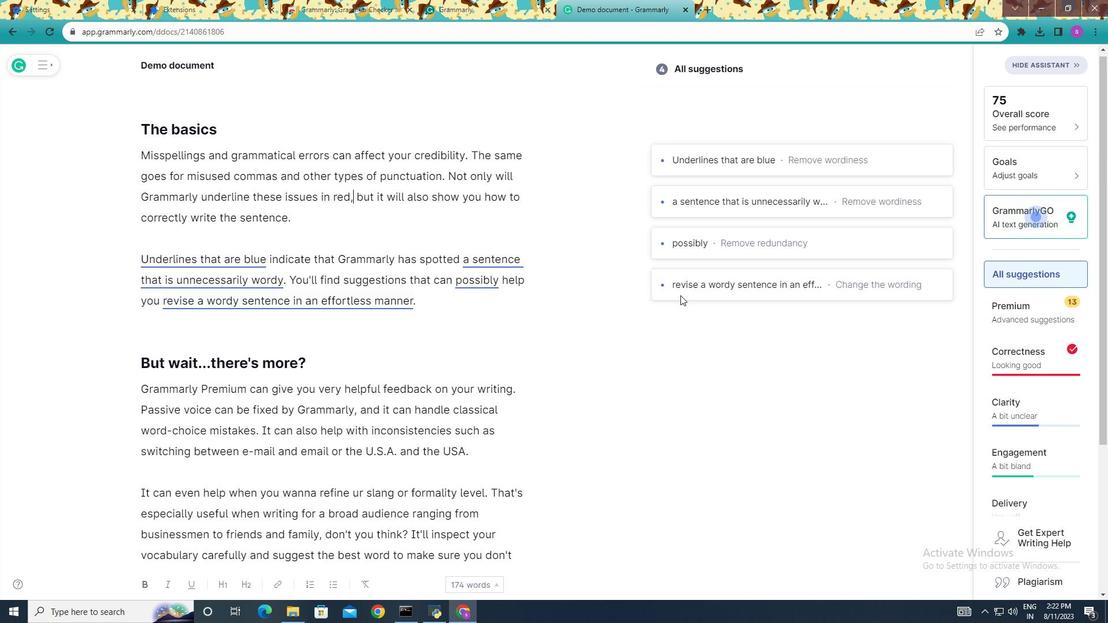 
Action: Mouse scrolled (678, 295) with delta (0, 0)
Screenshot: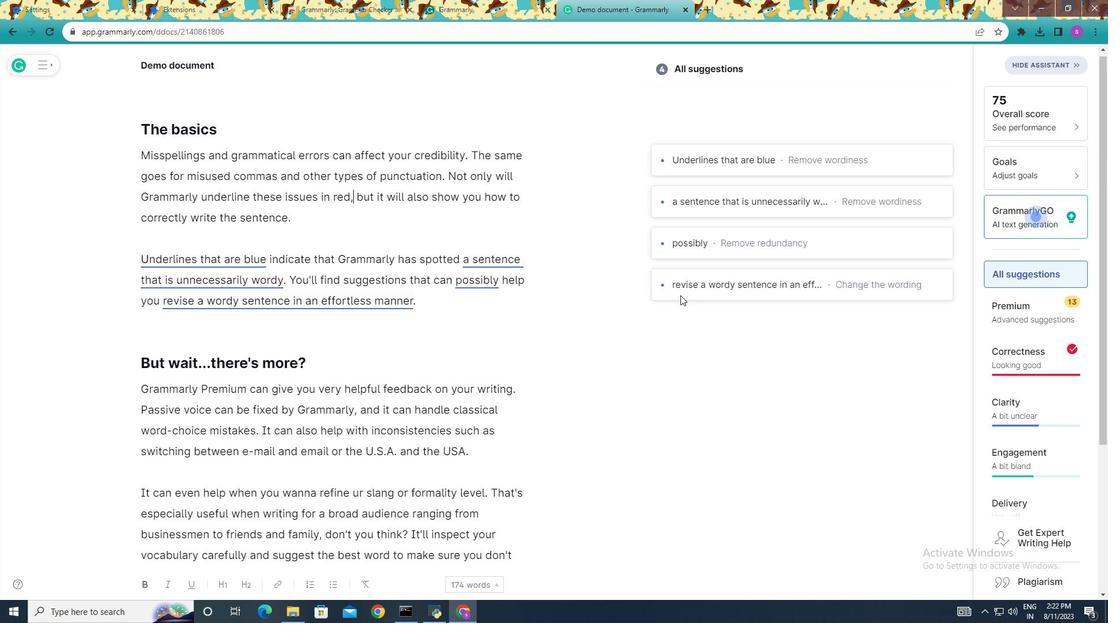 
Action: Mouse scrolled (678, 295) with delta (0, 0)
Screenshot: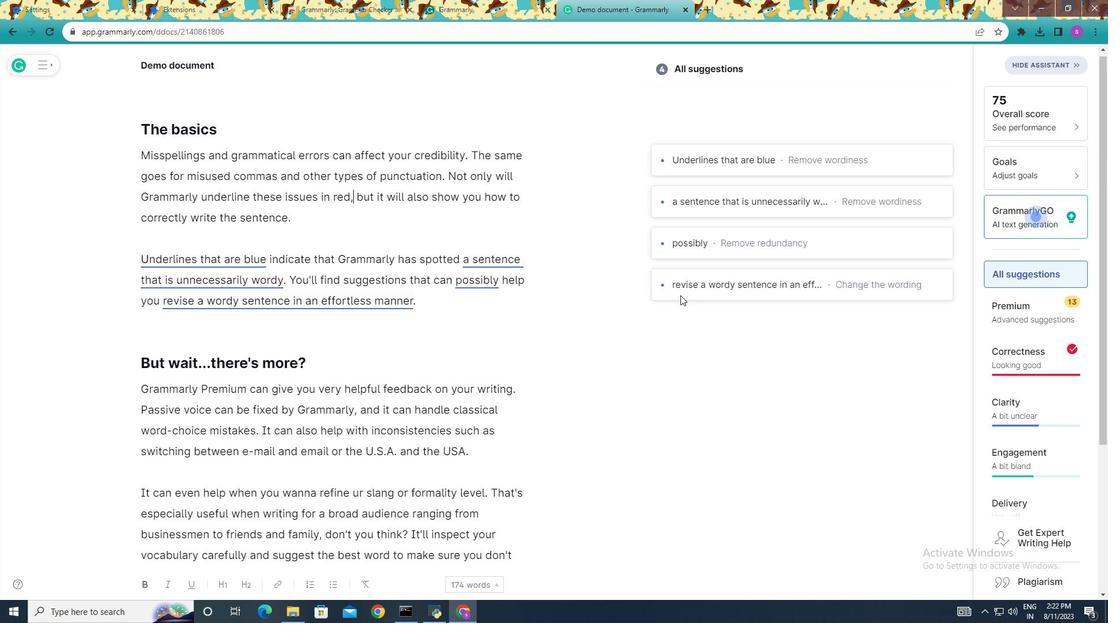 
Action: Mouse scrolled (678, 295) with delta (0, 0)
Screenshot: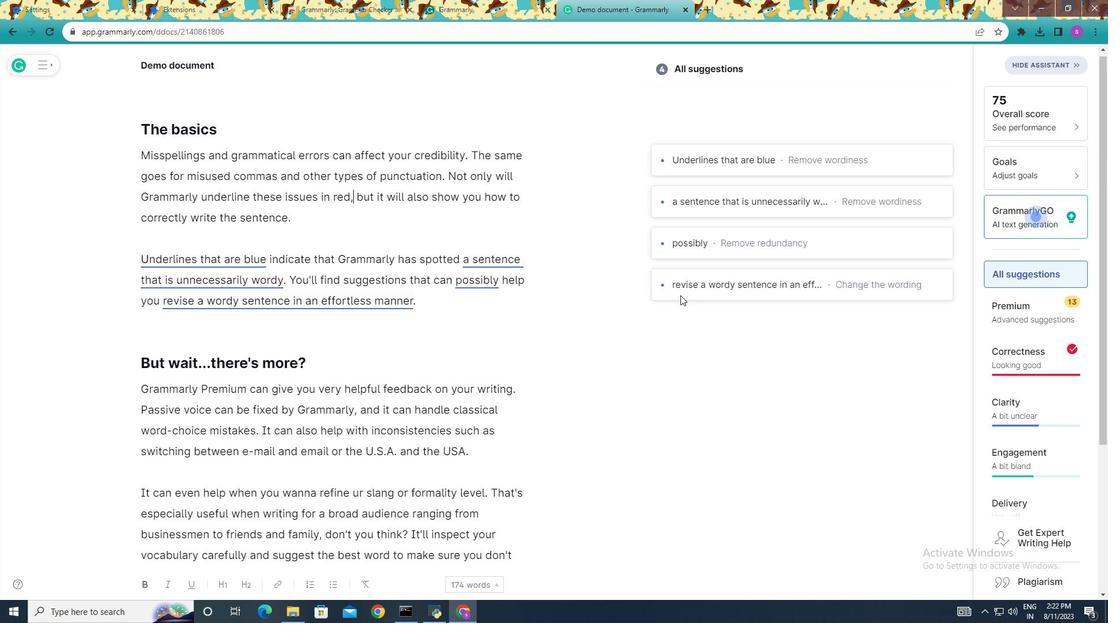 
Action: Mouse scrolled (678, 295) with delta (0, 0)
Screenshot: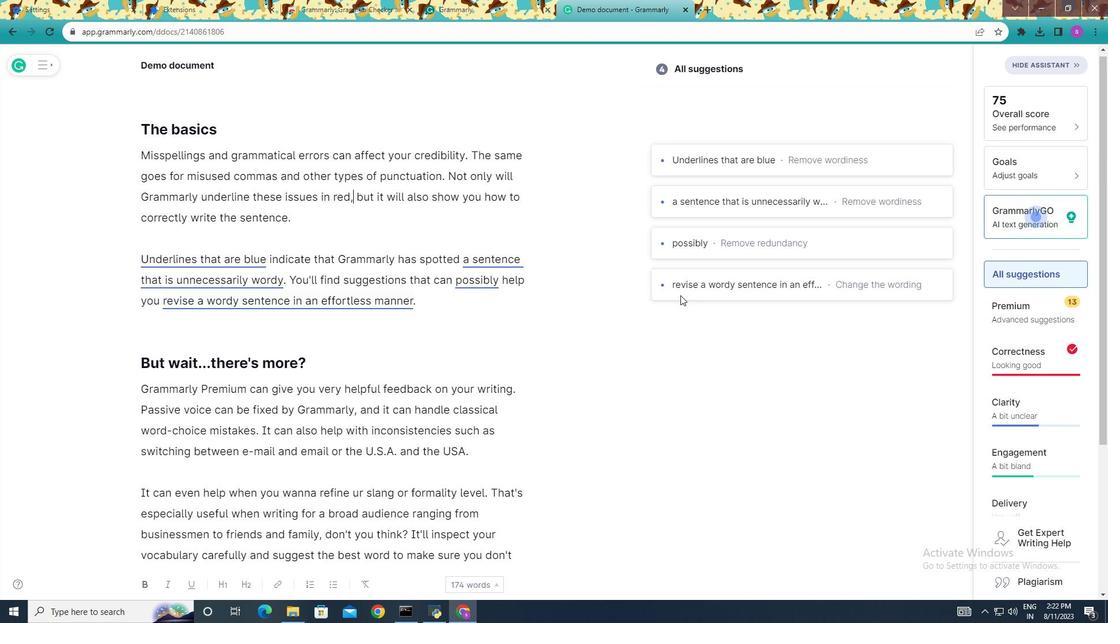 
Action: Mouse scrolled (678, 295) with delta (0, 0)
Screenshot: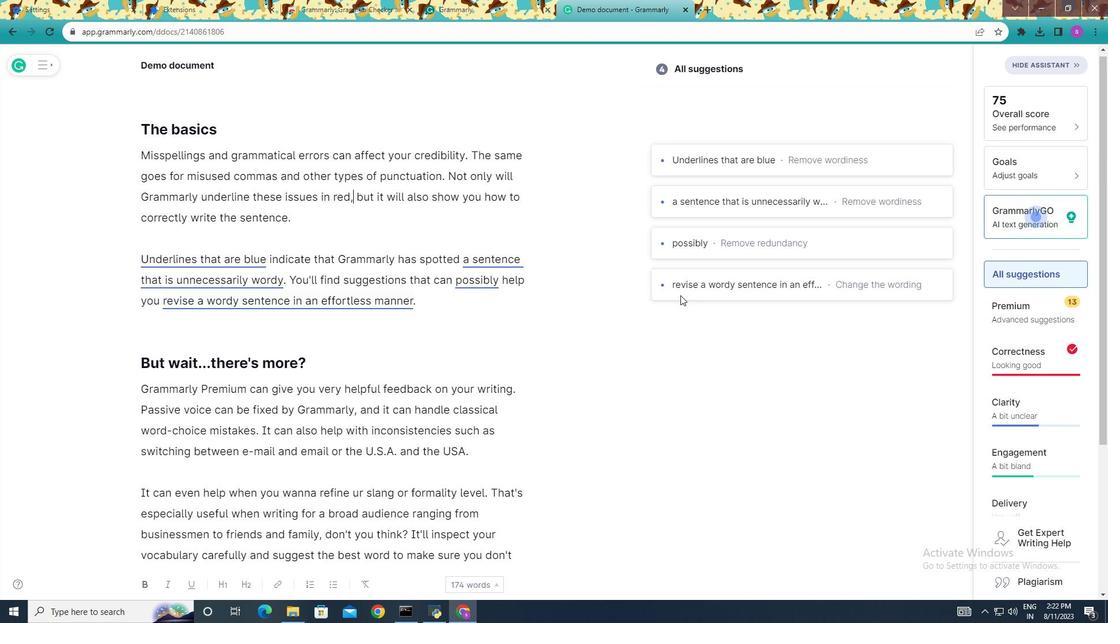 
Action: Mouse moved to (680, 295)
Screenshot: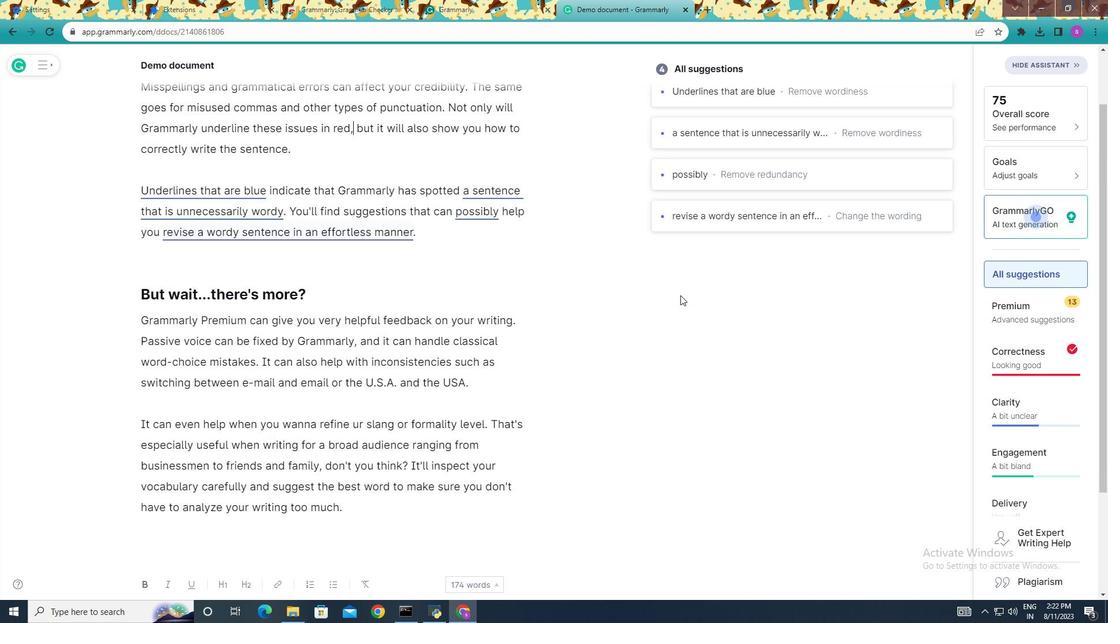 
Action: Mouse scrolled (680, 294) with delta (0, 0)
Screenshot: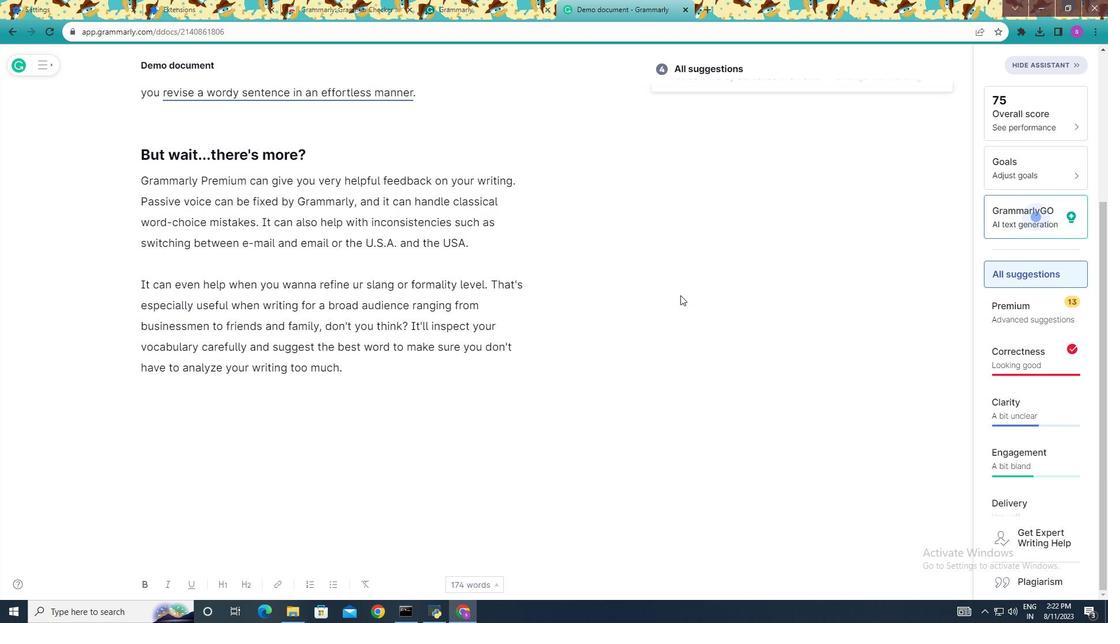 
Action: Mouse scrolled (680, 294) with delta (0, 0)
Screenshot: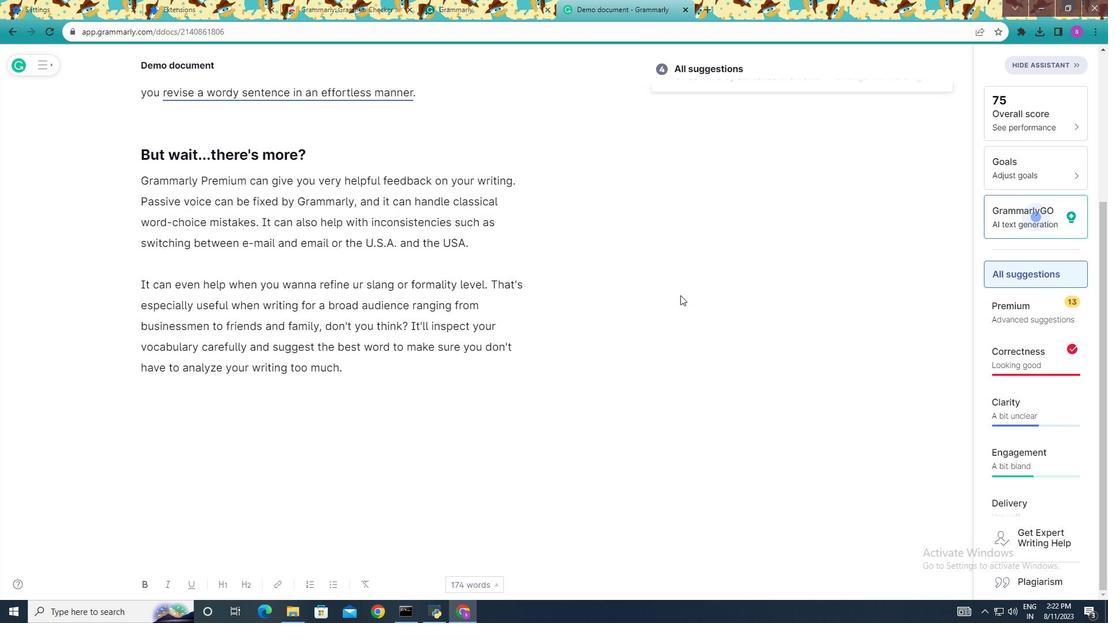 
Action: Mouse scrolled (680, 294) with delta (0, 0)
Screenshot: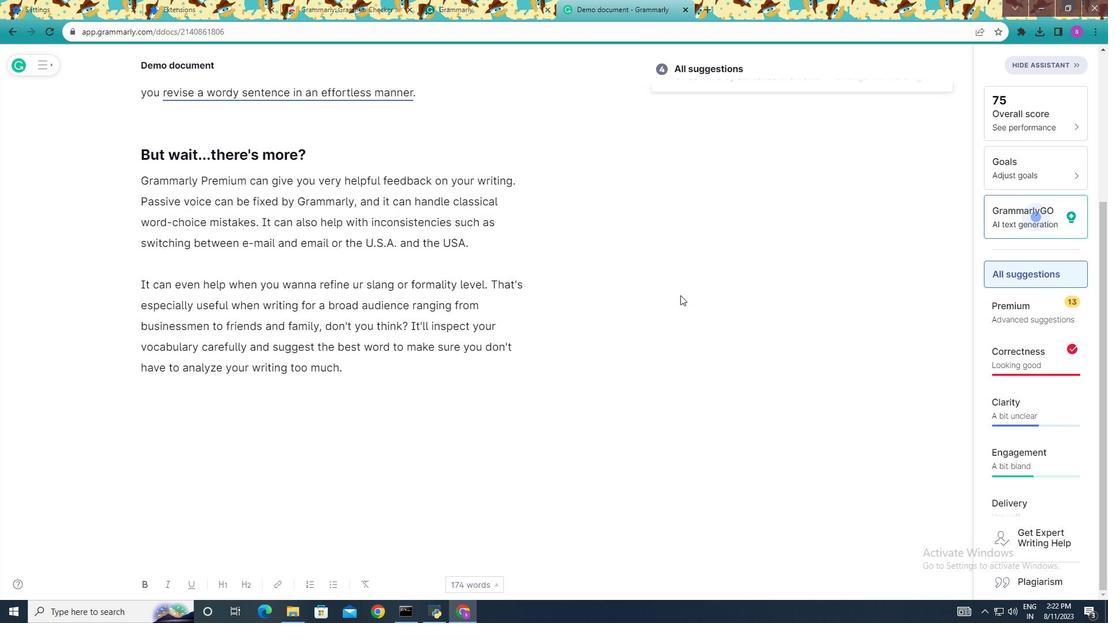 
Action: Mouse scrolled (680, 294) with delta (0, 0)
Screenshot: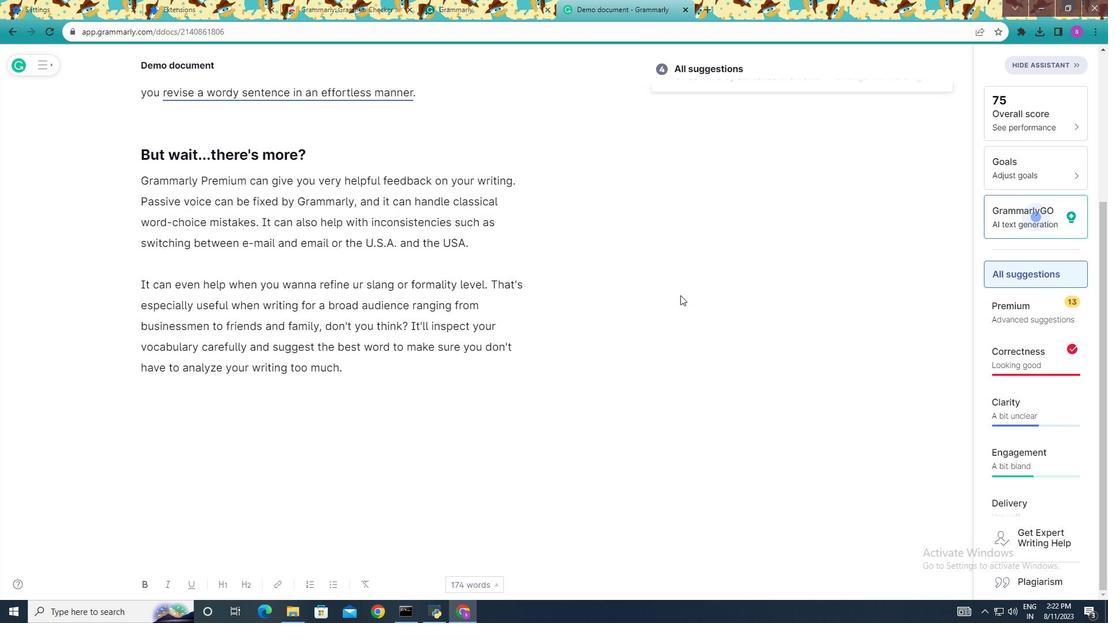 
Action: Mouse scrolled (680, 294) with delta (0, 0)
Screenshot: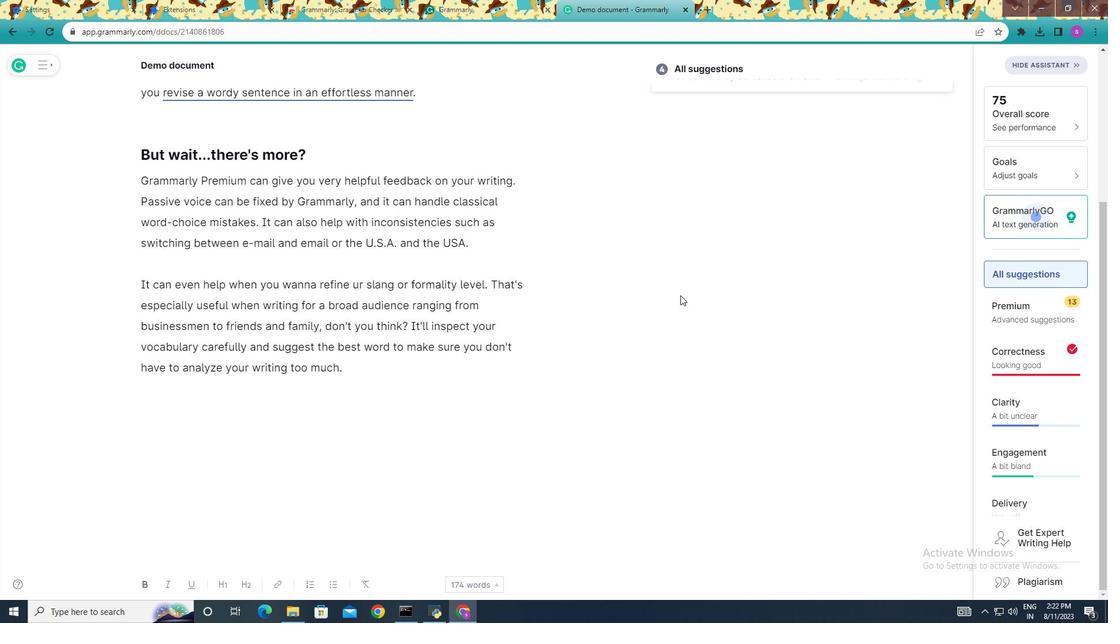 
Action: Mouse moved to (678, 295)
Screenshot: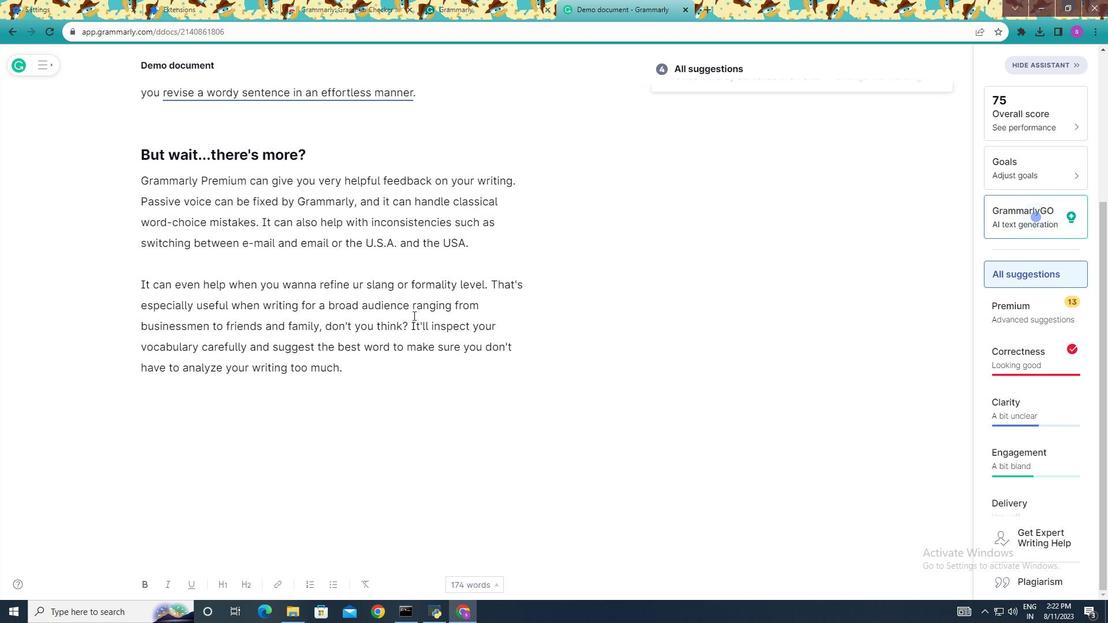 
Action: Mouse scrolled (680, 294) with delta (0, 0)
Screenshot: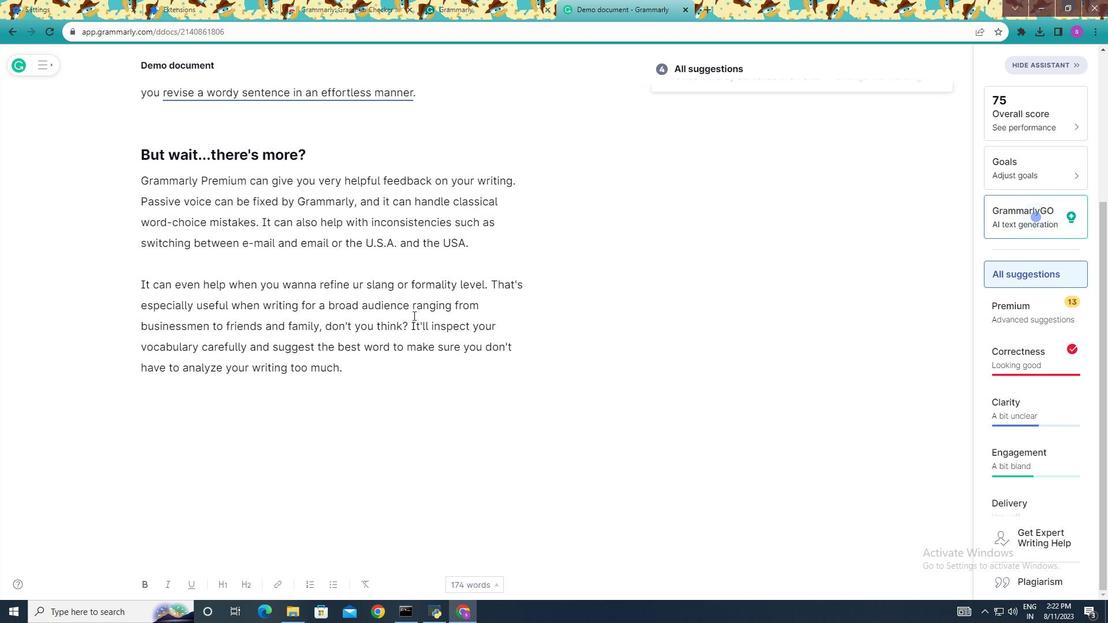
Action: Mouse moved to (544, 310)
Screenshot: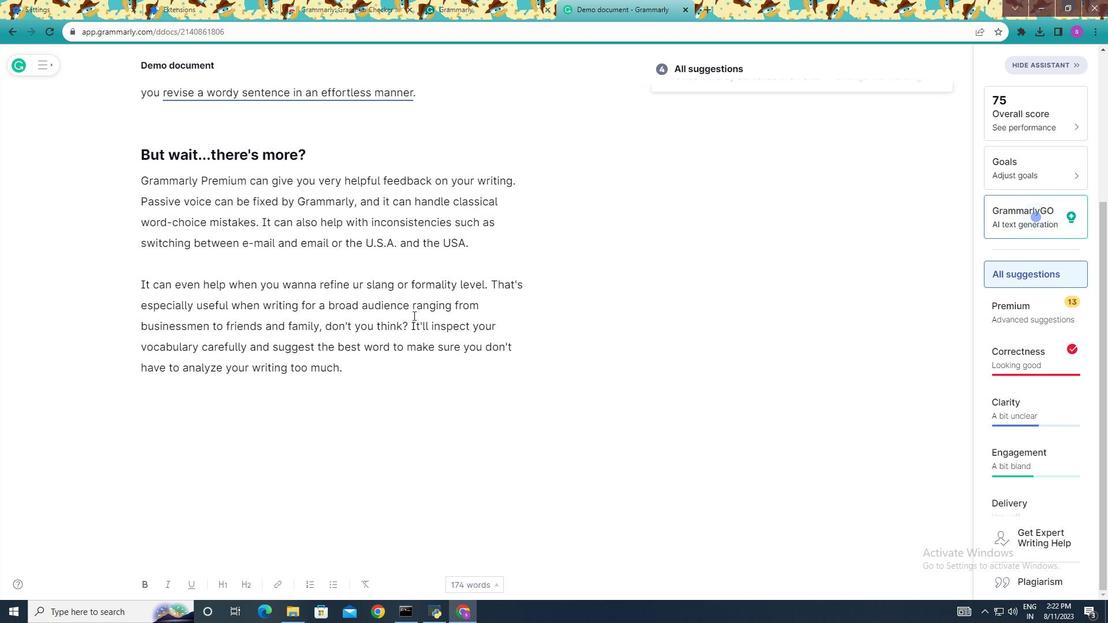 
Action: Mouse scrolled (680, 294) with delta (0, 0)
Screenshot: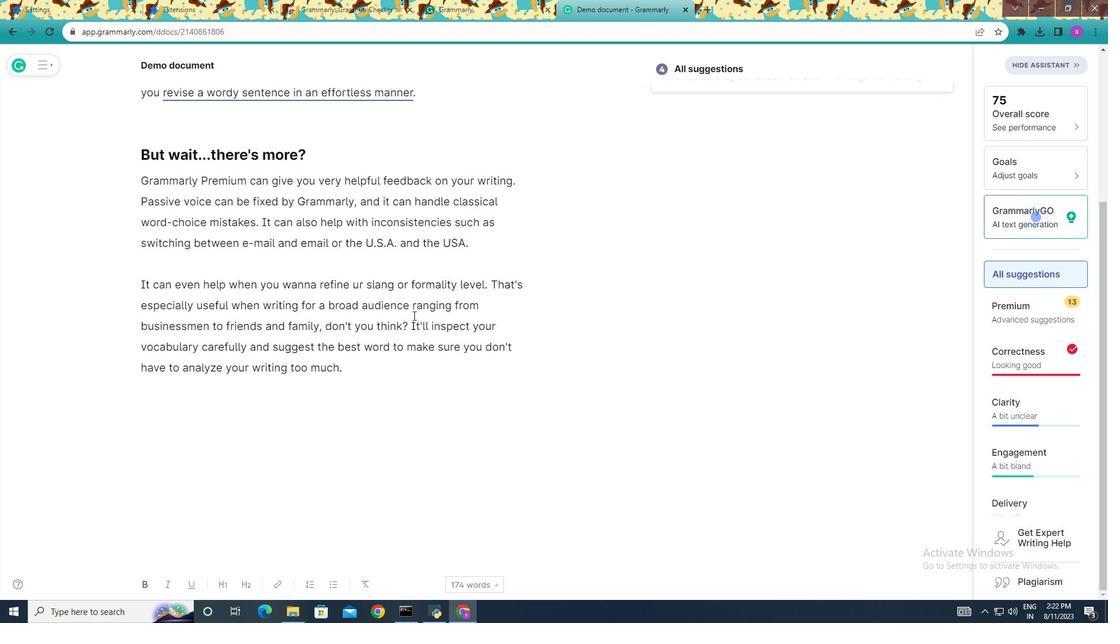 
Action: Mouse moved to (45, 65)
Screenshot: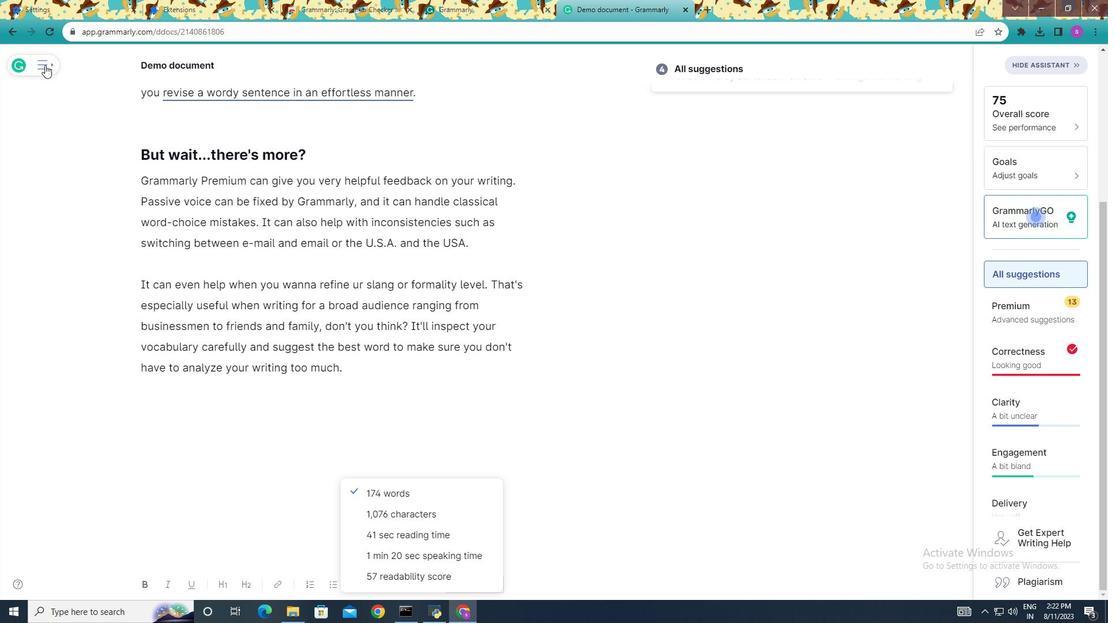 
Action: Mouse pressed left at (45, 65)
Screenshot: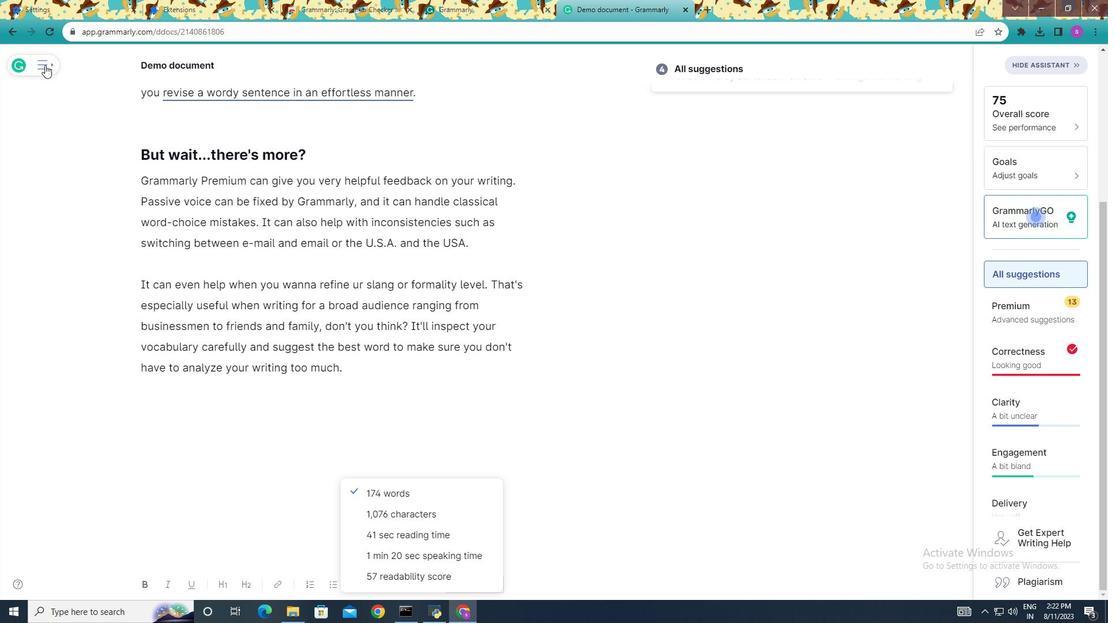 
Action: Mouse moved to (18, 66)
Screenshot: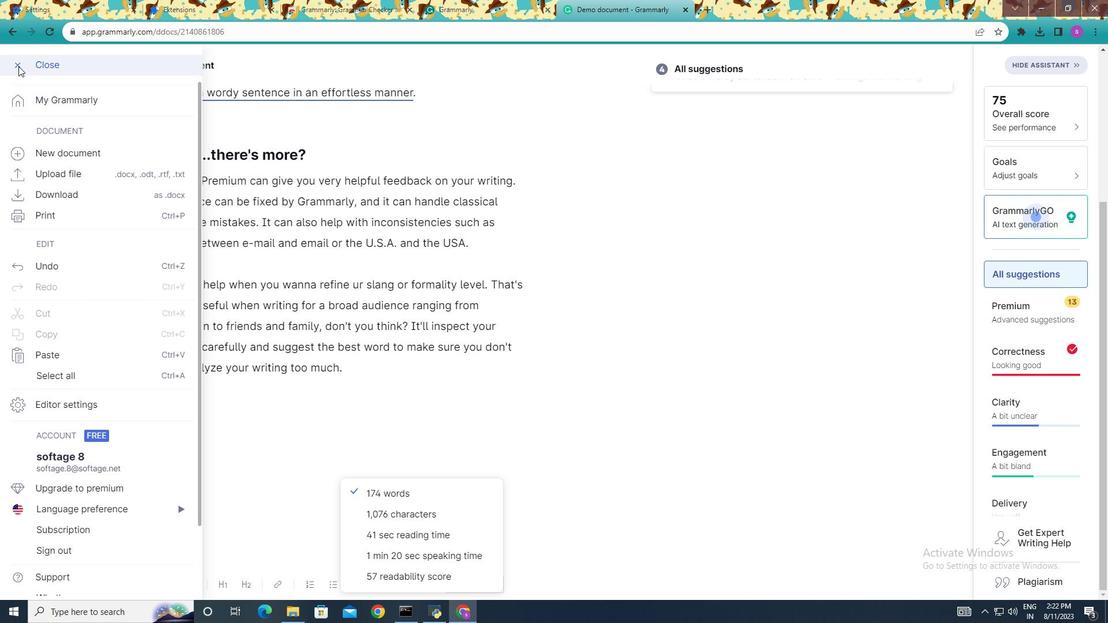 
Action: Mouse pressed left at (18, 66)
Screenshot: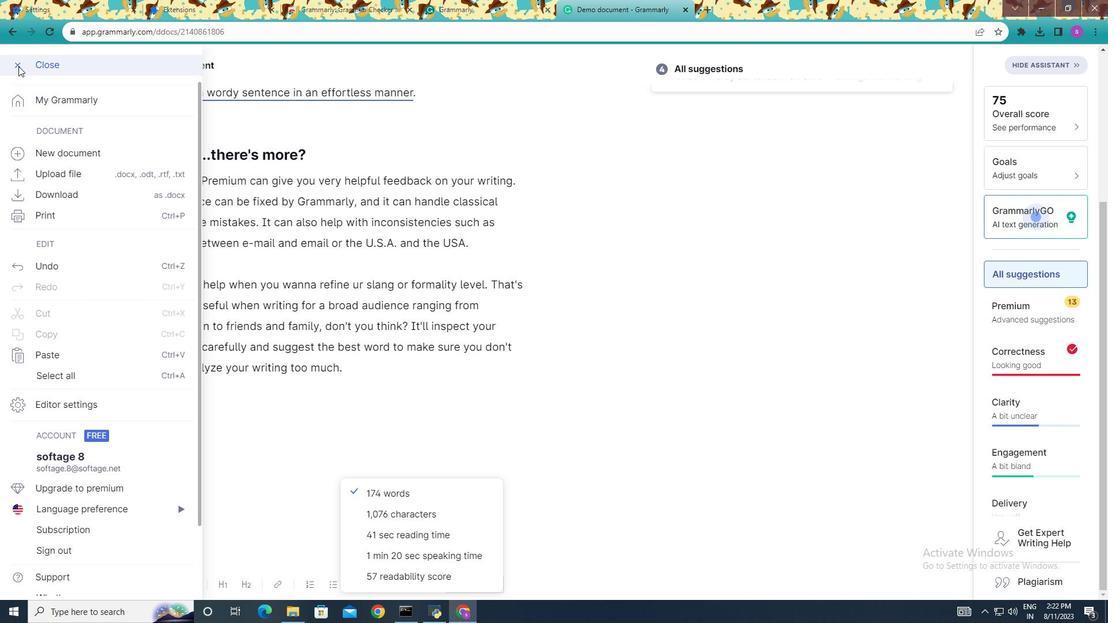 
Action: Mouse moved to (17, 66)
Screenshot: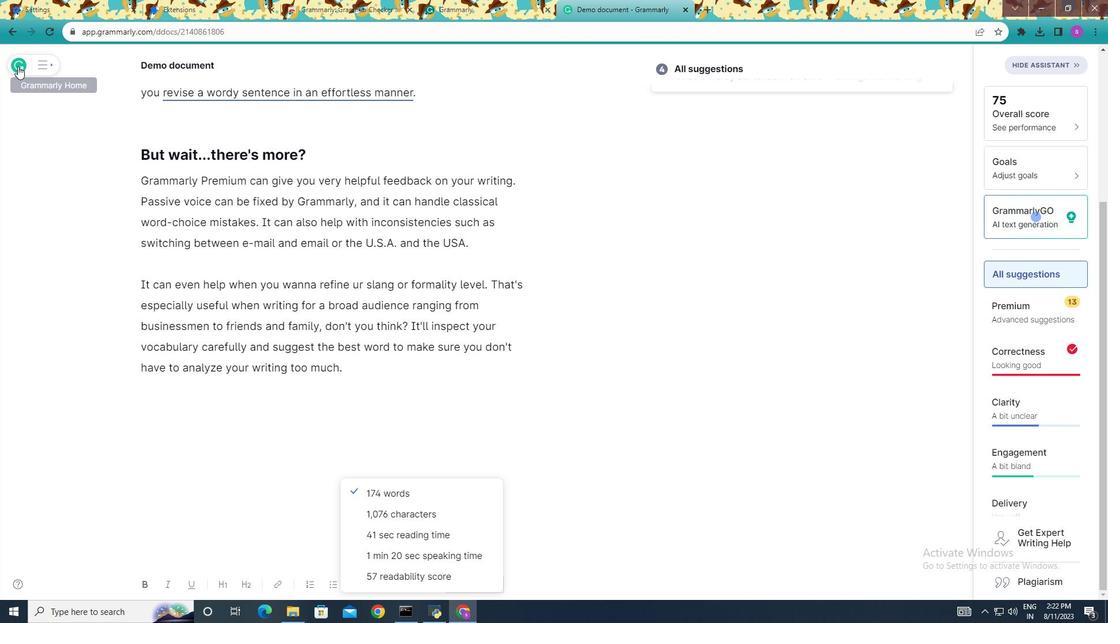 
Action: Mouse pressed left at (17, 66)
Screenshot: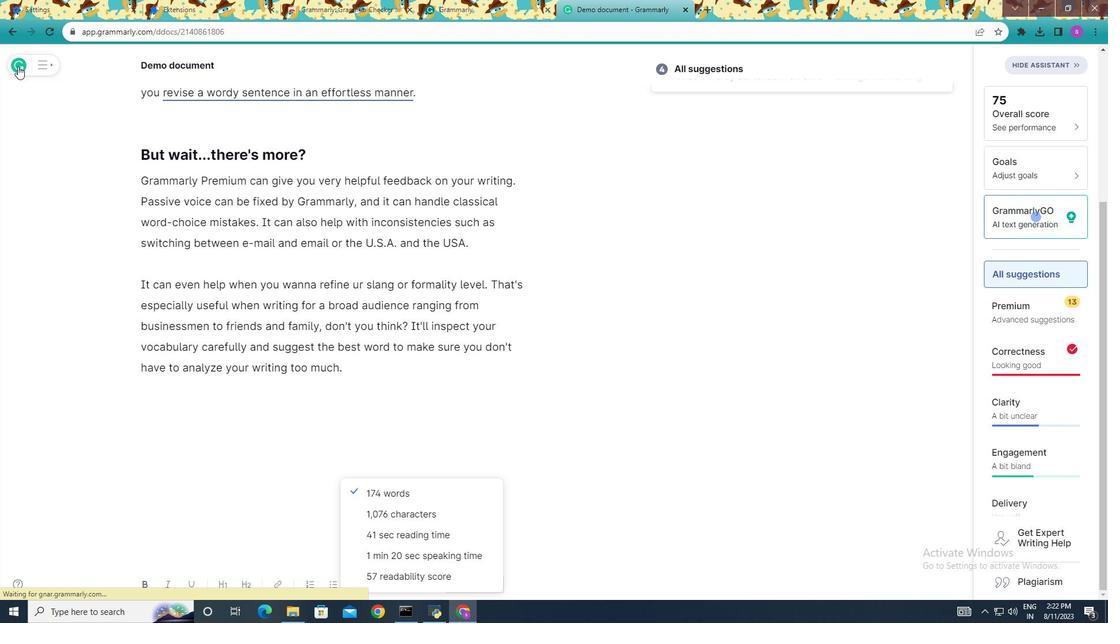 
Action: Mouse moved to (530, 257)
Screenshot: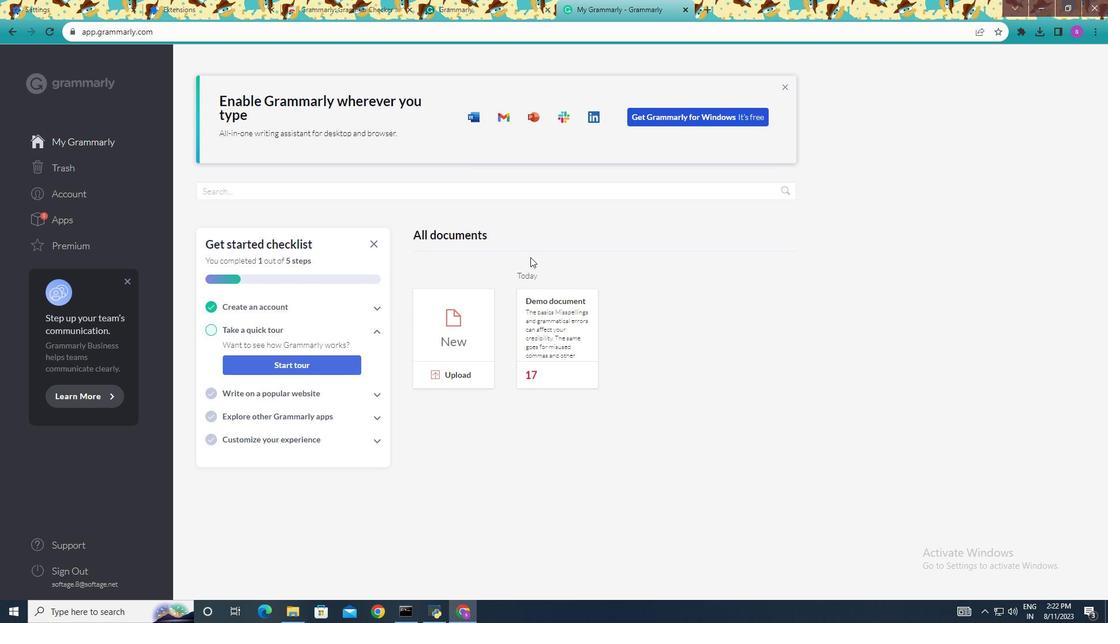 
Action: Mouse scrolled (530, 256) with delta (0, 0)
Screenshot: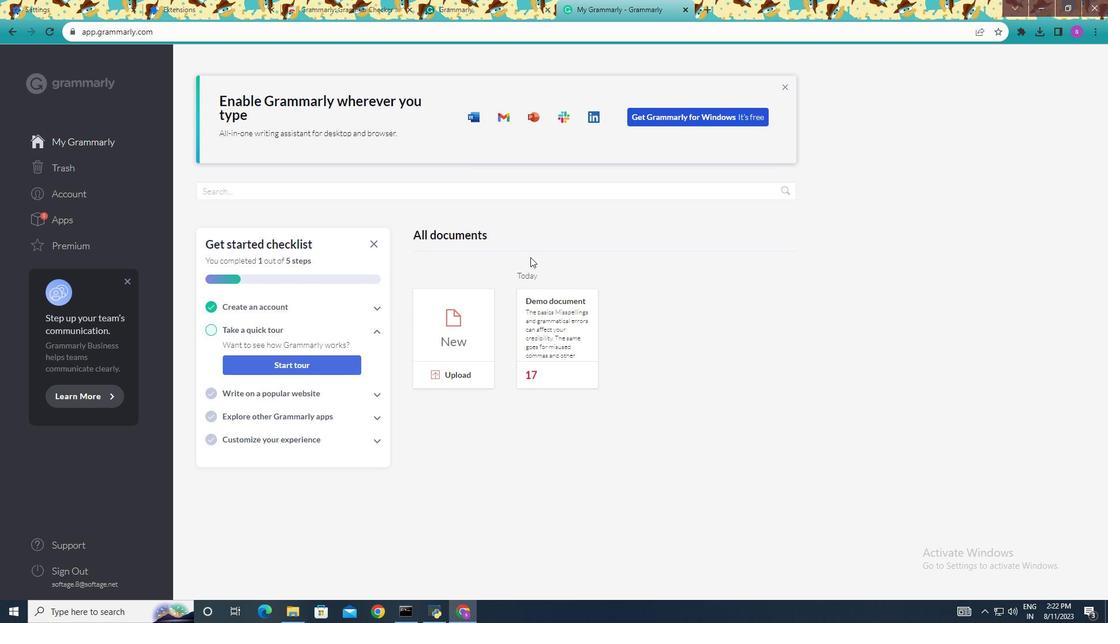 
Action: Mouse scrolled (530, 256) with delta (0, 0)
Screenshot: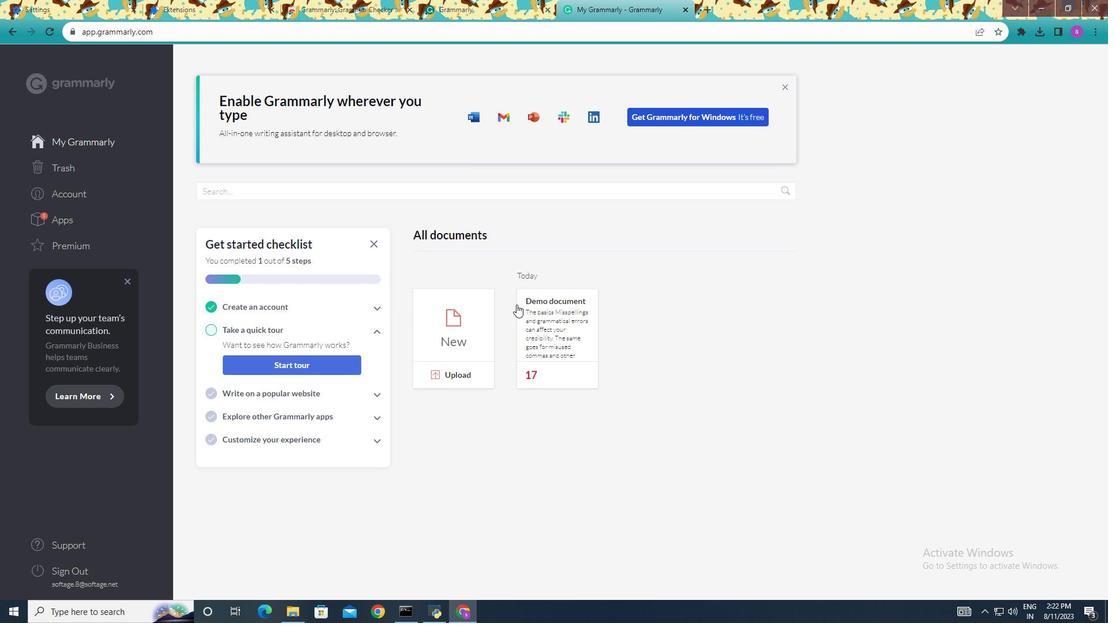 
Action: Mouse moved to (786, 87)
Screenshot: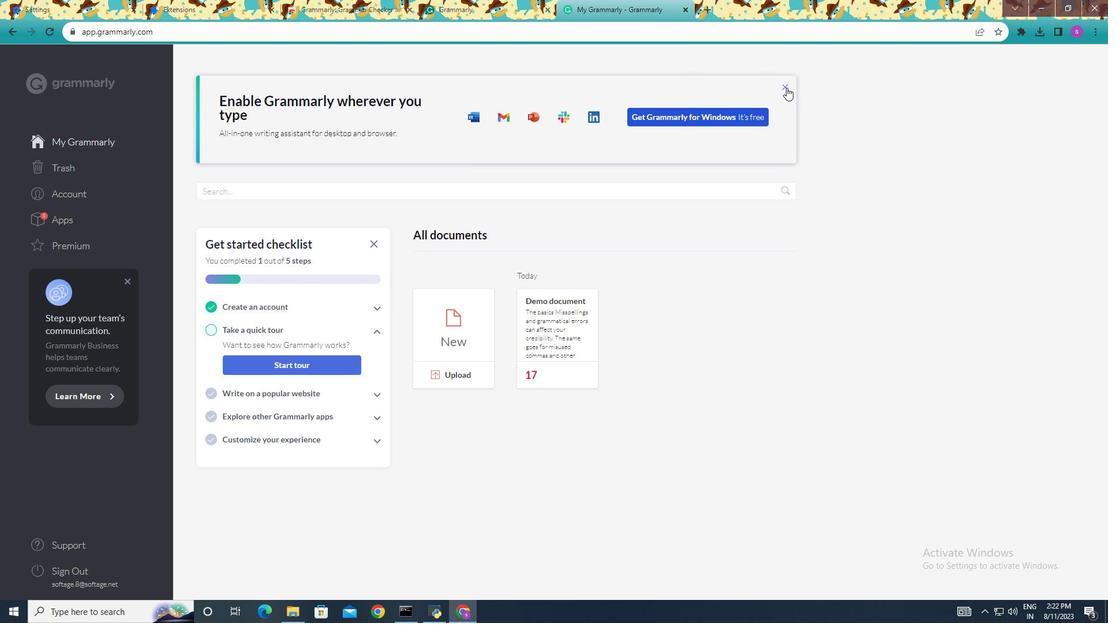 
Action: Mouse pressed left at (786, 87)
Screenshot: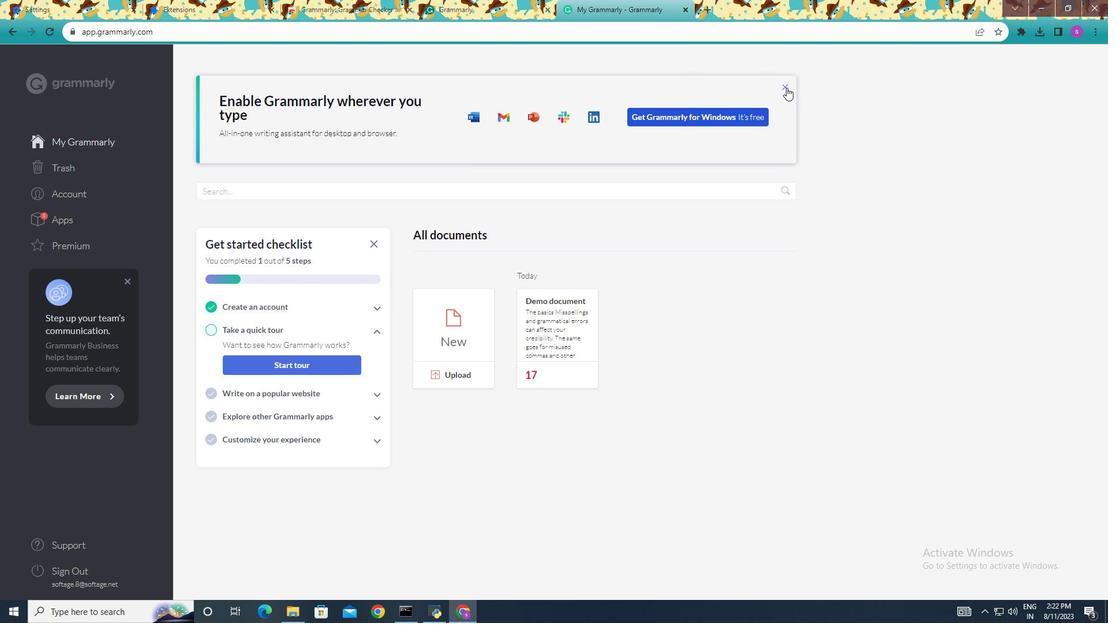 
Action: Mouse moved to (84, 139)
Screenshot: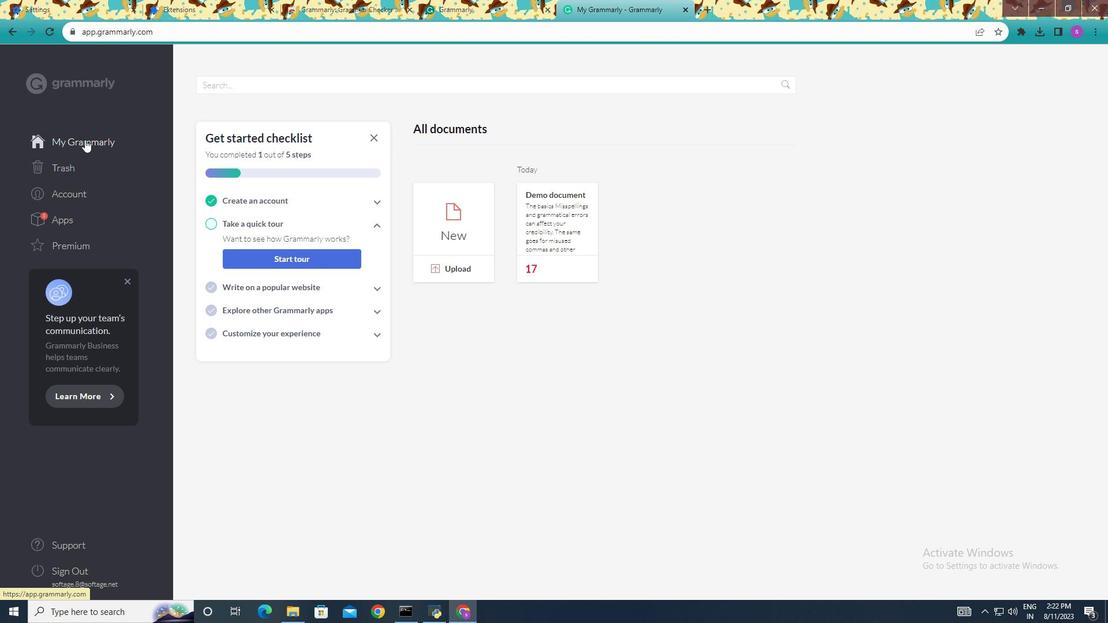 
Action: Mouse pressed left at (84, 139)
Screenshot: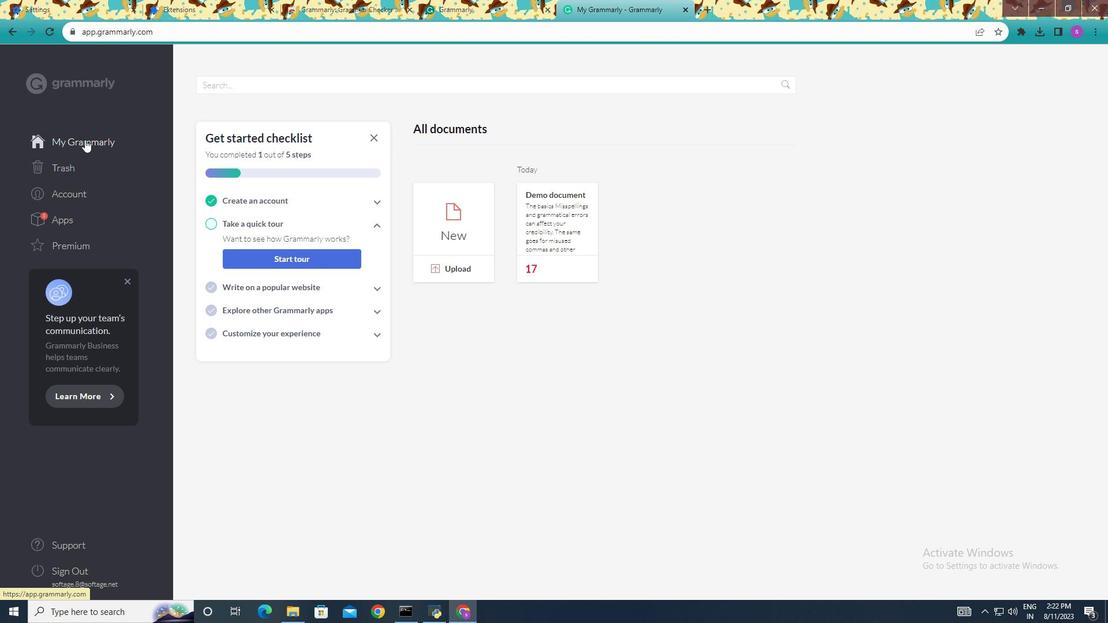 
Action: Mouse moved to (474, 277)
Screenshot: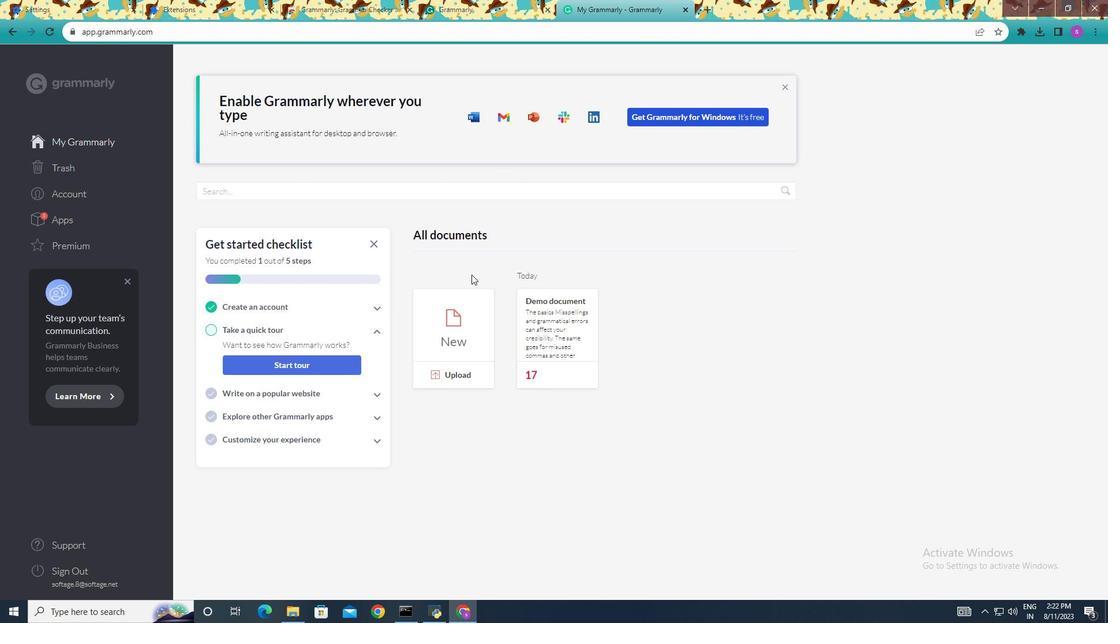 
Action: Mouse scrolled (474, 276) with delta (0, 0)
Screenshot: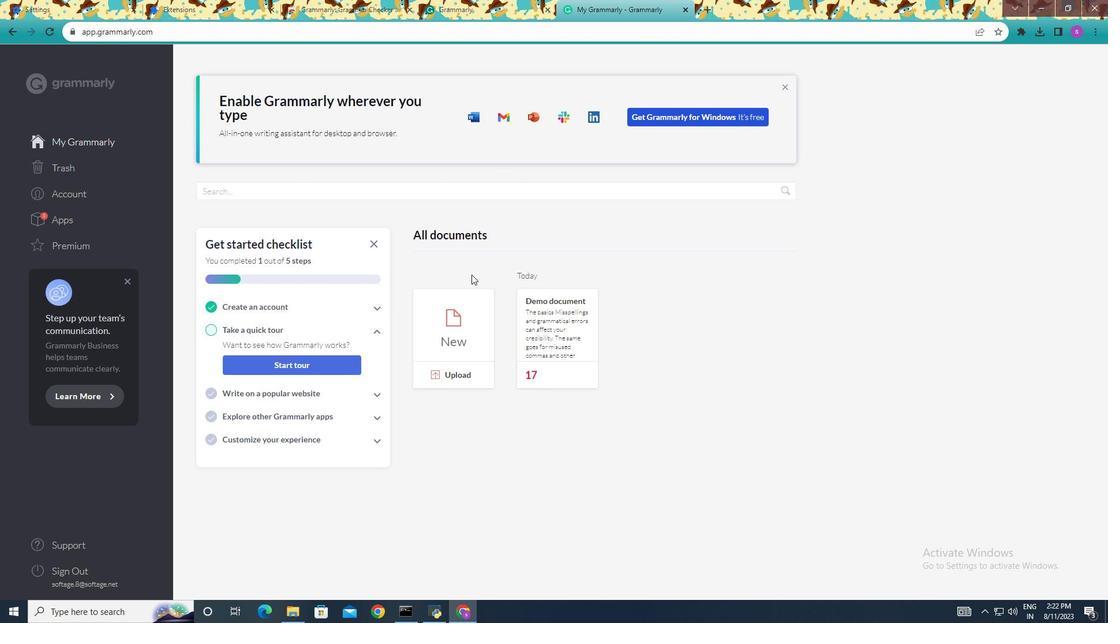 
Action: Mouse moved to (473, 275)
Screenshot: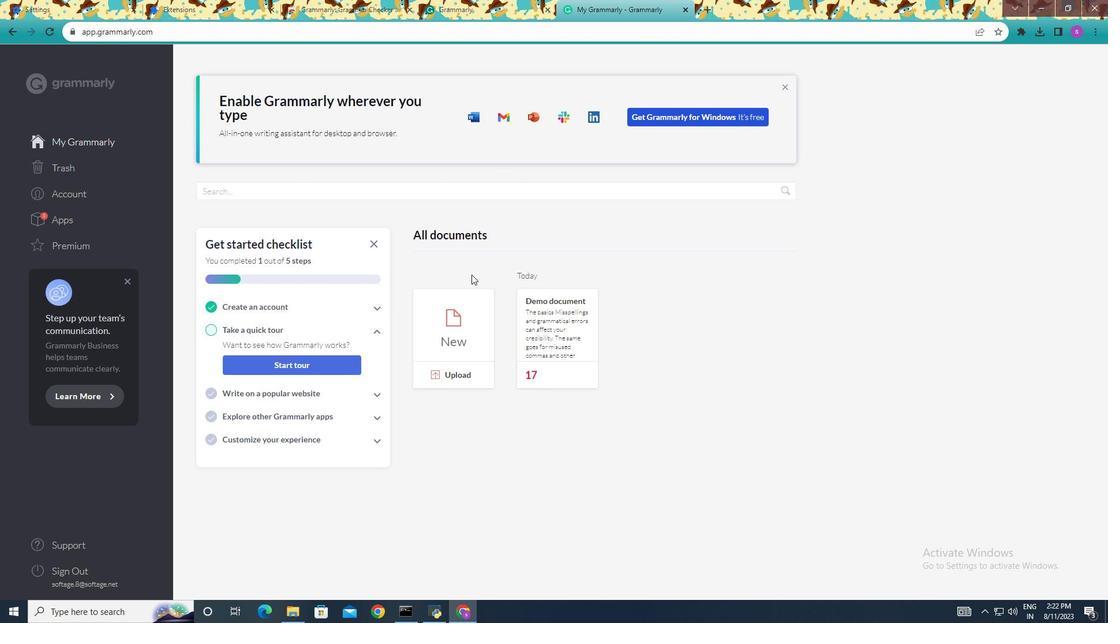 
Action: Mouse scrolled (473, 275) with delta (0, 0)
Screenshot: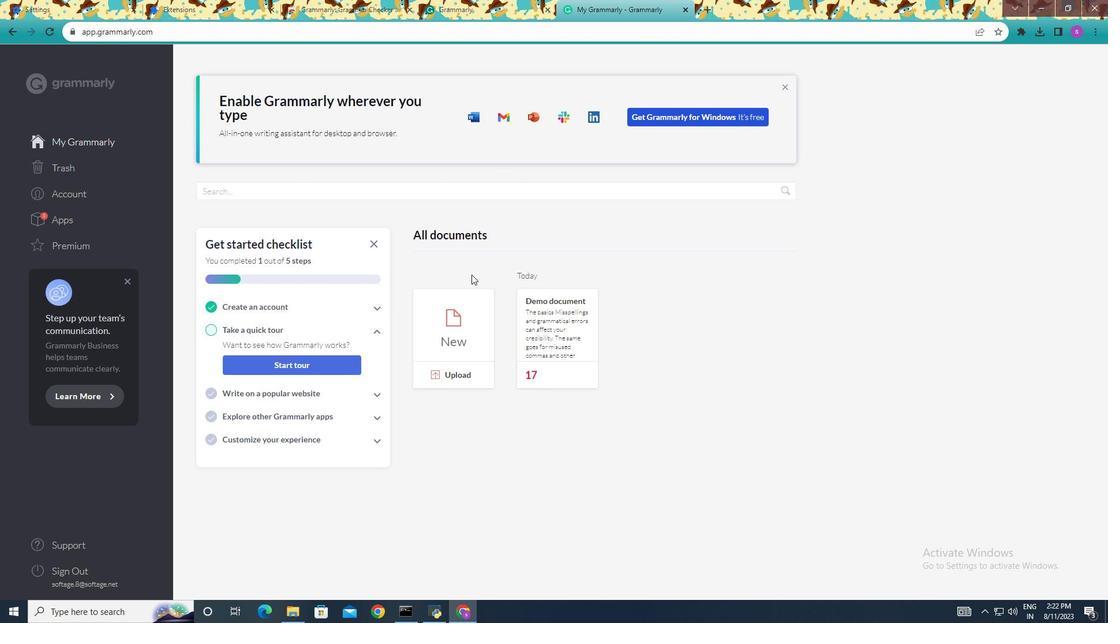 
Action: Mouse moved to (471, 274)
Screenshot: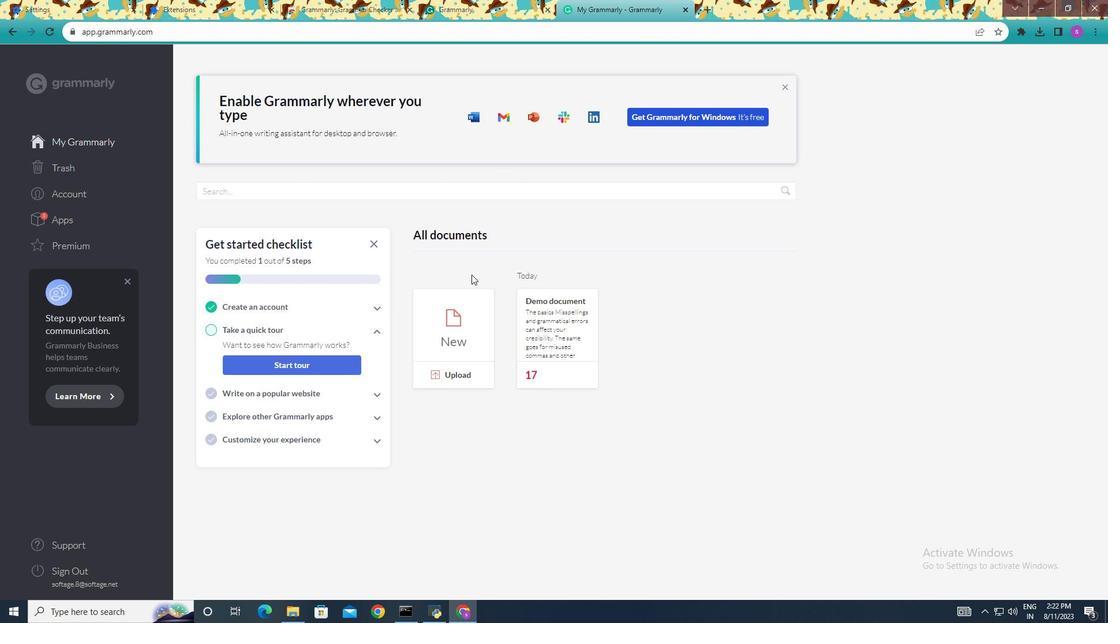 
Action: Mouse scrolled (471, 274) with delta (0, 0)
Screenshot: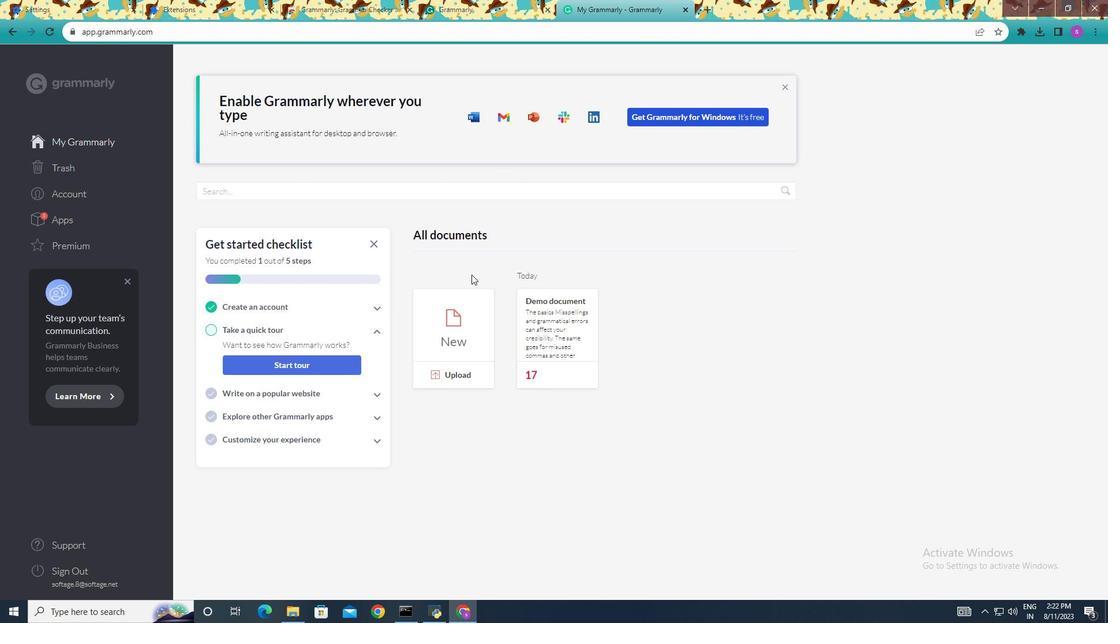 
Action: Mouse moved to (79, 174)
Screenshot: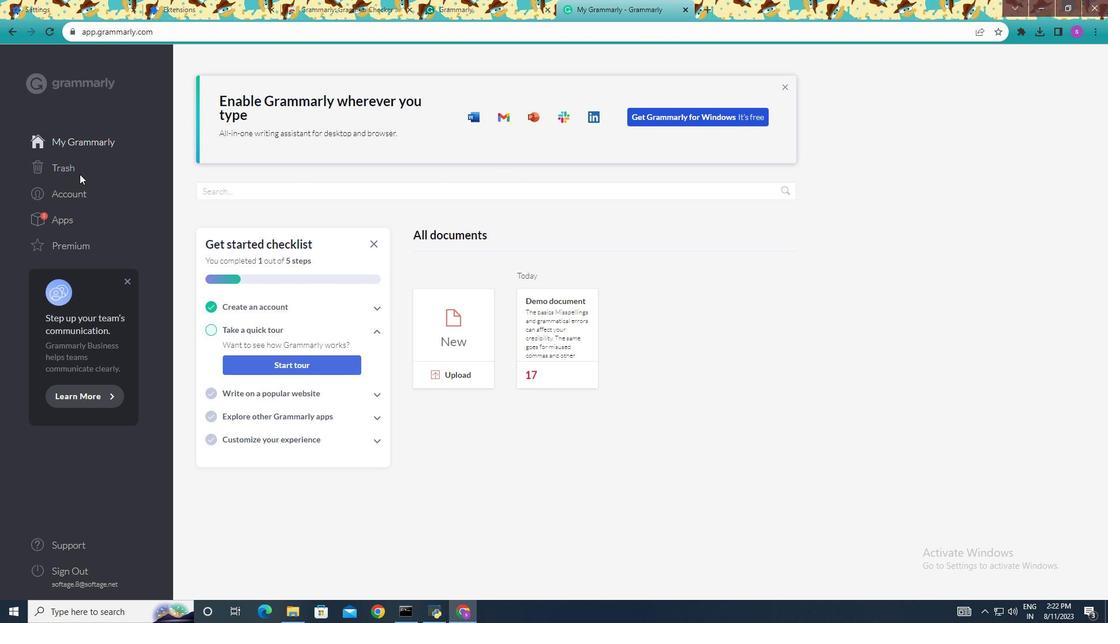
Action: Mouse pressed left at (79, 174)
Screenshot: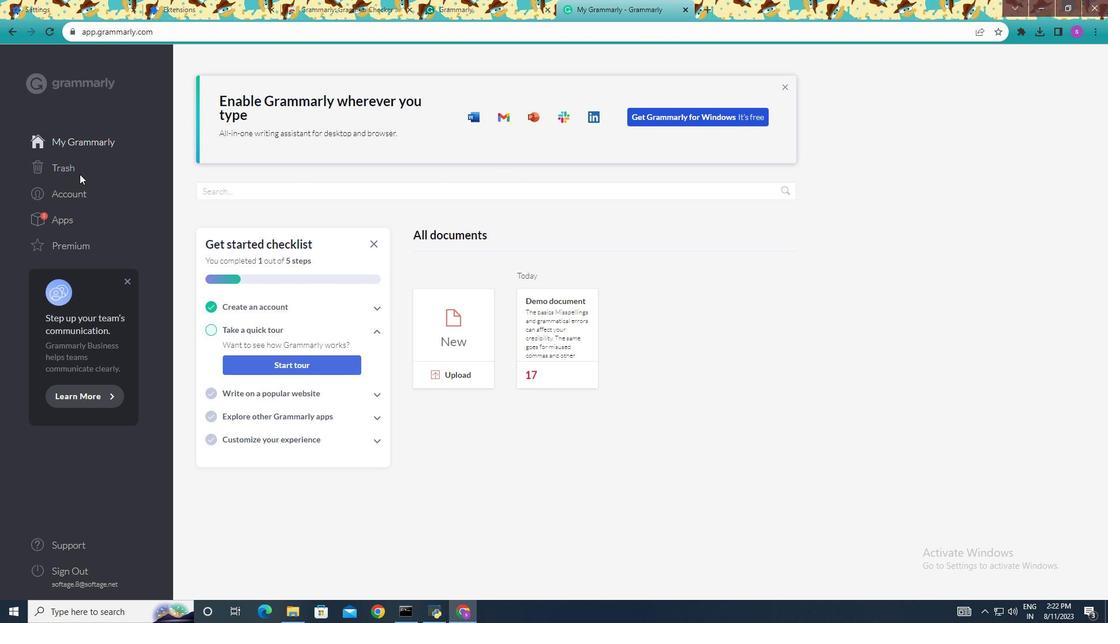 
Action: Mouse moved to (79, 189)
Screenshot: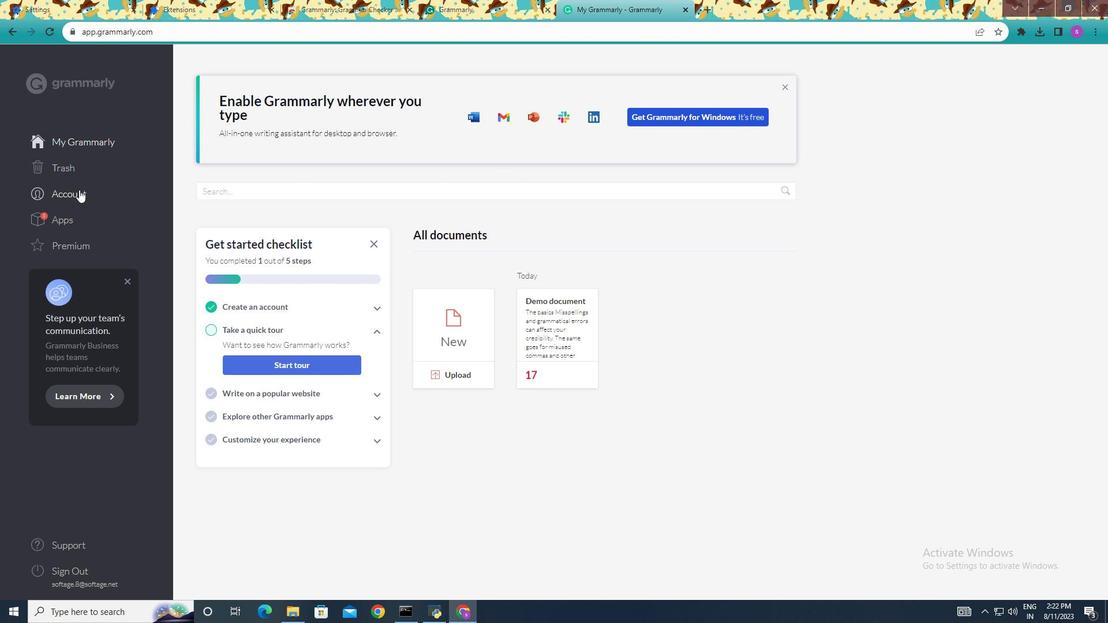 
Action: Mouse pressed left at (79, 189)
Screenshot: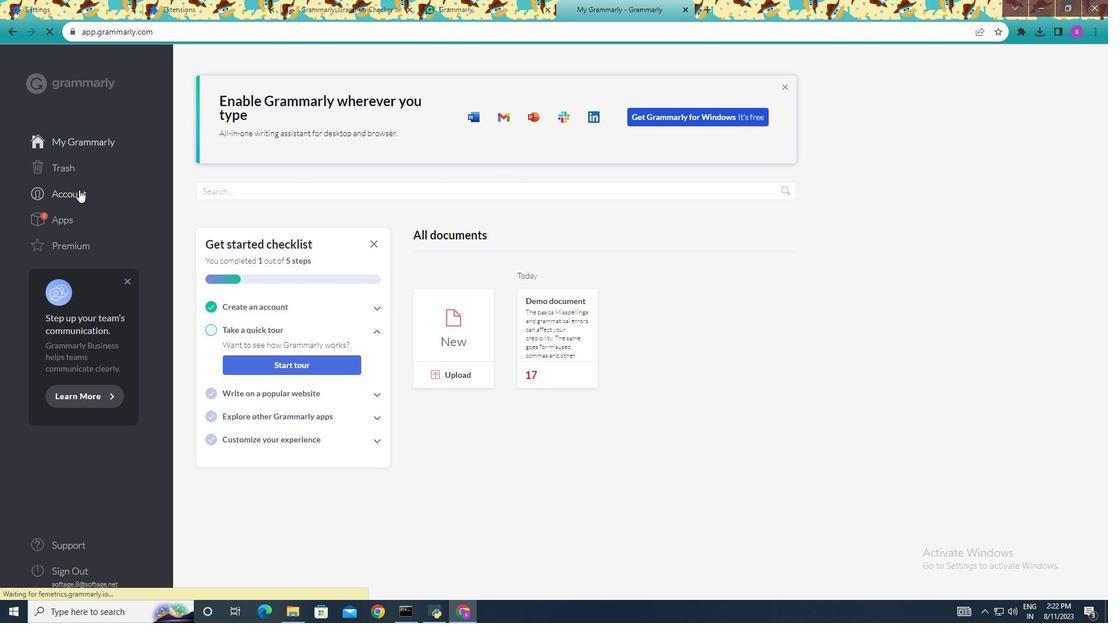 
Action: Mouse moved to (12, 31)
Screenshot: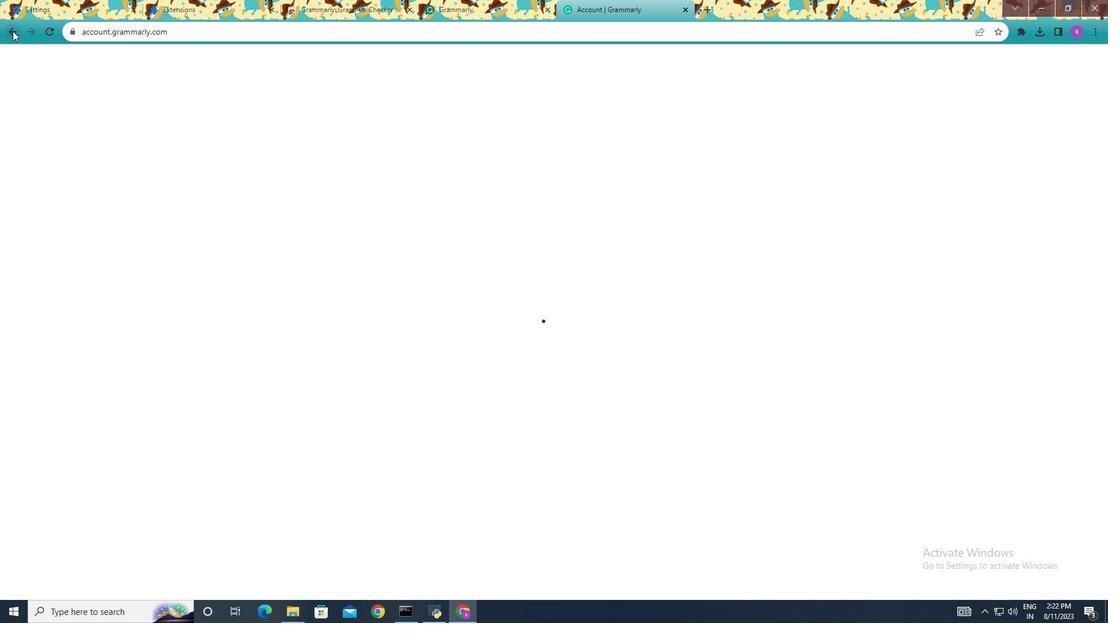 
Action: Mouse pressed left at (12, 31)
Screenshot: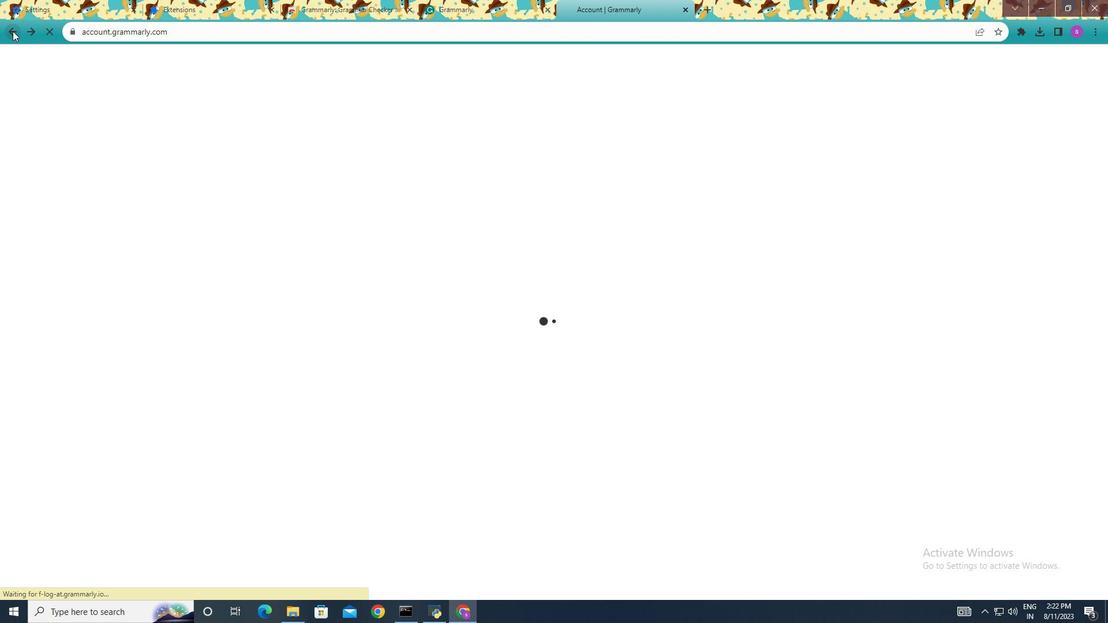 
Action: Mouse moved to (464, 218)
Screenshot: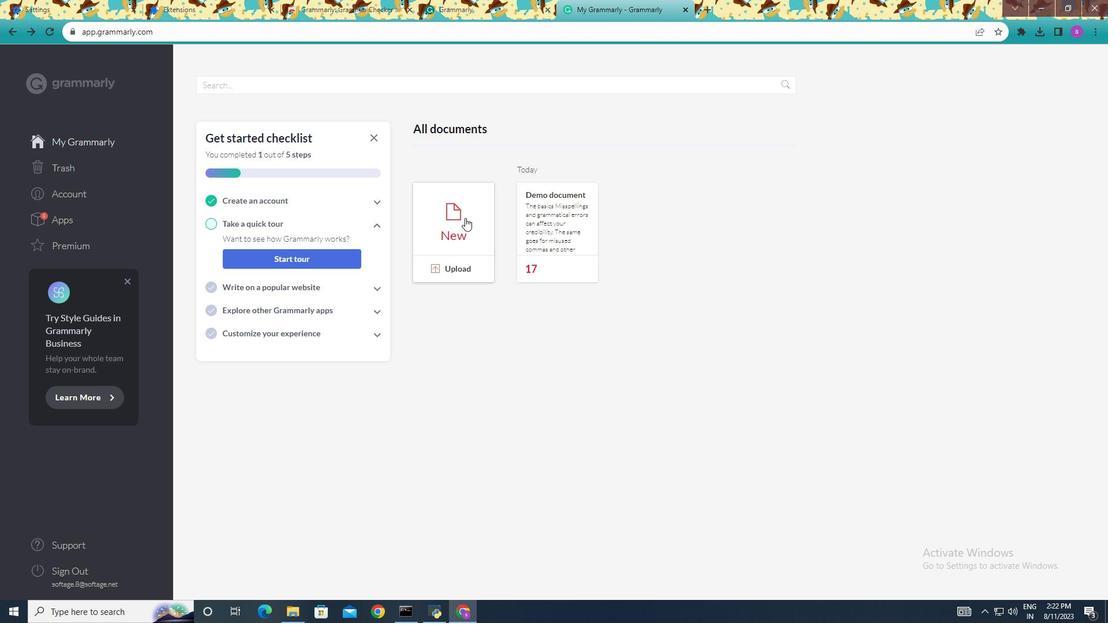 
Action: Mouse pressed left at (464, 218)
Screenshot: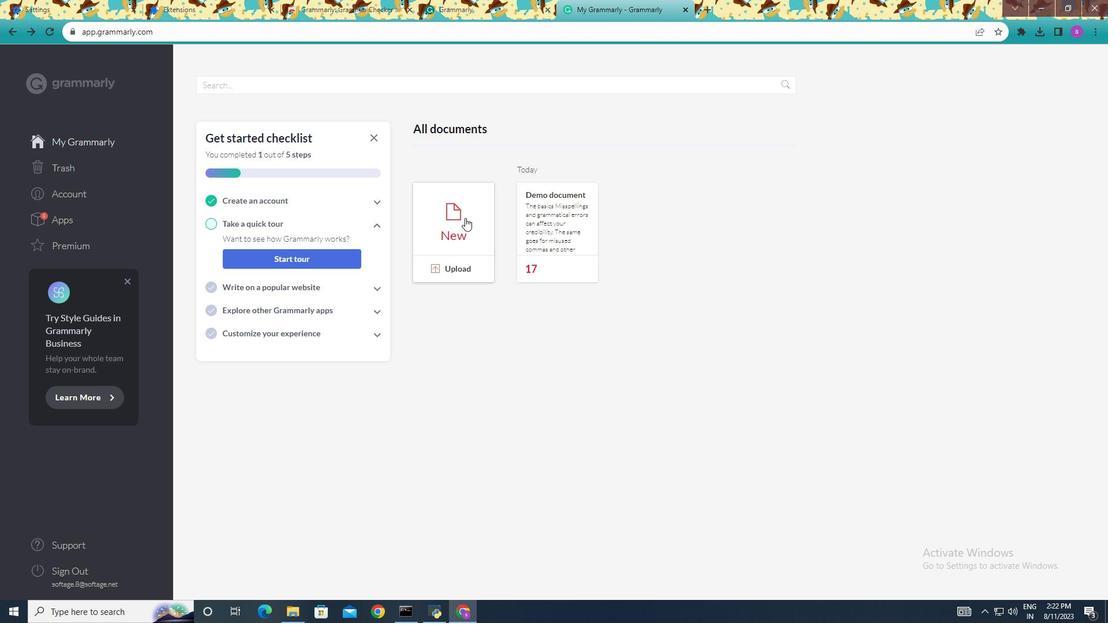 
Action: Mouse moved to (465, 217)
Screenshot: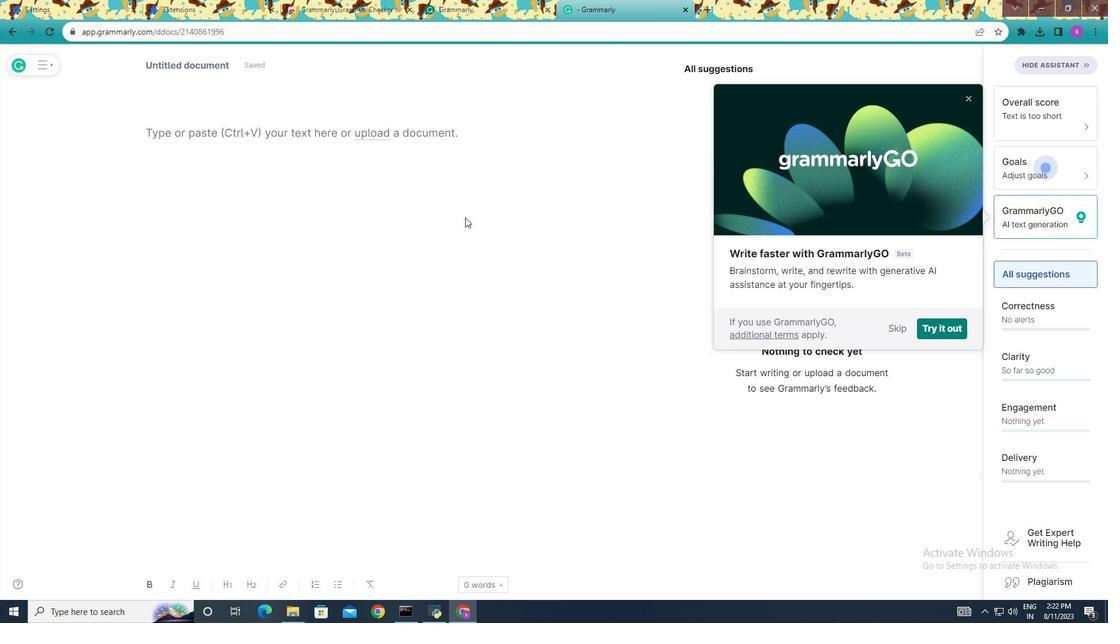 
Action: Key pressed <Key.shift>Li
Screenshot: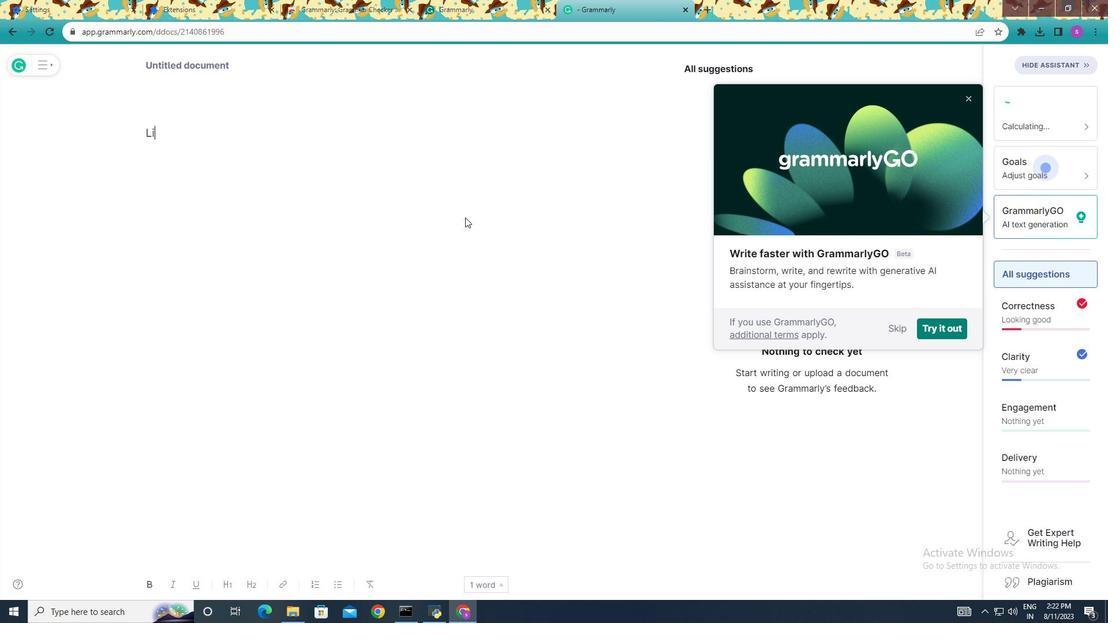 
Action: Mouse moved to (654, 282)
Screenshot: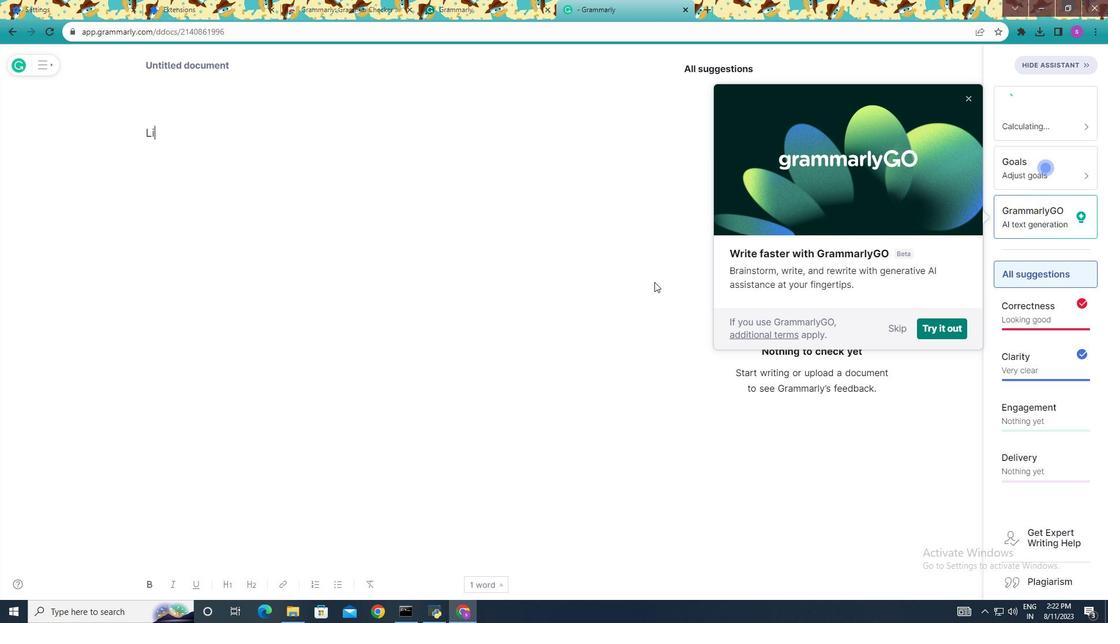 
Action: Key pressed fe<Key.space><Key.caps_lock>
Screenshot: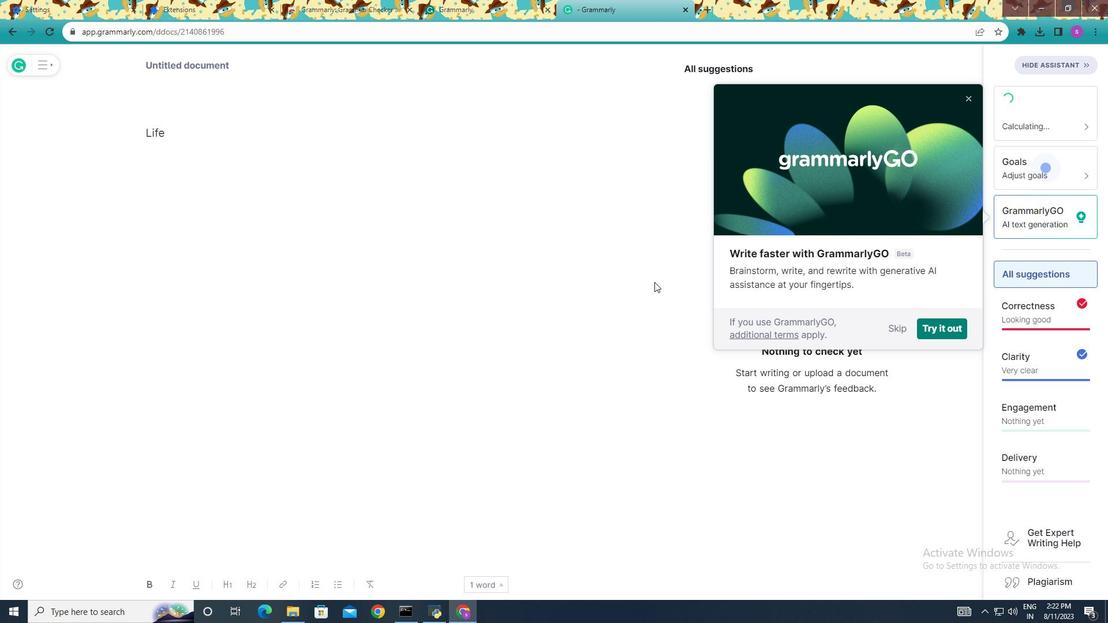 
Action: Mouse moved to (892, 323)
Screenshot: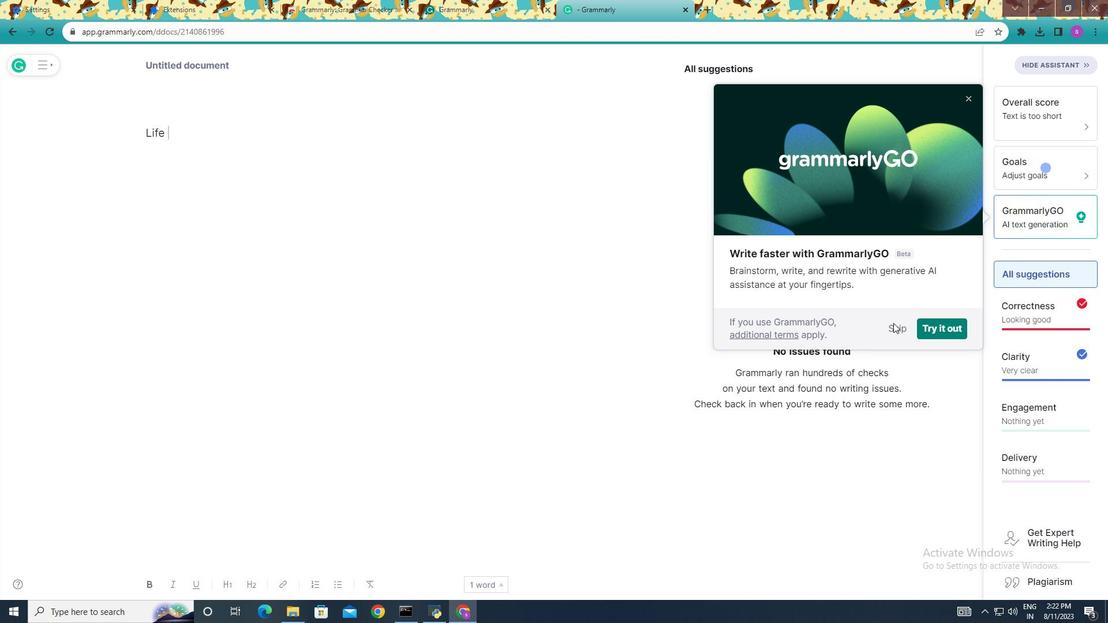 
Action: Mouse pressed left at (892, 323)
Screenshot: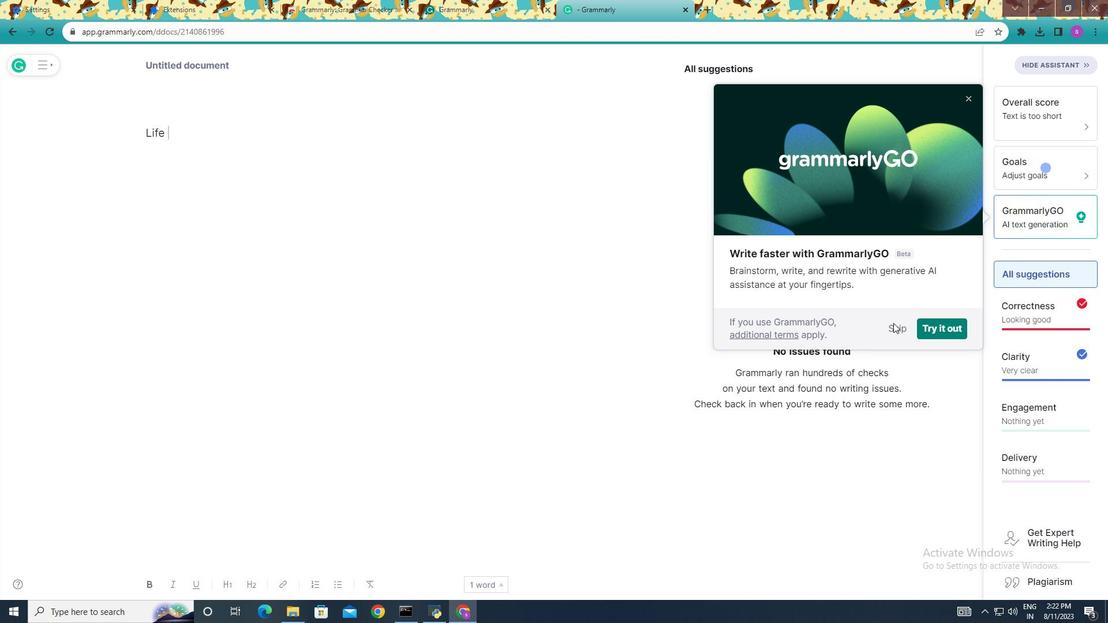 
Action: Mouse moved to (891, 337)
Screenshot: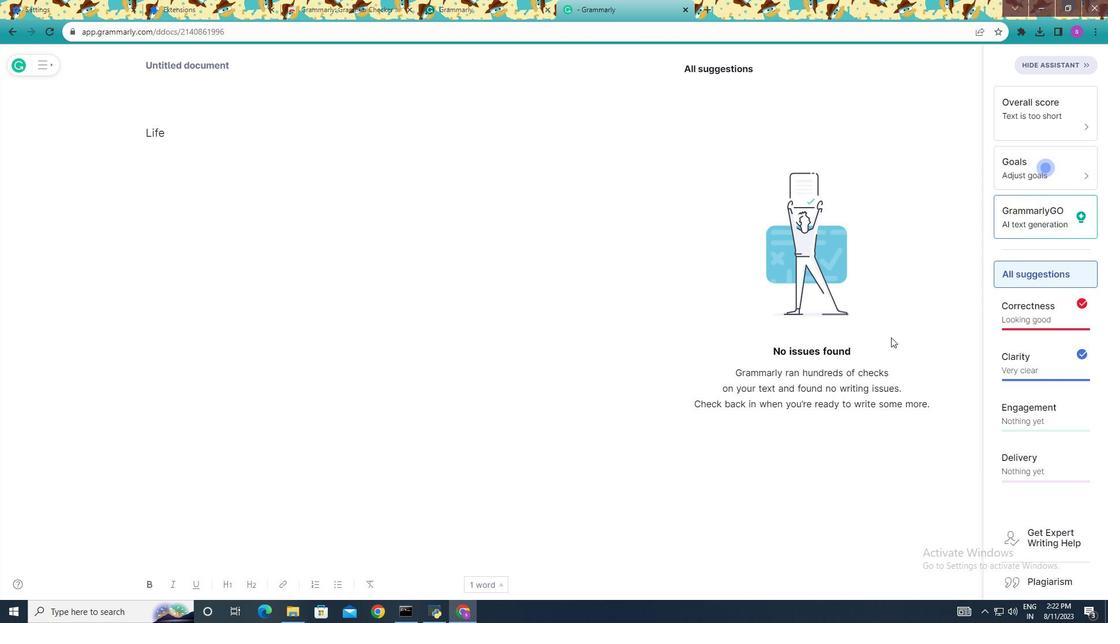 
Action: Key pressed A<Key.space><Key.caps_lock>j<Key.backspace><Key.backspace><Key.backspace><Key.backspace><Key.space>a<Key.space>journey<Key.space>travelled<Key.space>on<Key.space>the<Key.space>highway<Key.space>of<Key.space>time.<Key.space>t<Key.shift><Key.backspace><Key.shift>The<Key.space><Key.backspace>rfore.<Key.backspace>,<Key.space>time<Key.space>is<Key.space>precious.<Key.space><Key.shift><Key.shift><Key.shift><Key.shift><Key.shift><Key.shift><Key.shift><Key.shift><Key.shift><Key.shift><Key.shift><Key.shift><Key.shift><Key.shift><Key.shift><Key.shift><Key.shift><Key.shift><Key.shift><Key.shift><Key.shift><Key.shift><Key.shift><Key.shift><Key.shift><Key.shift><Key.shift><Key.shift><Key.shift><Key.shift><Key.shift><Key.shift><Key.shift><Key.shift><Key.shift><Key.shift><Key.shift><Key.shift><Key.shift><Key.shift><Key.shift><Key.shift><Key.shift><Key.shift><Key.shift><Key.shift><Key.shift><Key.shift><Key.shift><Key.shift><Key.shift><Key.shift>Every<Key.space>moment<Key.space>in<Key.space>life<Key.space>should<Key.space>be<Key.space>properly<Key.space>utilized<Key.space>as,<Key.space>pecious<Key.space><Key.shift><Key.shift><Key.shift><Key.shift><Key.shift><Key.shift><Key.shift><Key.shift><Key.shift><Key.shift><Key.shift><Key.shift><Key.shift><Key.shift><Key.shift><Key.shift><Key.shift><Key.shift><Key.shift><Key.shift><Key.shift><Key.shift><Key.shift><Key.shift>Every<Key.space>moment<Key.space>in<Key.space>life<Key.space>should<Key.enter>
Screenshot: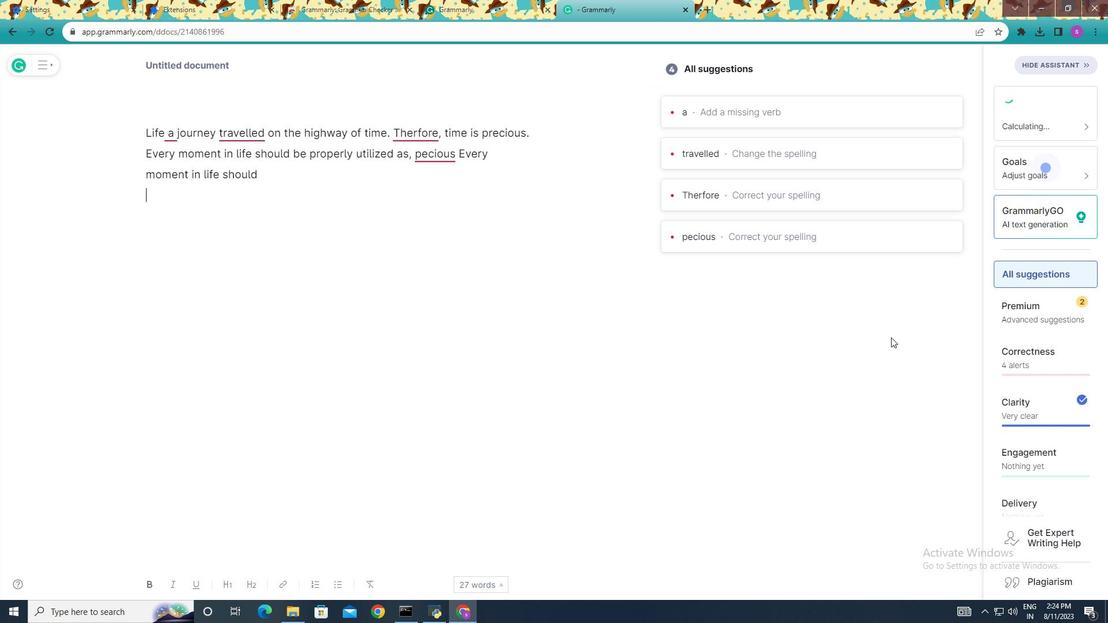 
Action: Mouse moved to (719, 112)
Screenshot: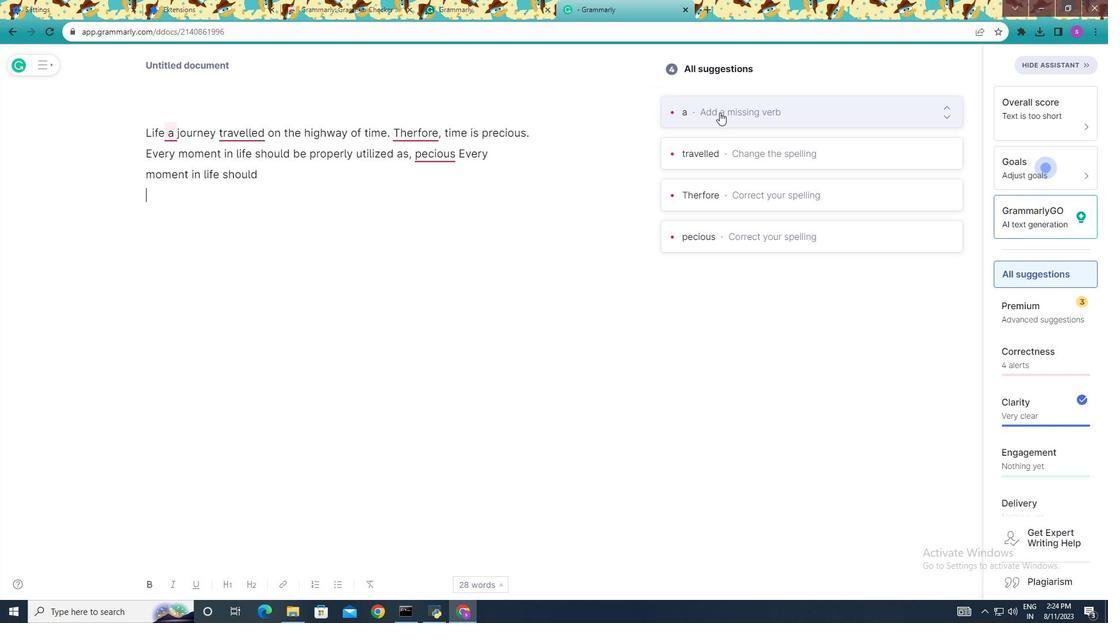 
Action: Mouse pressed left at (719, 112)
Screenshot: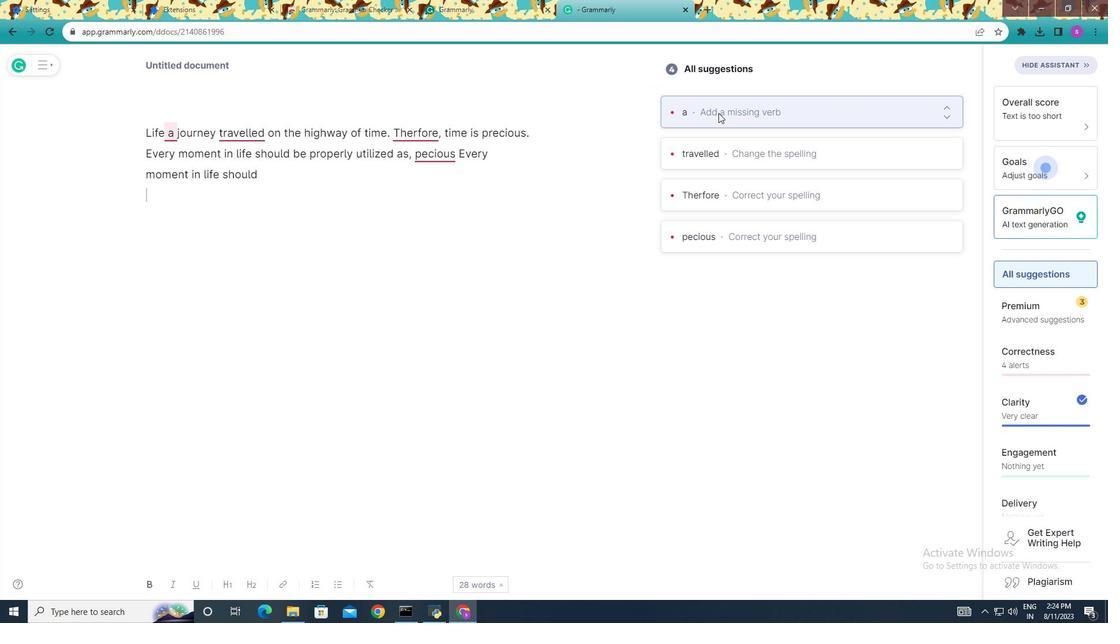 
Action: Mouse moved to (695, 128)
Screenshot: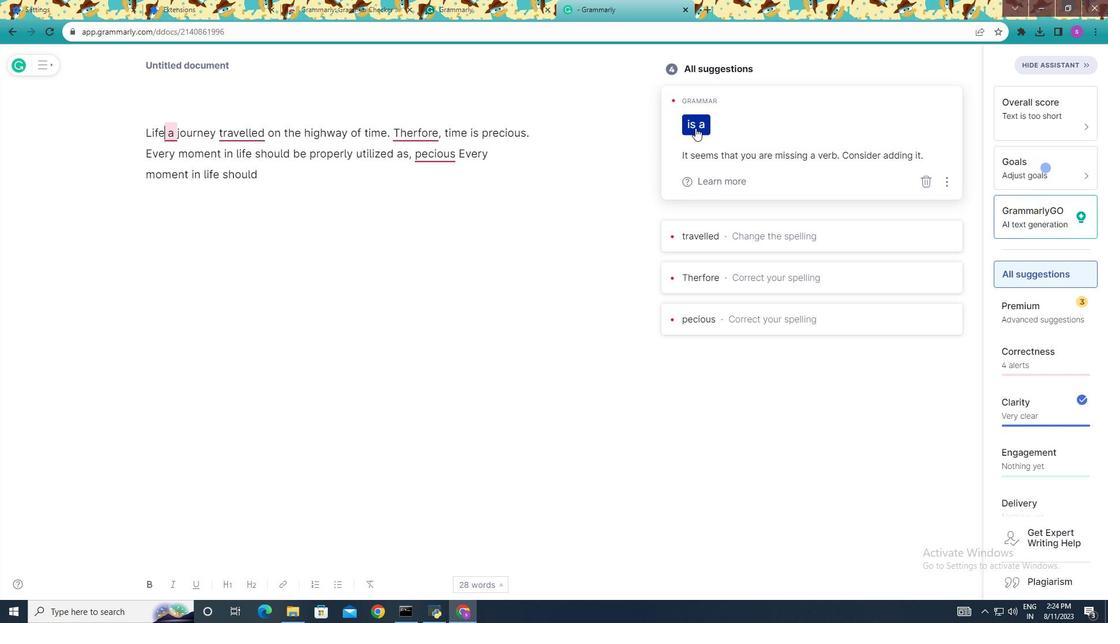 
Action: Mouse pressed left at (695, 128)
Screenshot: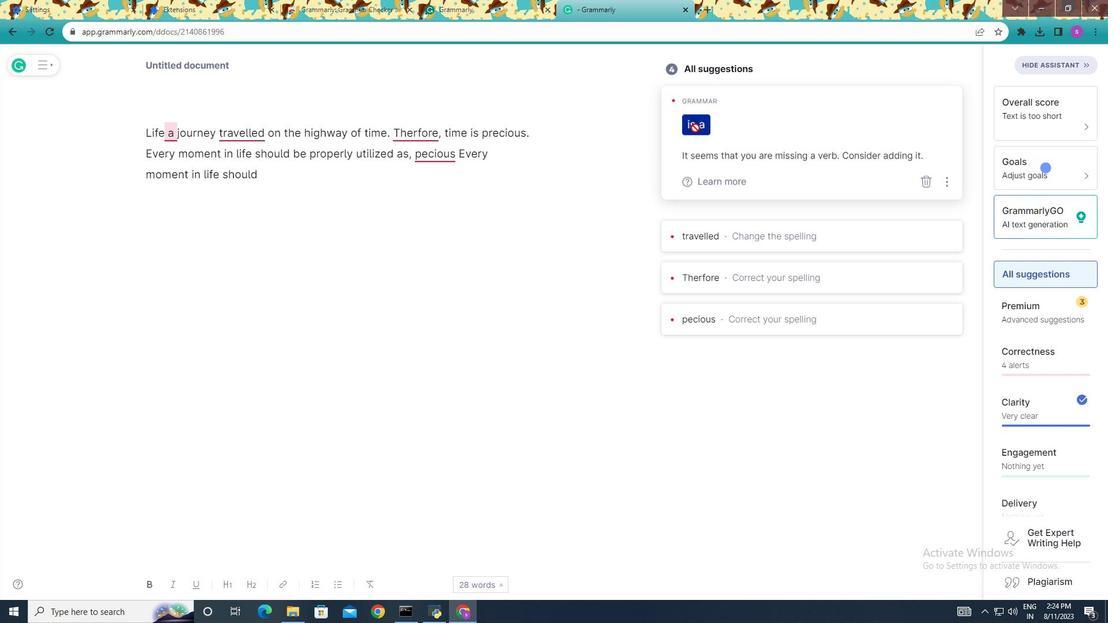 
Action: Mouse moved to (484, 153)
Screenshot: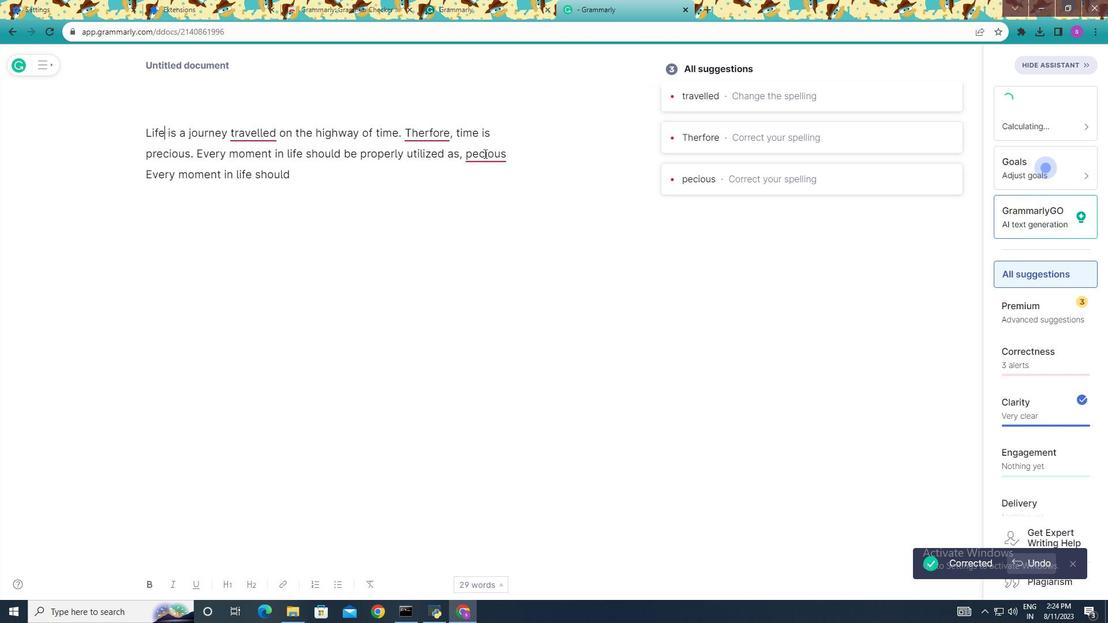 
Action: Mouse pressed left at (484, 153)
Screenshot: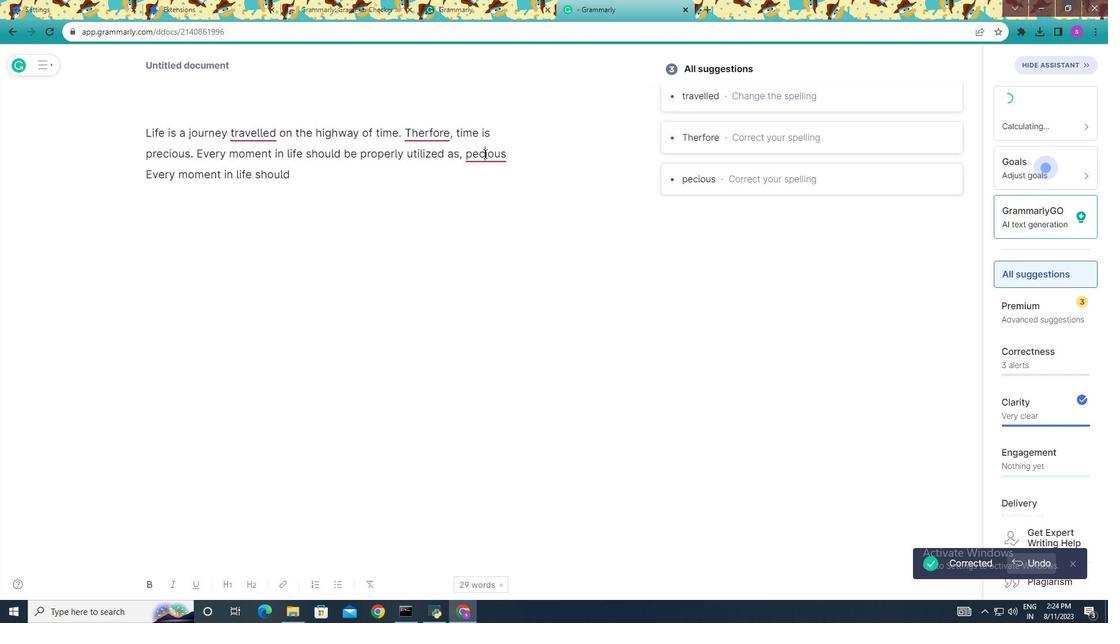 
Action: Mouse moved to (779, 138)
Screenshot: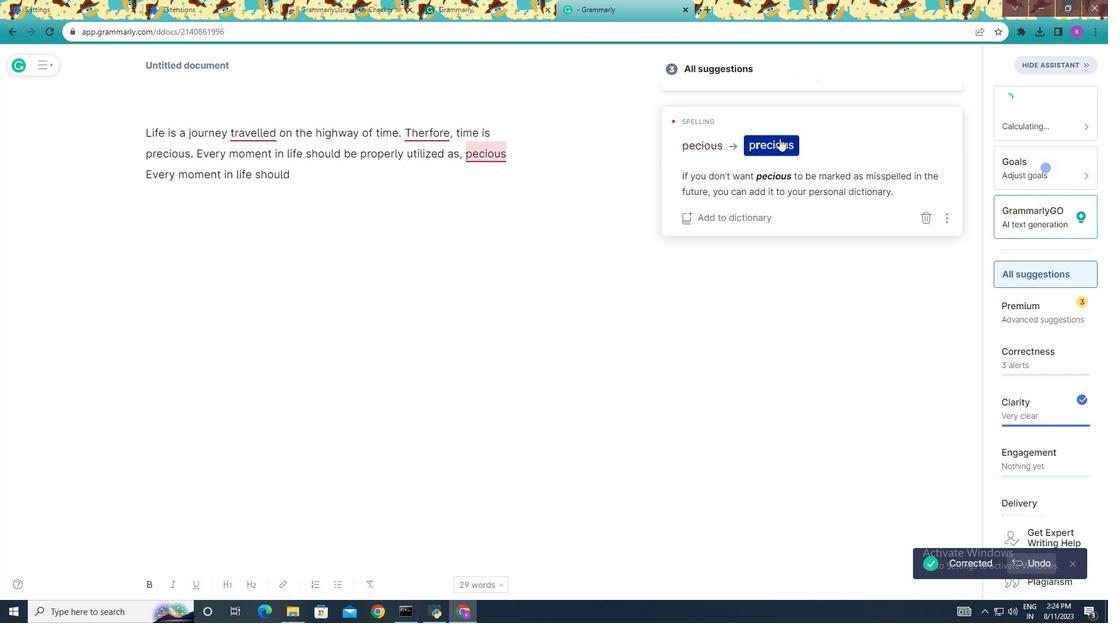 
Action: Mouse pressed left at (779, 138)
Screenshot: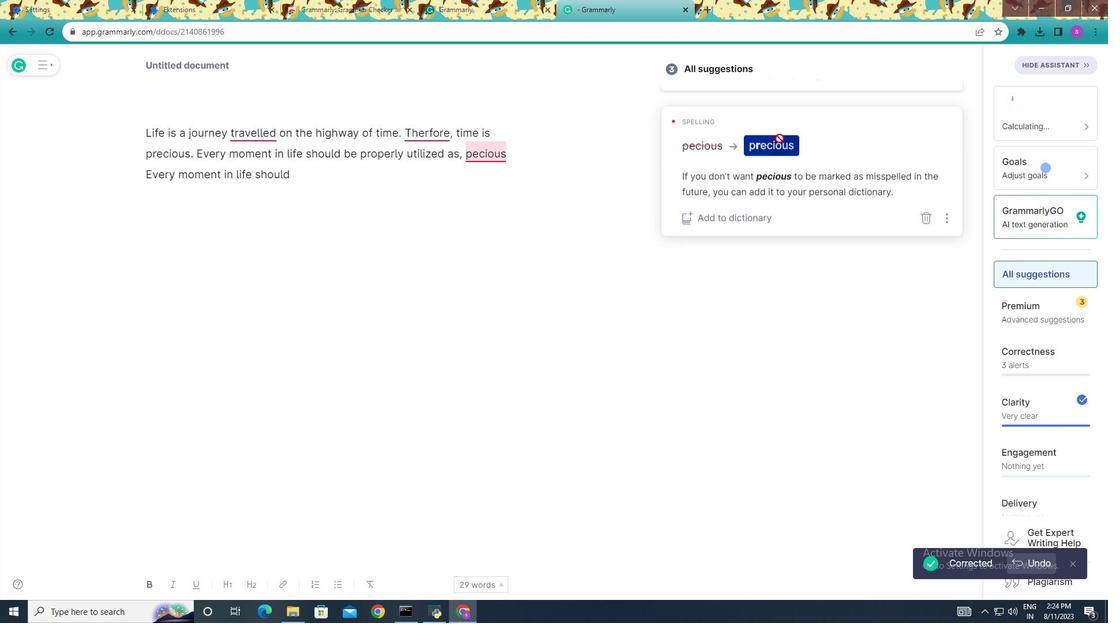 
Action: Mouse moved to (427, 137)
